 Task: Academic calendar with photos blue modern-simple.
Action: Mouse pressed left at (108, 159)
Screenshot: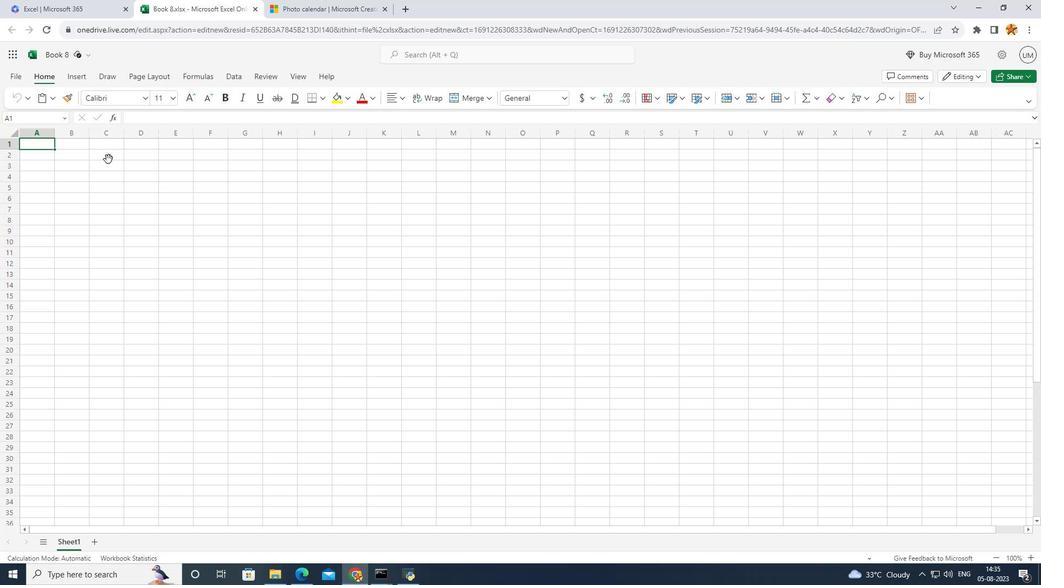 
Action: Mouse moved to (117, 155)
Screenshot: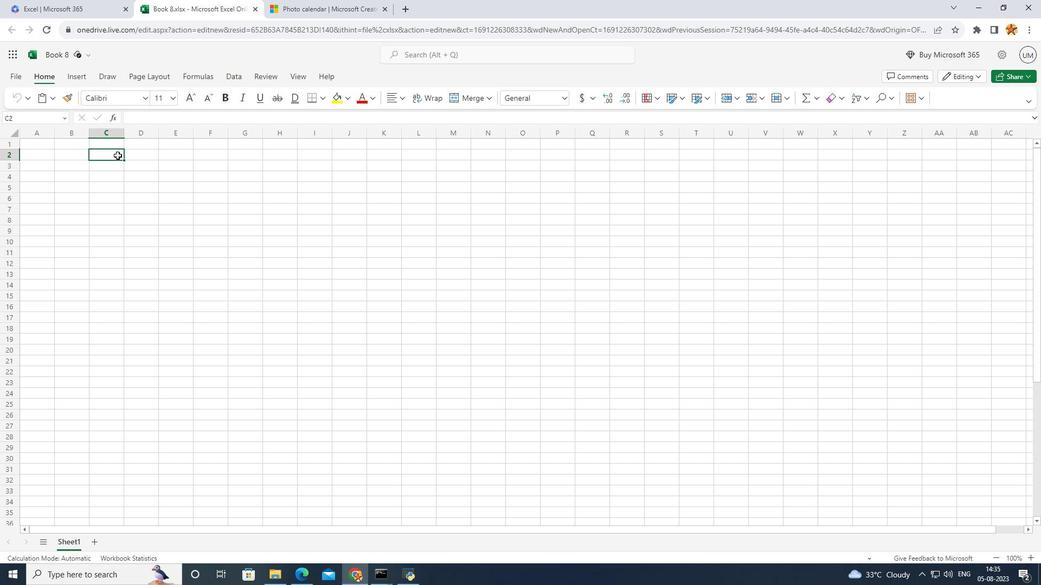 
Action: Mouse pressed left at (117, 155)
Screenshot: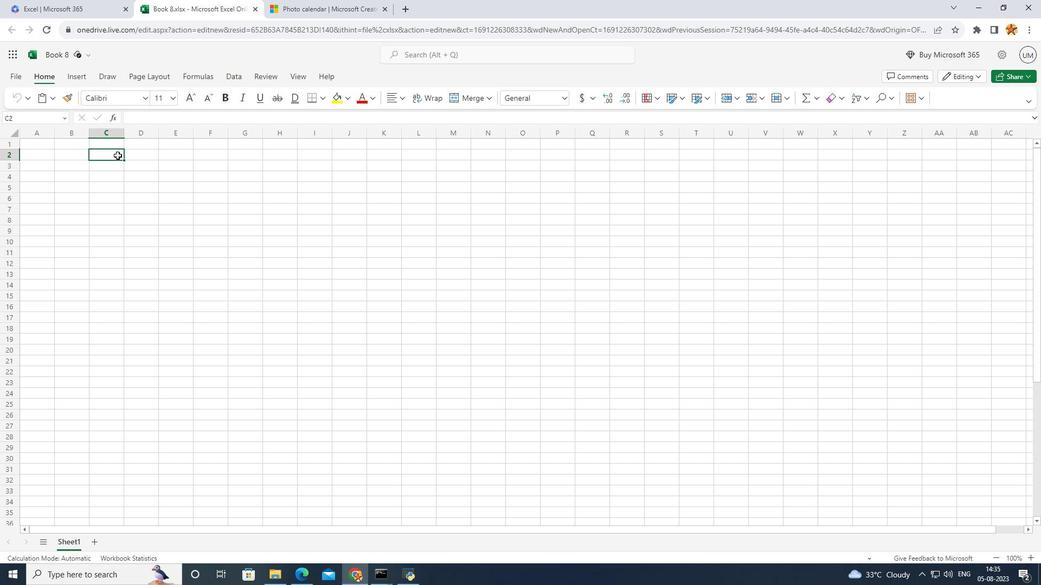 
Action: Mouse pressed left at (117, 155)
Screenshot: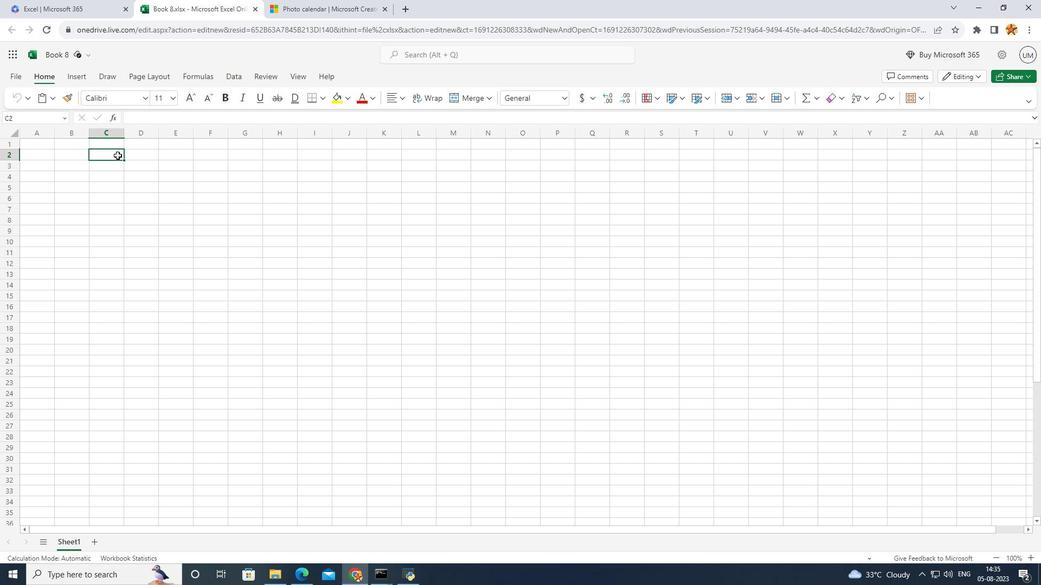 
Action: Key pressed <Key.caps_lock>JANUARY<Key.space>2021
Screenshot: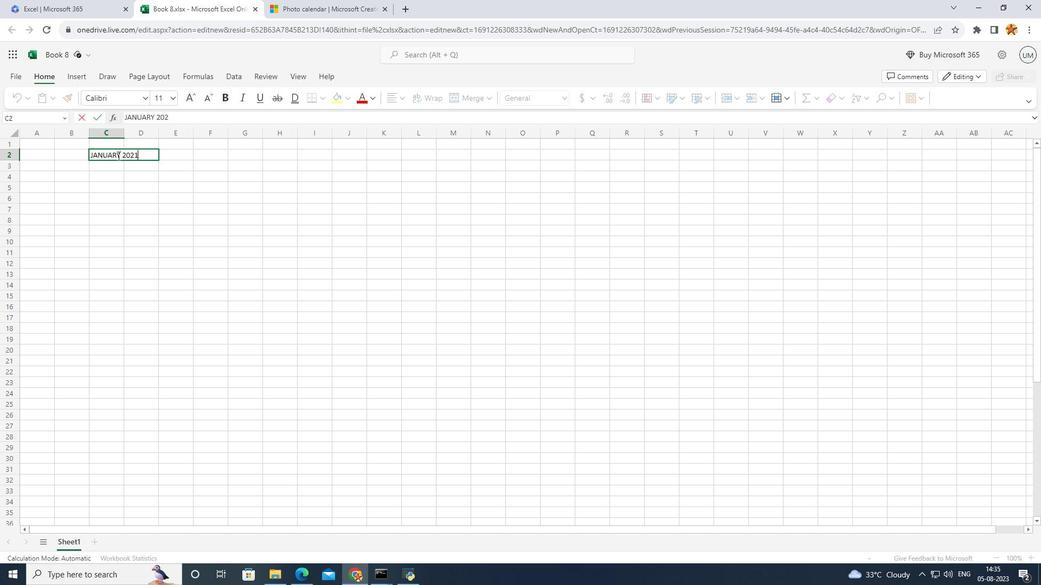 
Action: Mouse moved to (131, 188)
Screenshot: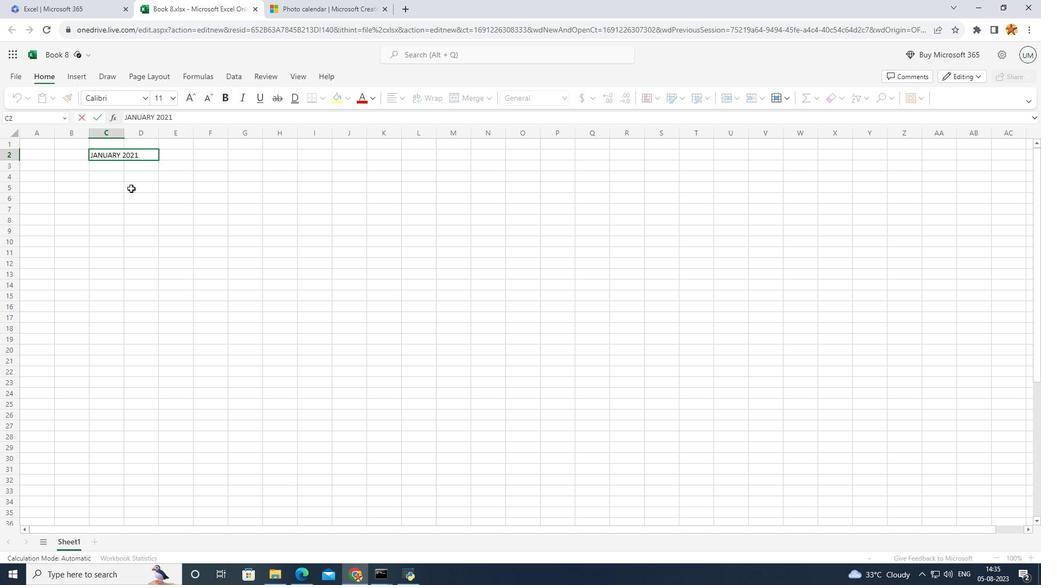 
Action: Mouse pressed left at (131, 188)
Screenshot: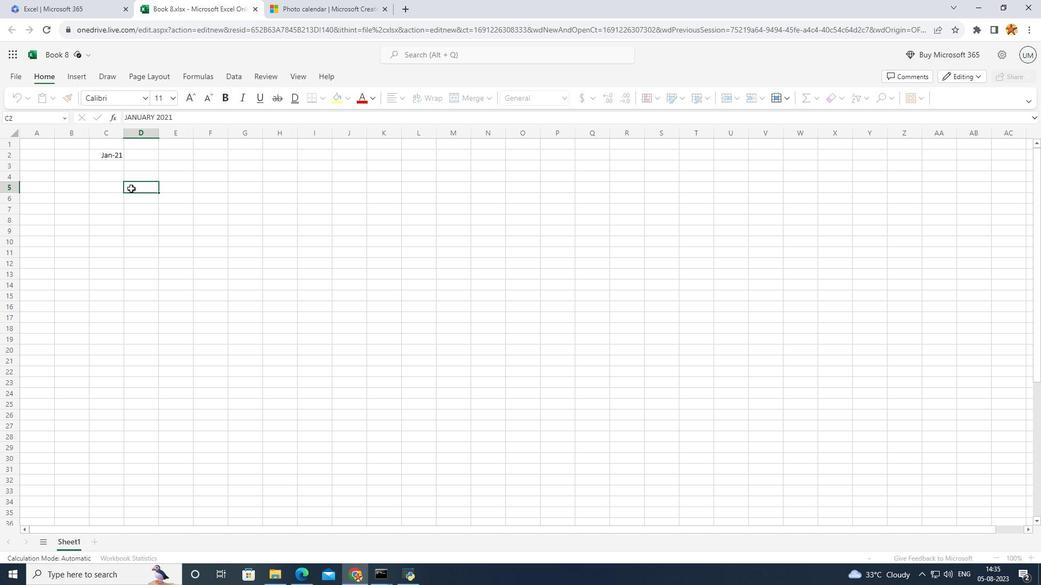 
Action: Mouse moved to (113, 156)
Screenshot: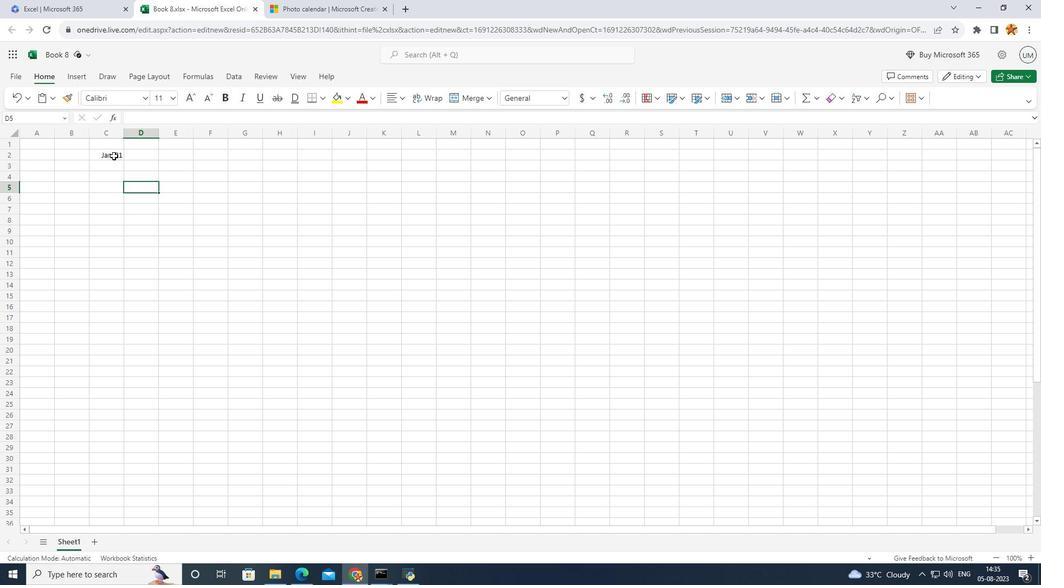 
Action: Mouse pressed left at (113, 156)
Screenshot: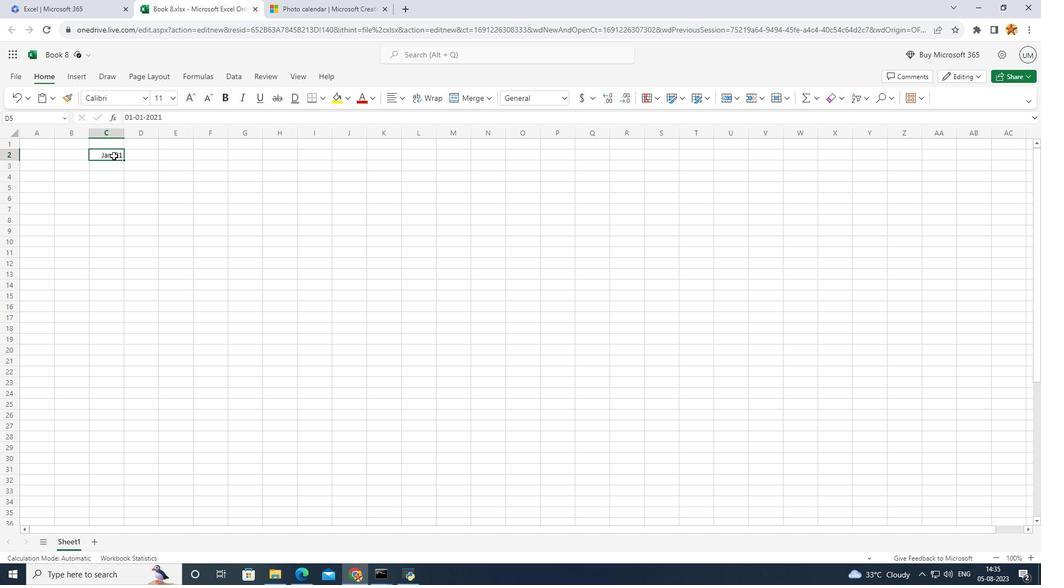 
Action: Mouse pressed left at (113, 156)
Screenshot: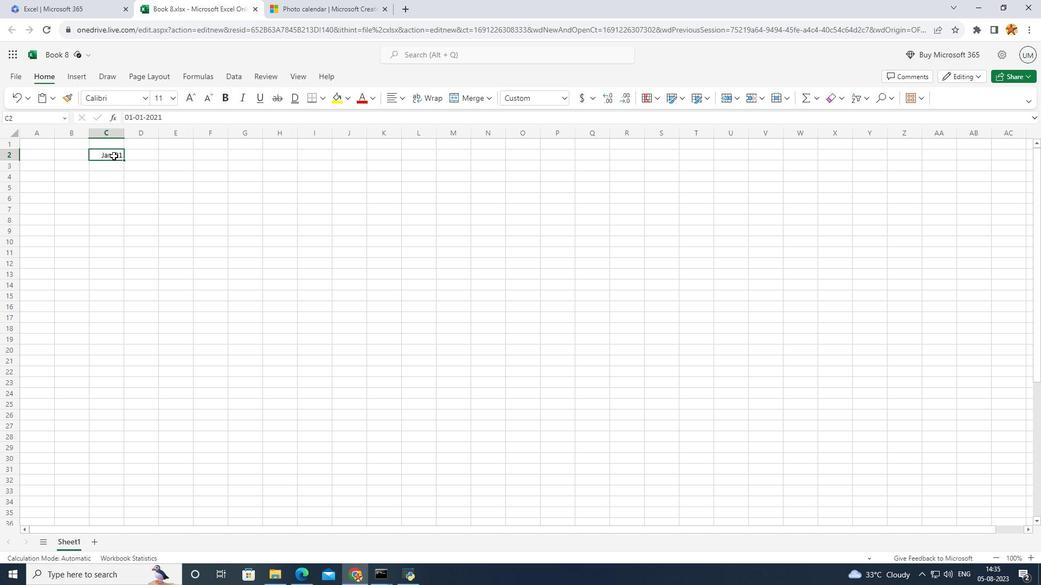 
Action: Mouse moved to (260, 165)
Screenshot: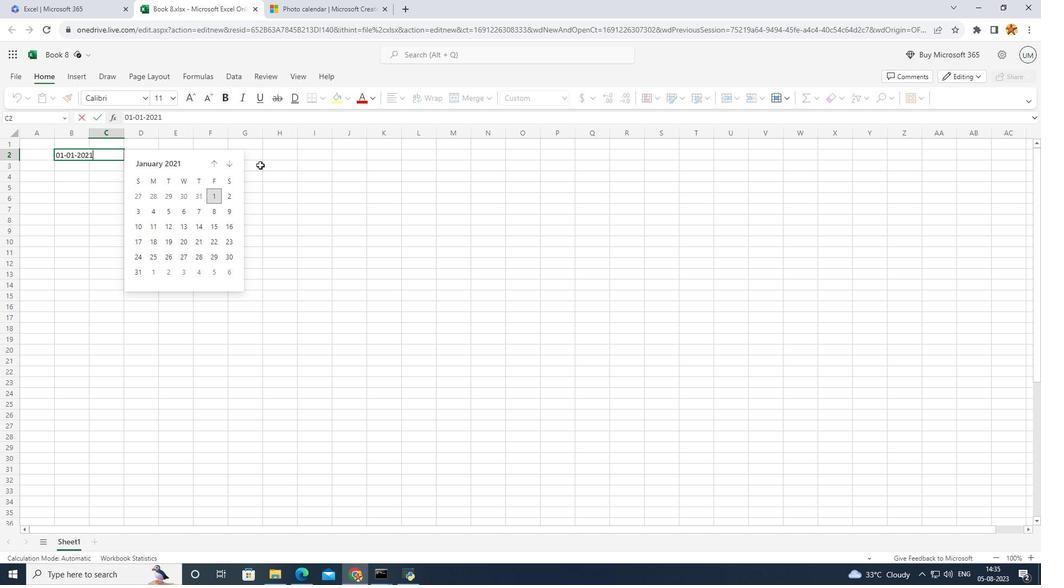 
Action: Mouse pressed left at (260, 165)
Screenshot: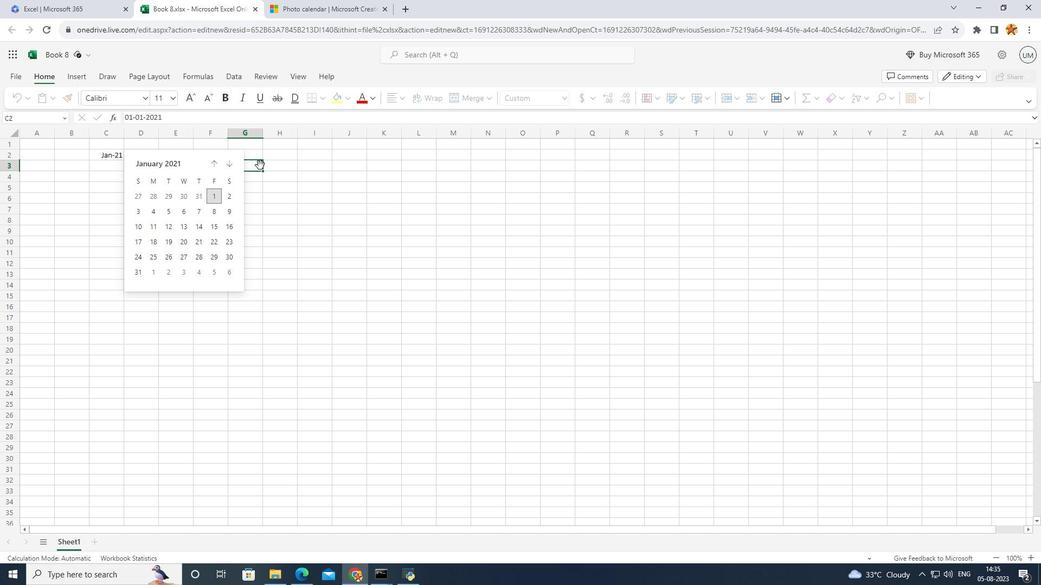 
Action: Mouse moved to (110, 165)
Screenshot: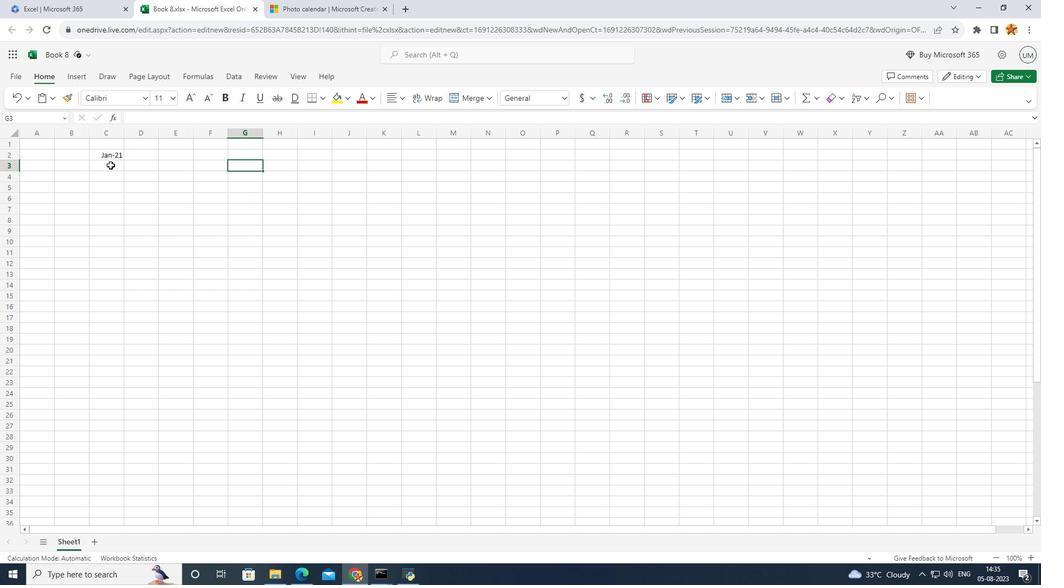 
Action: Mouse pressed left at (110, 165)
Screenshot: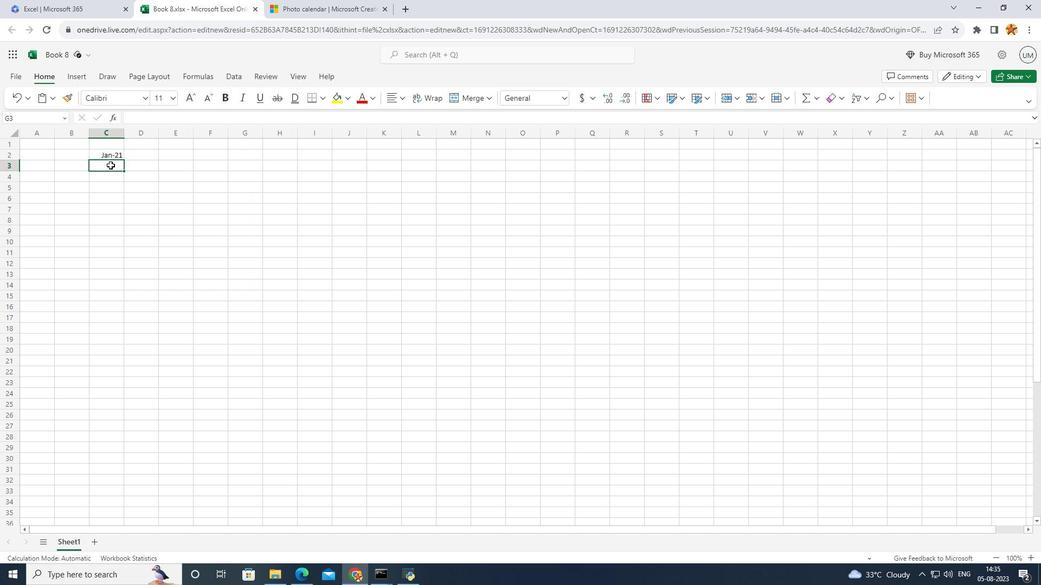 
Action: Mouse moved to (79, 76)
Screenshot: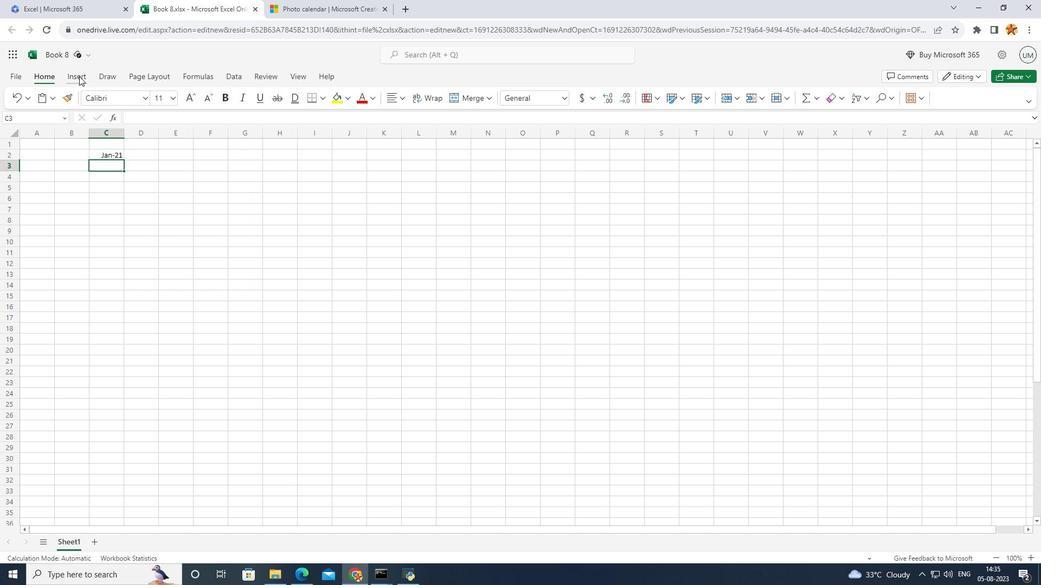 
Action: Mouse pressed left at (79, 76)
Screenshot: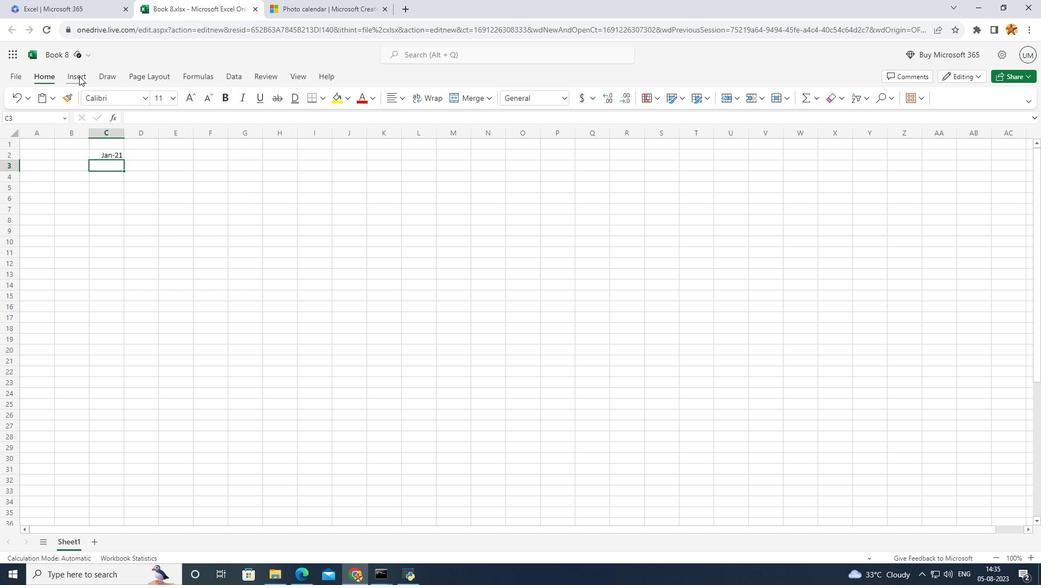 
Action: Mouse moved to (65, 164)
Screenshot: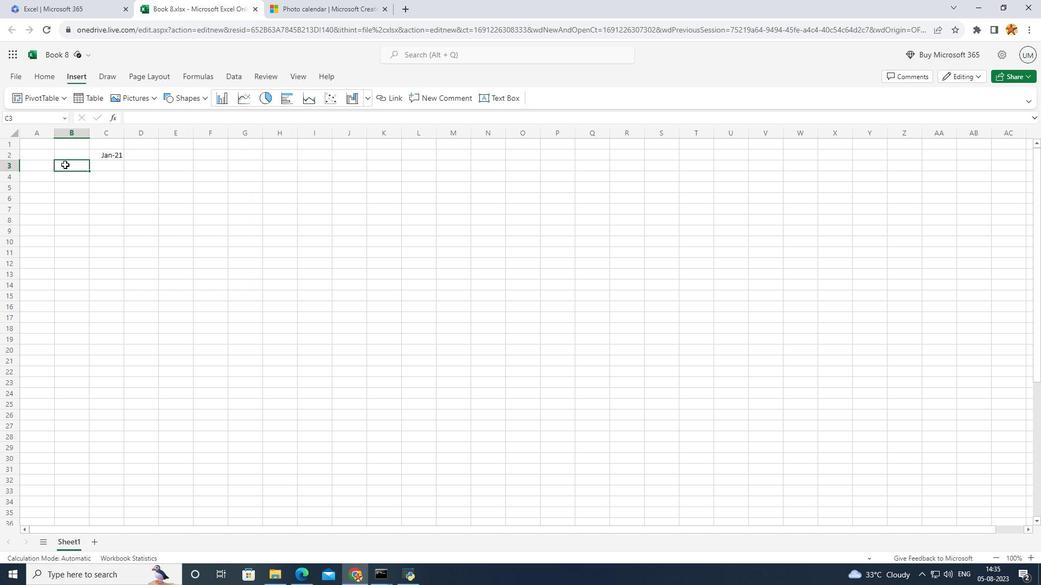 
Action: Mouse pressed left at (65, 164)
Screenshot: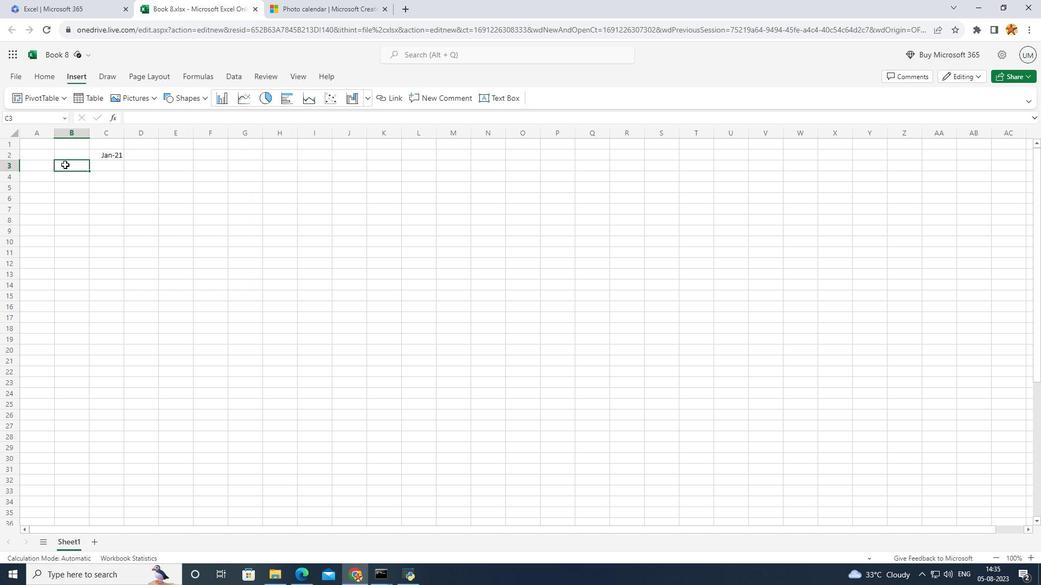 
Action: Mouse moved to (136, 99)
Screenshot: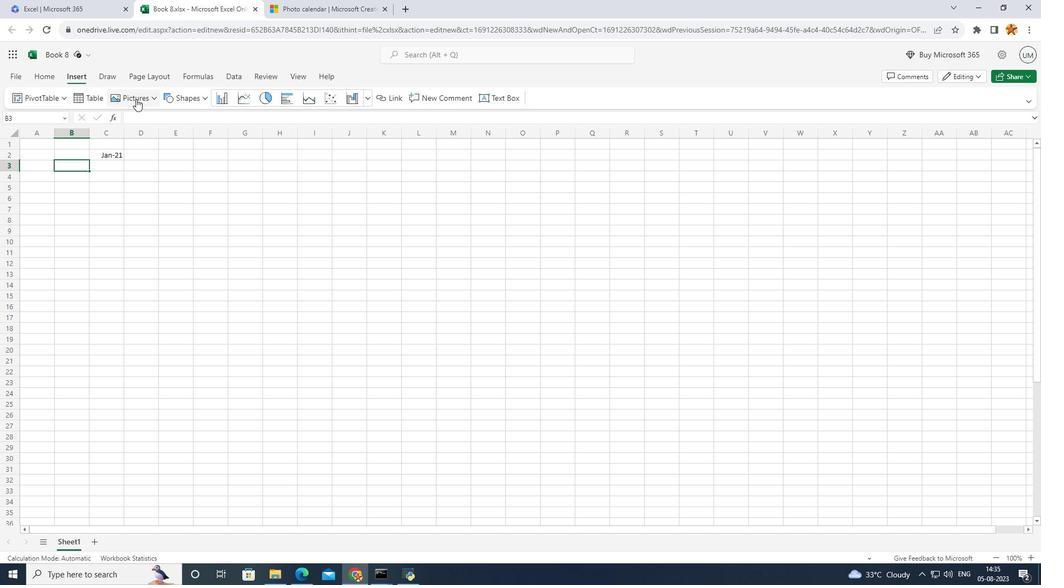 
Action: Mouse pressed left at (136, 99)
Screenshot: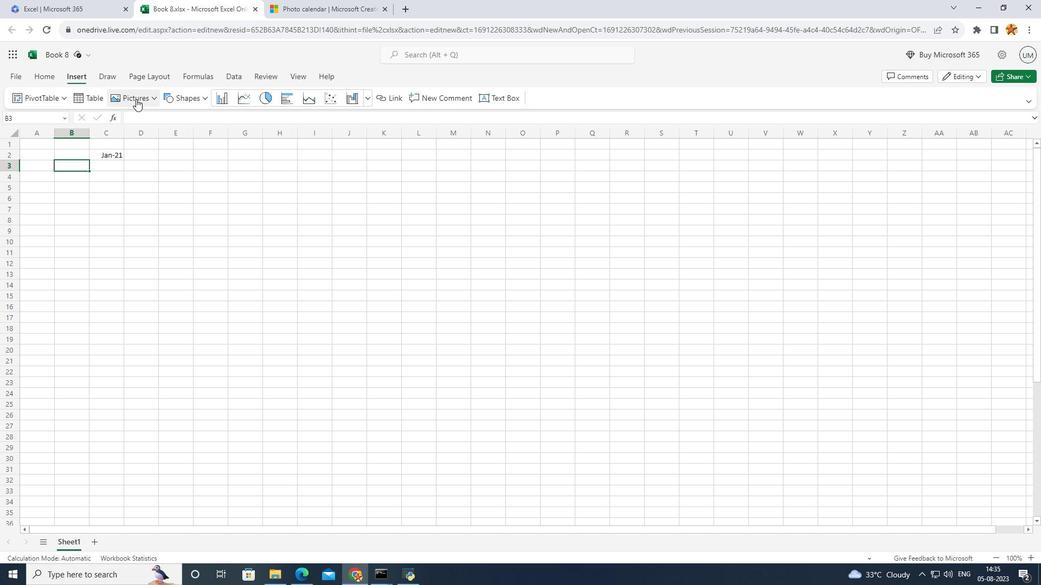 
Action: Mouse moved to (138, 132)
Screenshot: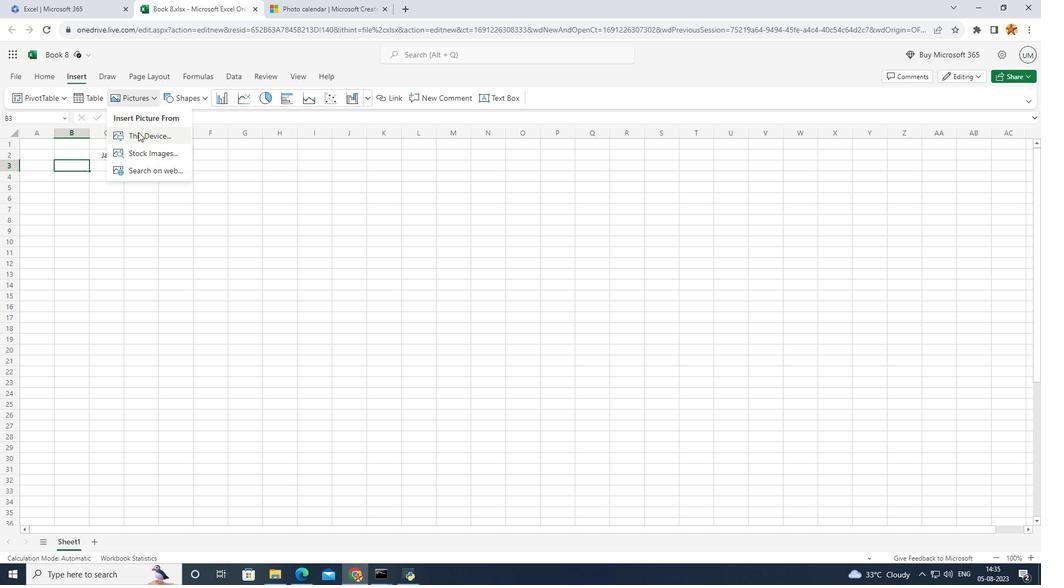 
Action: Mouse pressed left at (138, 132)
Screenshot: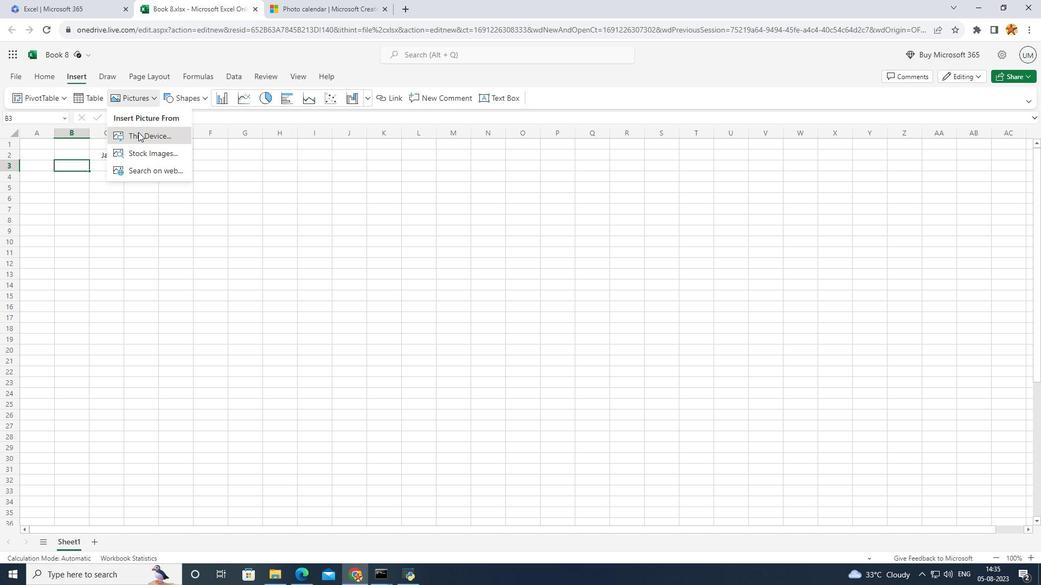 
Action: Mouse moved to (275, 168)
Screenshot: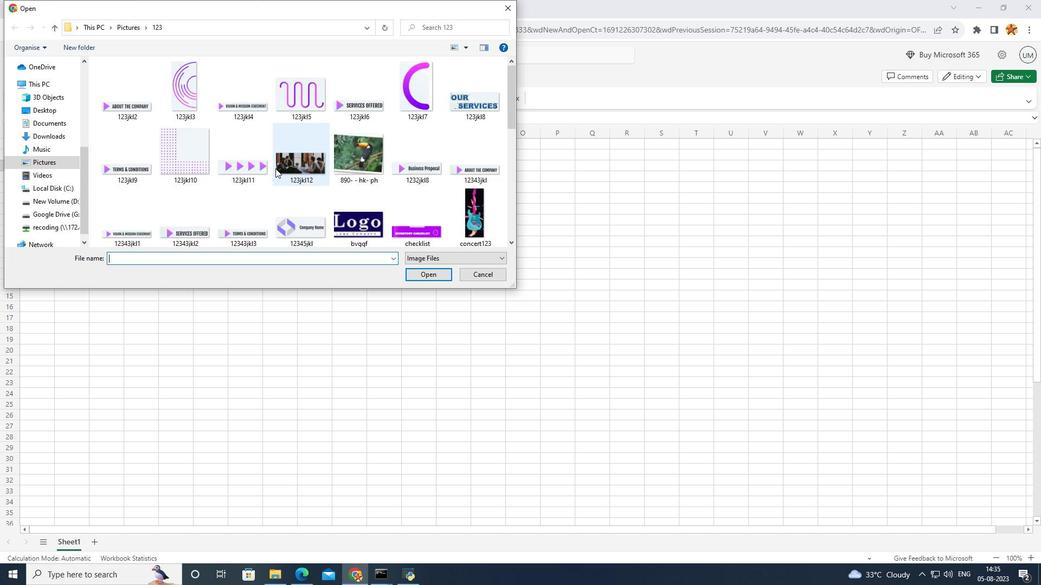 
Action: Mouse scrolled (275, 168) with delta (0, 0)
Screenshot: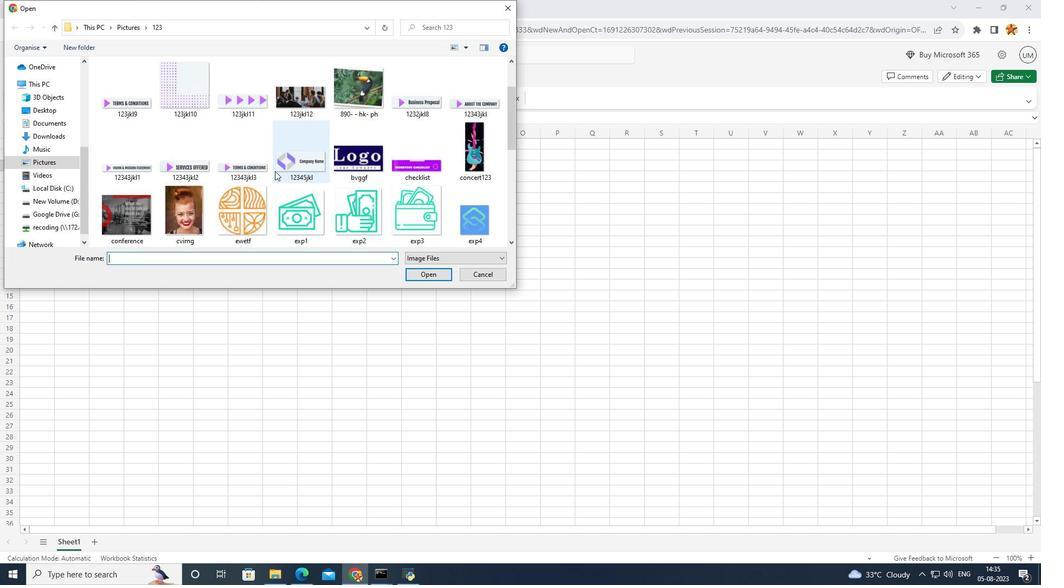 
Action: Mouse scrolled (275, 168) with delta (0, 0)
Screenshot: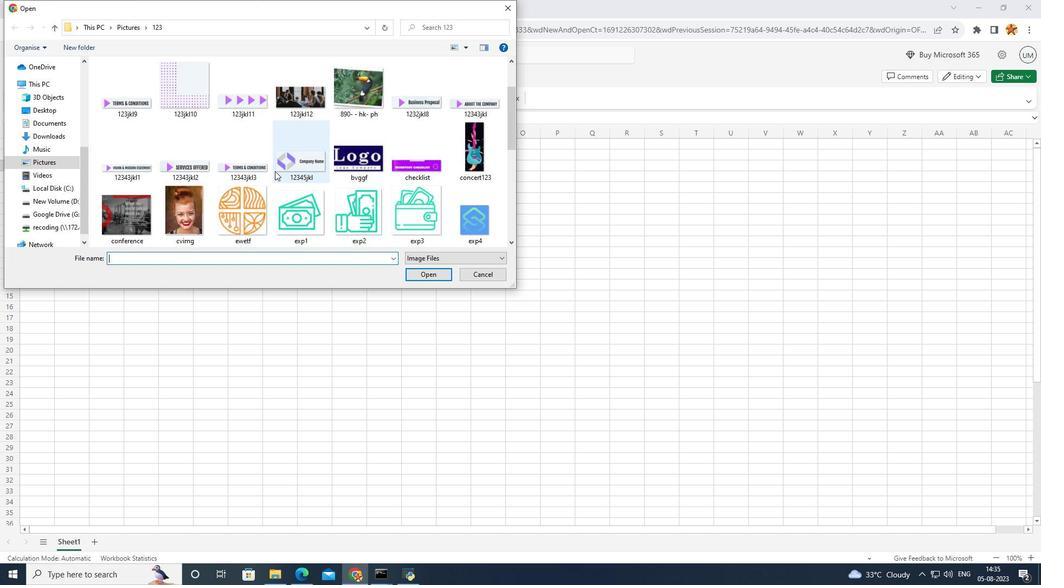 
Action: Mouse scrolled (275, 168) with delta (0, 0)
Screenshot: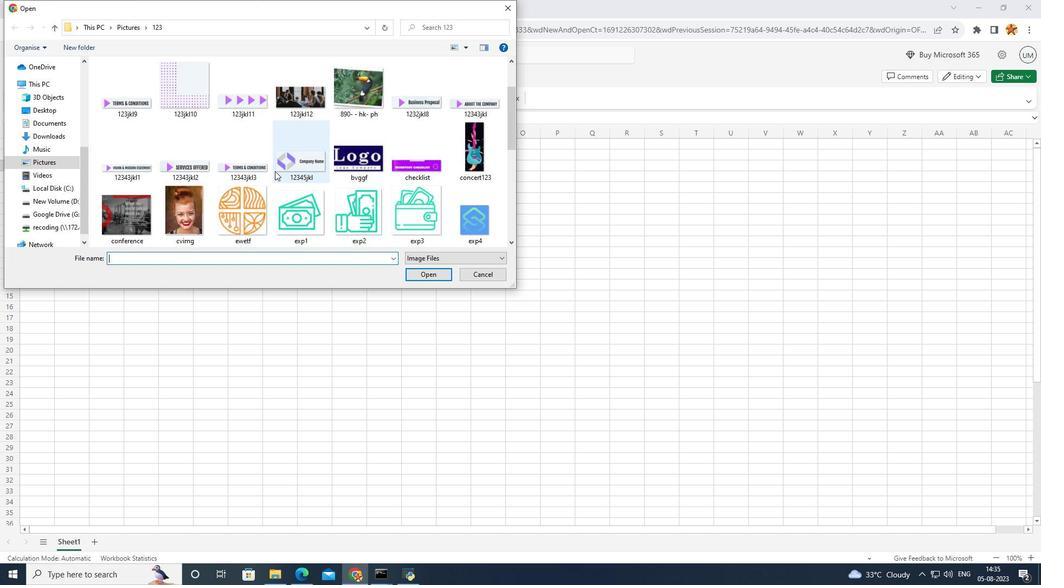 
Action: Mouse scrolled (275, 168) with delta (0, 0)
Screenshot: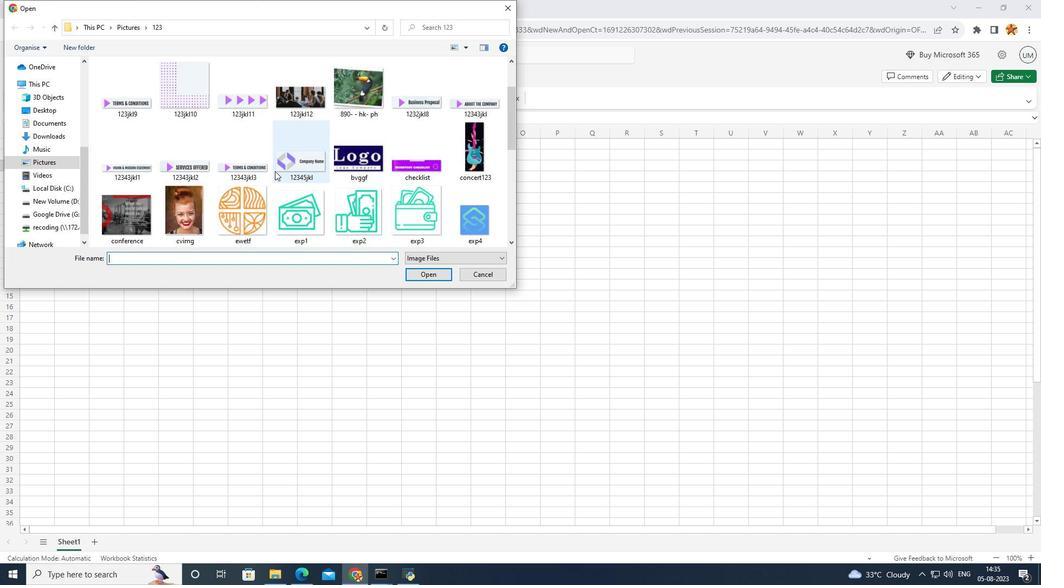
Action: Mouse scrolled (275, 168) with delta (0, 0)
Screenshot: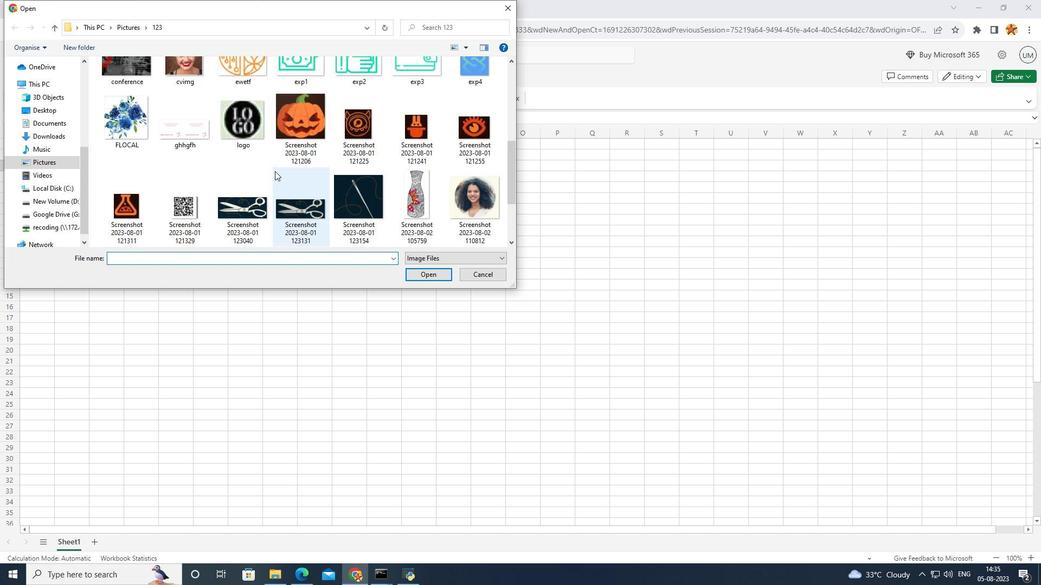 
Action: Mouse scrolled (275, 168) with delta (0, 0)
Screenshot: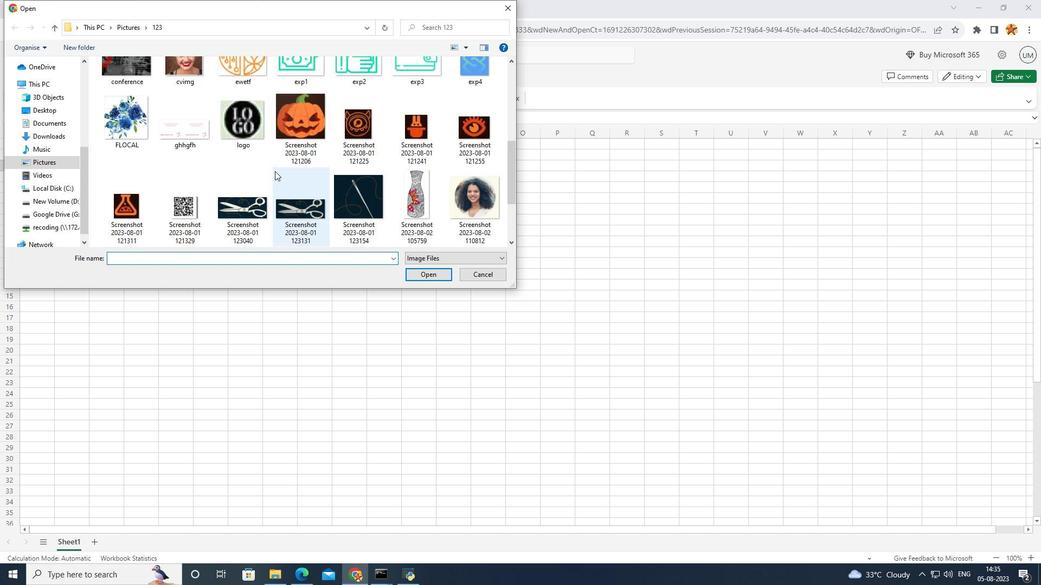 
Action: Mouse moved to (275, 171)
Screenshot: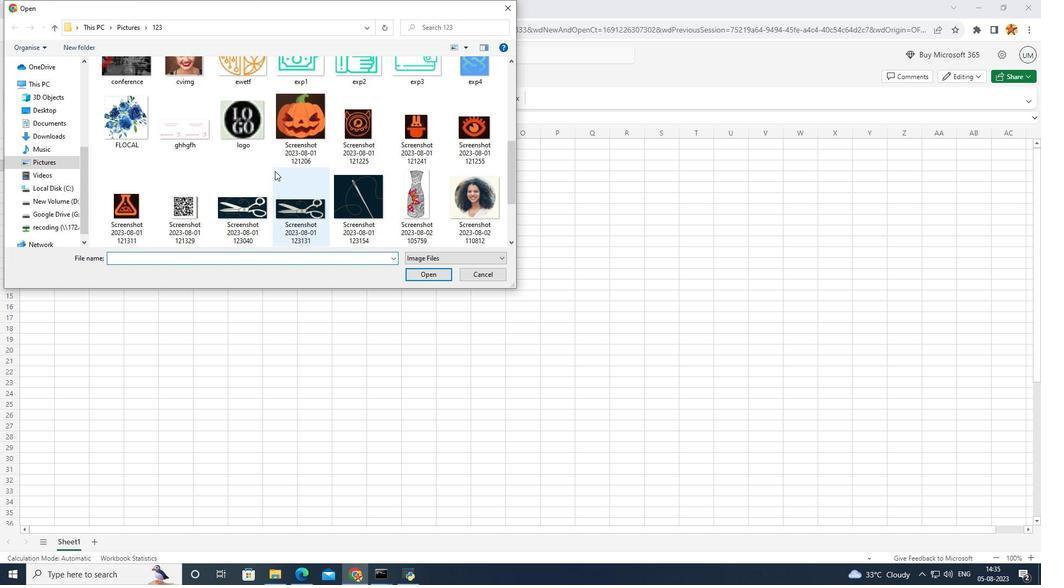 
Action: Mouse scrolled (275, 170) with delta (0, 0)
Screenshot: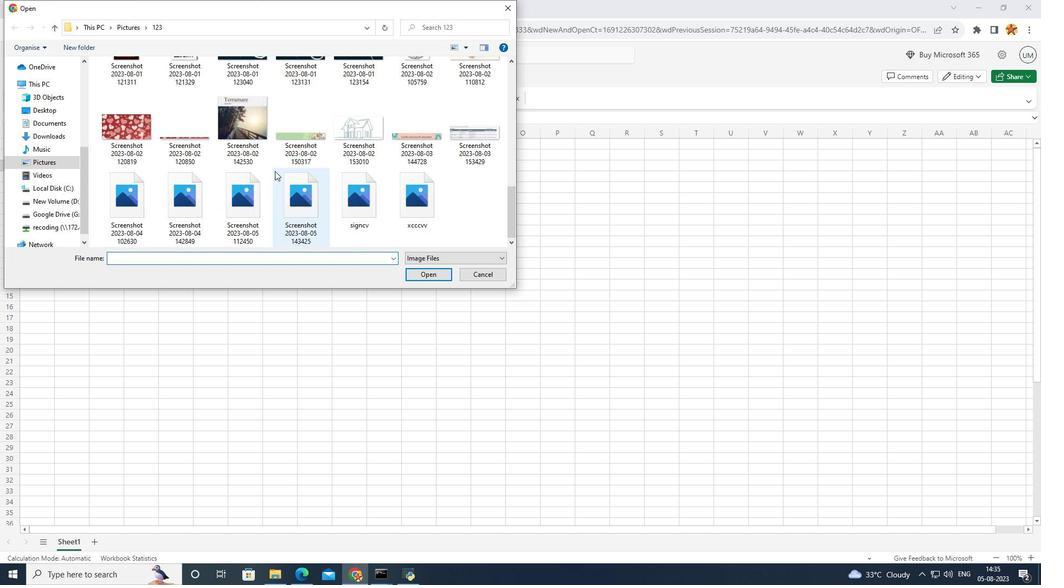 
Action: Mouse scrolled (275, 170) with delta (0, 0)
Screenshot: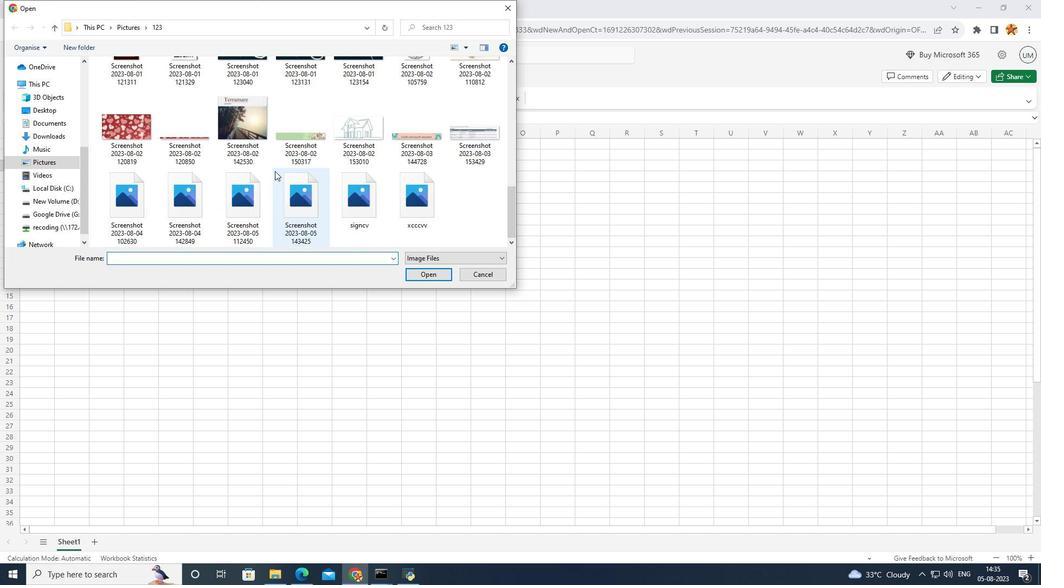 
Action: Mouse scrolled (275, 170) with delta (0, 0)
Screenshot: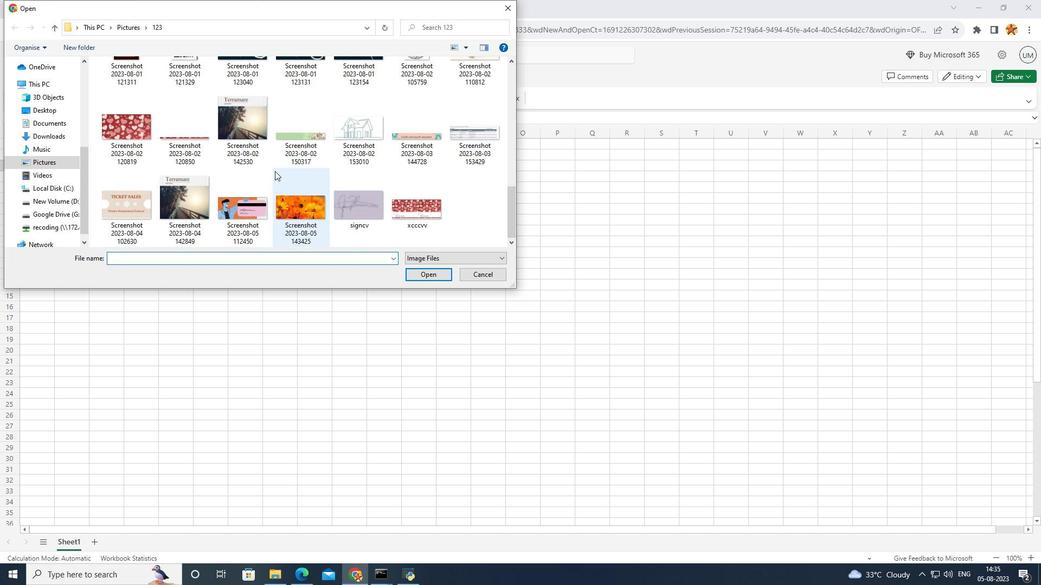 
Action: Mouse scrolled (275, 170) with delta (0, 0)
Screenshot: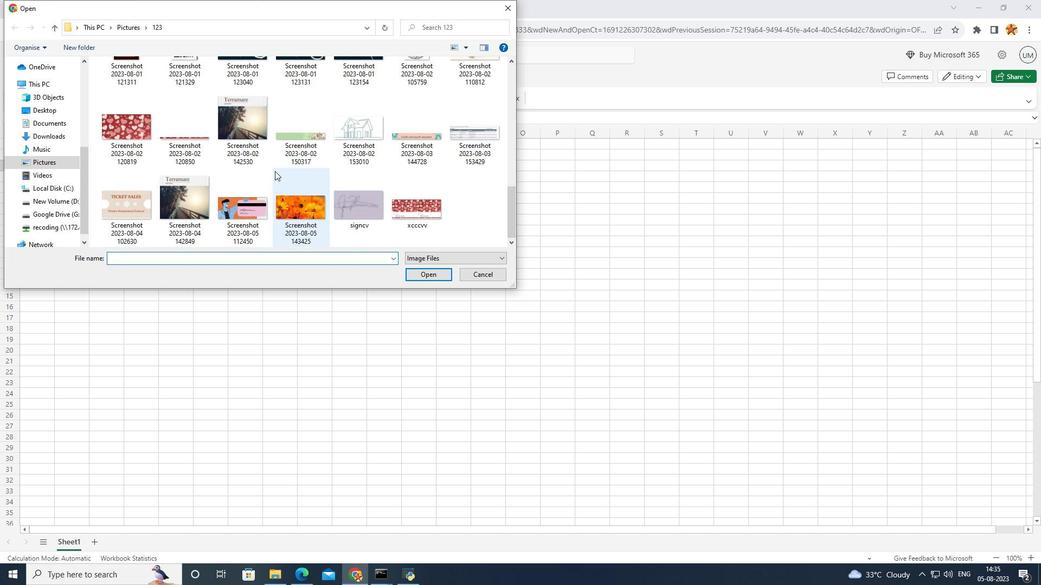
Action: Mouse scrolled (275, 170) with delta (0, 0)
Screenshot: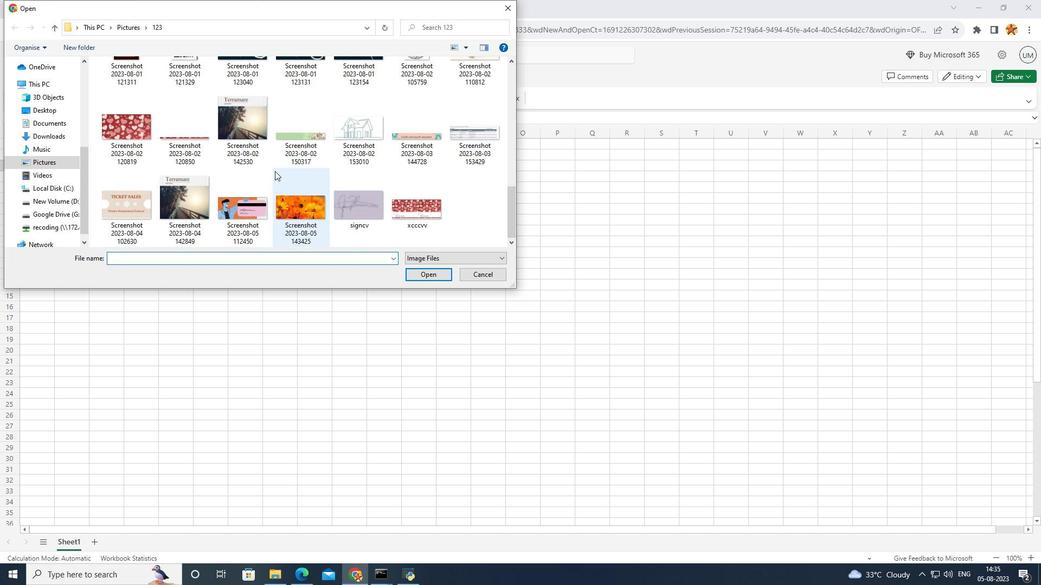
Action: Mouse scrolled (275, 171) with delta (0, 0)
Screenshot: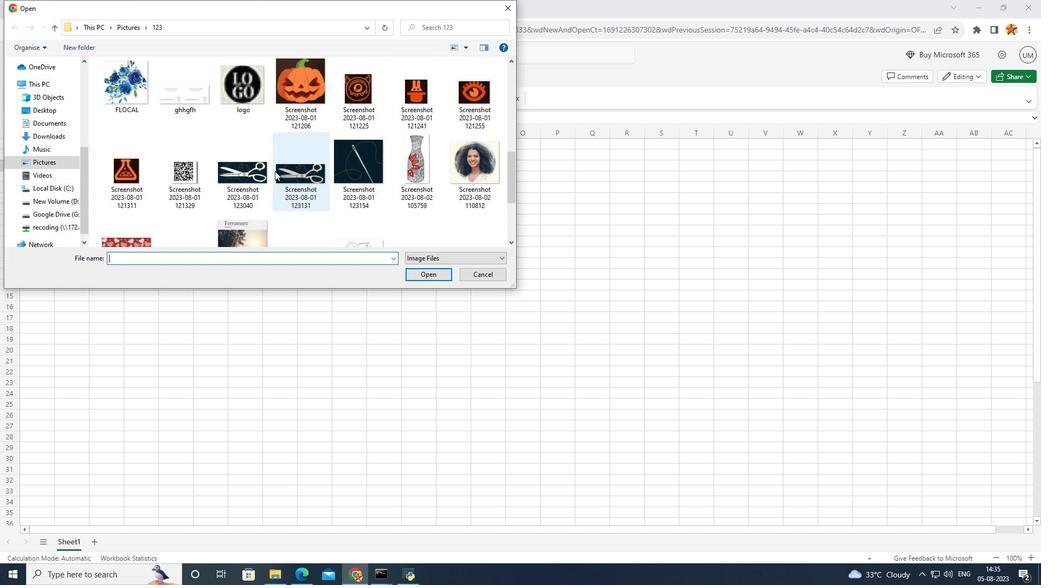 
Action: Mouse scrolled (275, 171) with delta (0, 0)
Screenshot: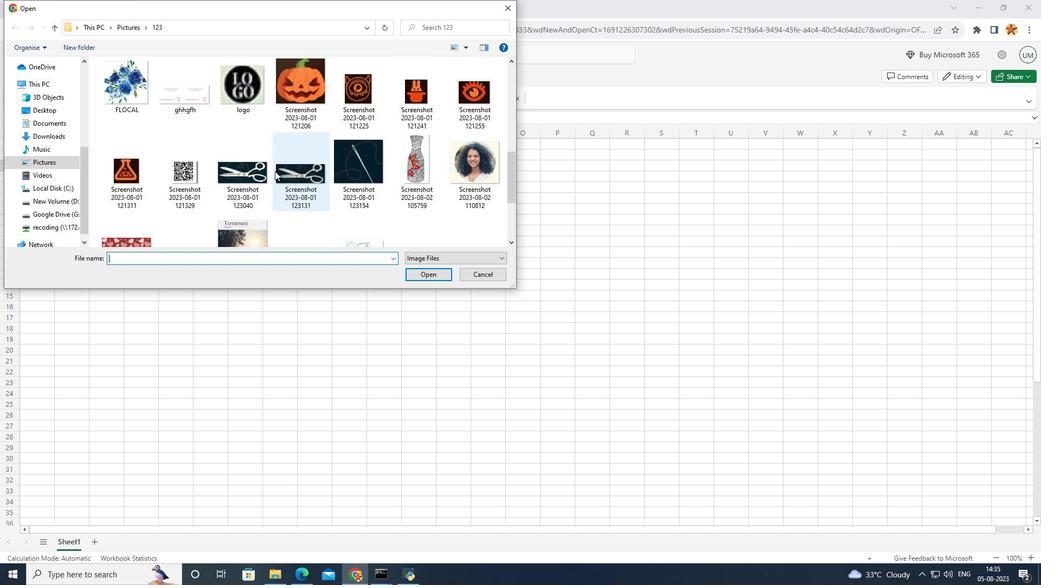 
Action: Mouse scrolled (275, 171) with delta (0, 0)
Screenshot: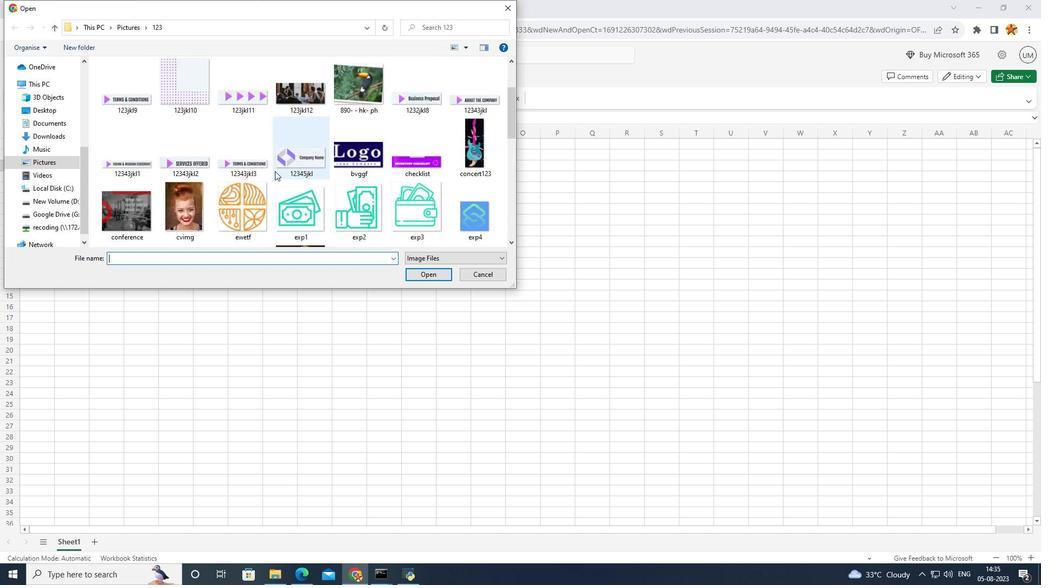 
Action: Mouse scrolled (275, 171) with delta (0, 0)
Screenshot: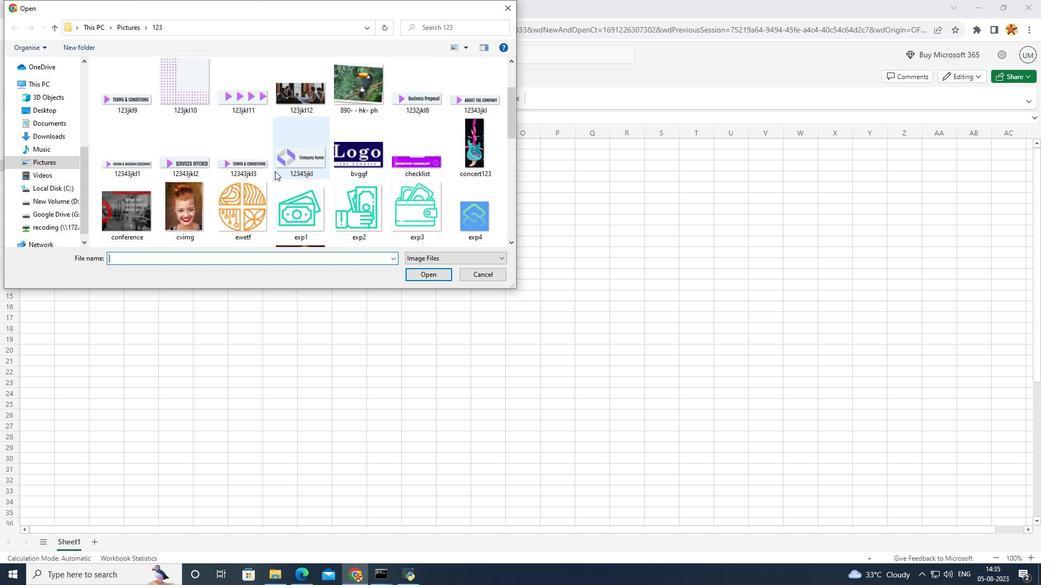 
Action: Mouse scrolled (275, 171) with delta (0, 0)
Screenshot: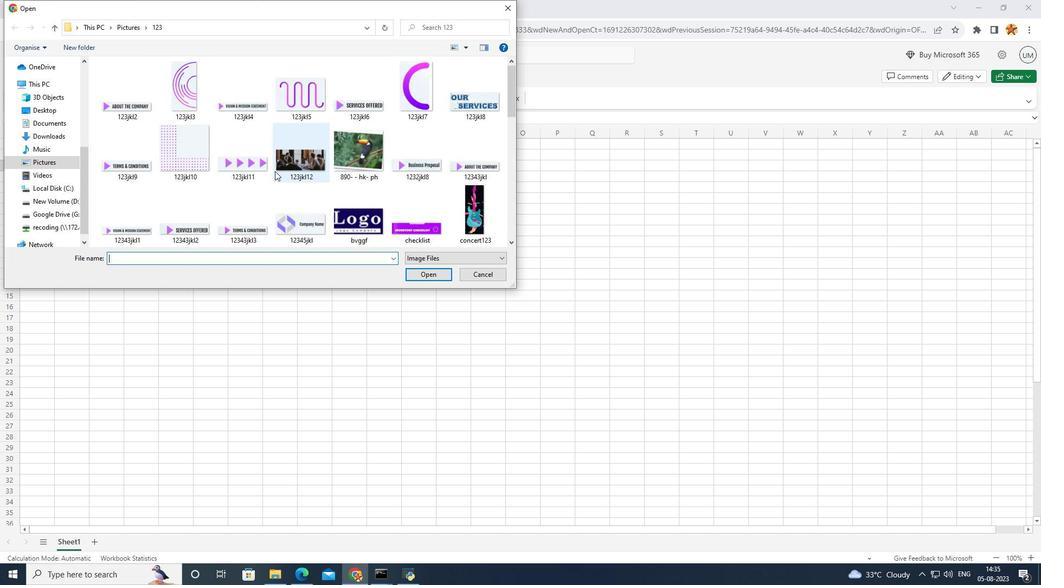 
Action: Mouse scrolled (275, 170) with delta (0, 0)
Screenshot: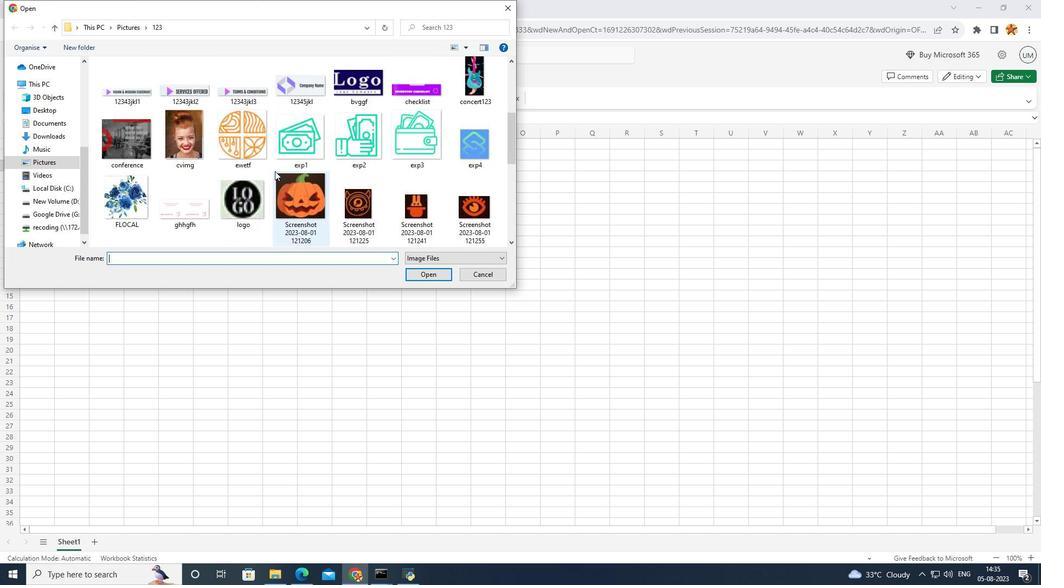 
Action: Mouse scrolled (275, 170) with delta (0, 0)
Screenshot: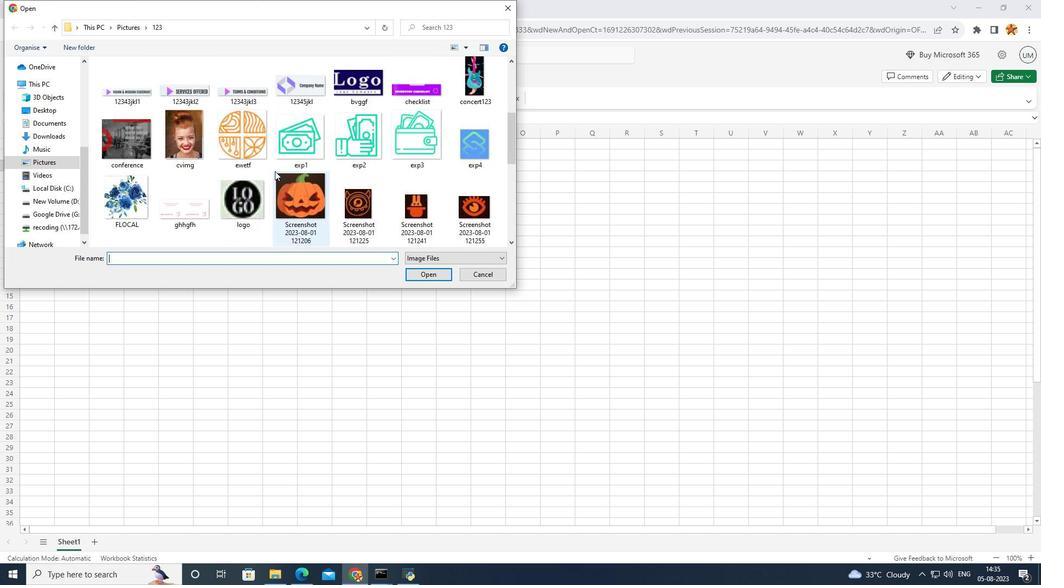 
Action: Mouse scrolled (275, 170) with delta (0, 0)
Screenshot: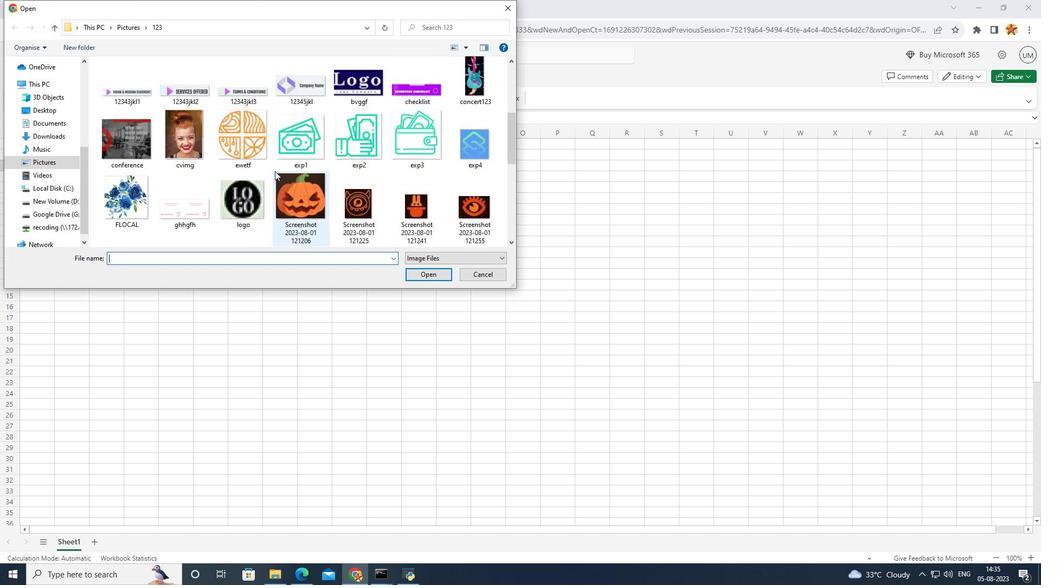 
Action: Mouse scrolled (275, 170) with delta (0, 0)
Screenshot: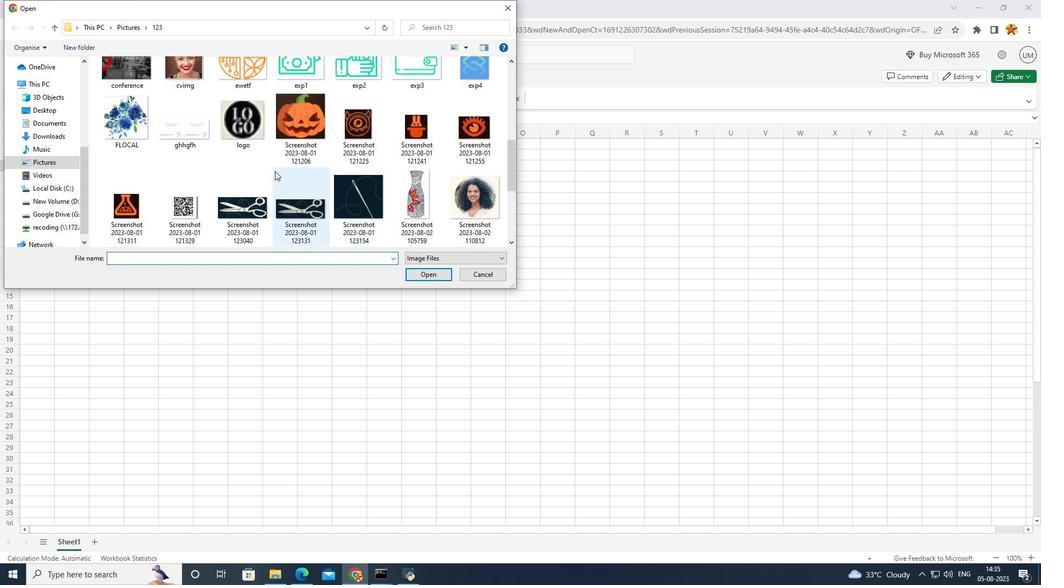 
Action: Mouse scrolled (275, 170) with delta (0, 0)
Screenshot: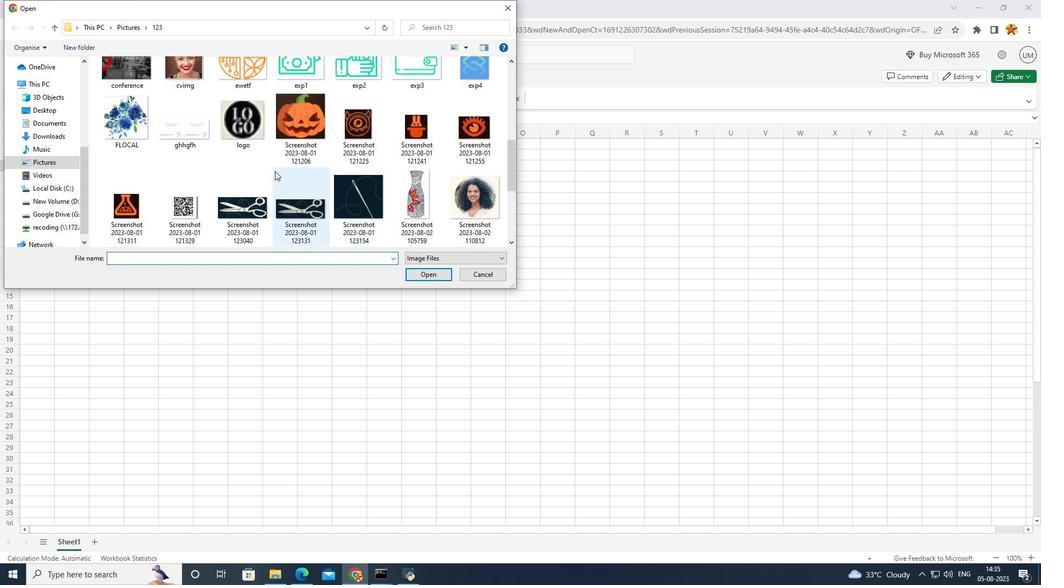 
Action: Mouse scrolled (275, 170) with delta (0, 0)
Screenshot: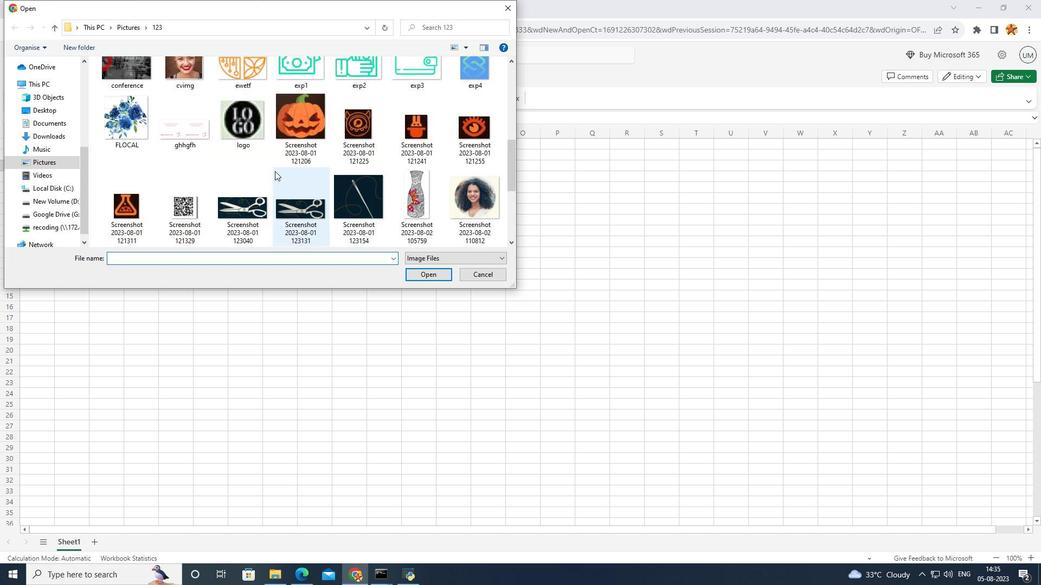 
Action: Mouse scrolled (275, 170) with delta (0, 0)
Screenshot: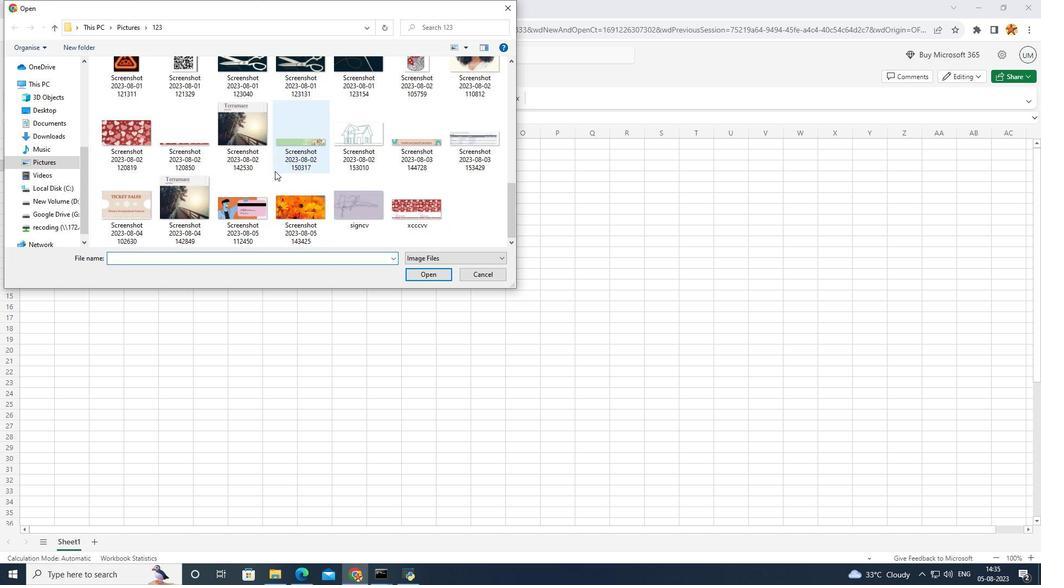 
Action: Mouse scrolled (275, 170) with delta (0, 0)
Screenshot: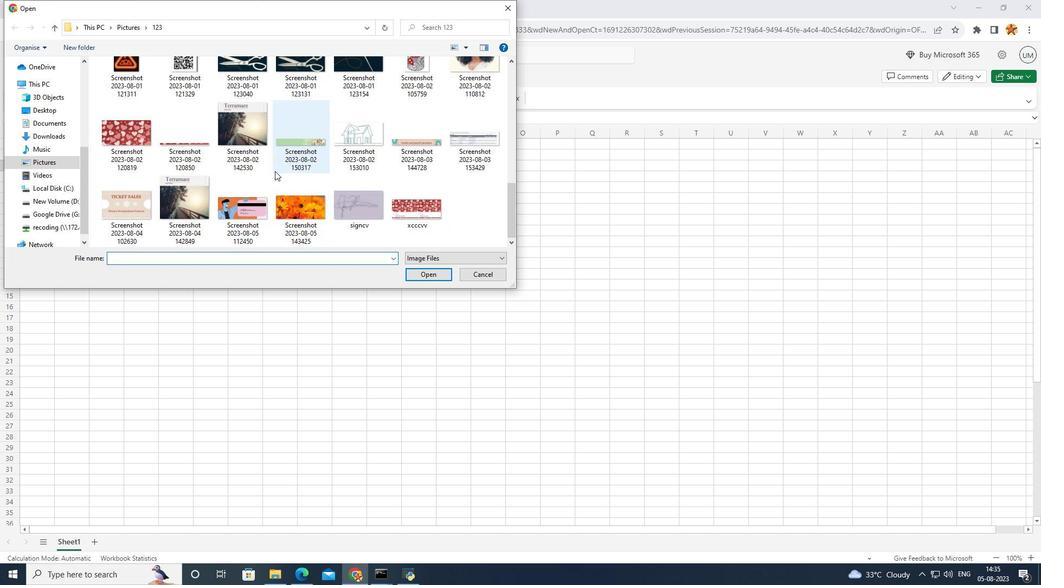 
Action: Mouse scrolled (275, 170) with delta (0, 0)
Screenshot: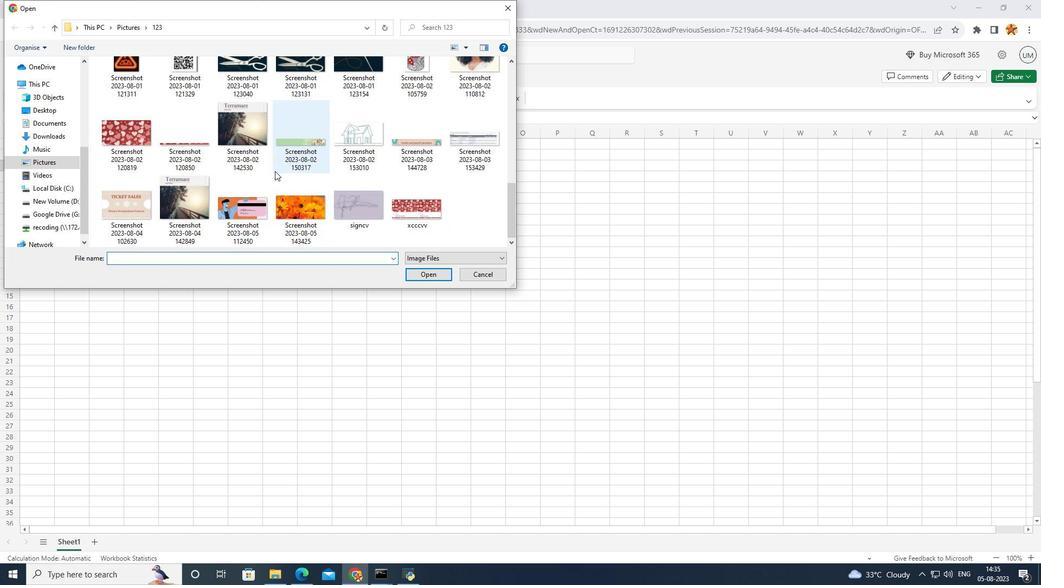 
Action: Mouse scrolled (275, 170) with delta (0, 0)
Screenshot: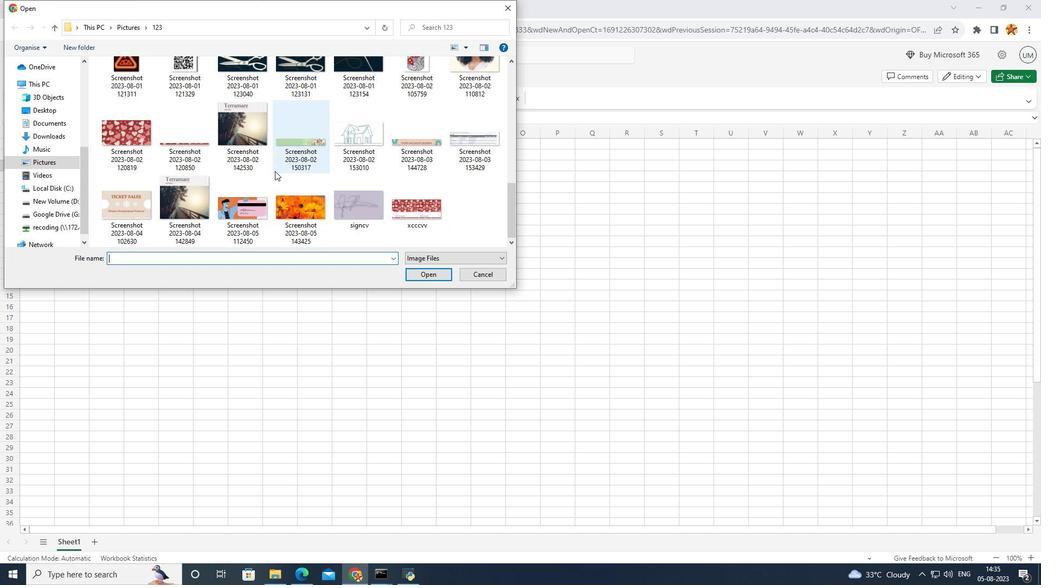 
Action: Mouse scrolled (275, 170) with delta (0, 0)
Screenshot: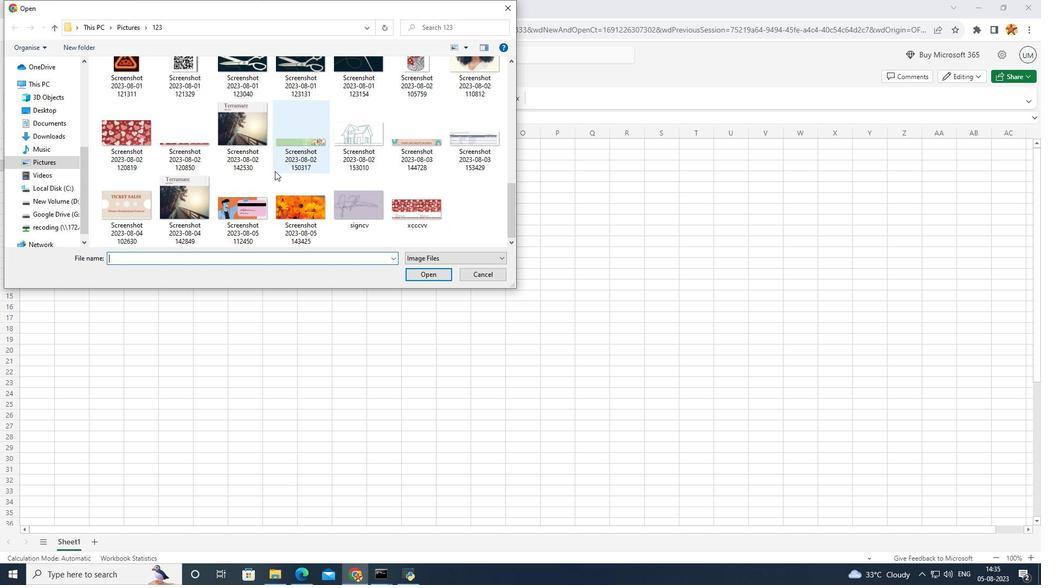 
Action: Mouse scrolled (275, 170) with delta (0, 0)
Screenshot: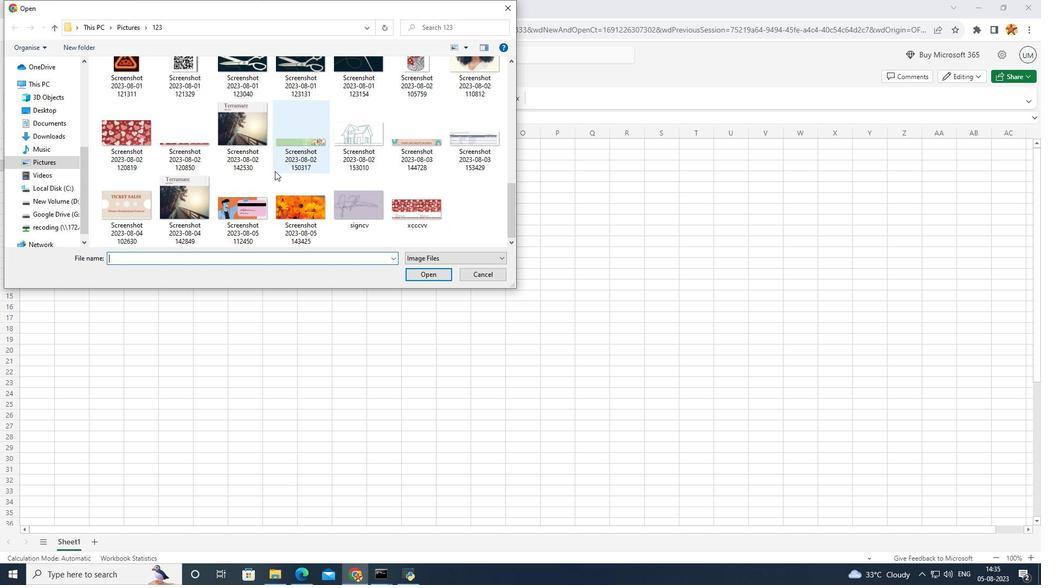
Action: Mouse scrolled (275, 170) with delta (0, 0)
Screenshot: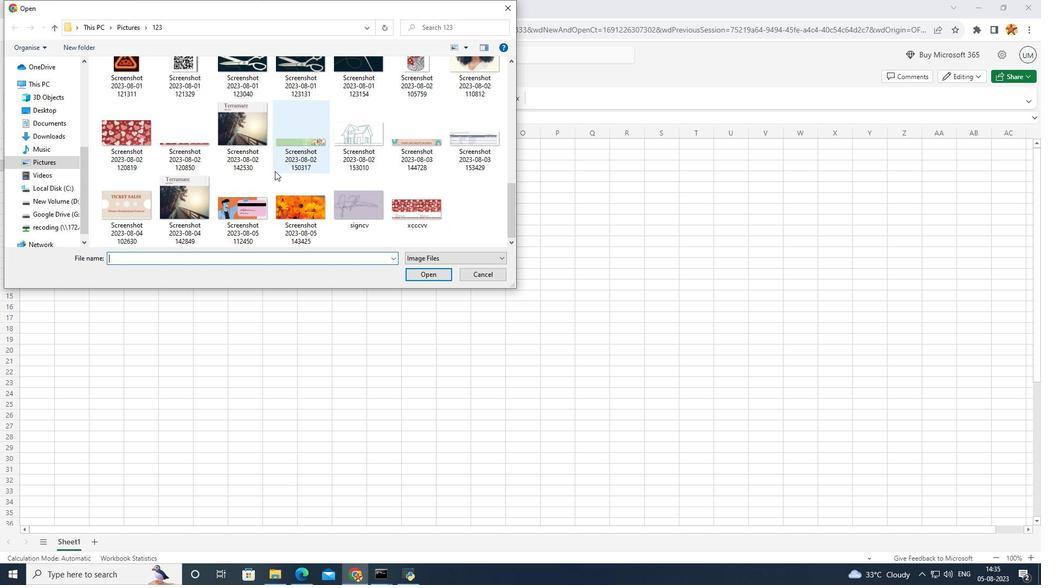 
Action: Mouse moved to (279, 179)
Screenshot: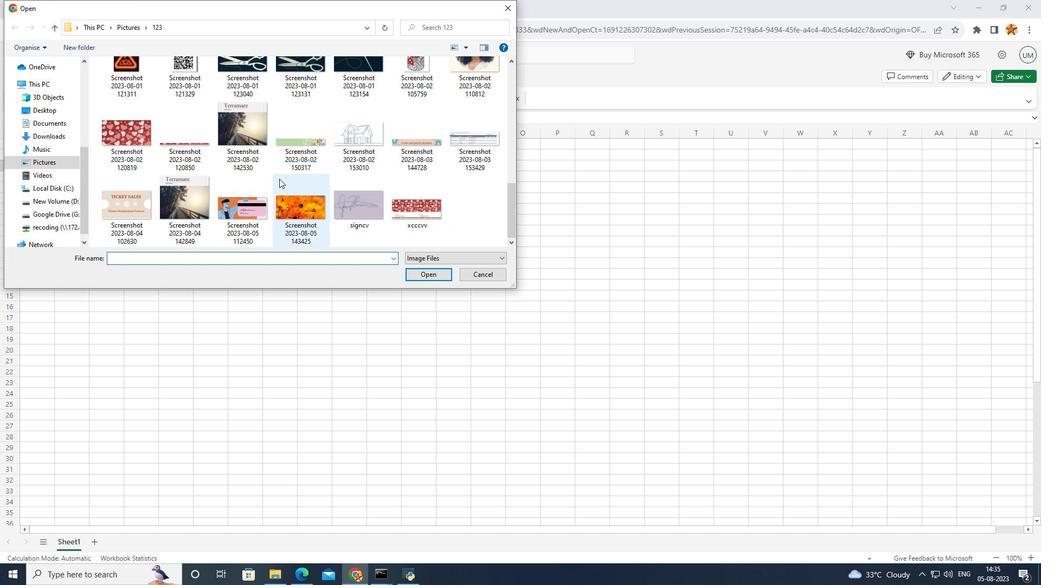 
Action: Mouse pressed left at (279, 179)
Screenshot: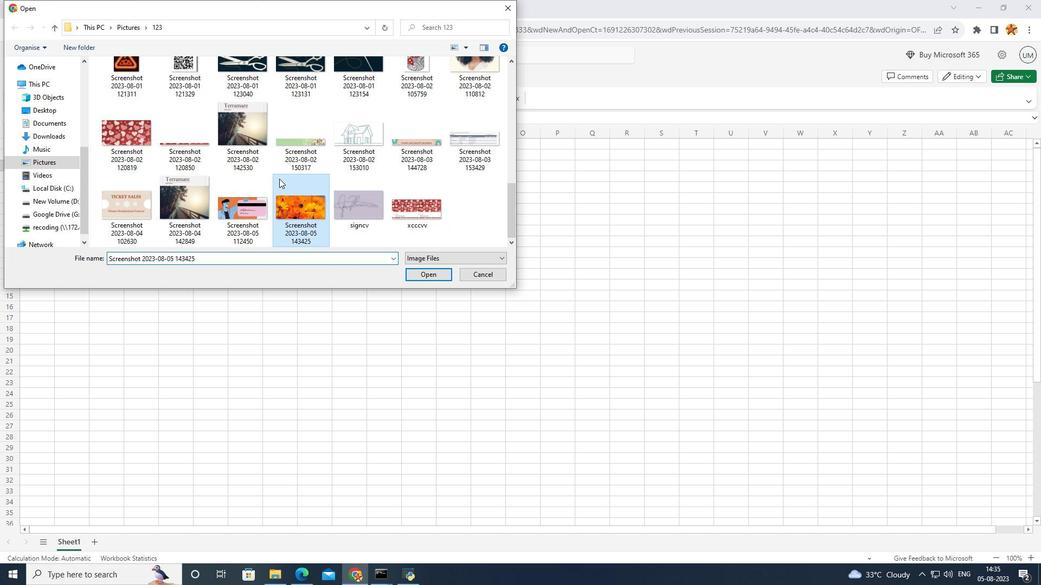 
Action: Mouse moved to (432, 272)
Screenshot: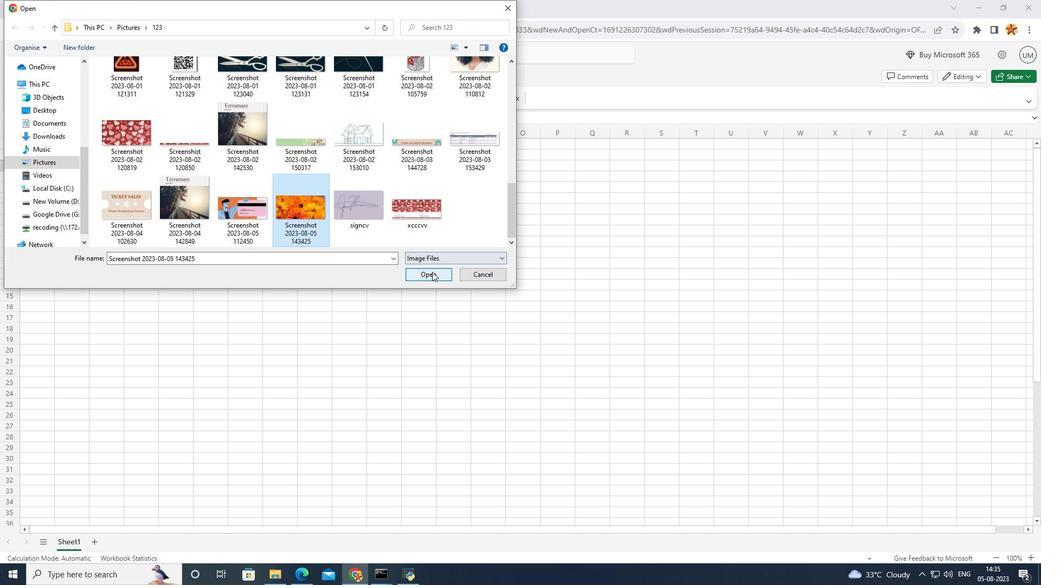 
Action: Mouse pressed left at (432, 272)
Screenshot: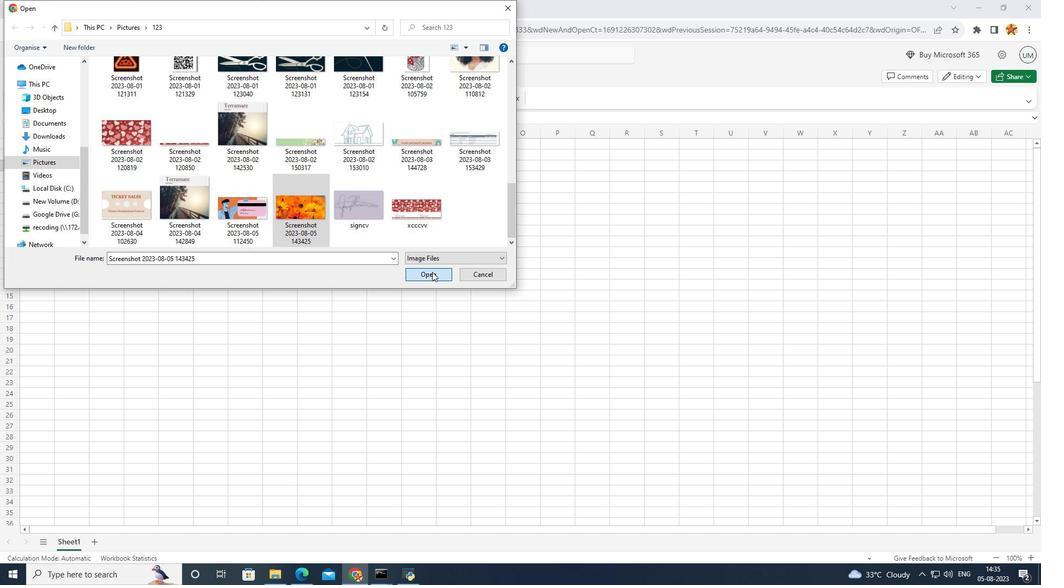 
Action: Mouse moved to (315, 159)
Screenshot: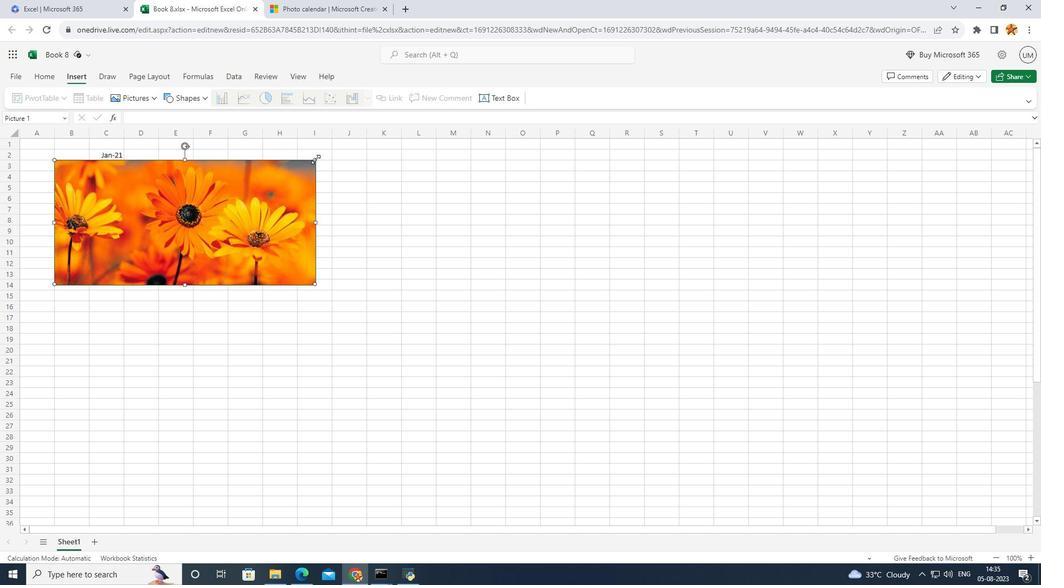 
Action: Mouse pressed left at (315, 159)
Screenshot: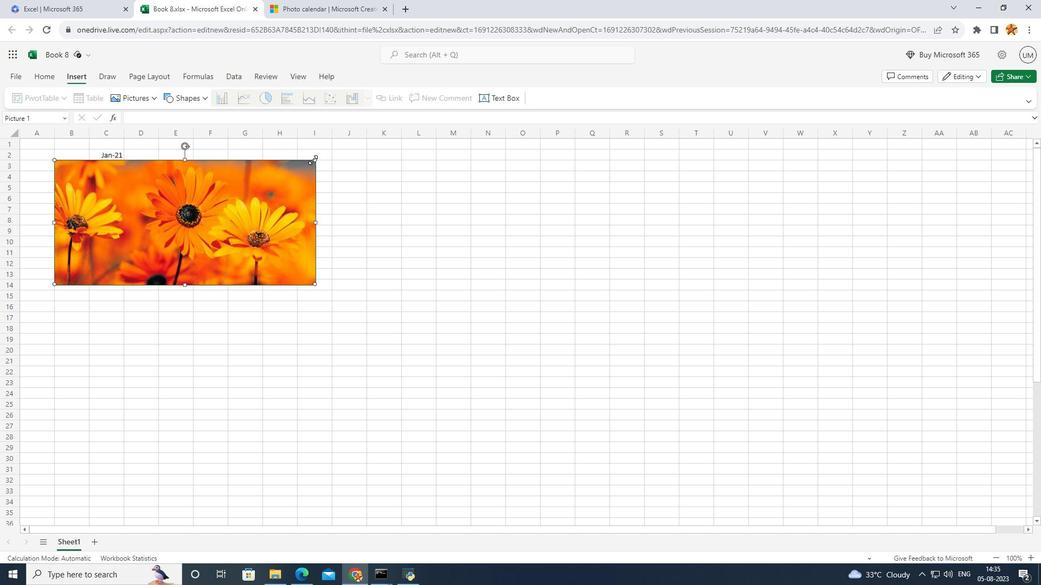 
Action: Mouse moved to (182, 192)
Screenshot: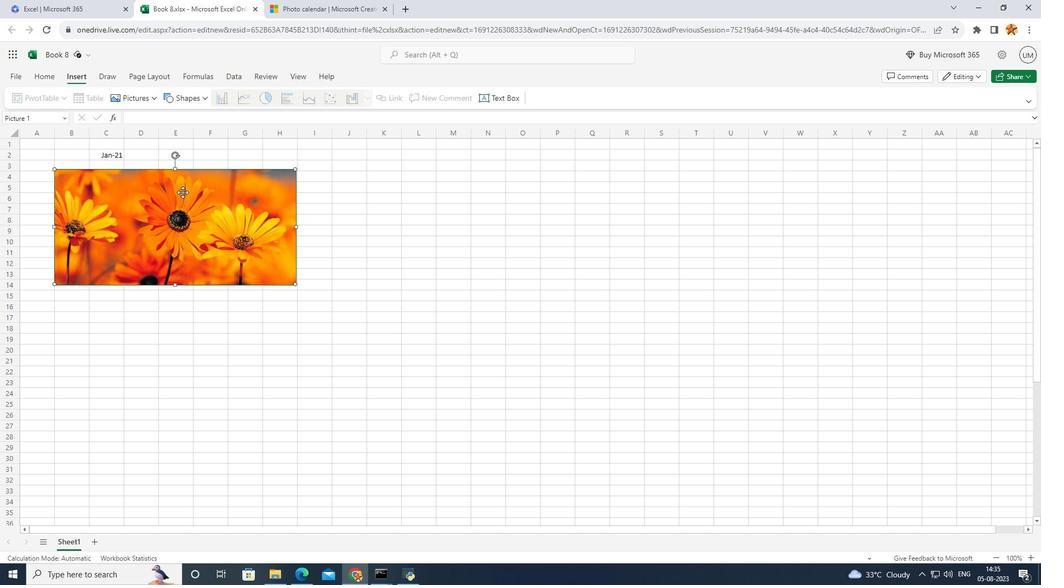 
Action: Mouse pressed left at (182, 192)
Screenshot: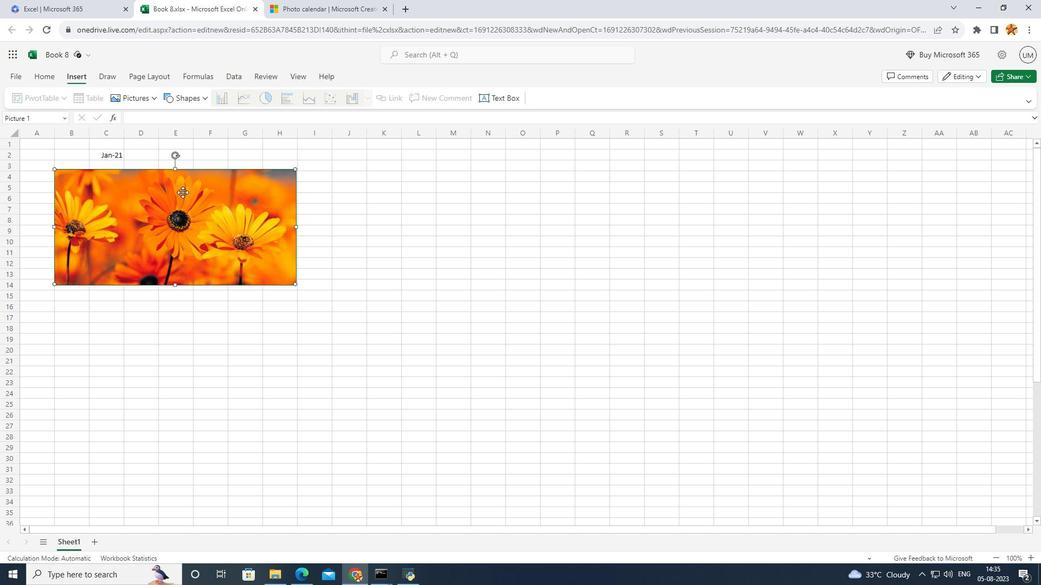 
Action: Mouse moved to (292, 162)
Screenshot: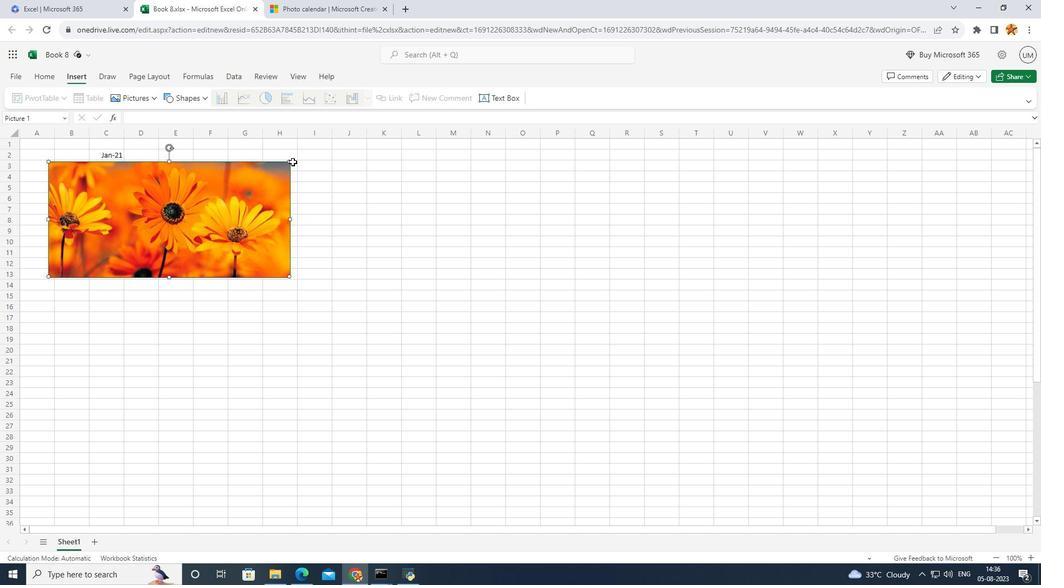 
Action: Mouse pressed left at (292, 162)
Screenshot: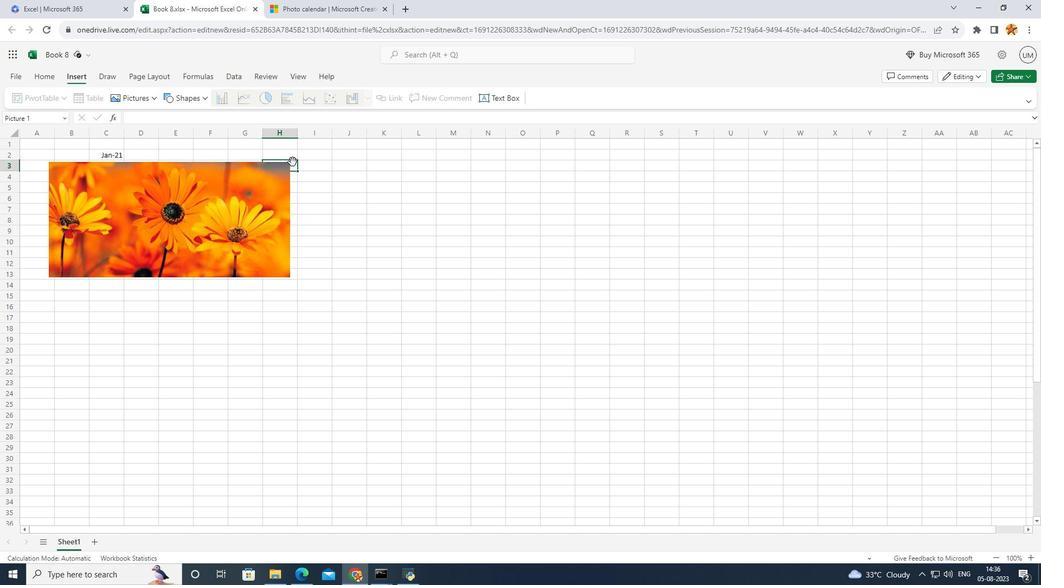 
Action: Mouse moved to (266, 170)
Screenshot: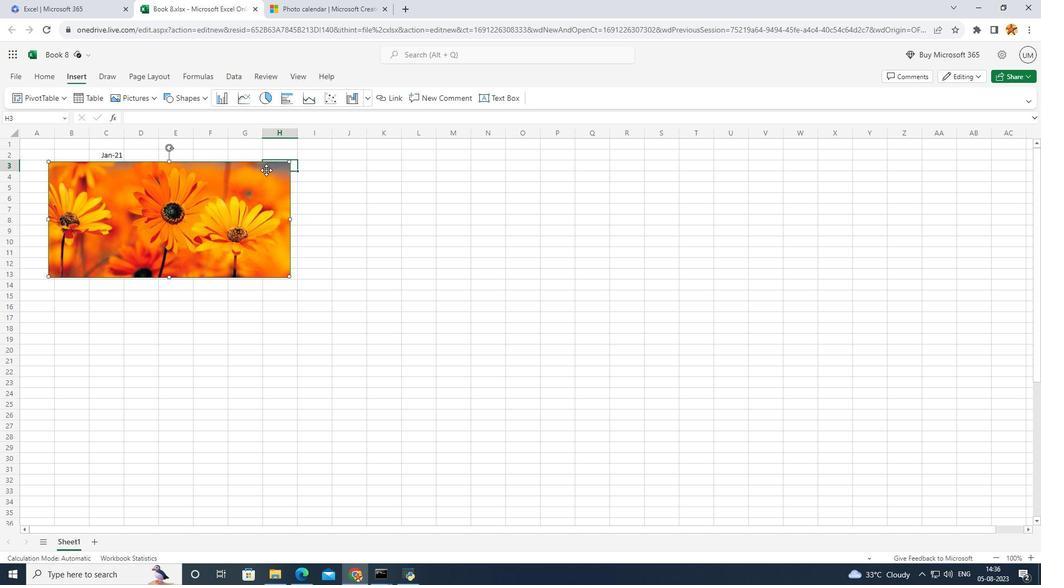 
Action: Mouse pressed left at (266, 170)
Screenshot: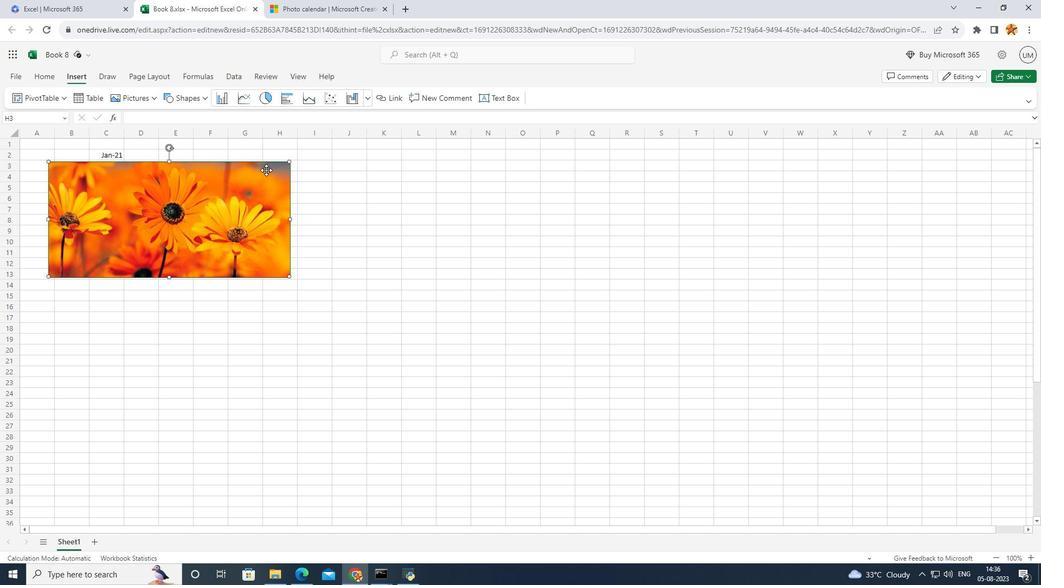
Action: Mouse moved to (290, 164)
Screenshot: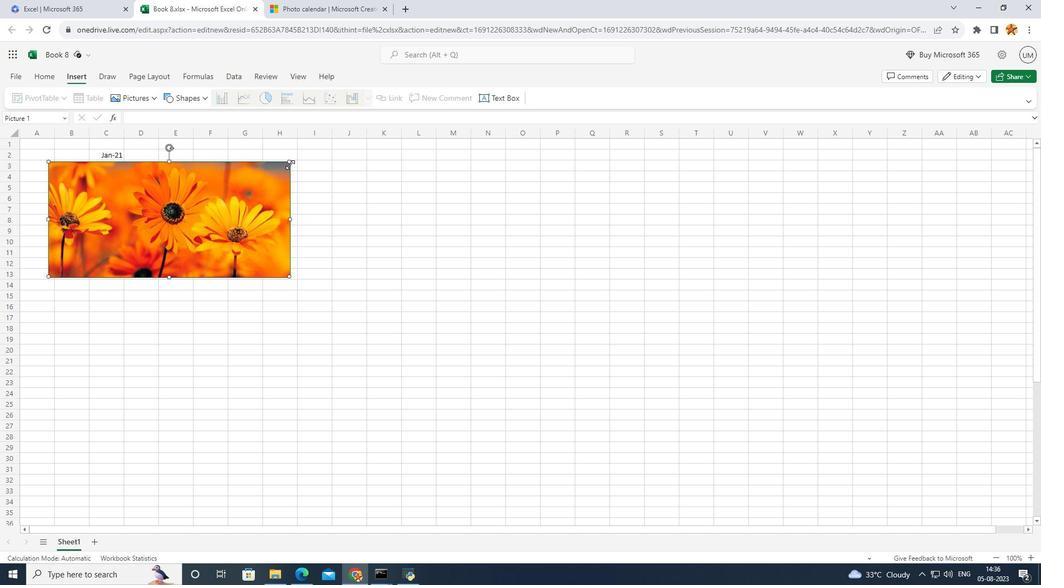 
Action: Mouse pressed left at (290, 164)
Screenshot: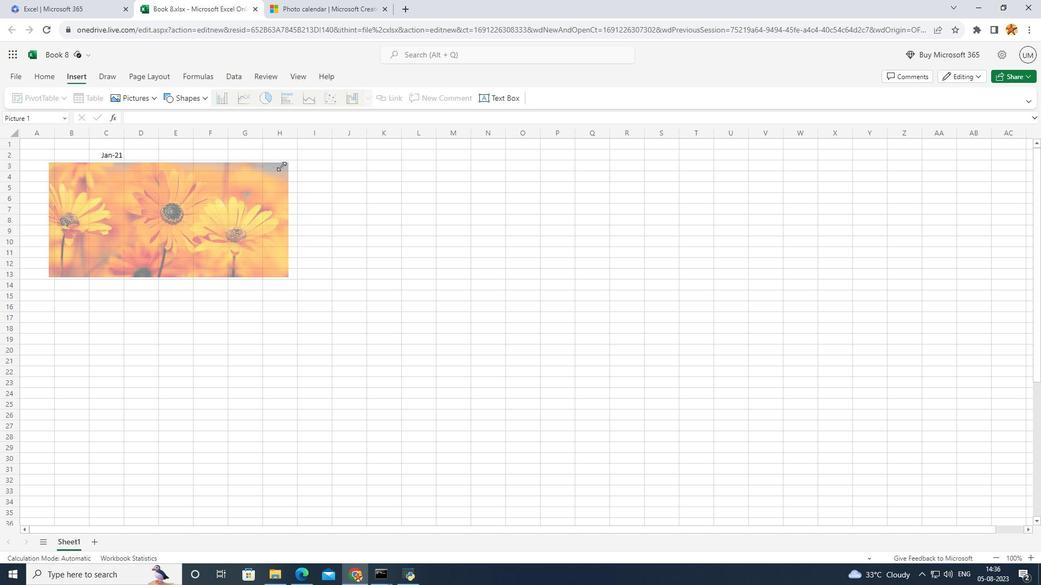 
Action: Mouse moved to (181, 201)
Screenshot: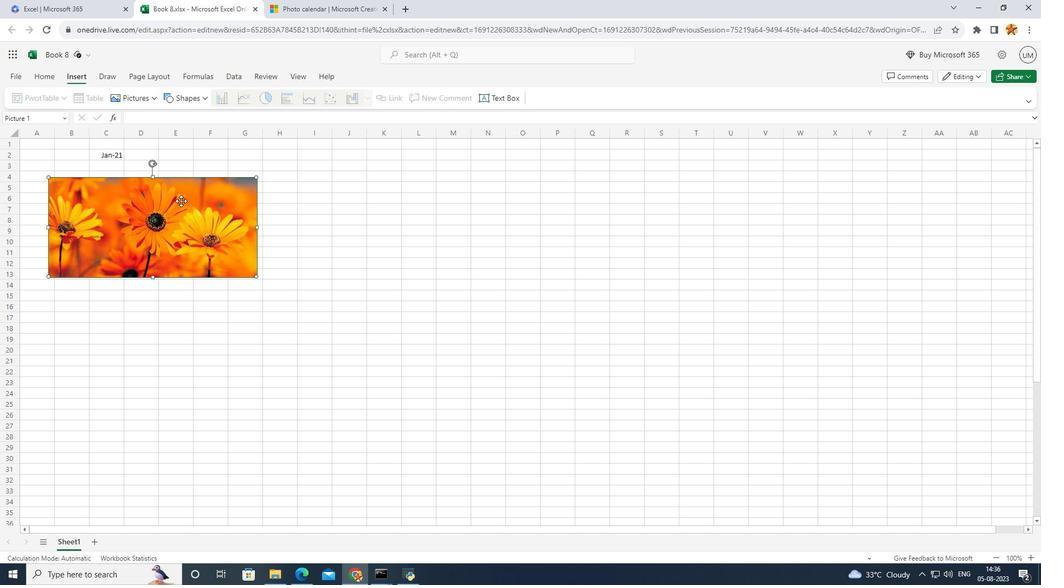 
Action: Mouse pressed left at (181, 201)
Screenshot: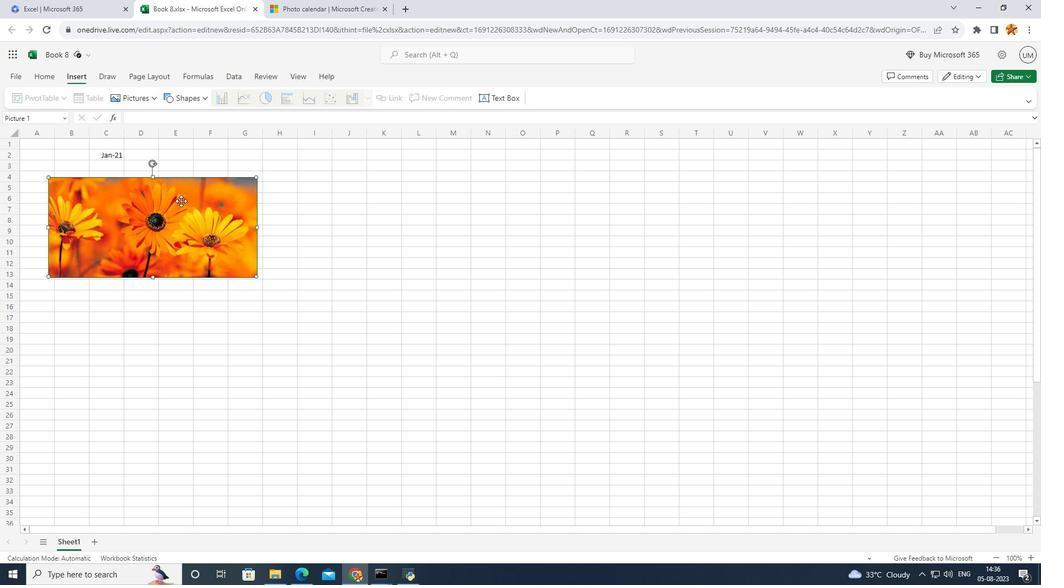 
Action: Mouse moved to (182, 192)
Screenshot: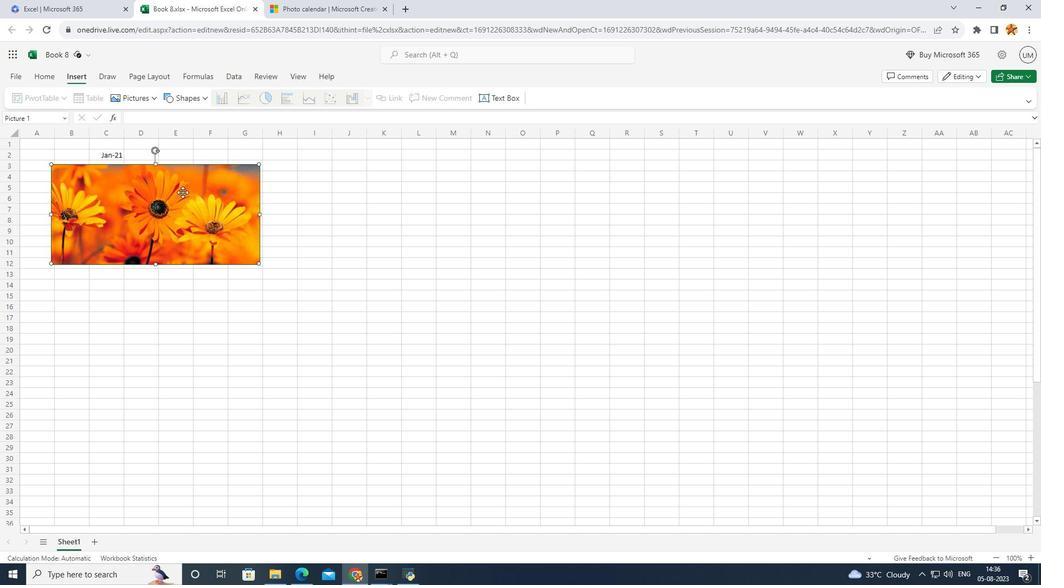 
Action: Mouse pressed left at (182, 192)
Screenshot: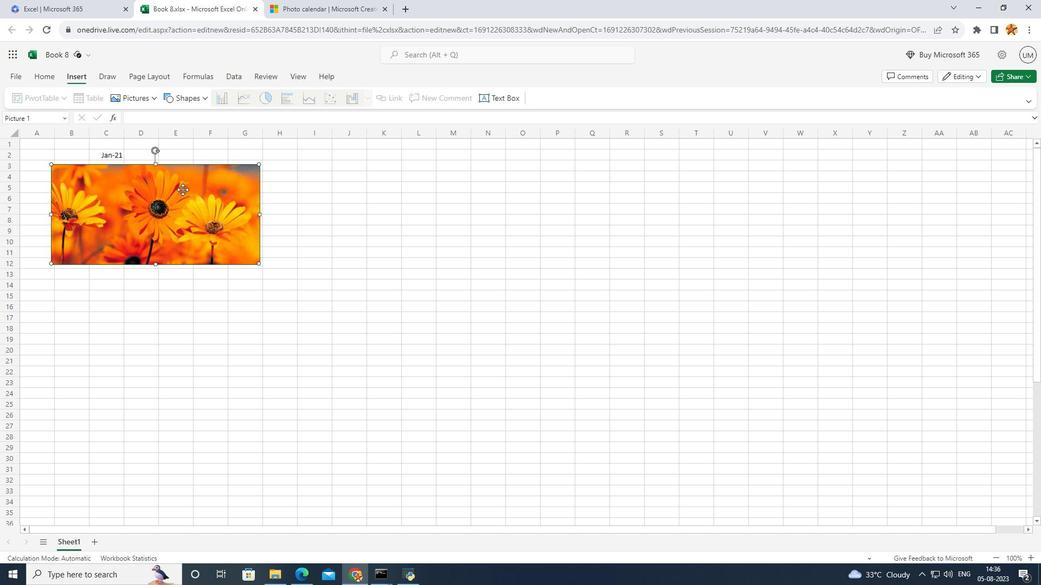 
Action: Mouse moved to (139, 238)
Screenshot: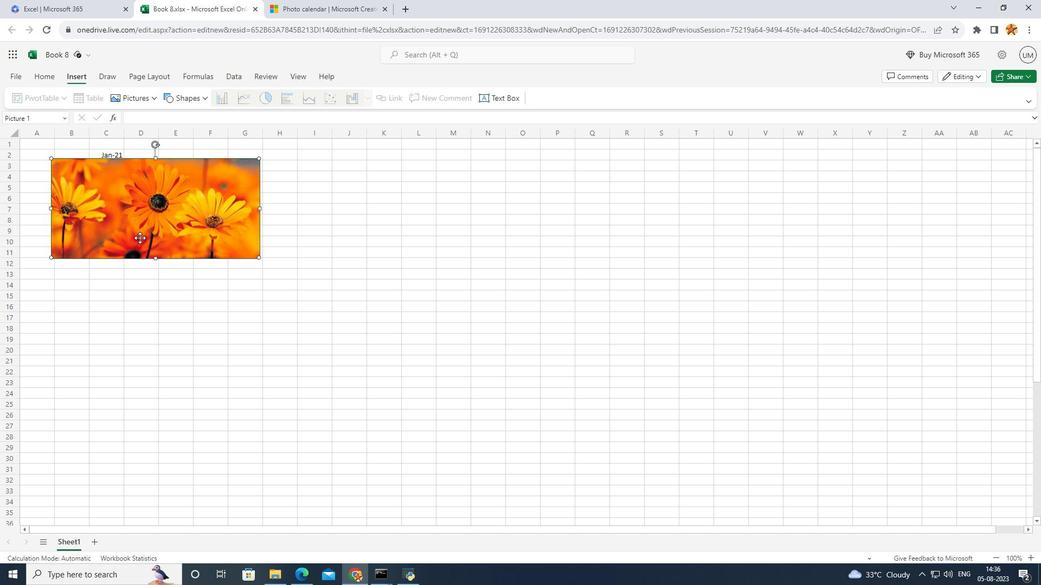 
Action: Mouse pressed left at (139, 238)
Screenshot: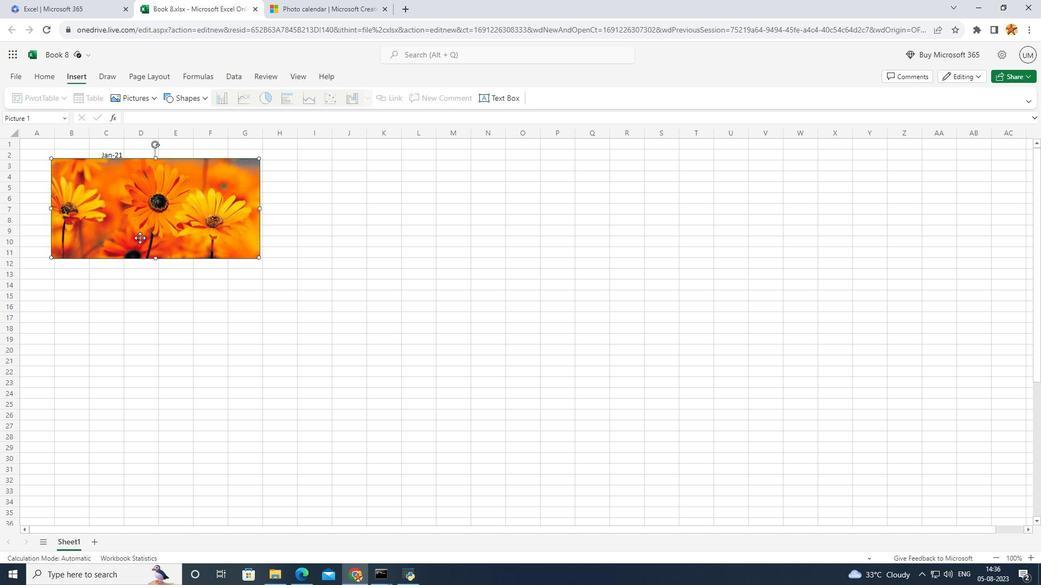 
Action: Mouse moved to (160, 160)
Screenshot: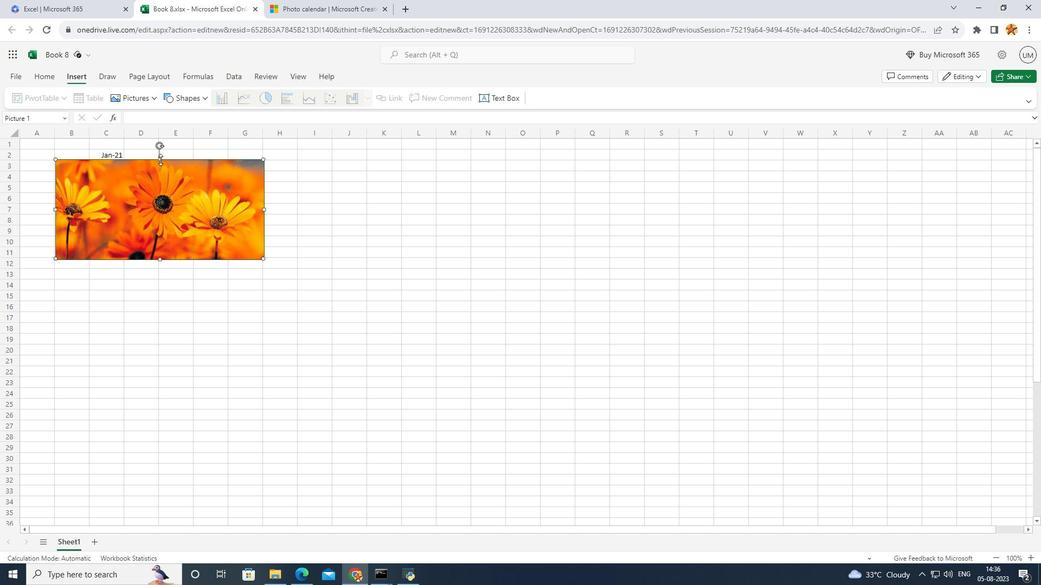 
Action: Mouse pressed left at (160, 160)
Screenshot: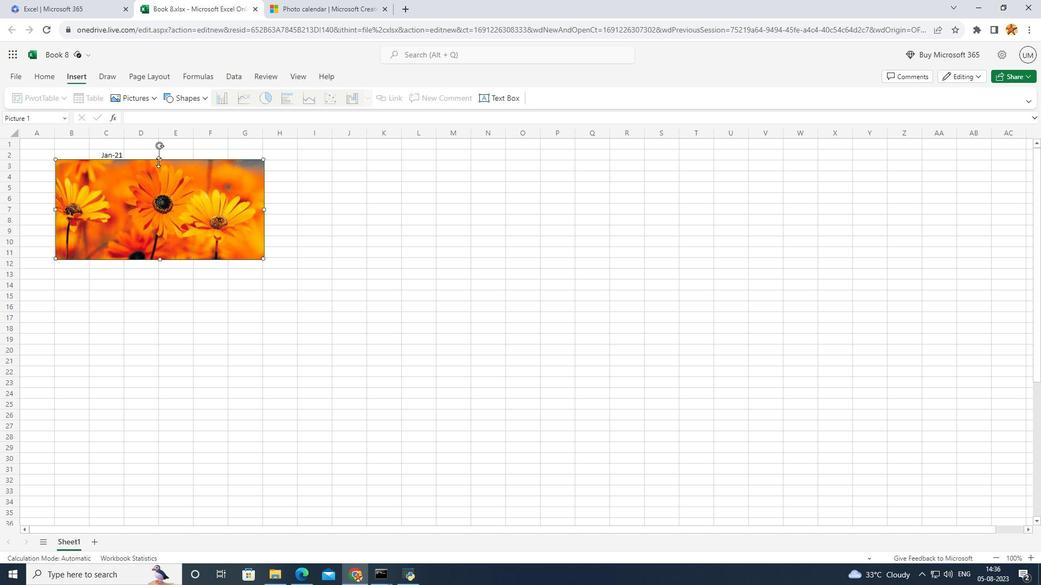 
Action: Mouse moved to (139, 192)
Screenshot: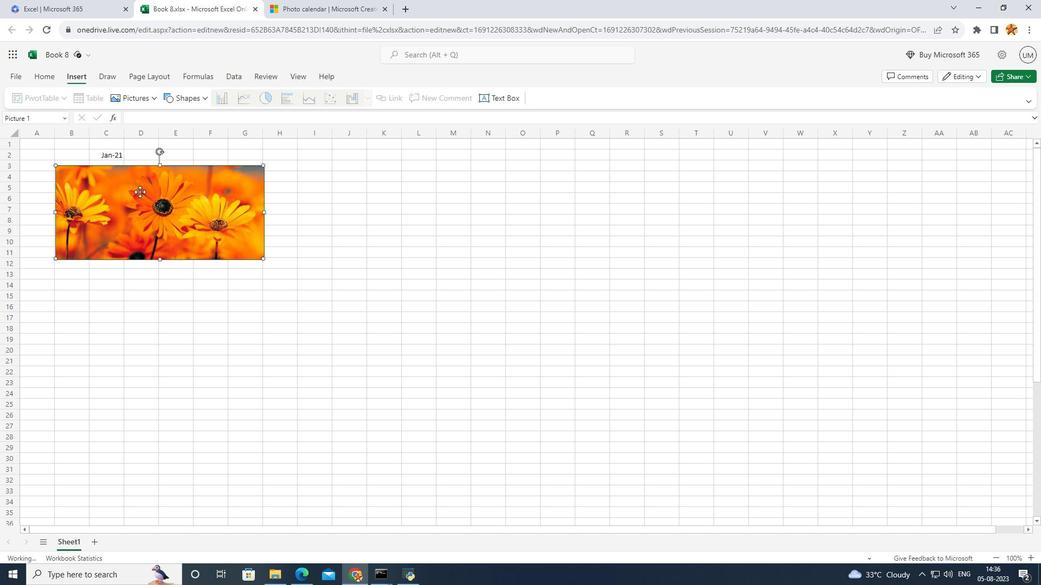 
Action: Mouse pressed left at (139, 192)
Screenshot: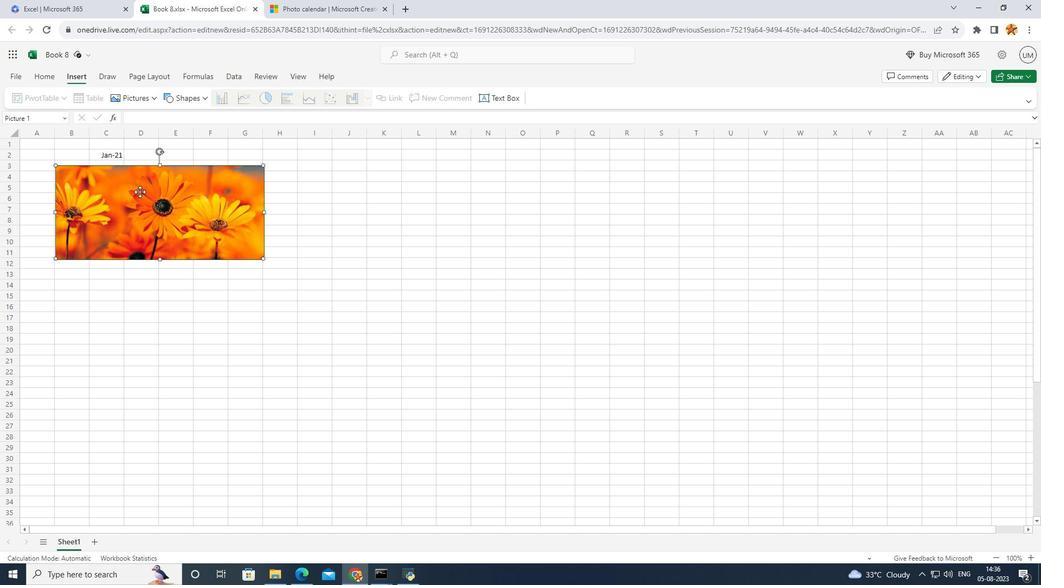 
Action: Mouse moved to (104, 255)
Screenshot: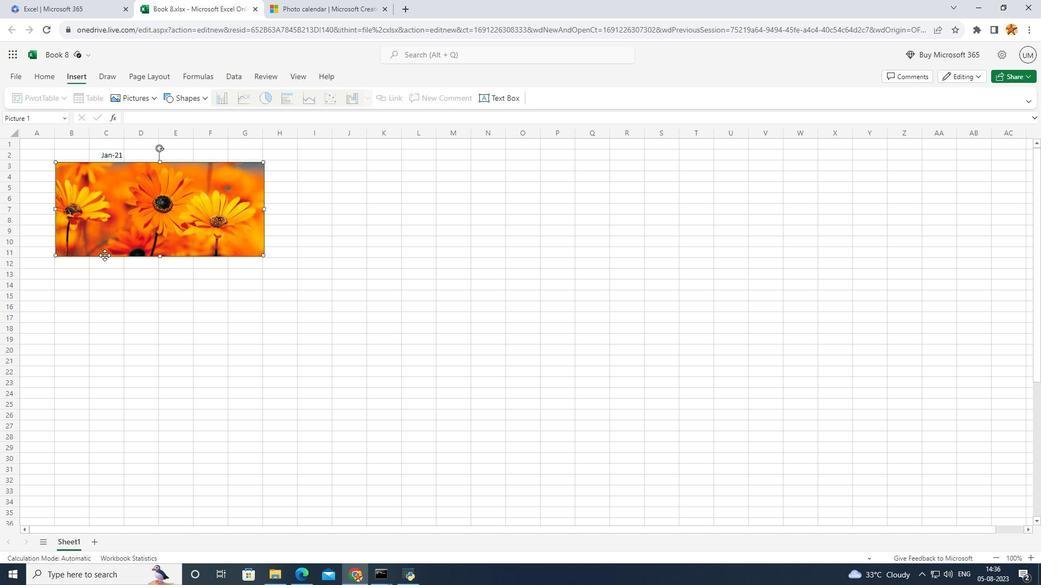 
Action: Mouse pressed left at (104, 255)
Screenshot: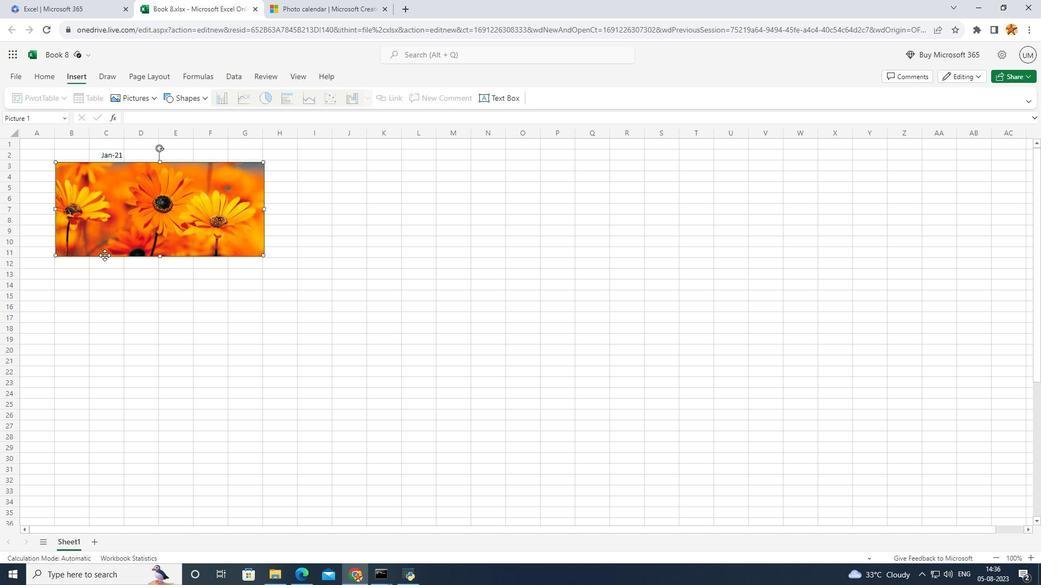 
Action: Mouse moved to (100, 263)
Screenshot: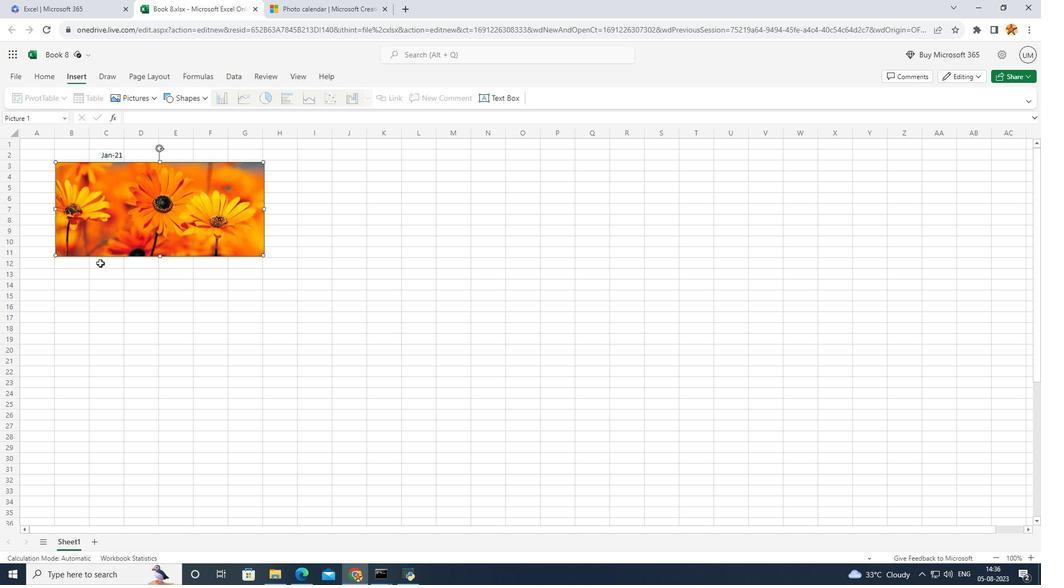 
Action: Mouse pressed left at (100, 263)
Screenshot: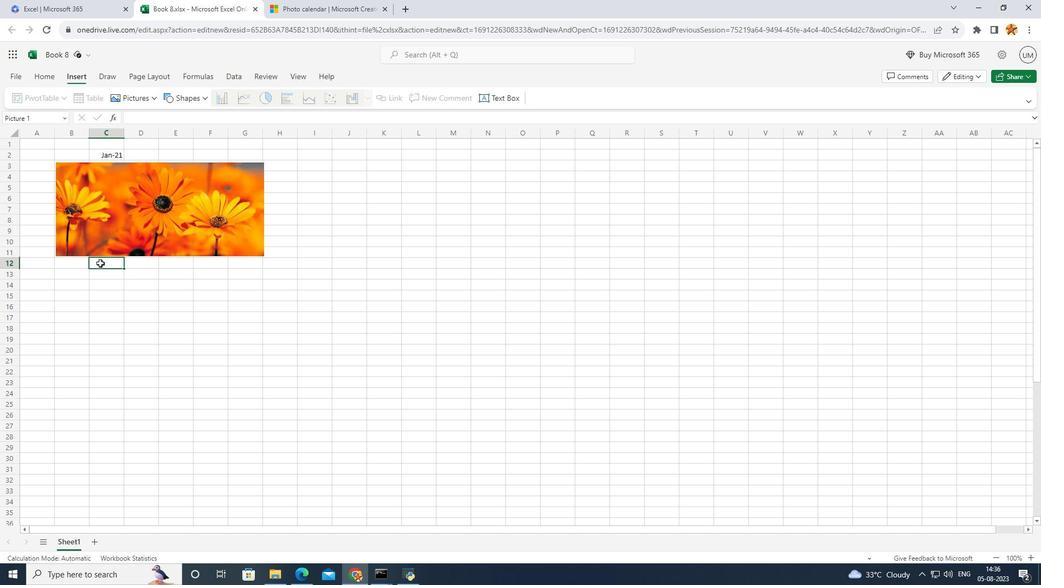 
Action: Mouse moved to (79, 266)
Screenshot: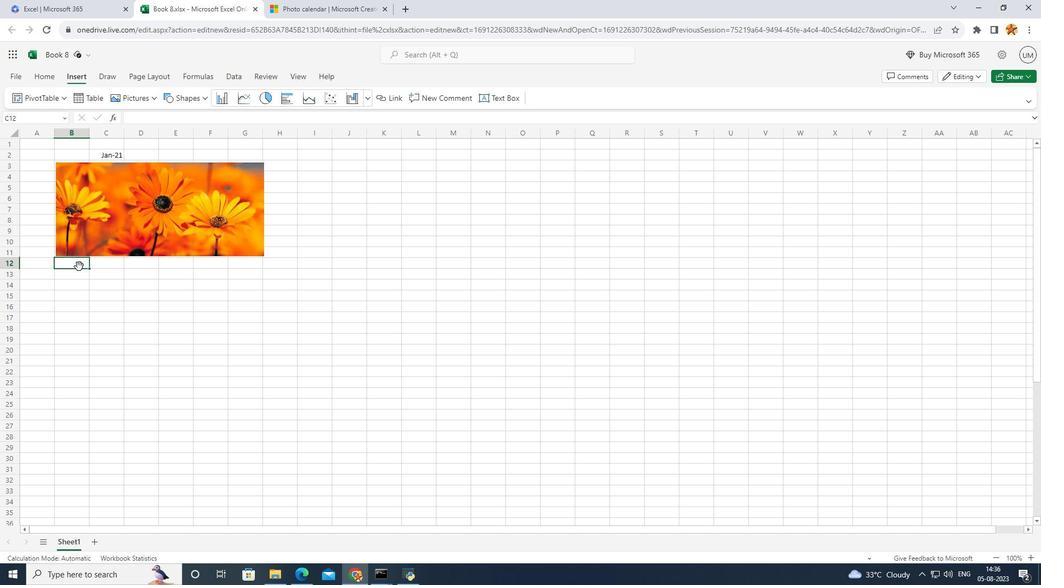 
Action: Mouse pressed left at (79, 266)
Screenshot: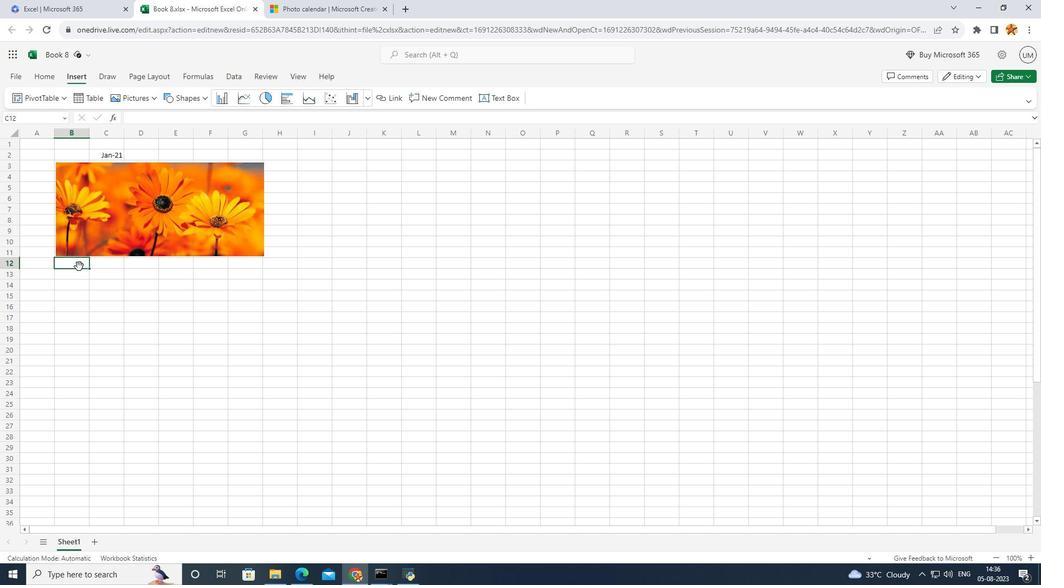 
Action: Mouse pressed left at (79, 266)
Screenshot: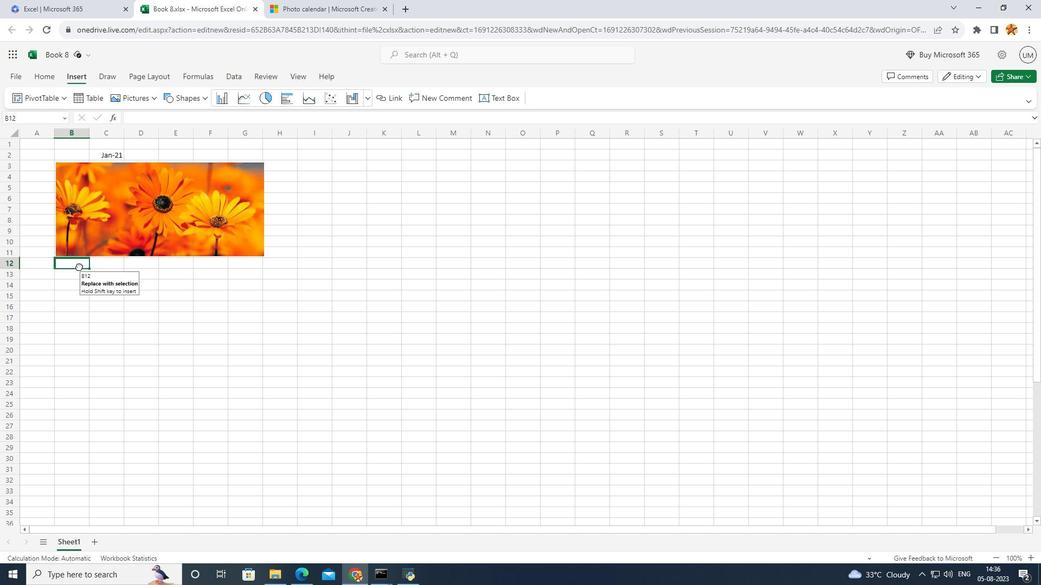 
Action: Mouse moved to (132, 249)
Screenshot: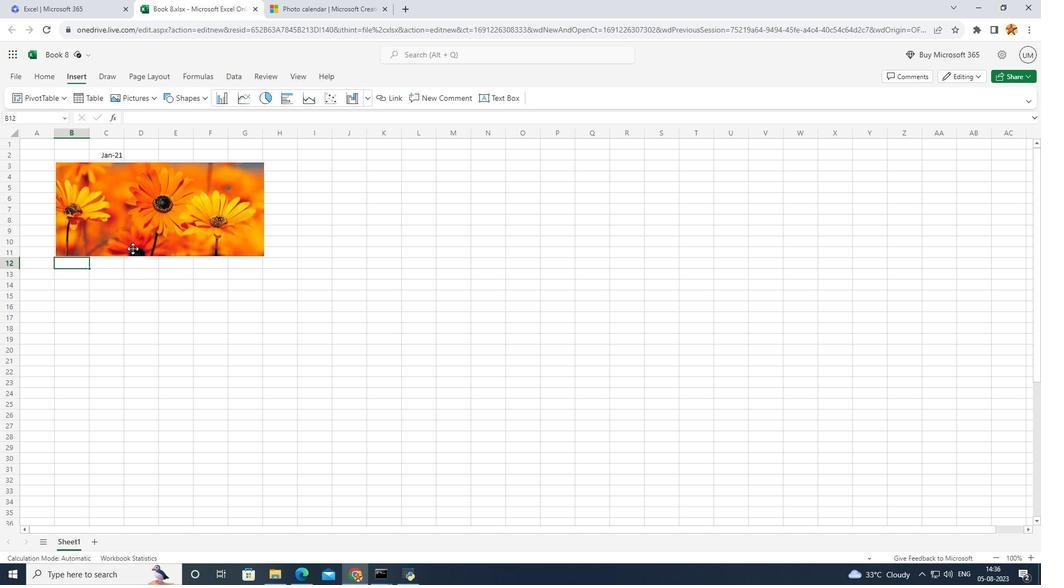 
Action: Key pressed MON
Screenshot: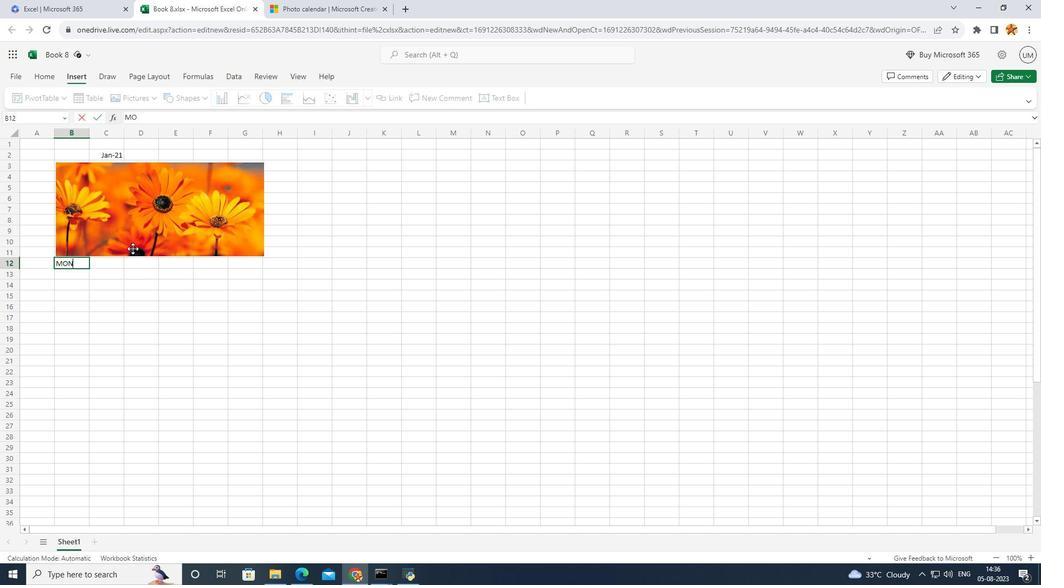 
Action: Mouse moved to (151, 247)
Screenshot: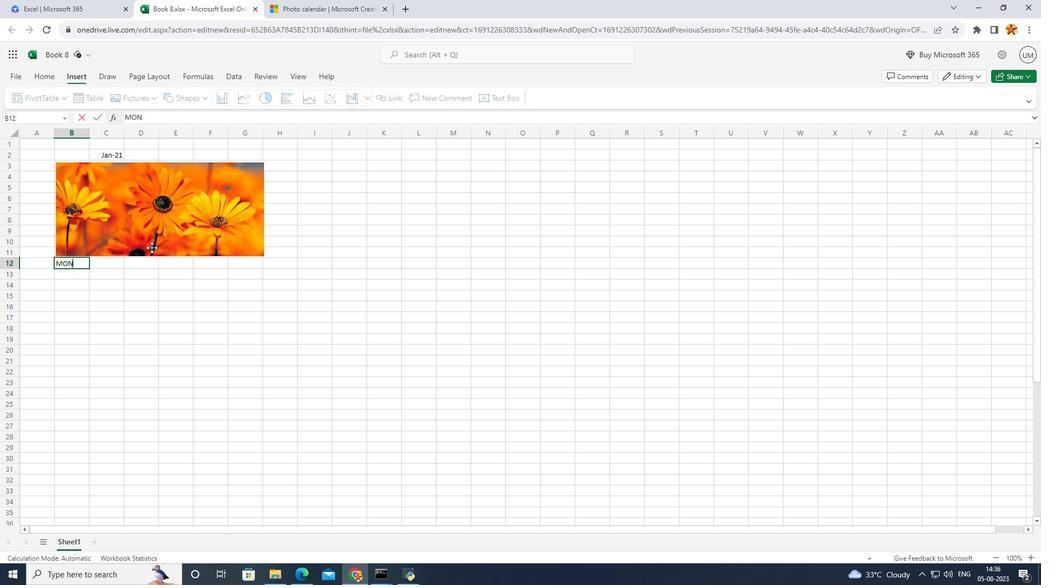 
Action: Key pressed <Key.backspace><Key.backspace><Key.backspace><Key.backspace>
Screenshot: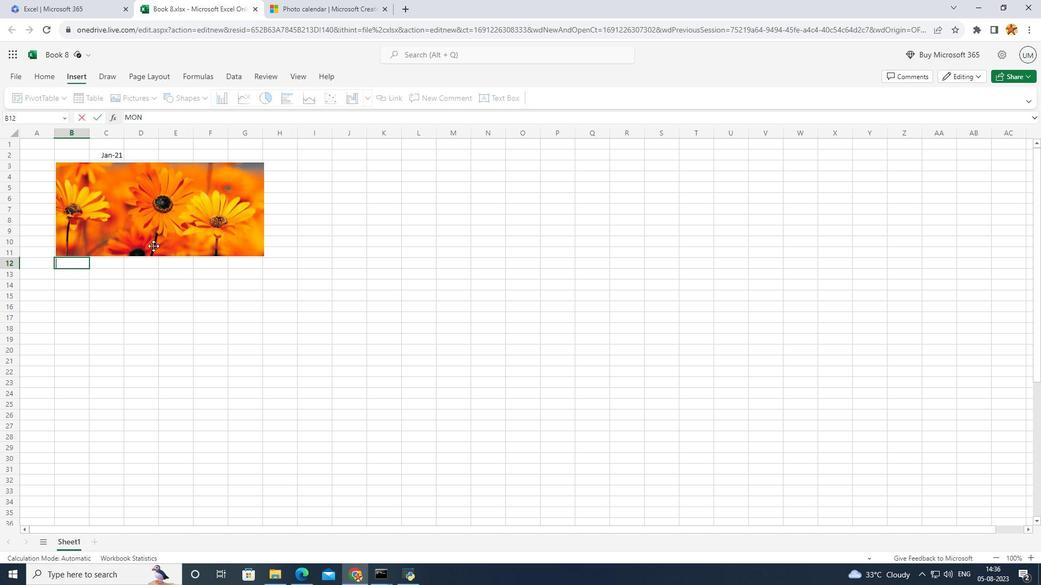 
Action: Mouse moved to (152, 247)
Screenshot: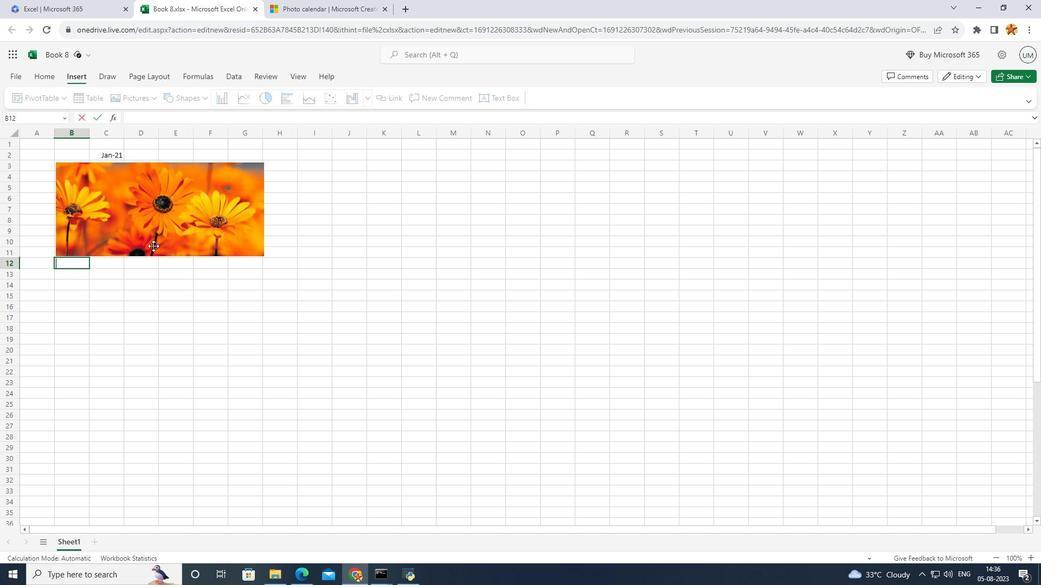 
Action: Key pressed <Key.backspace>
Screenshot: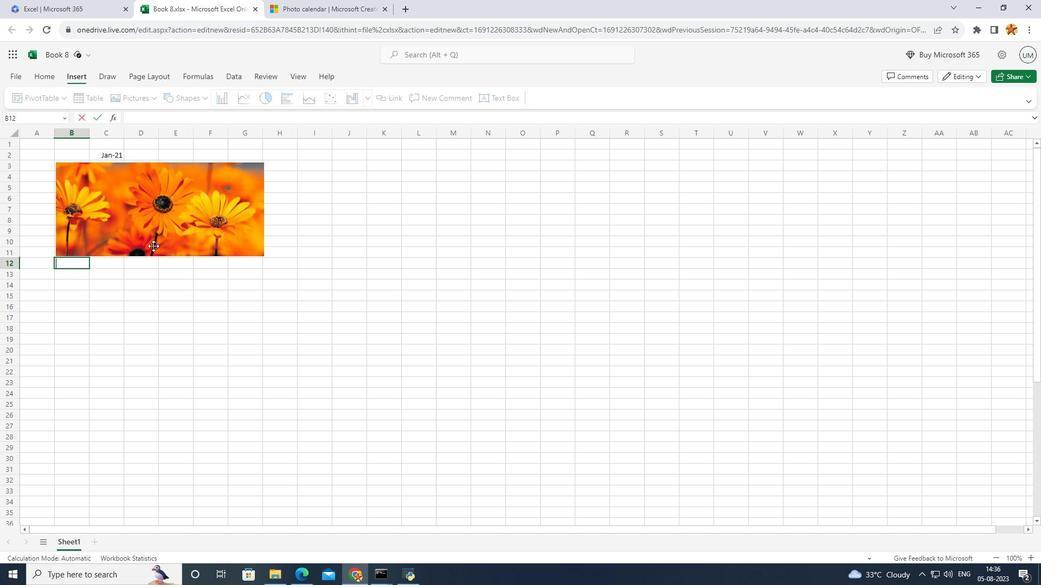 
Action: Mouse moved to (153, 246)
Screenshot: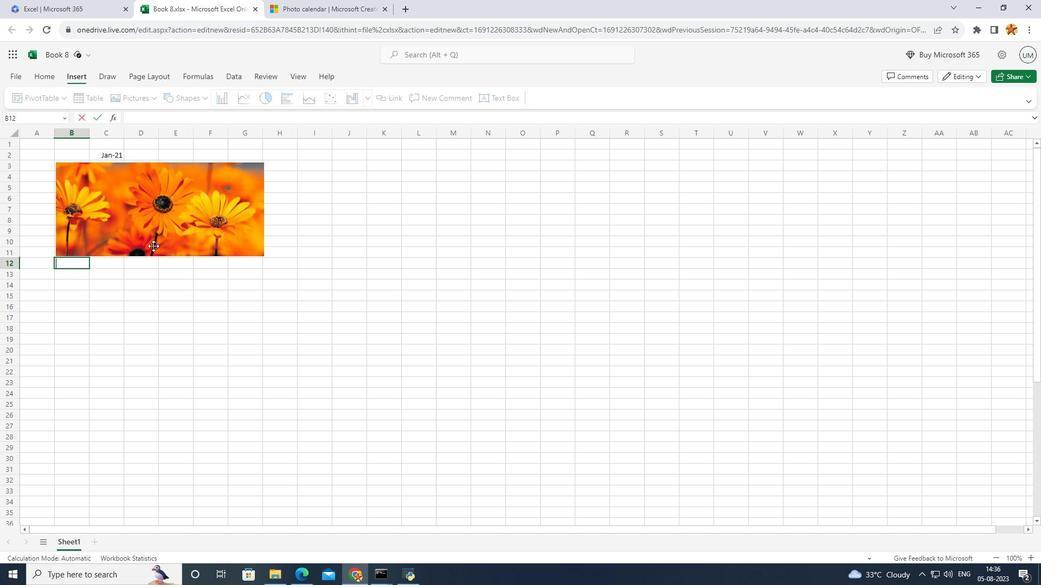 
Action: Key pressed <Key.backspace>
Screenshot: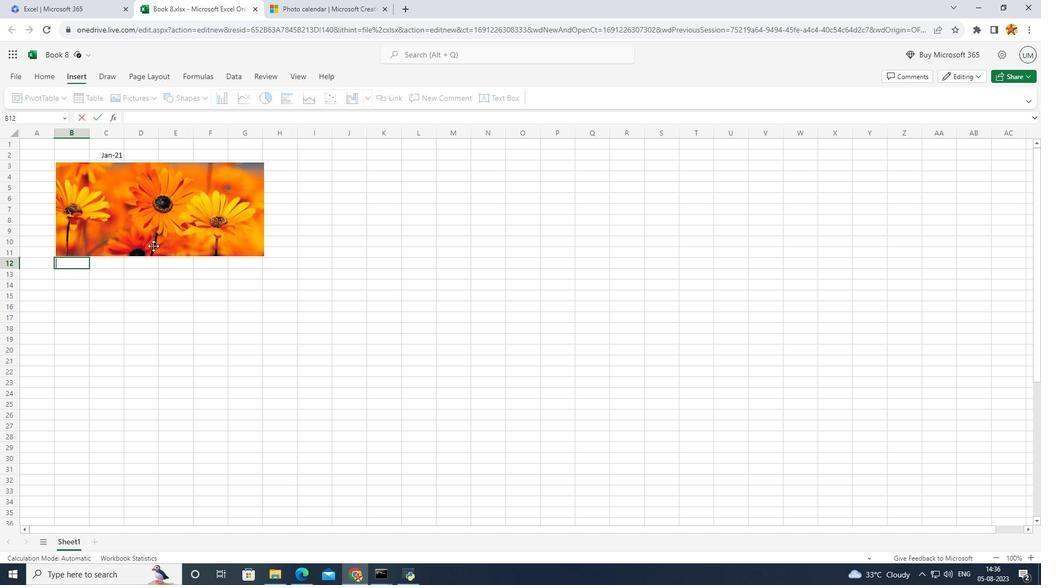 
Action: Mouse moved to (154, 244)
Screenshot: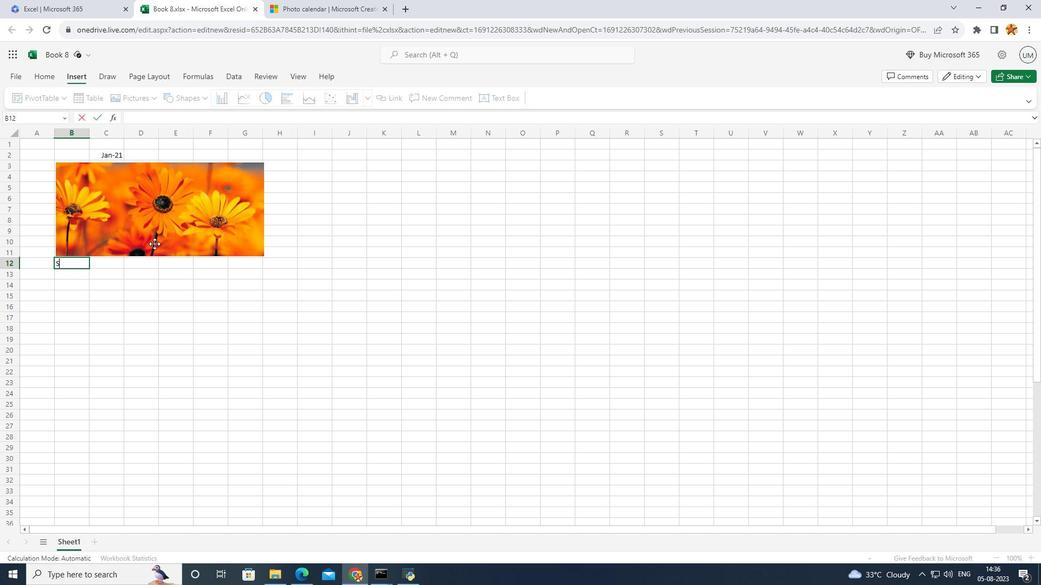 
Action: Key pressed S
Screenshot: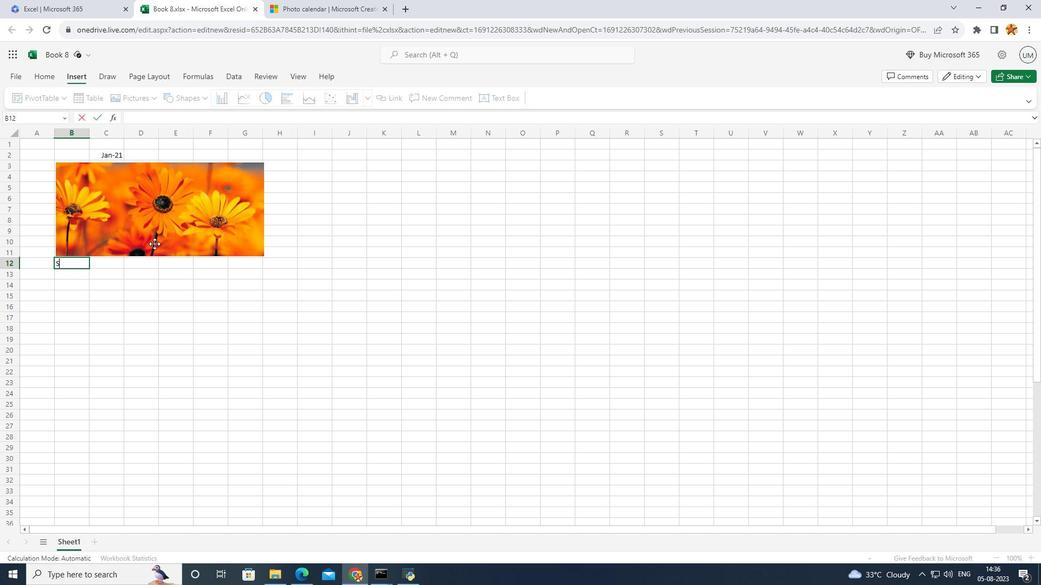 
Action: Mouse moved to (154, 244)
Screenshot: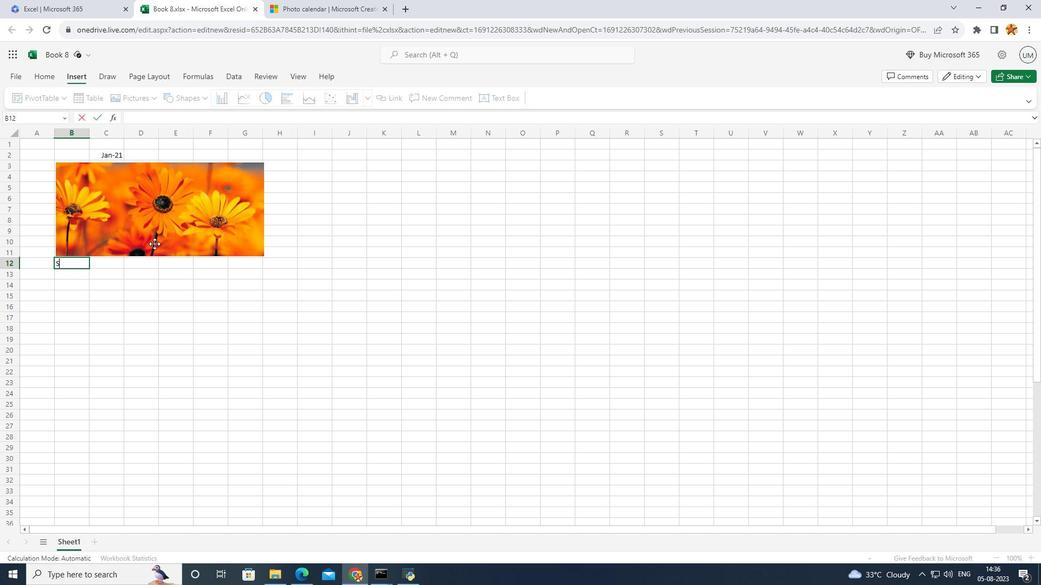 
Action: Key pressed UN
Screenshot: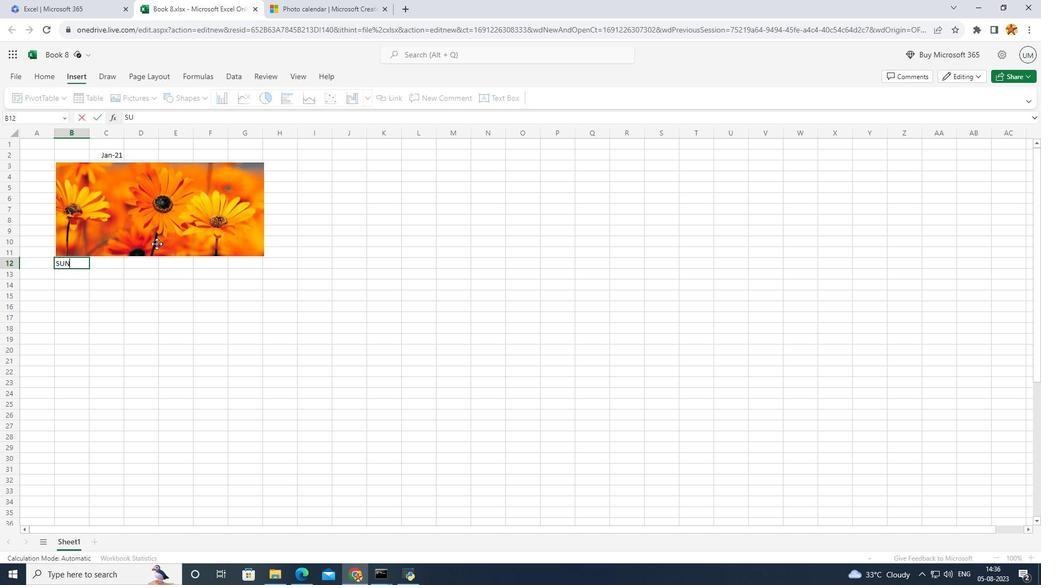 
Action: Mouse moved to (120, 262)
Screenshot: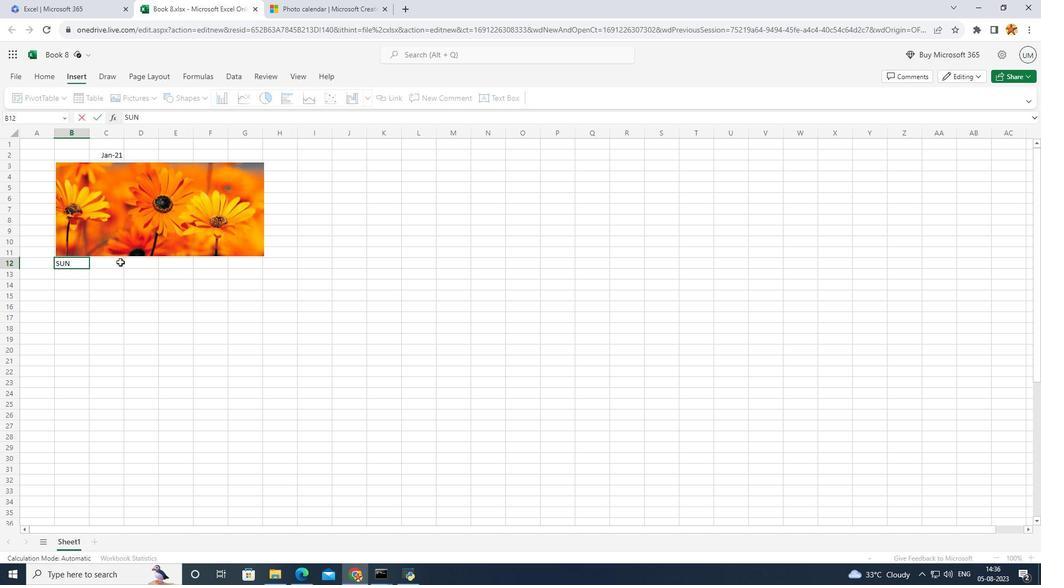 
Action: Mouse pressed left at (120, 262)
Screenshot: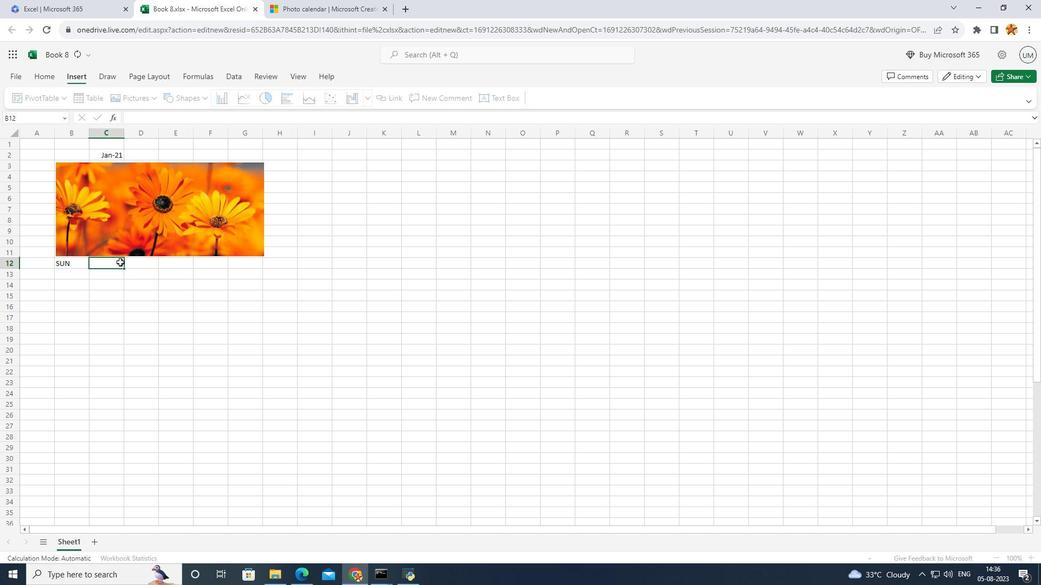 
Action: Key pressed MON
Screenshot: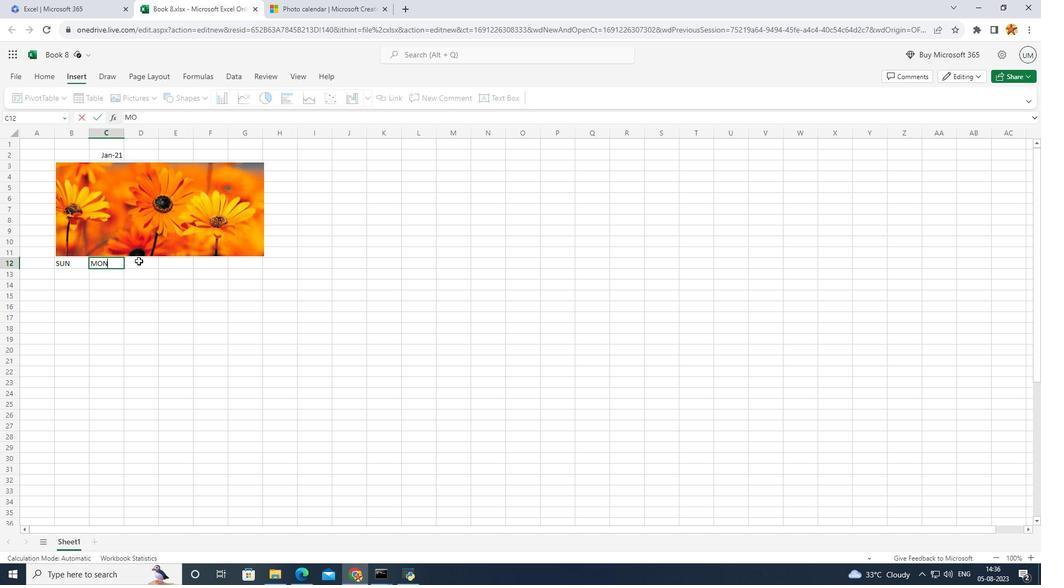 
Action: Mouse moved to (148, 263)
Screenshot: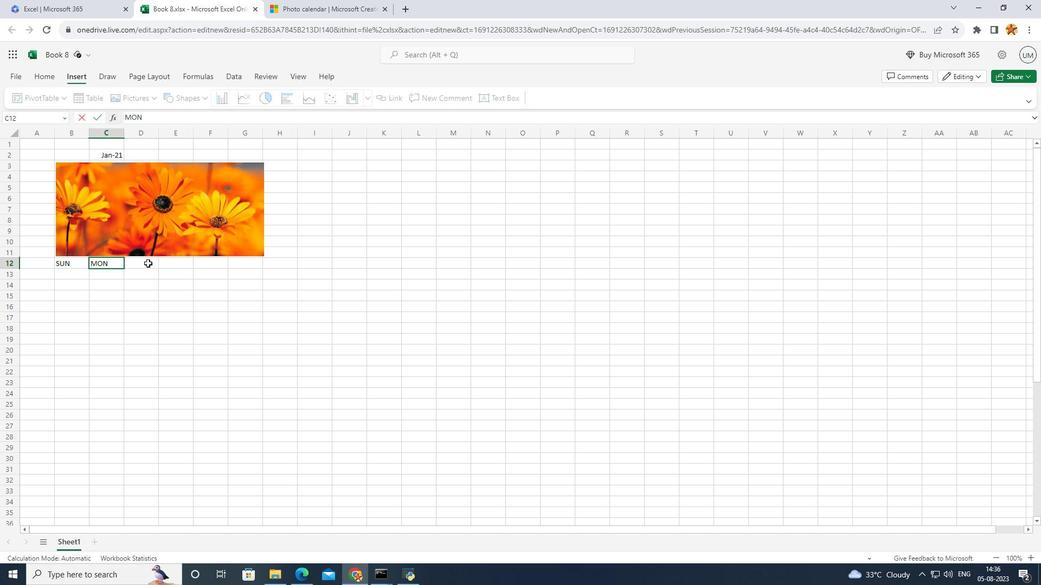 
Action: Mouse pressed left at (148, 263)
Screenshot: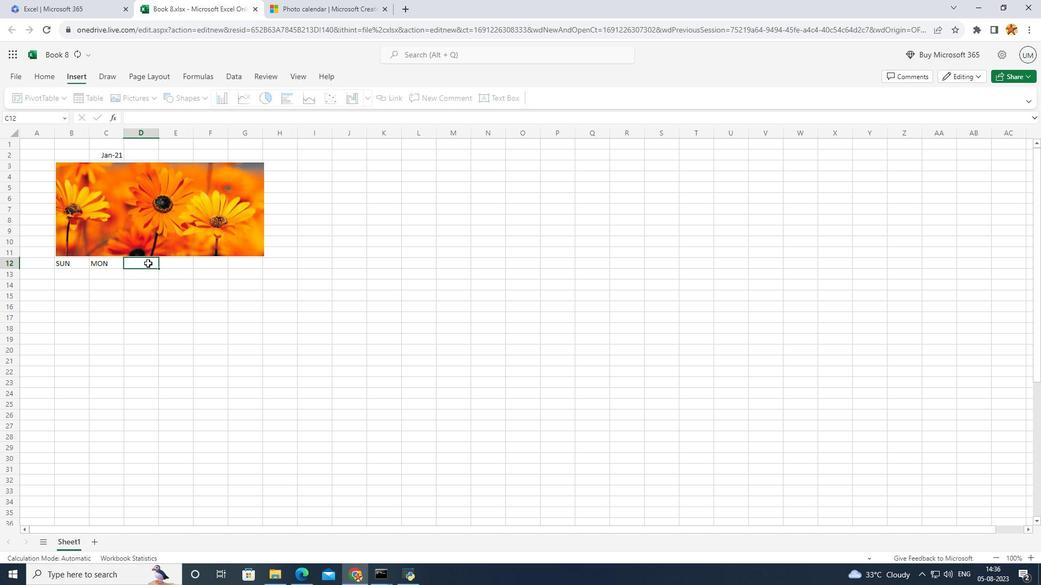
Action: Key pressed TUE
Screenshot: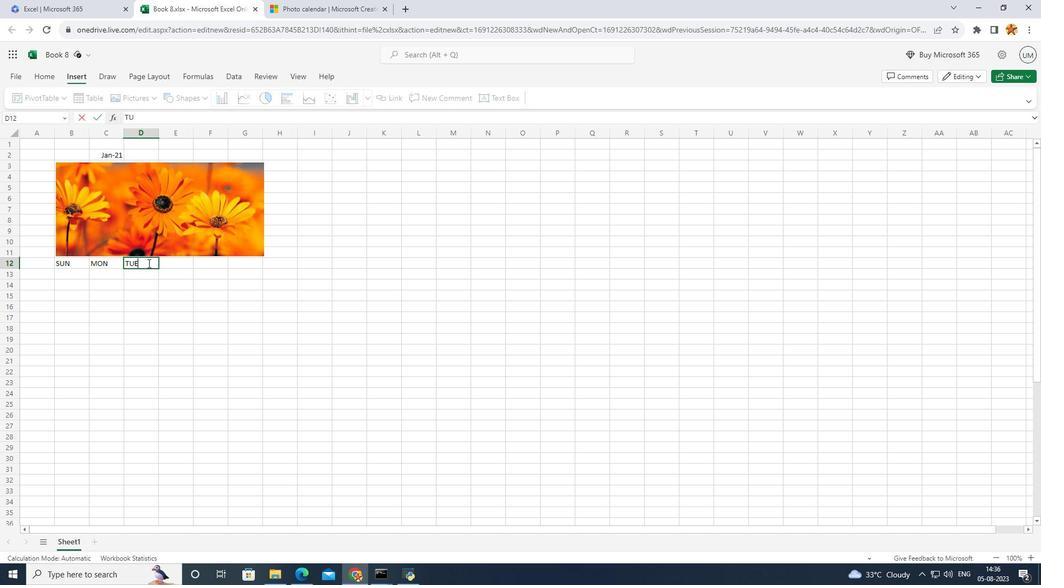 
Action: Mouse moved to (168, 263)
Screenshot: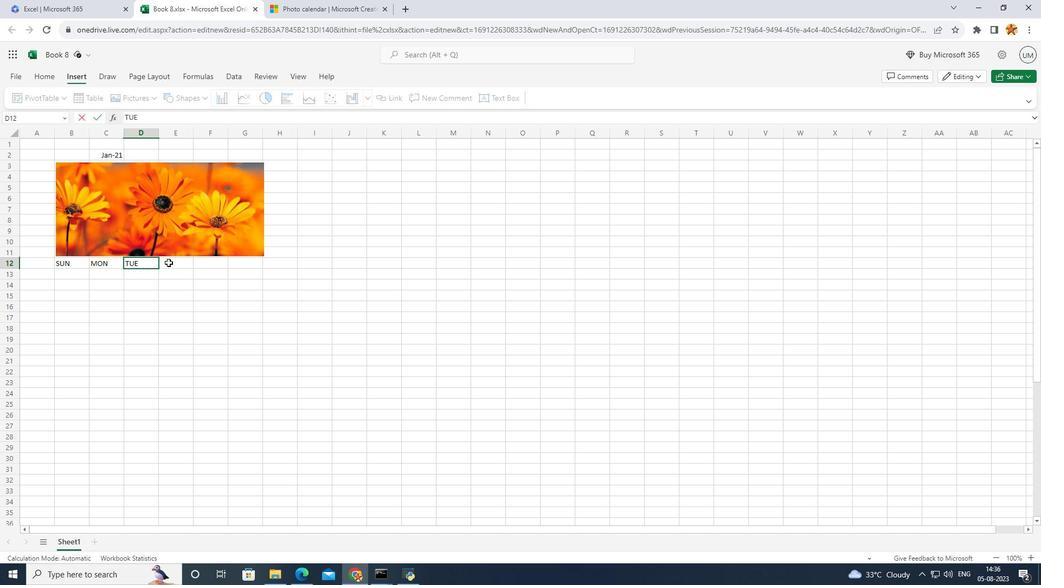 
Action: Mouse pressed left at (168, 263)
Screenshot: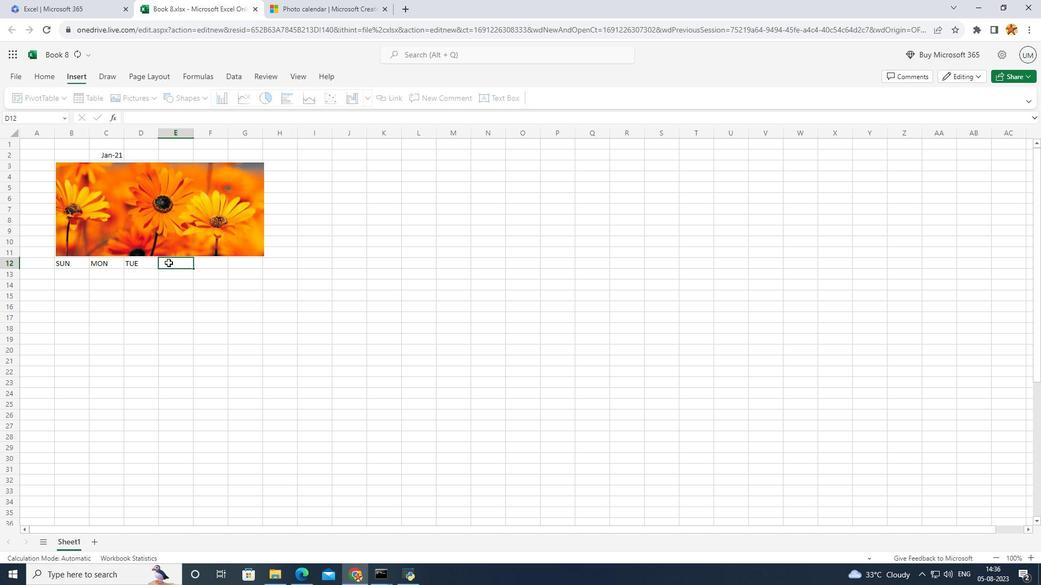 
Action: Key pressed Q<Key.backspace>WED
Screenshot: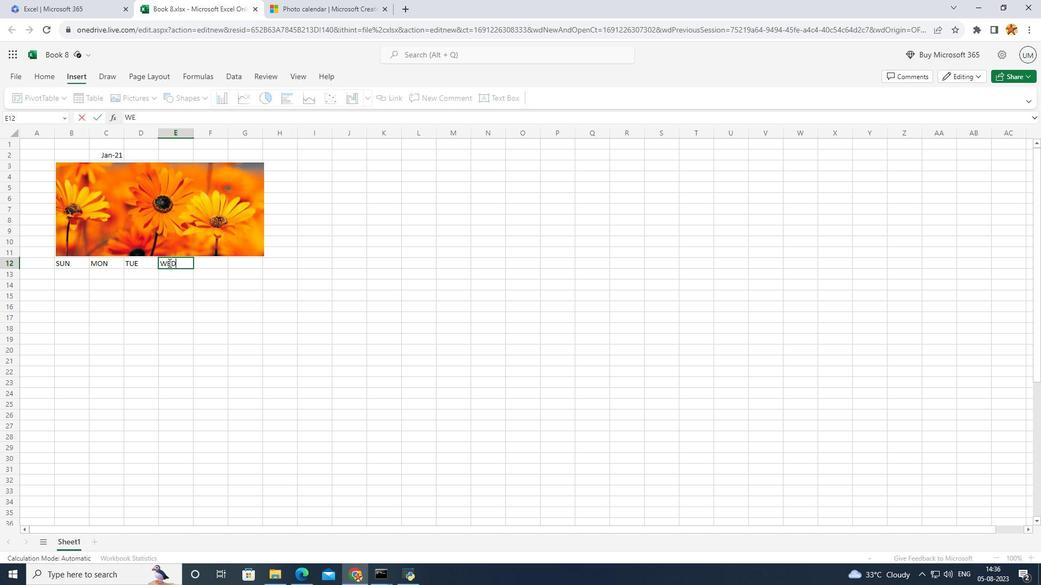 
Action: Mouse moved to (200, 269)
Screenshot: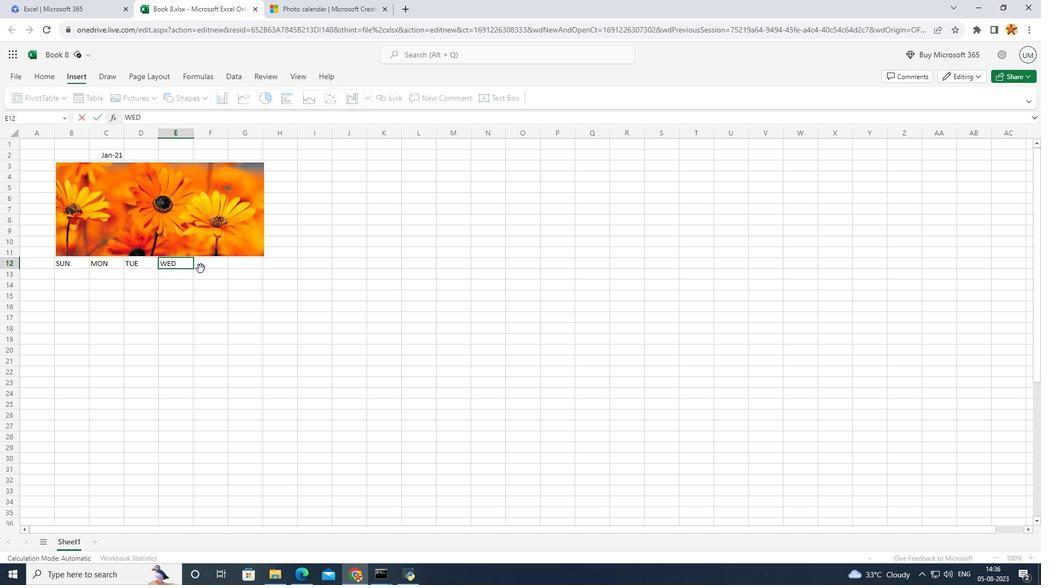 
Action: Mouse pressed left at (200, 269)
Screenshot: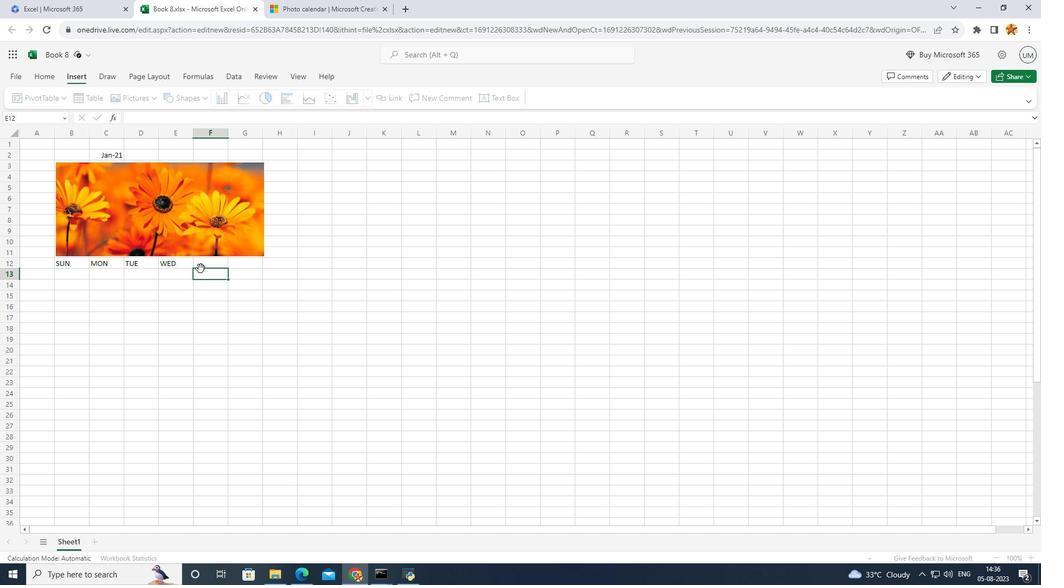 
Action: Mouse moved to (209, 266)
Screenshot: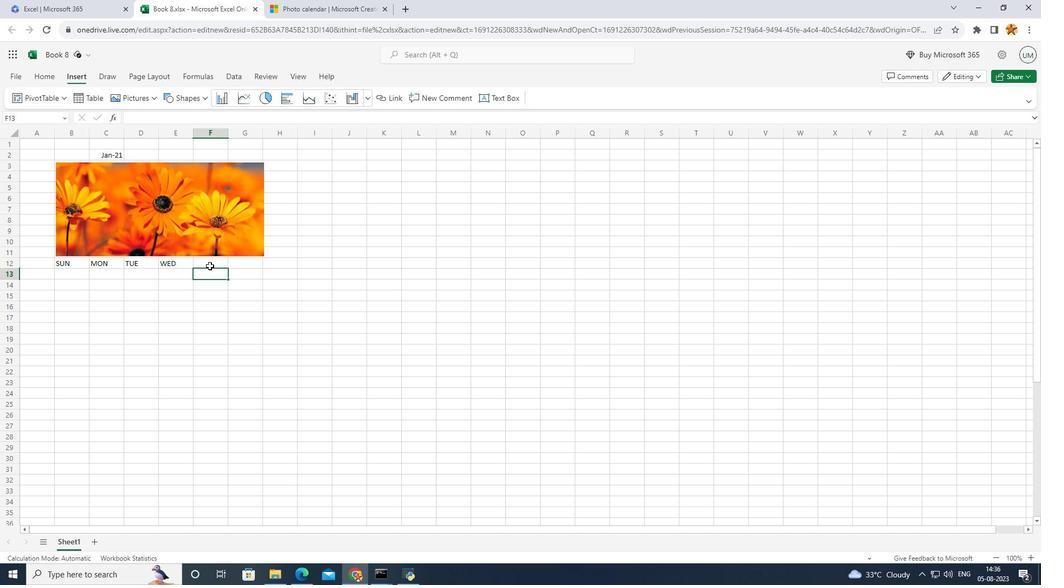 
Action: Mouse pressed left at (209, 266)
Screenshot: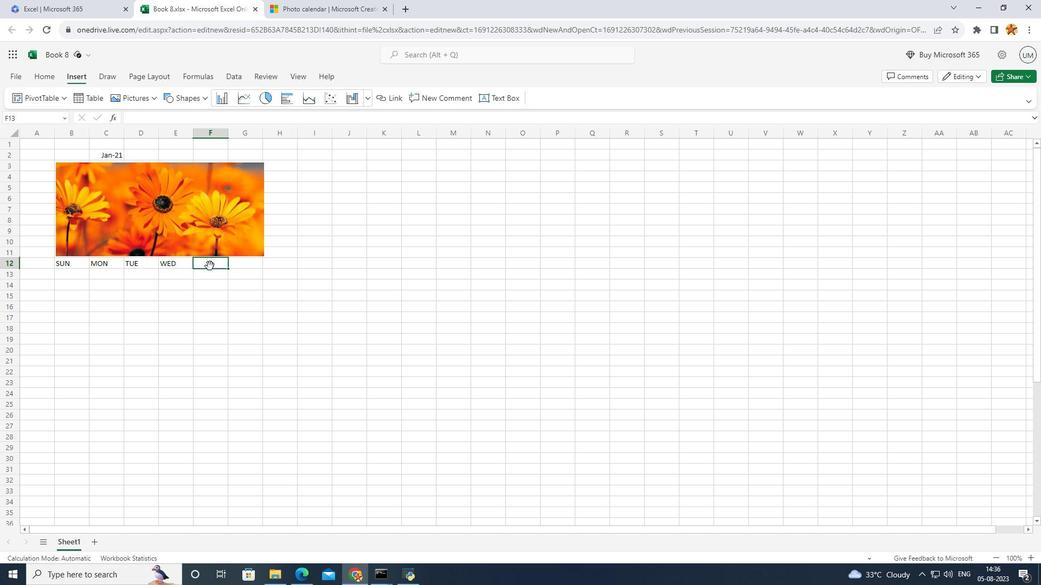 
Action: Key pressed THU
Screenshot: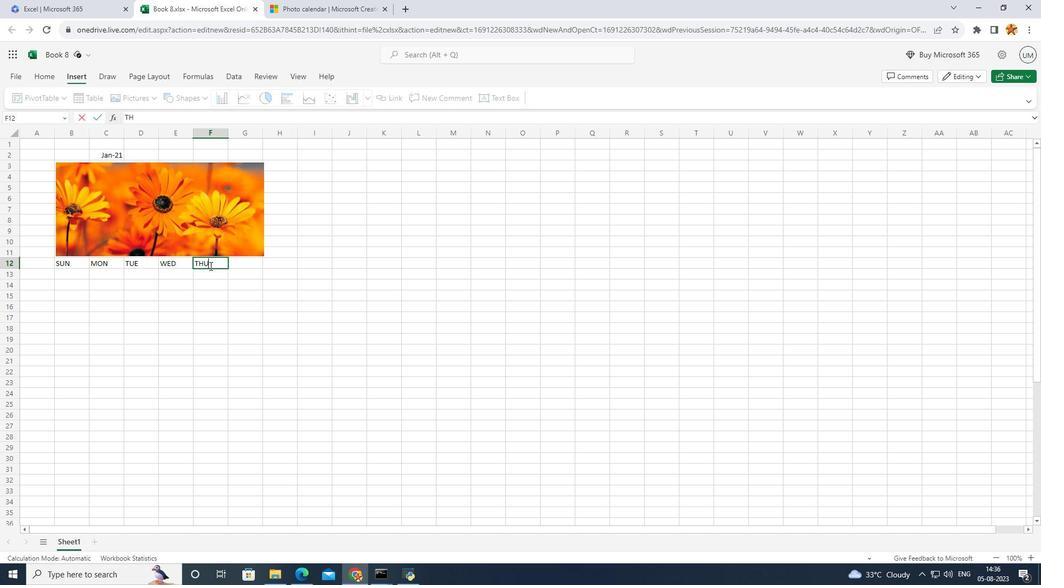 
Action: Mouse moved to (235, 260)
Screenshot: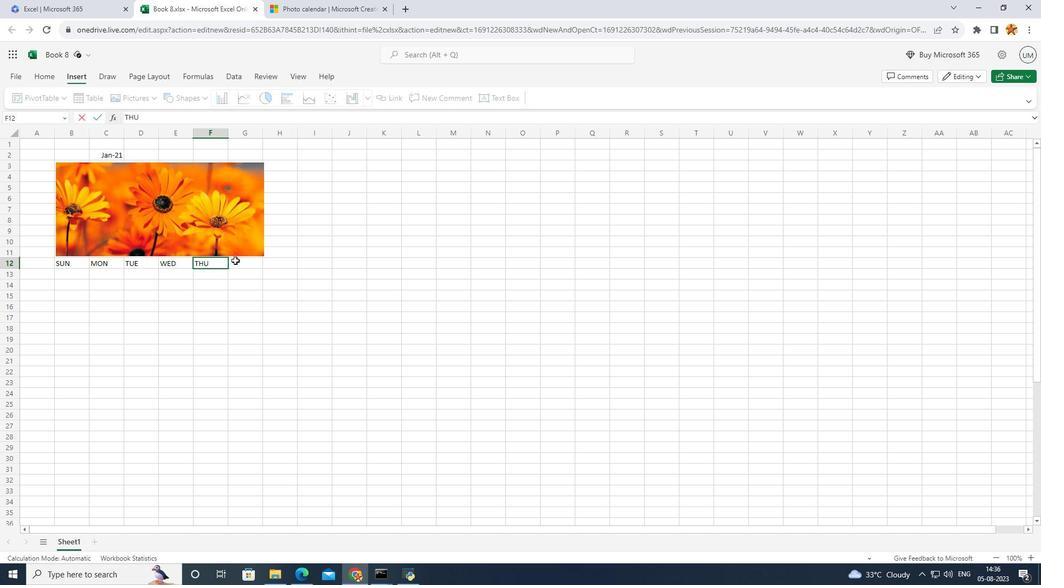 
Action: Mouse pressed left at (235, 260)
Screenshot: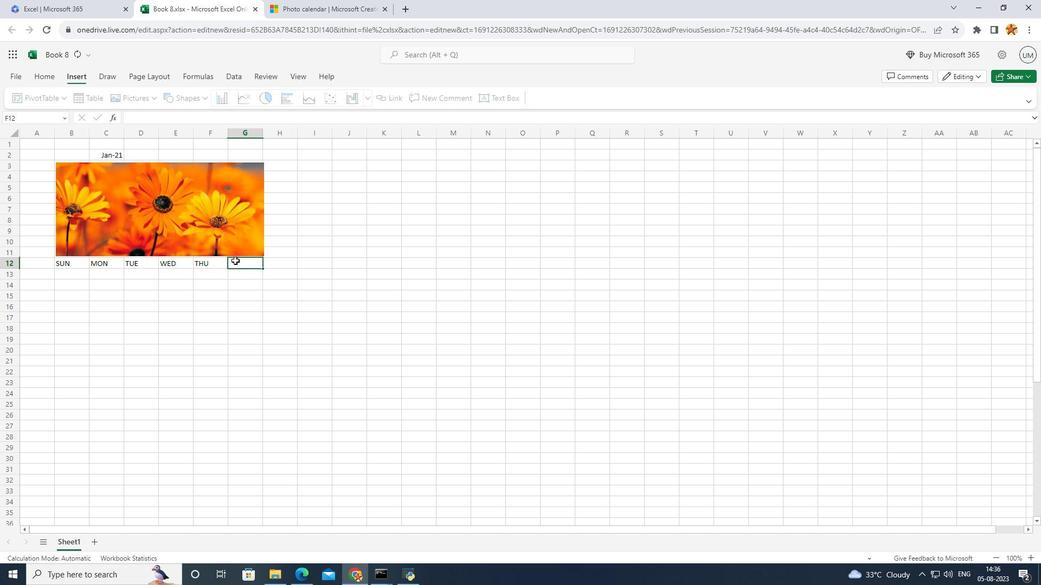 
Action: Key pressed FRI
Screenshot: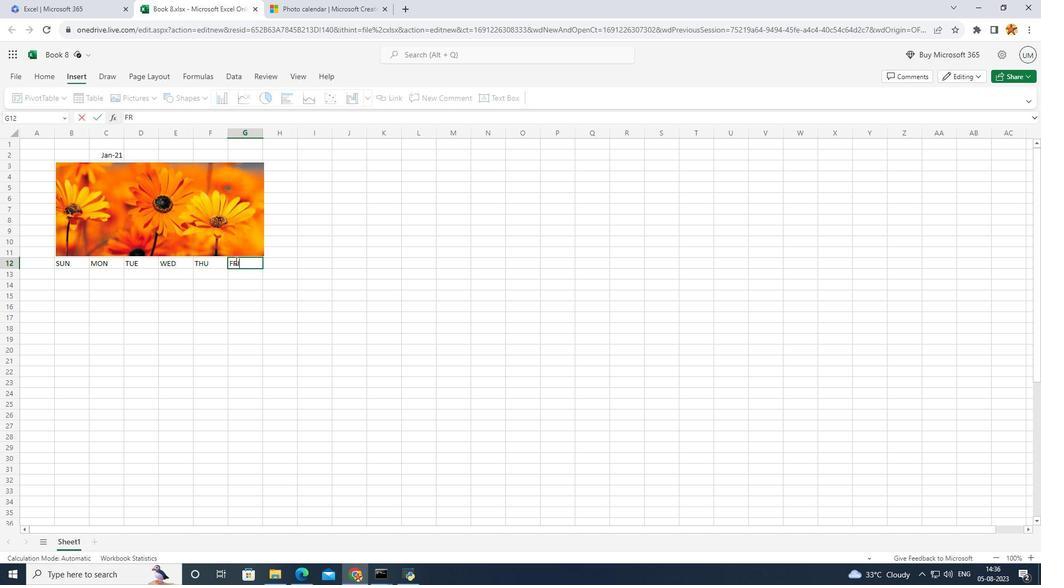 
Action: Mouse moved to (270, 261)
Screenshot: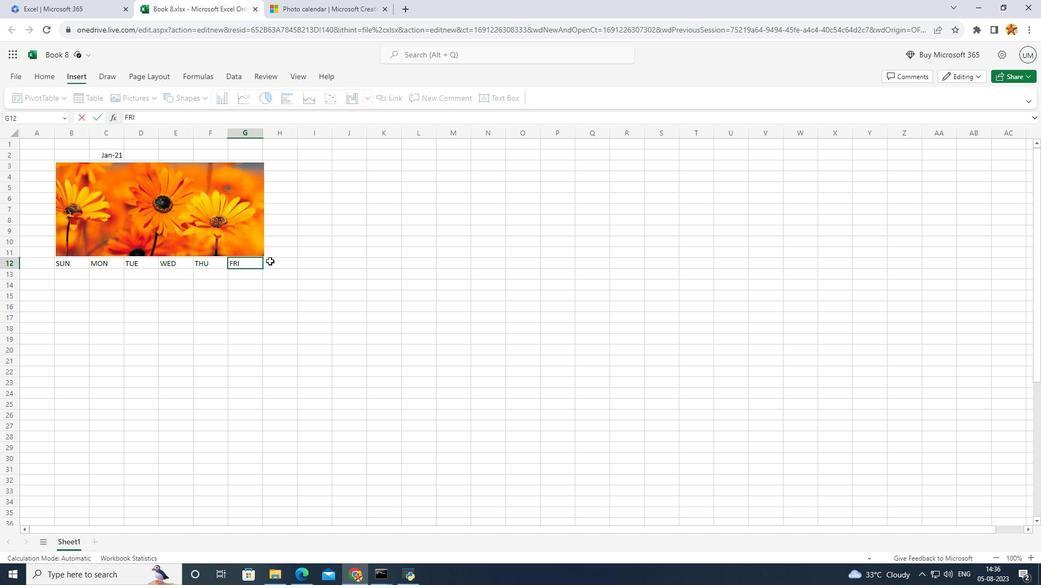 
Action: Mouse pressed left at (270, 261)
Screenshot: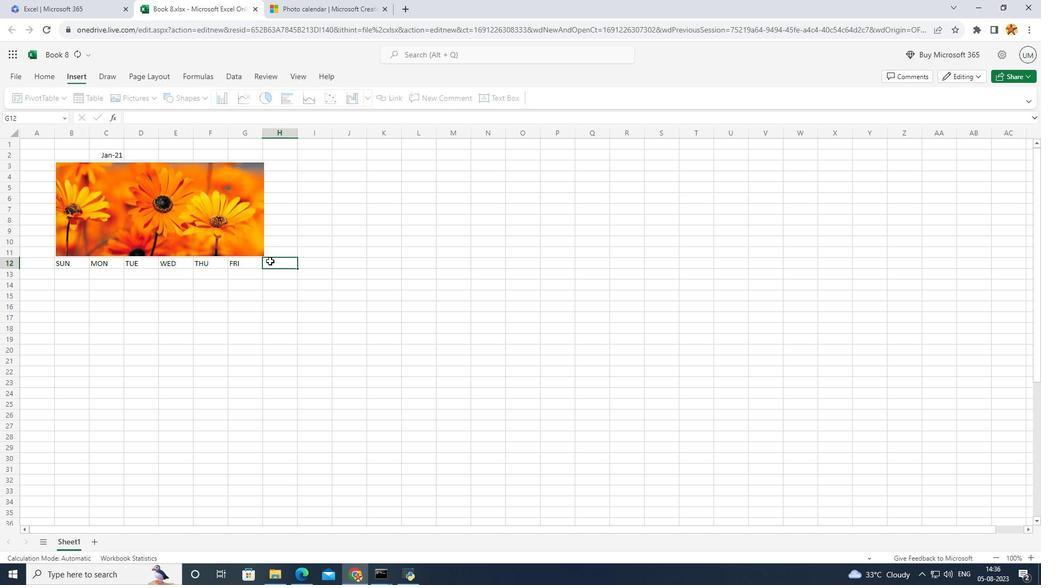 
Action: Key pressed SAT
Screenshot: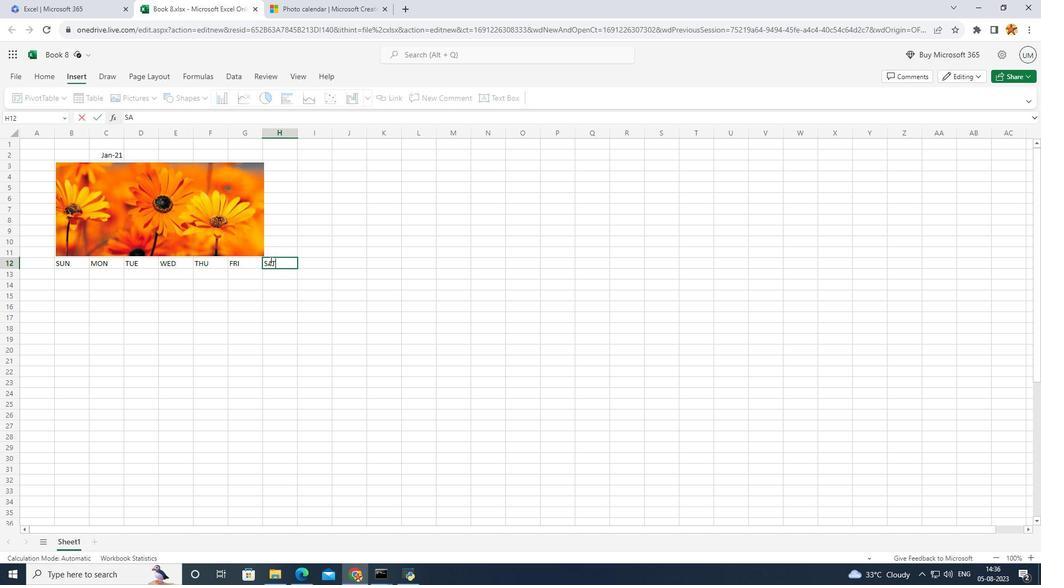 
Action: Mouse moved to (208, 218)
Screenshot: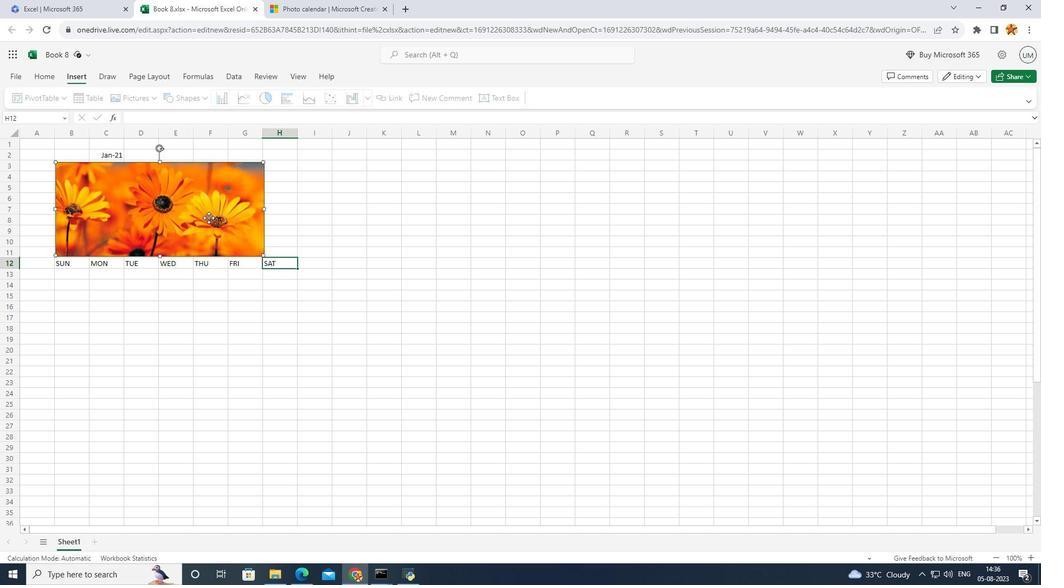
Action: Mouse pressed left at (208, 218)
Screenshot: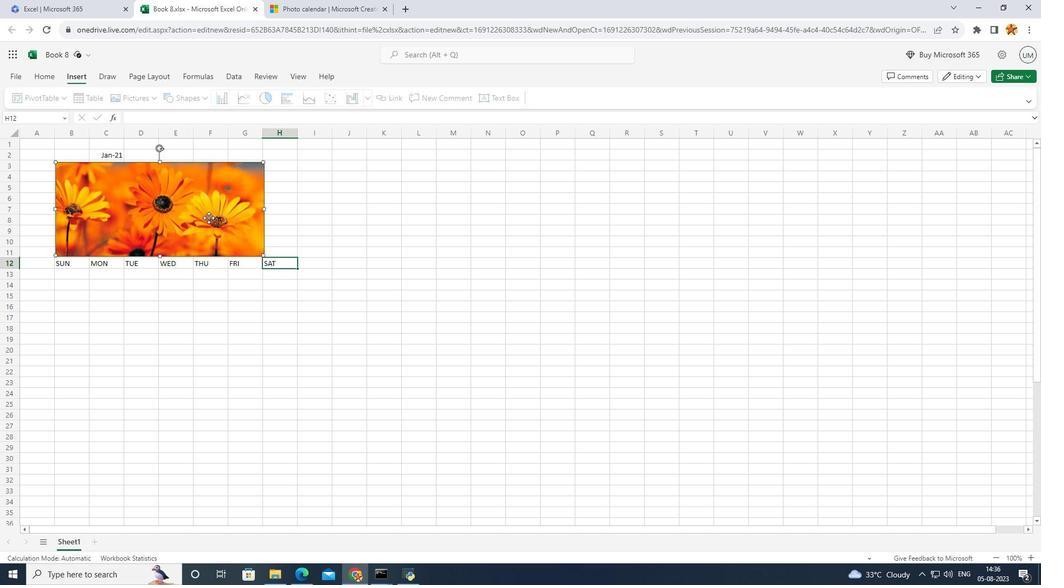 
Action: Mouse moved to (266, 209)
Screenshot: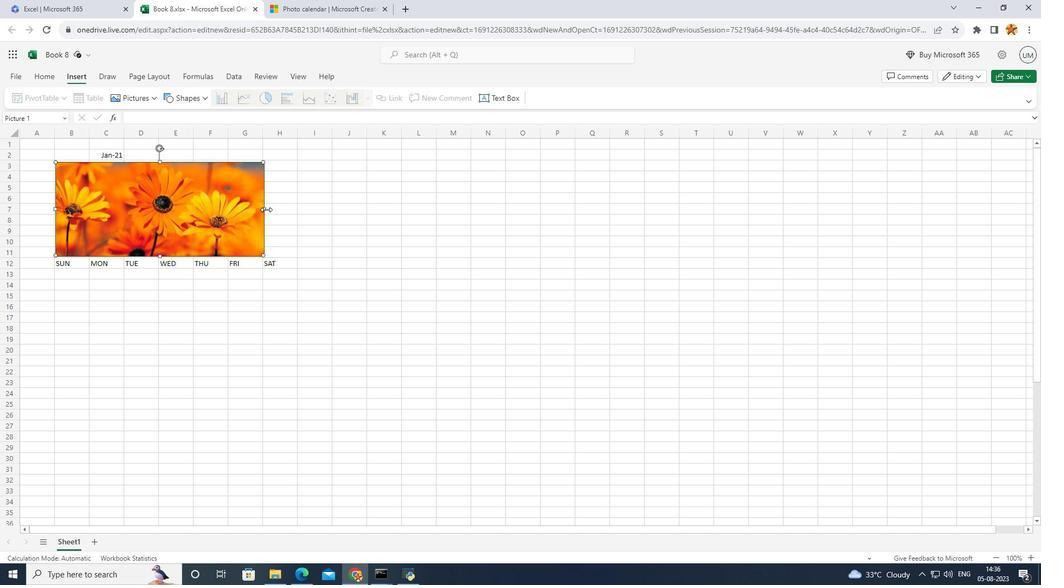 
Action: Mouse pressed left at (266, 209)
Screenshot: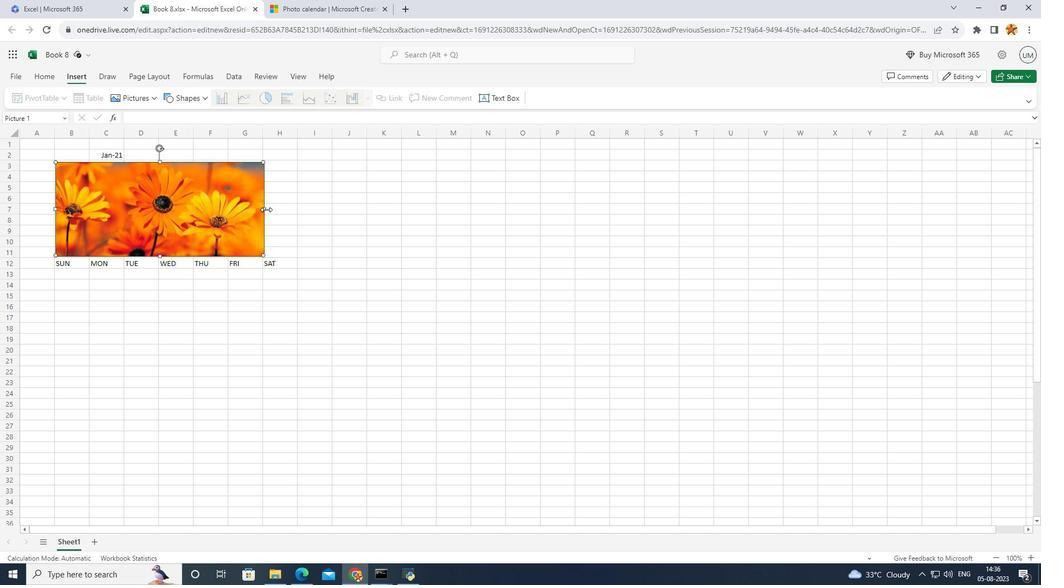 
Action: Mouse moved to (120, 155)
Screenshot: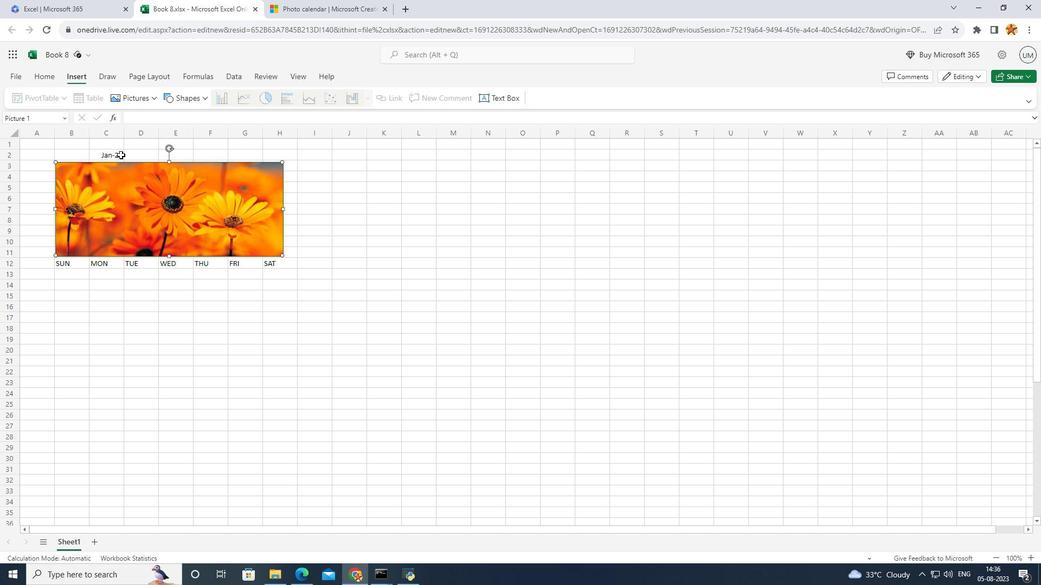 
Action: Mouse pressed left at (120, 155)
Screenshot: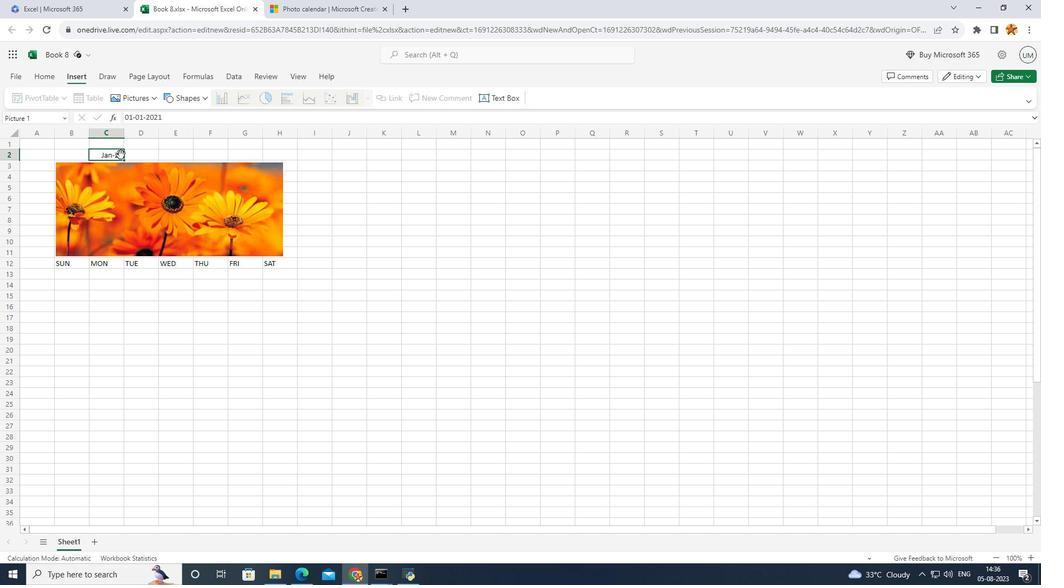 
Action: Mouse moved to (117, 155)
Screenshot: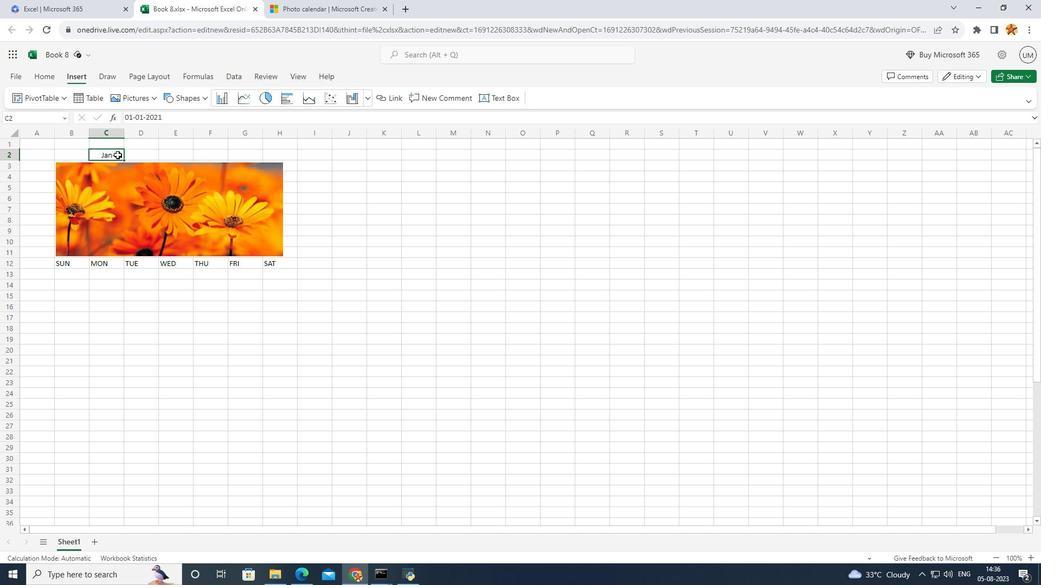 
Action: Mouse pressed left at (117, 155)
Screenshot: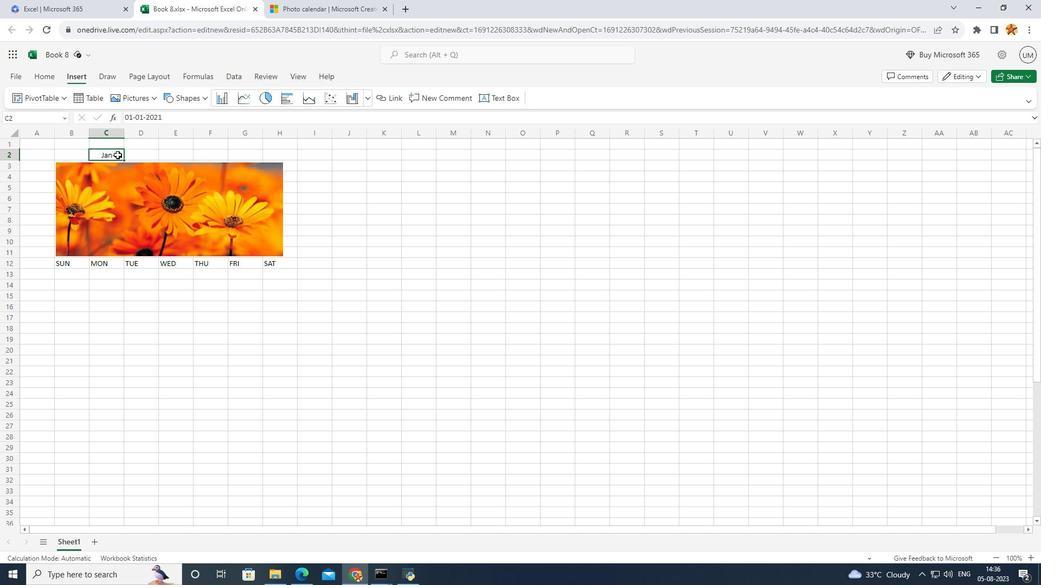 
Action: Mouse moved to (113, 150)
Screenshot: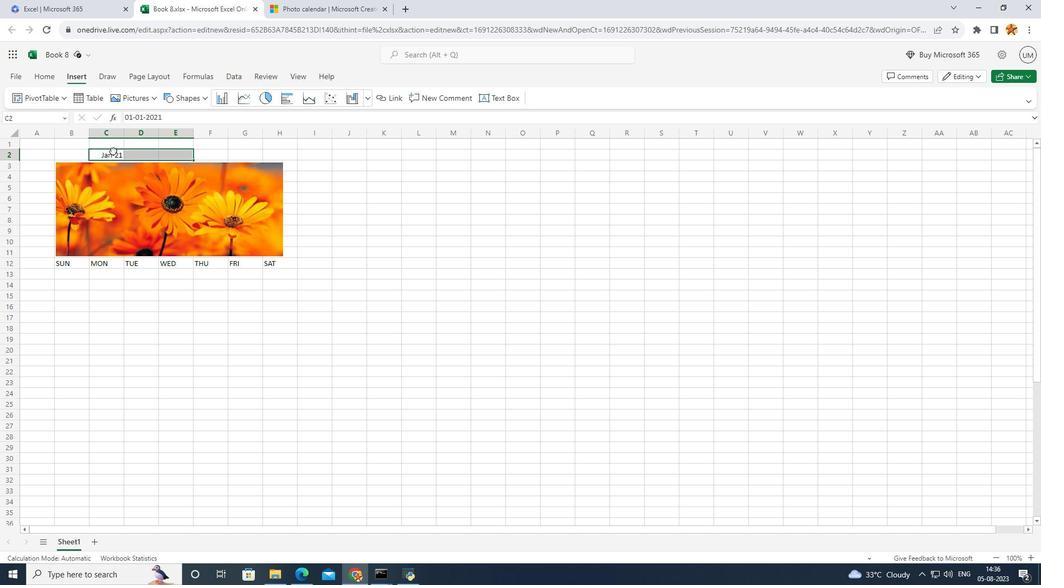 
Action: Mouse pressed left at (113, 150)
Screenshot: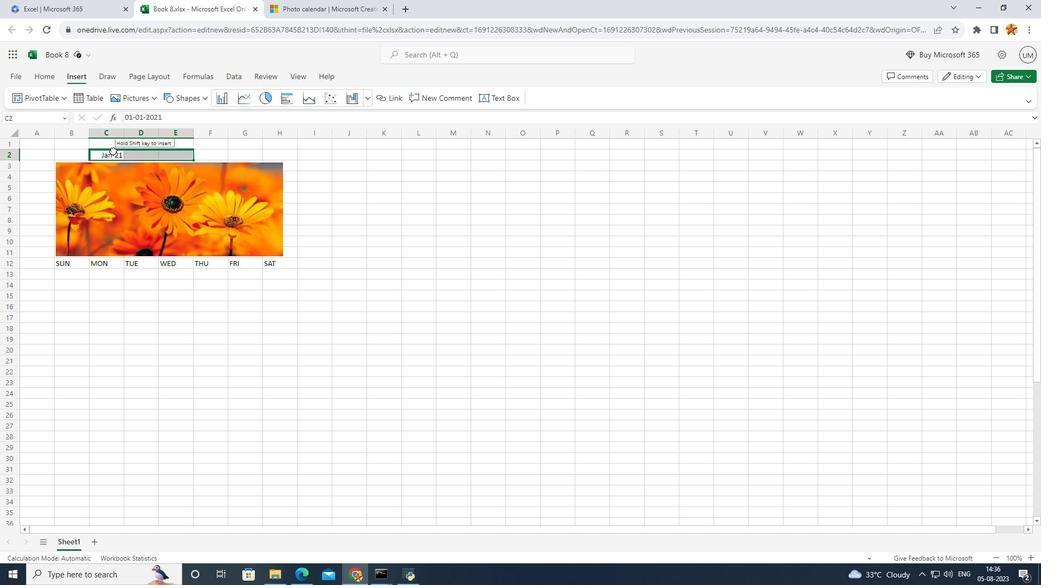 
Action: Mouse moved to (112, 157)
Screenshot: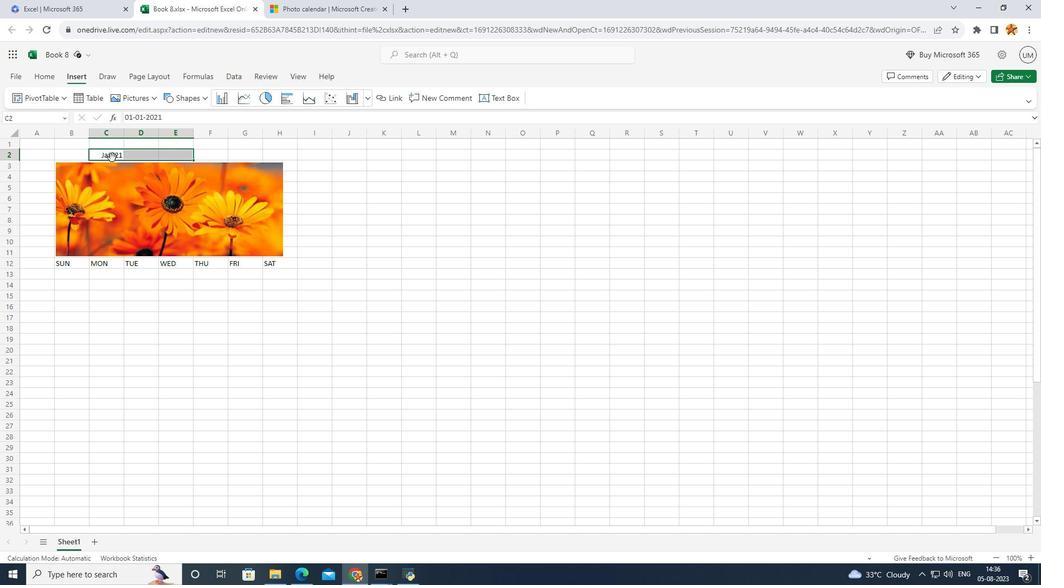 
Action: Mouse pressed left at (112, 157)
Screenshot: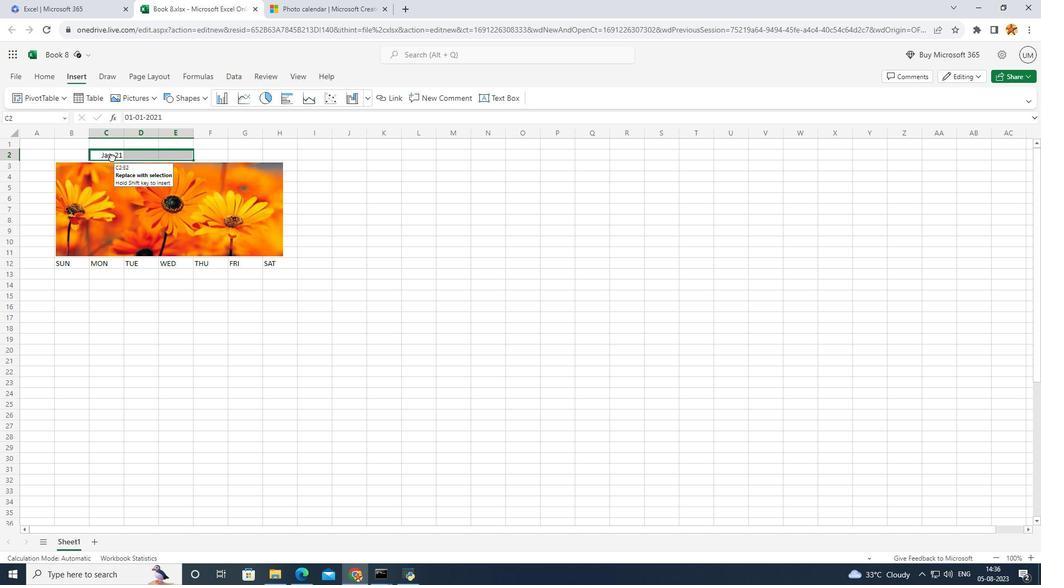 
Action: Mouse moved to (120, 156)
Screenshot: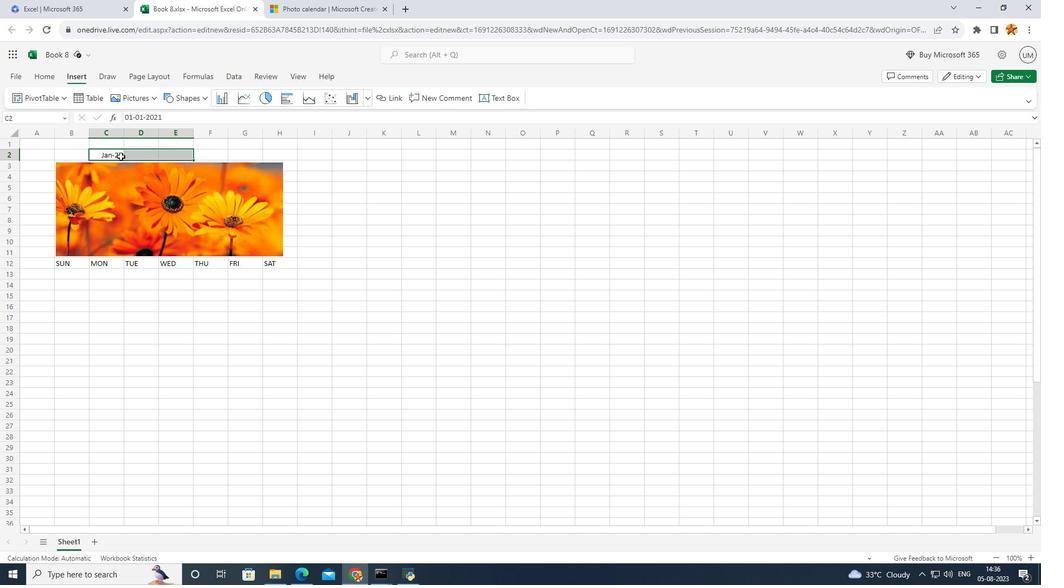 
Action: Mouse pressed right at (120, 156)
Screenshot: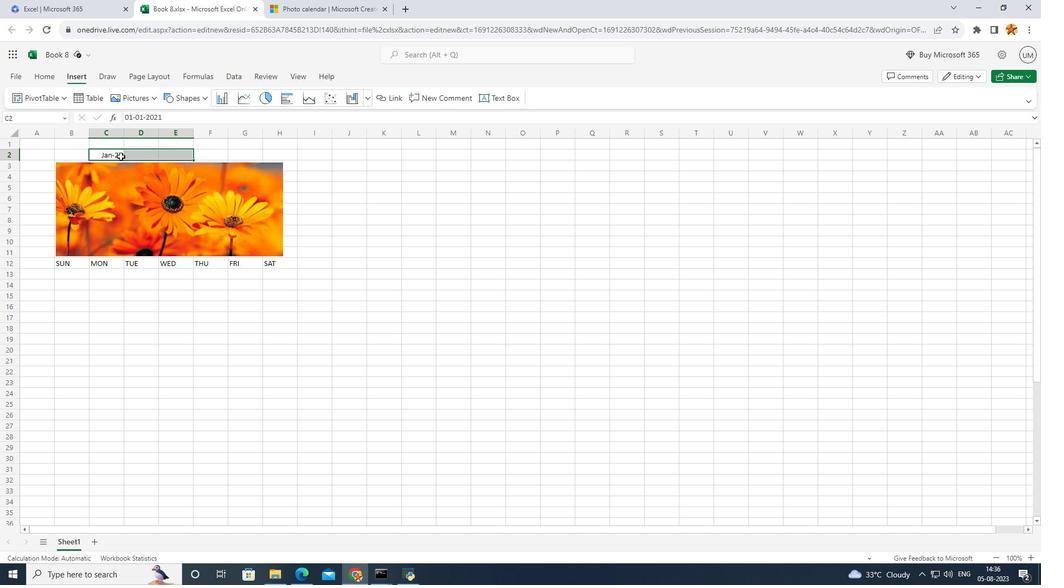 
Action: Mouse moved to (120, 152)
Screenshot: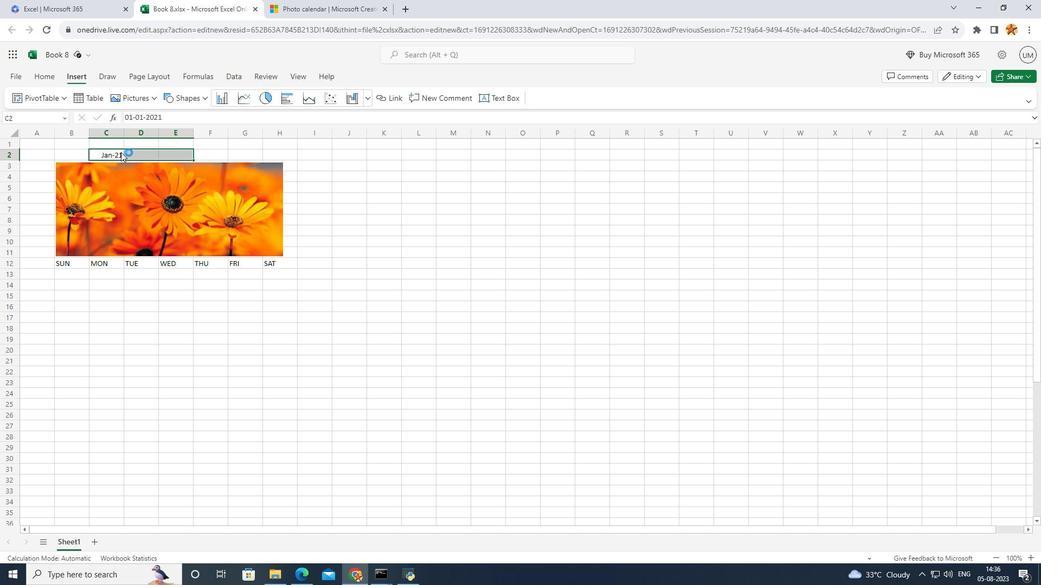 
Action: Mouse pressed left at (120, 152)
Screenshot: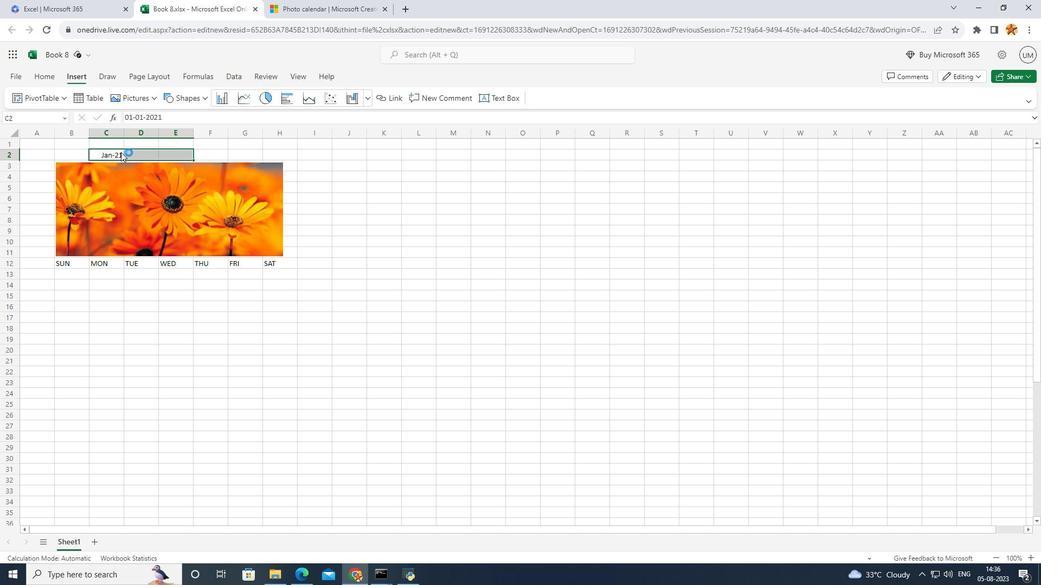 
Action: Mouse moved to (118, 151)
Screenshot: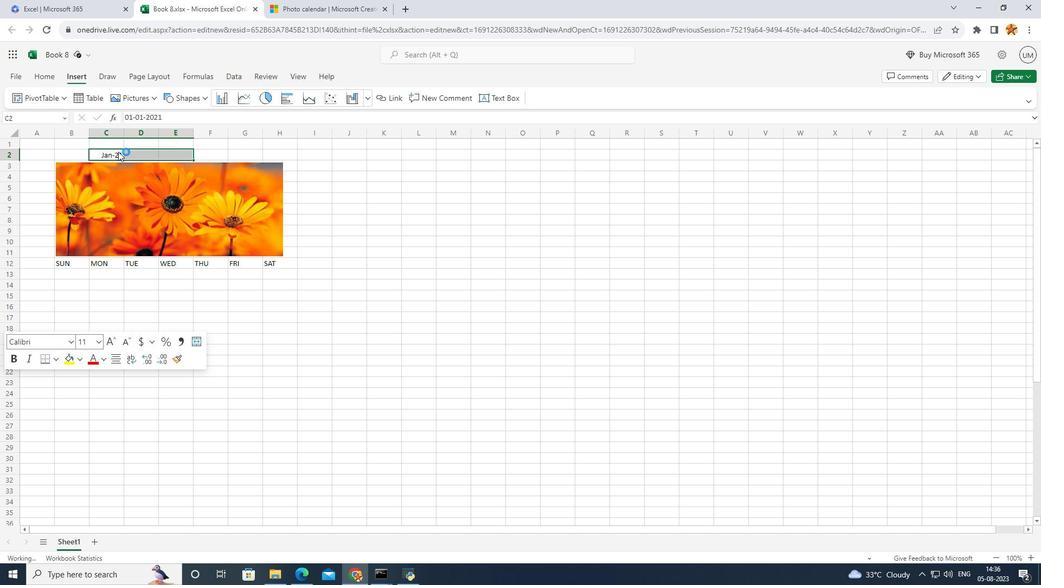 
Action: Mouse pressed left at (118, 151)
Screenshot: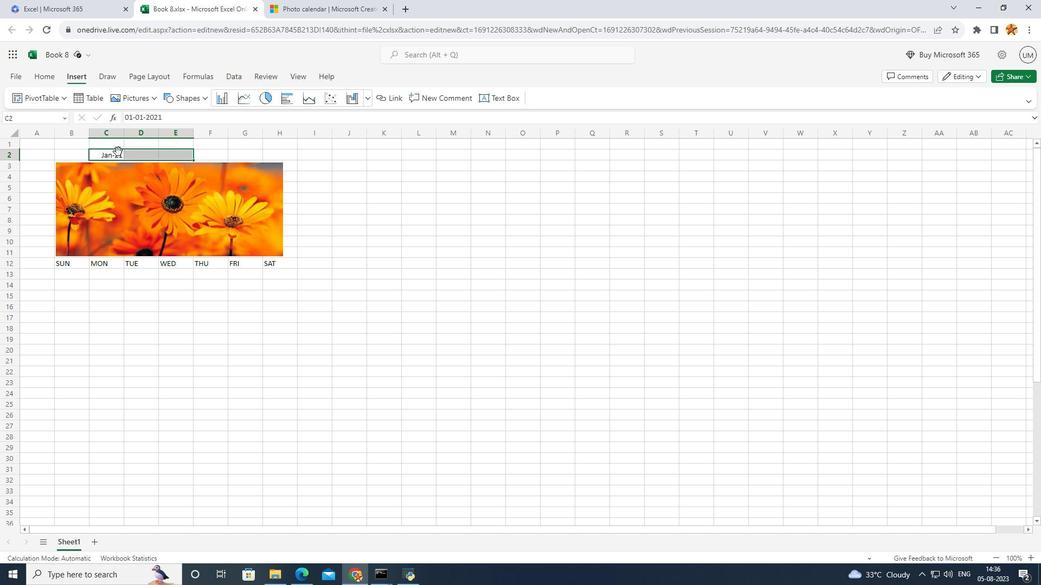 
Action: Mouse moved to (113, 153)
Screenshot: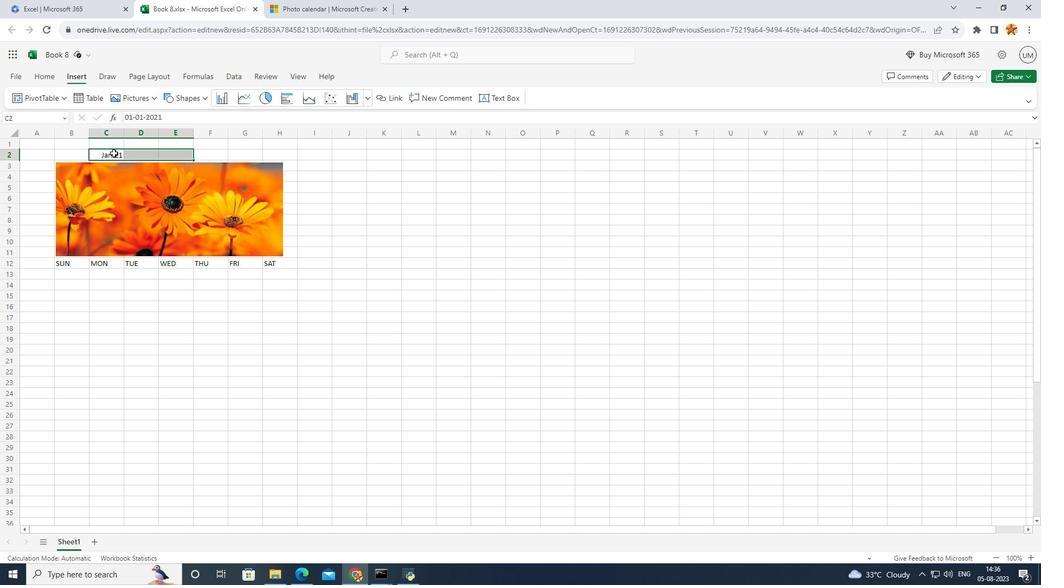 
Action: Mouse pressed left at (113, 153)
Screenshot: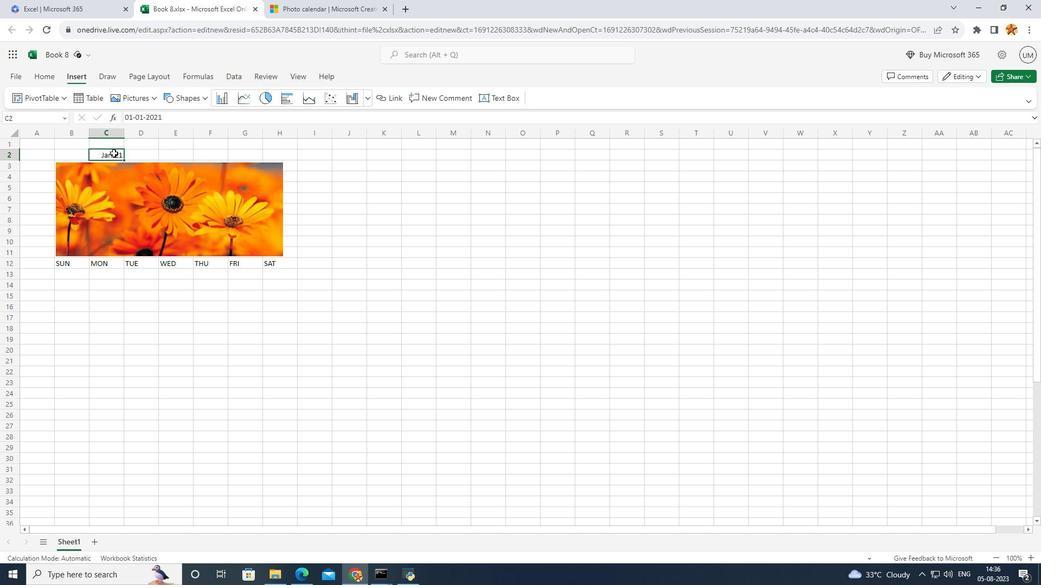 
Action: Mouse pressed right at (113, 153)
Screenshot: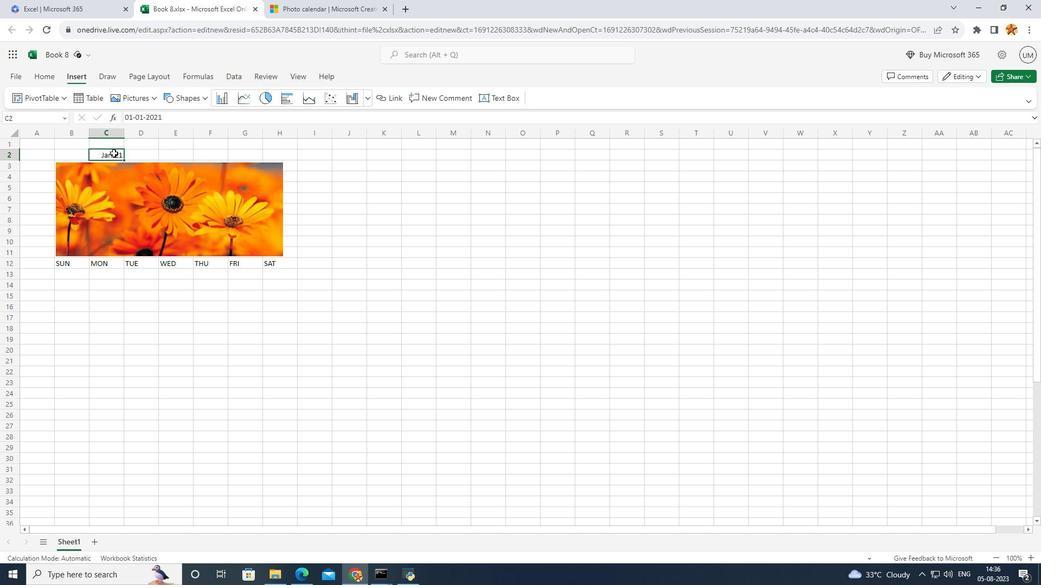 
Action: Mouse moved to (132, 193)
Screenshot: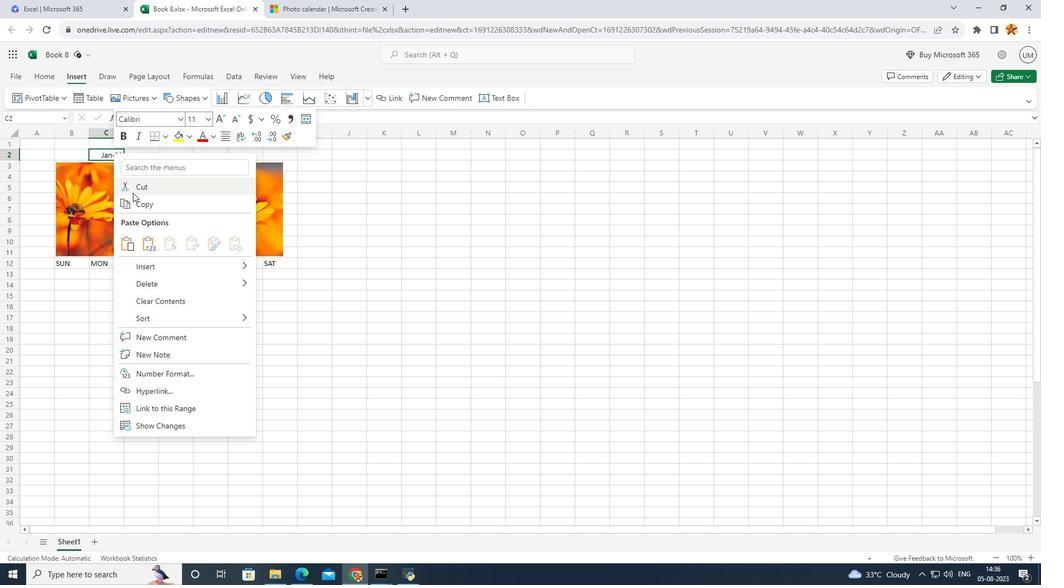 
Action: Mouse pressed left at (132, 193)
Screenshot: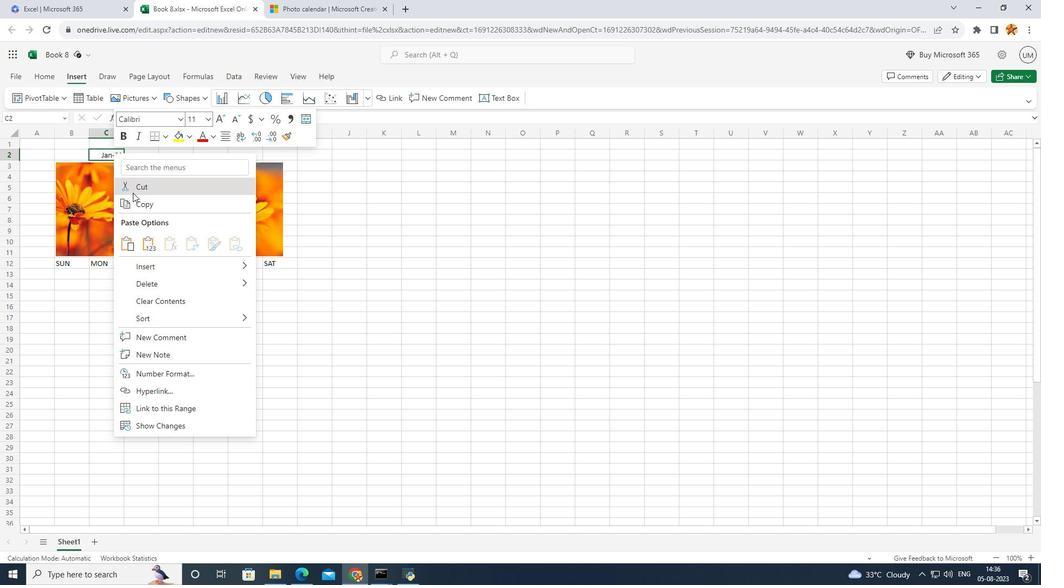 
Action: Mouse moved to (171, 157)
Screenshot: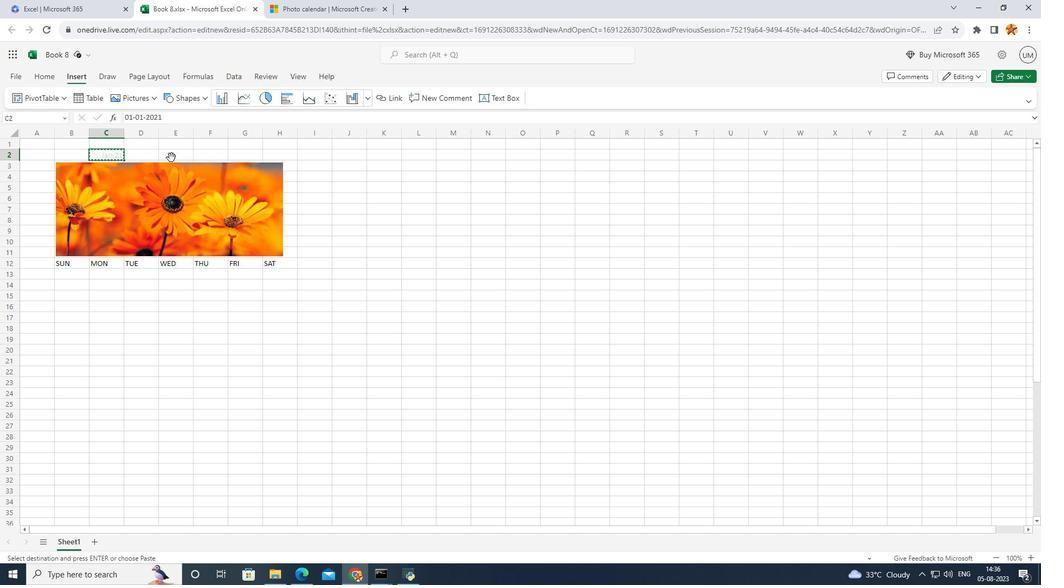
Action: Mouse pressed left at (171, 157)
Screenshot: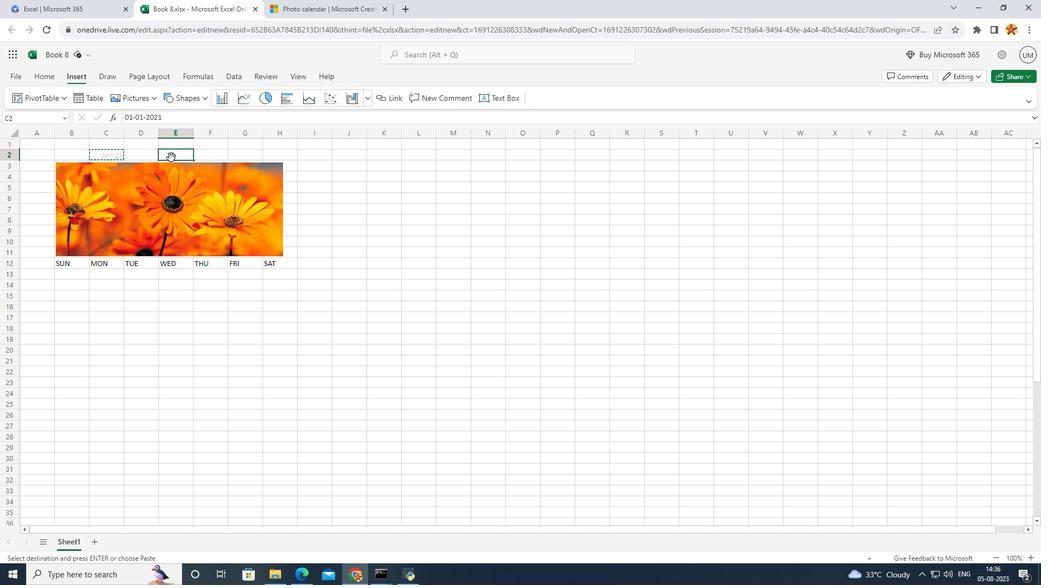 
Action: Key pressed ctrl+V
Screenshot: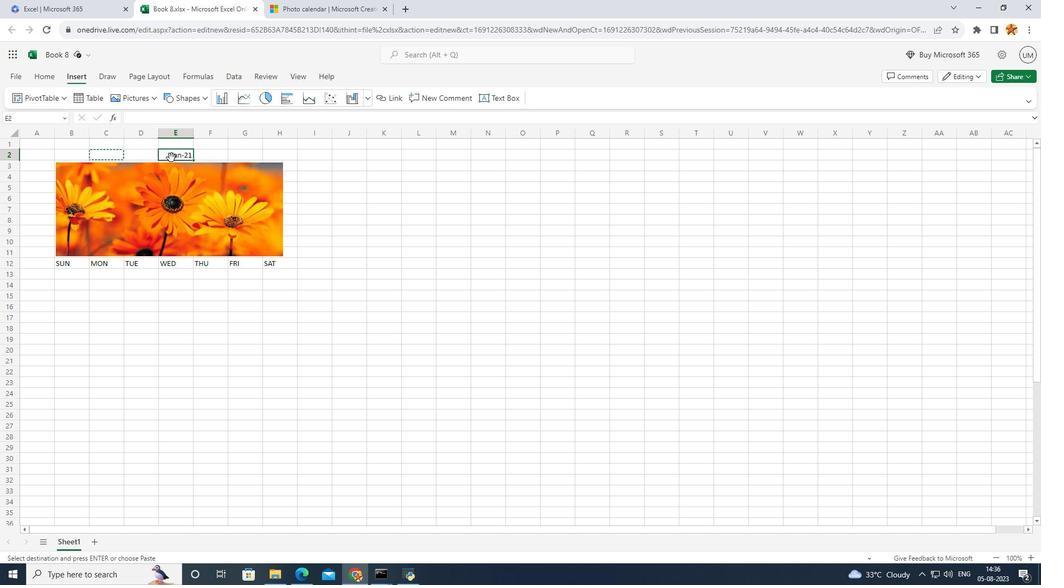 
Action: Mouse moved to (171, 226)
Screenshot: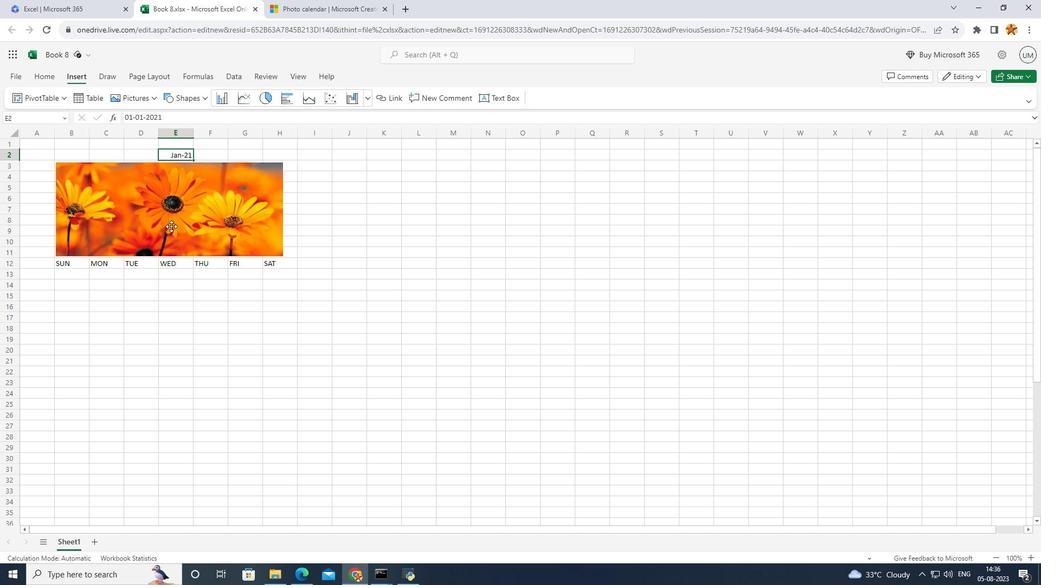 
Action: Mouse pressed left at (171, 226)
Screenshot: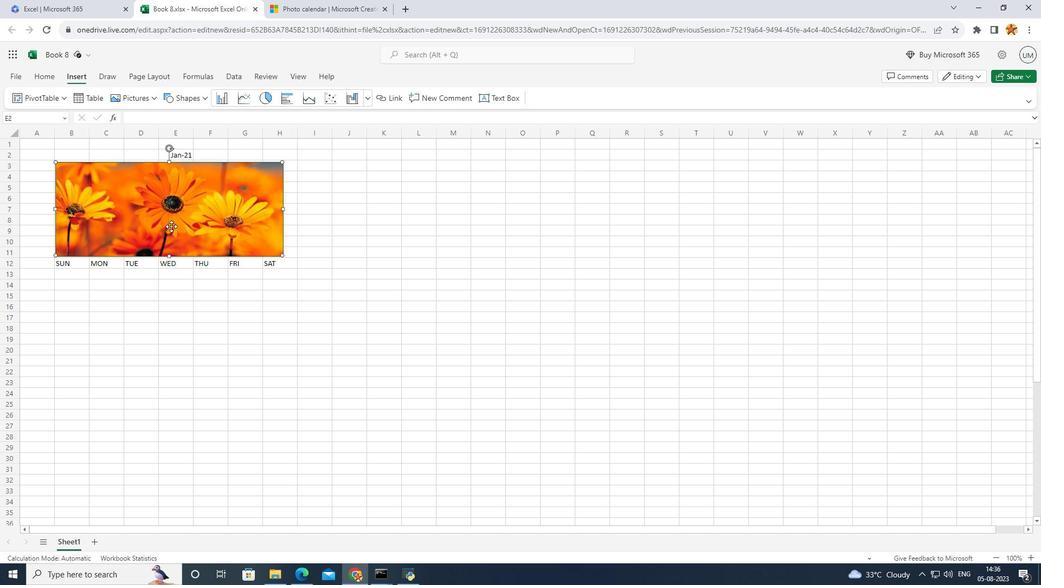 
Action: Mouse moved to (191, 157)
Screenshot: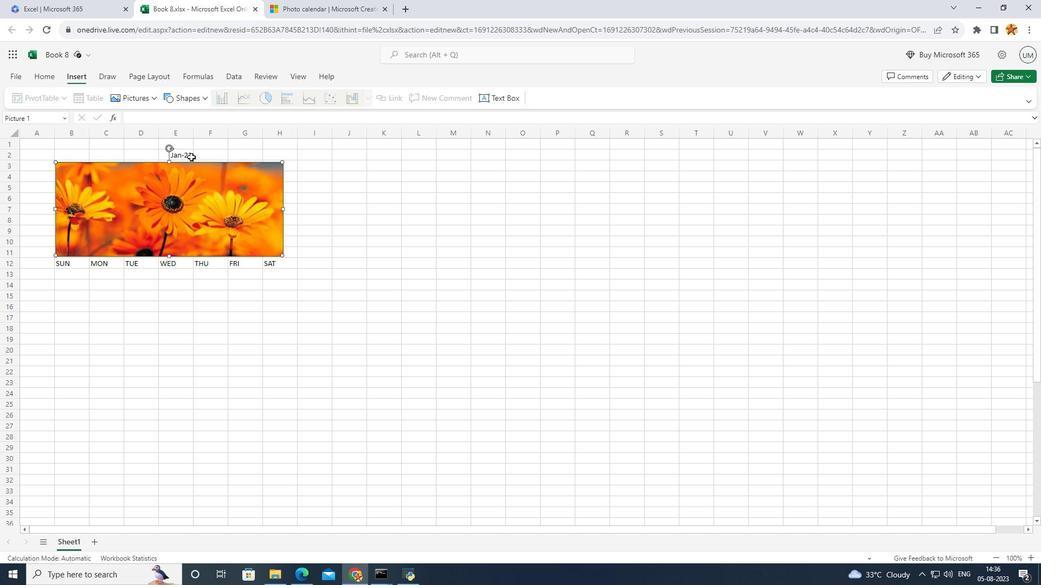 
Action: Mouse pressed left at (191, 157)
Screenshot: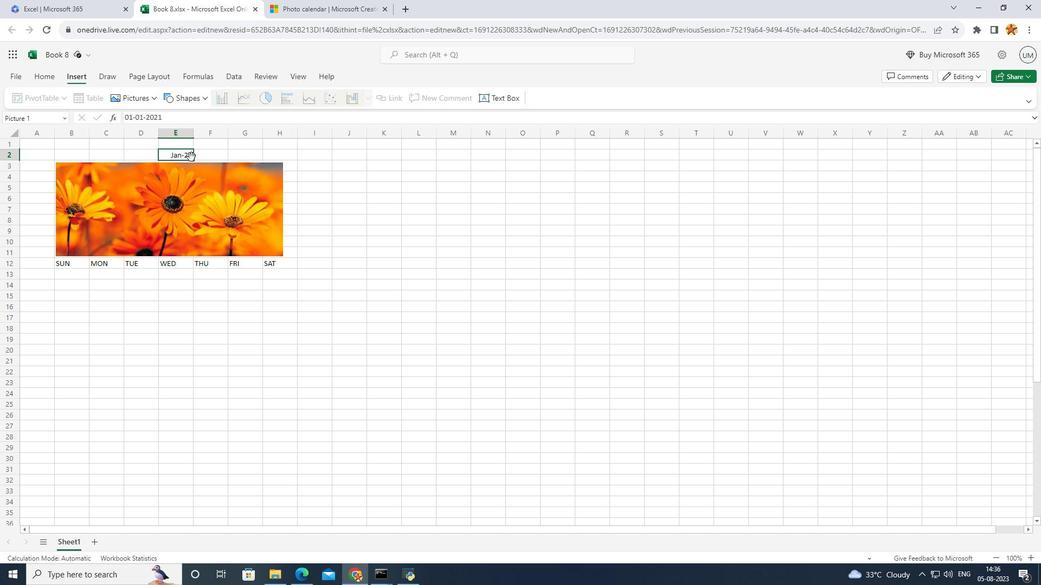 
Action: Mouse moved to (72, 270)
Screenshot: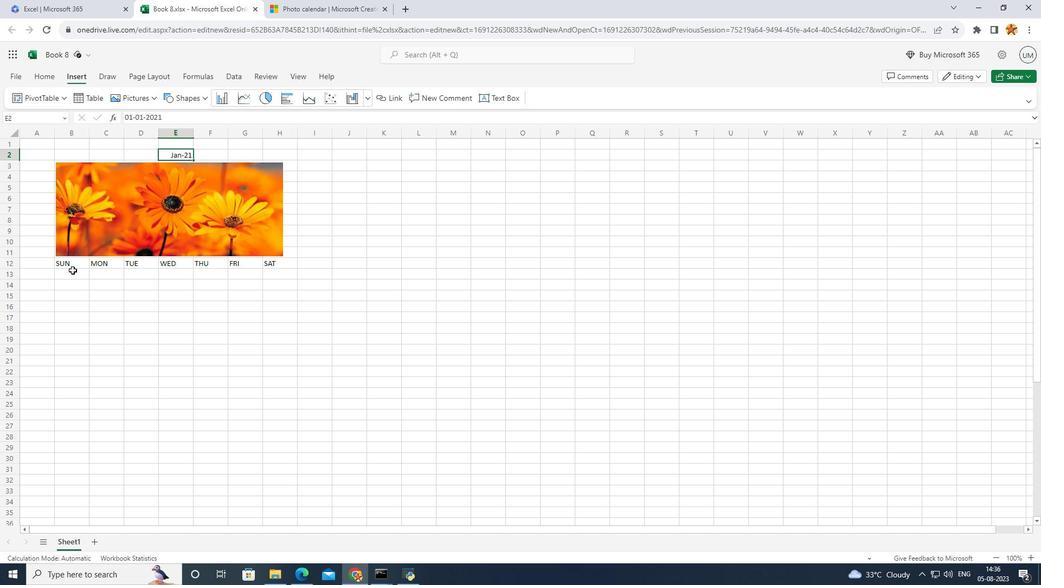 
Action: Mouse pressed left at (72, 270)
Screenshot: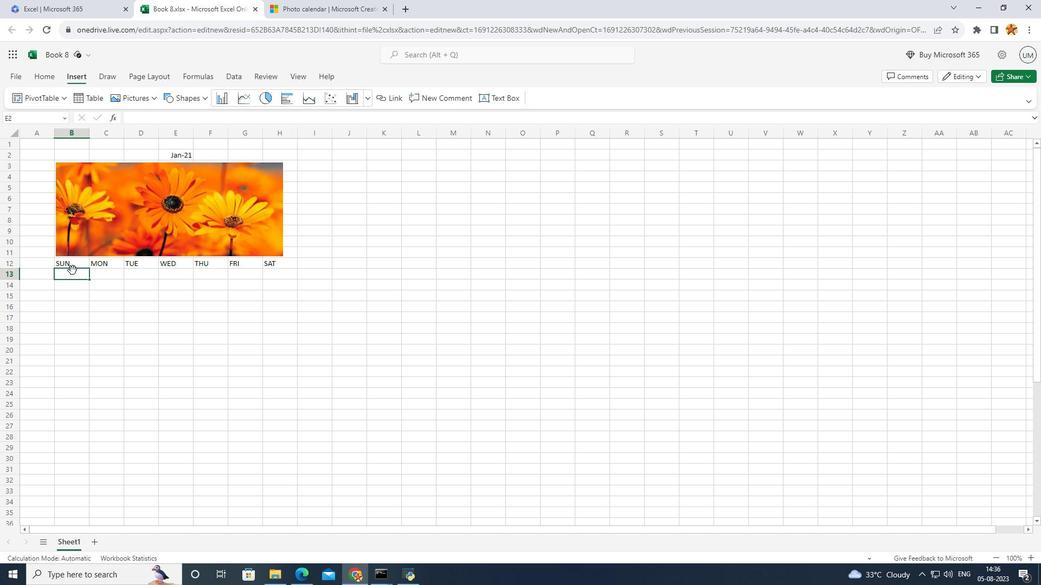 
Action: Key pressed 1
Screenshot: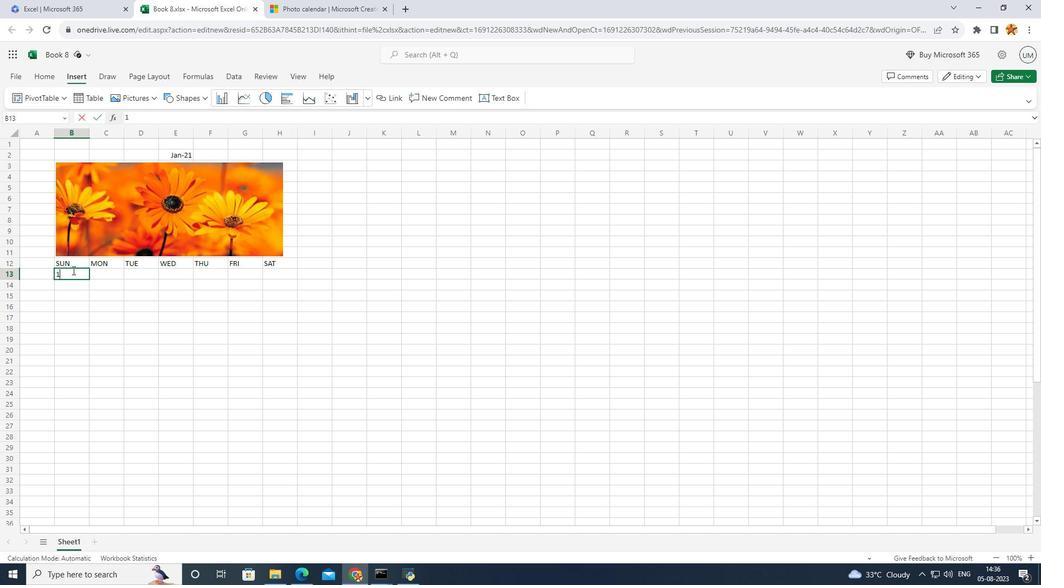 
Action: Mouse moved to (100, 272)
Screenshot: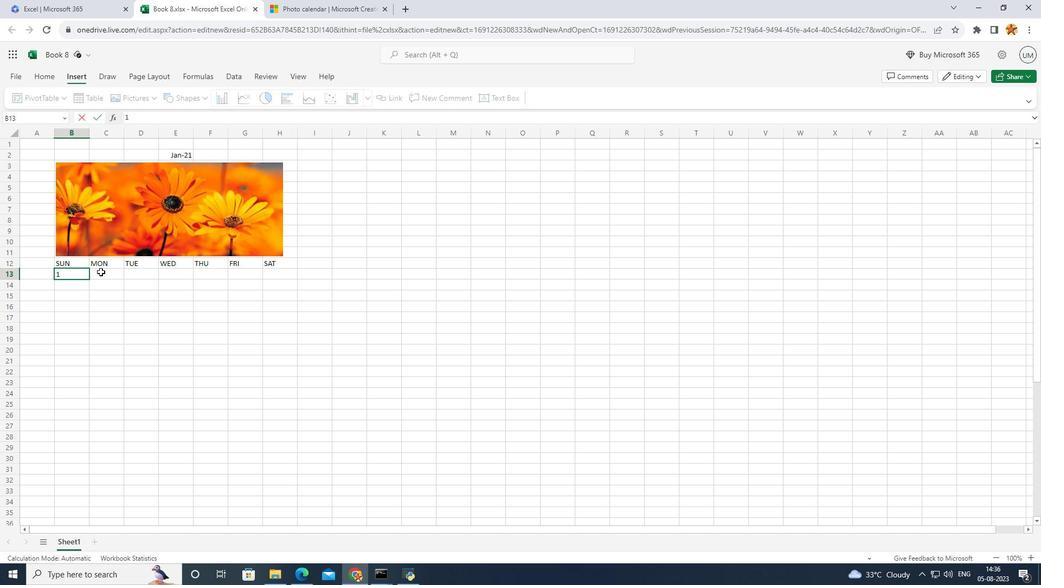 
Action: Mouse pressed left at (100, 272)
Screenshot: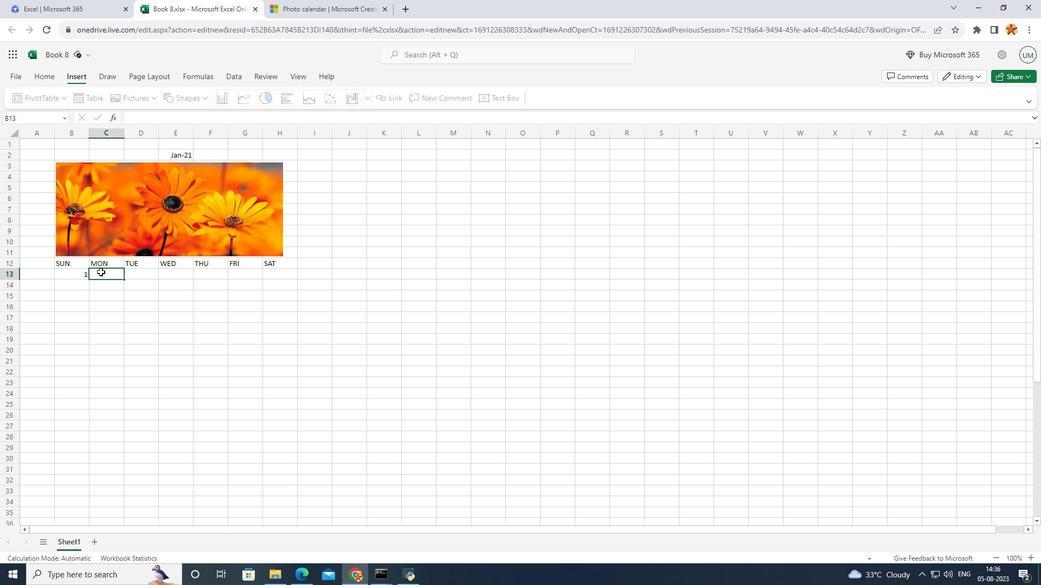 
Action: Key pressed 2
Screenshot: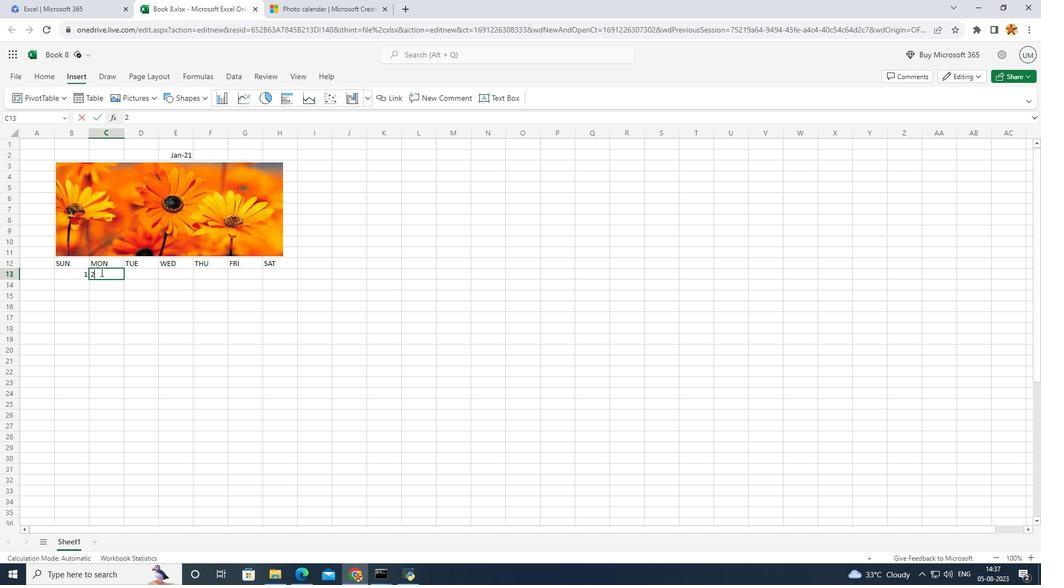 
Action: Mouse moved to (121, 275)
Screenshot: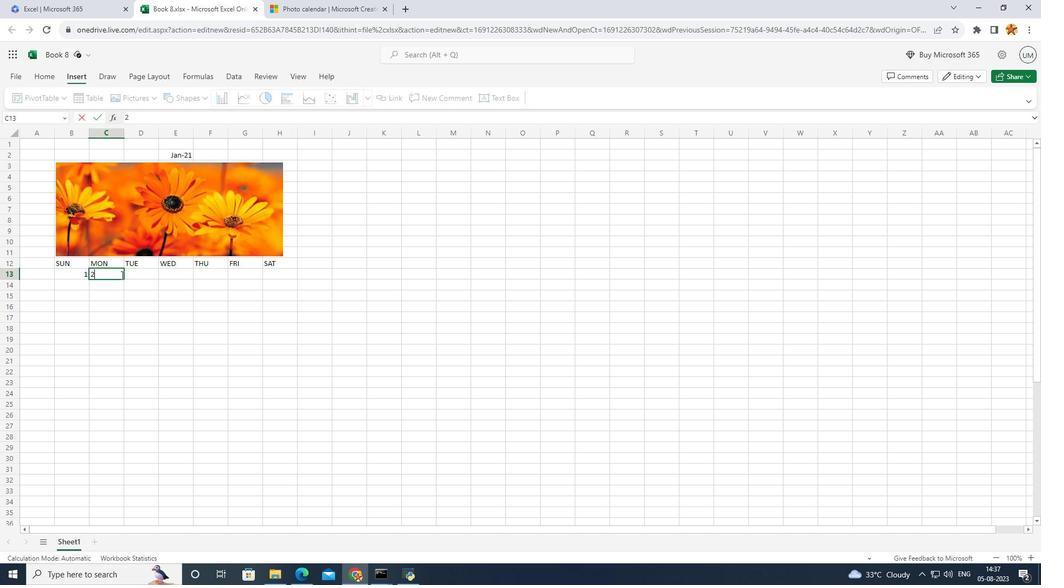 
Action: Mouse pressed left at (121, 275)
Screenshot: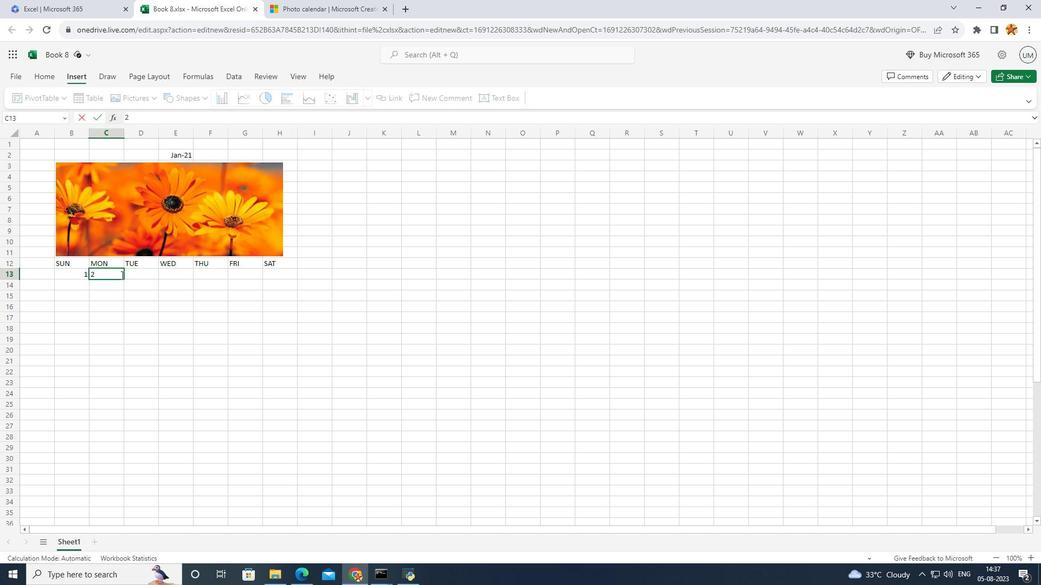 
Action: Mouse moved to (131, 275)
Screenshot: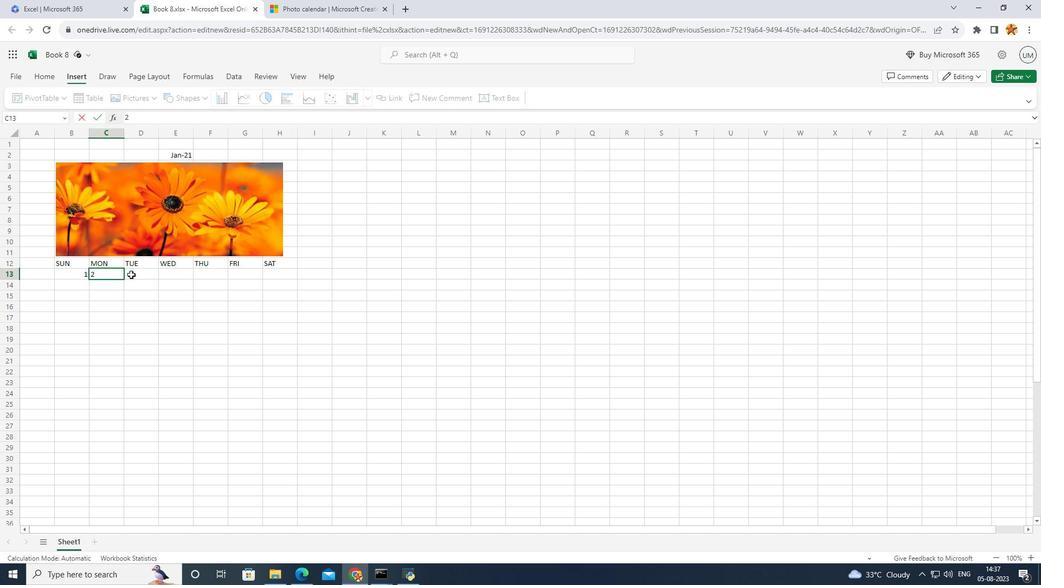 
Action: Mouse pressed left at (131, 275)
Screenshot: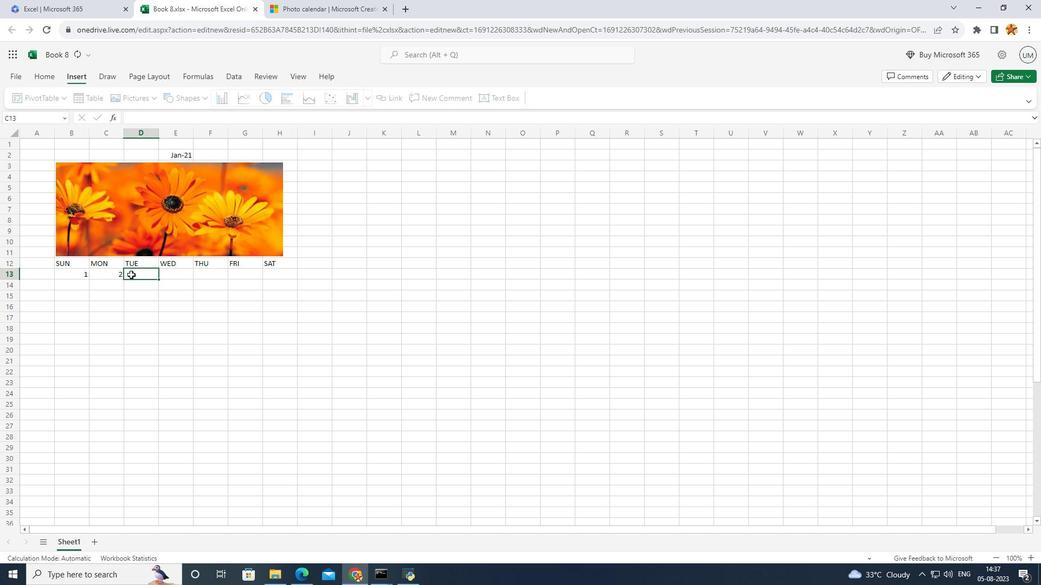 
Action: Key pressed 3
Screenshot: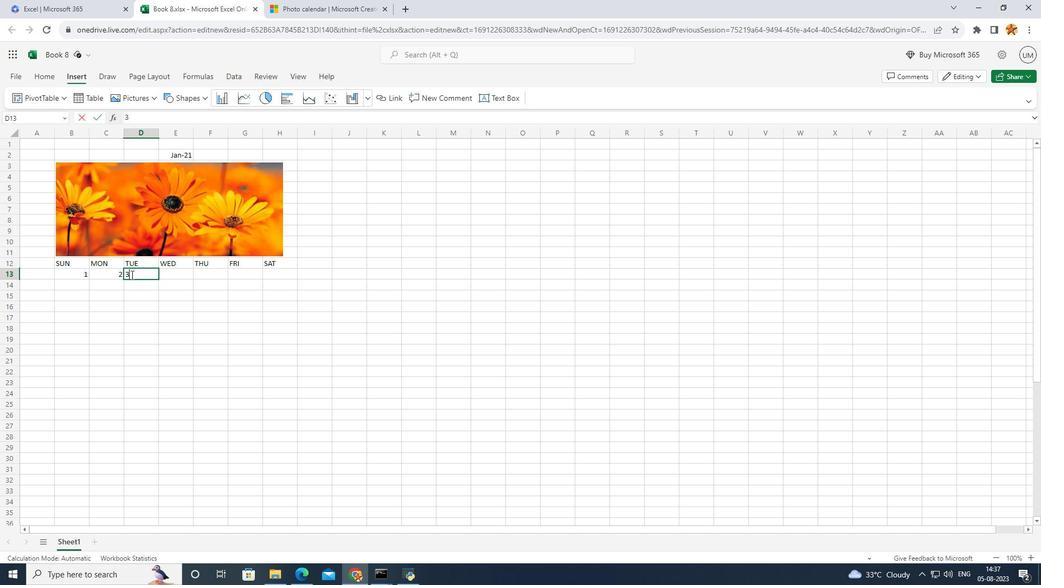 
Action: Mouse moved to (168, 273)
Screenshot: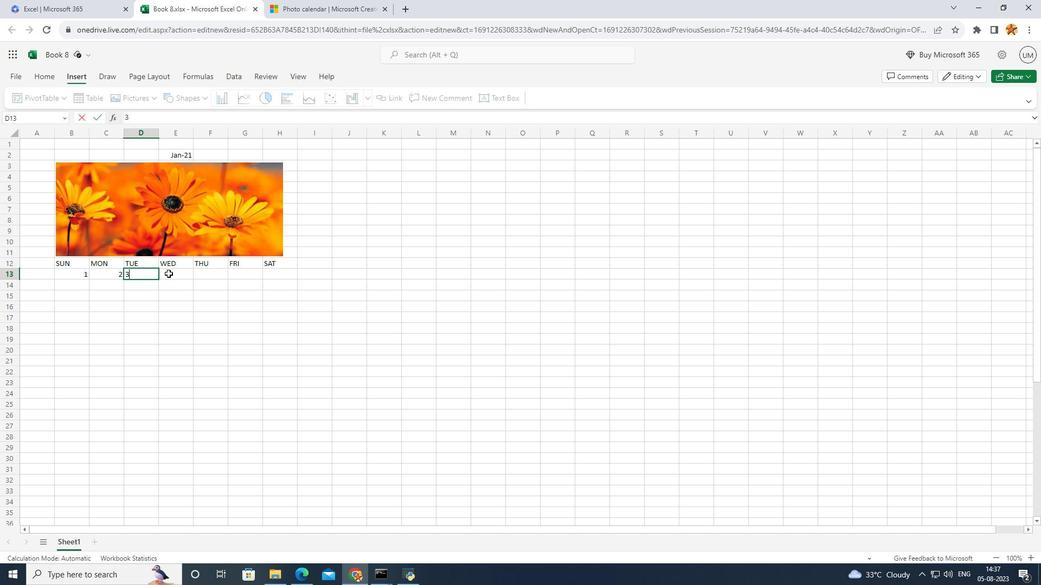 
Action: Mouse pressed left at (168, 273)
Screenshot: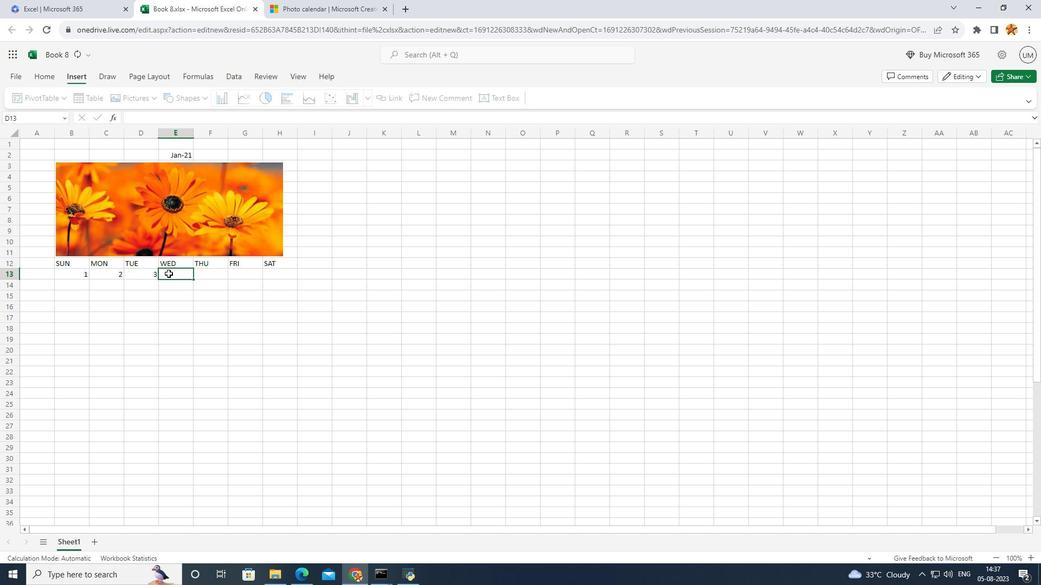 
Action: Key pressed 4
Screenshot: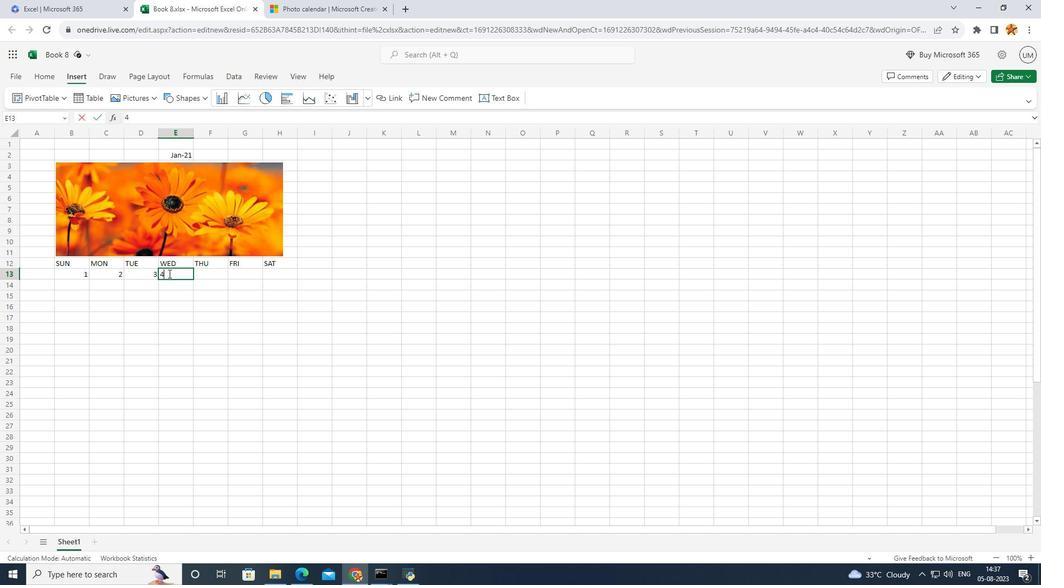 
Action: Mouse moved to (204, 272)
Screenshot: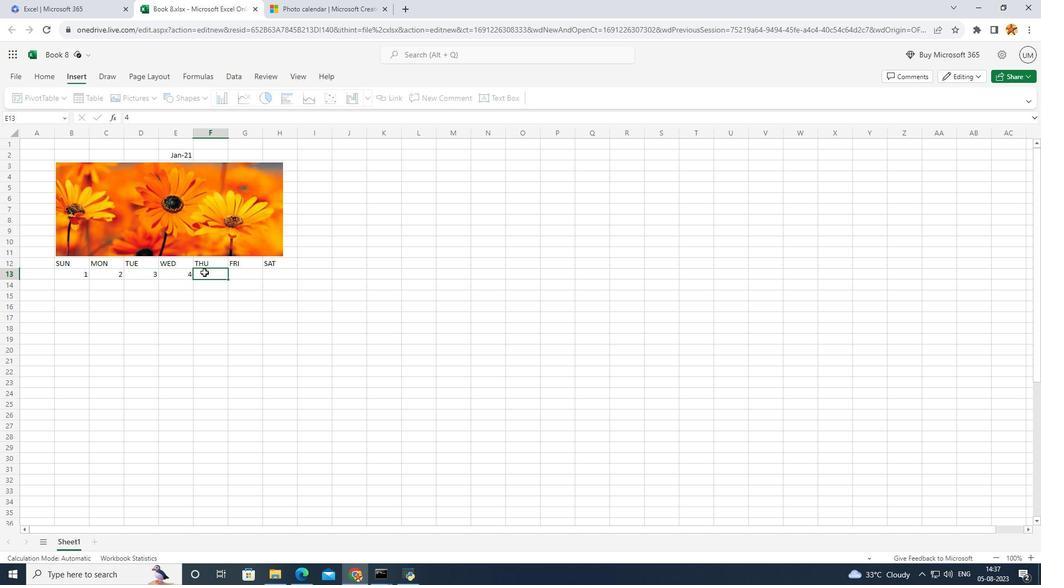 
Action: Mouse pressed left at (204, 272)
Screenshot: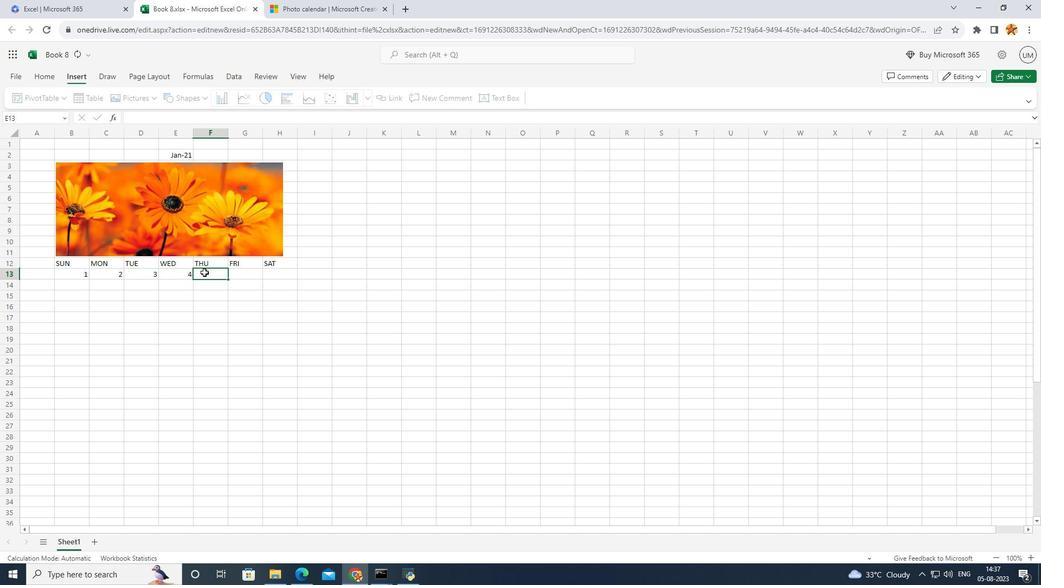 
Action: Key pressed 5
Screenshot: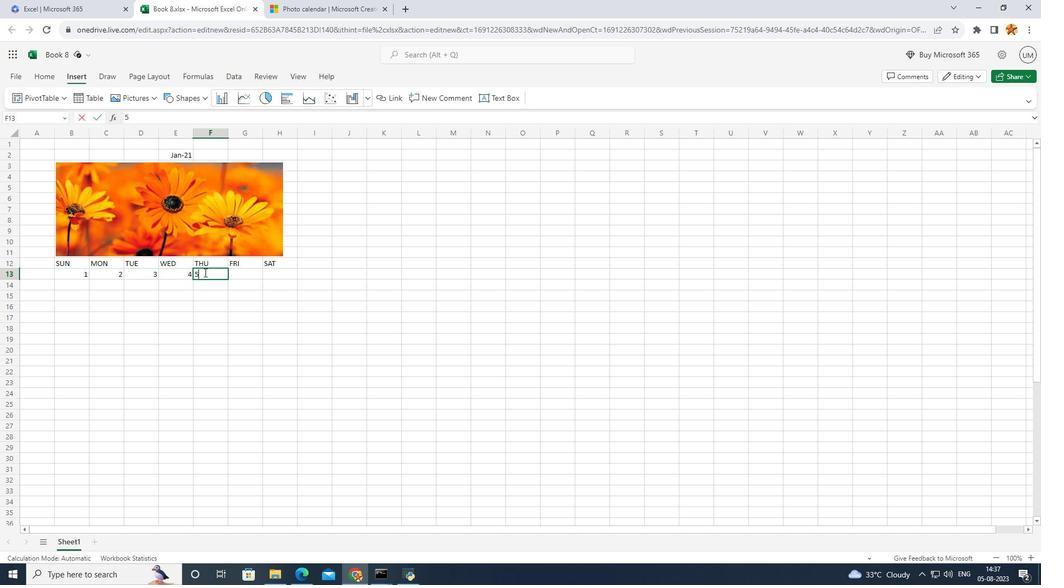 
Action: Mouse moved to (266, 272)
Screenshot: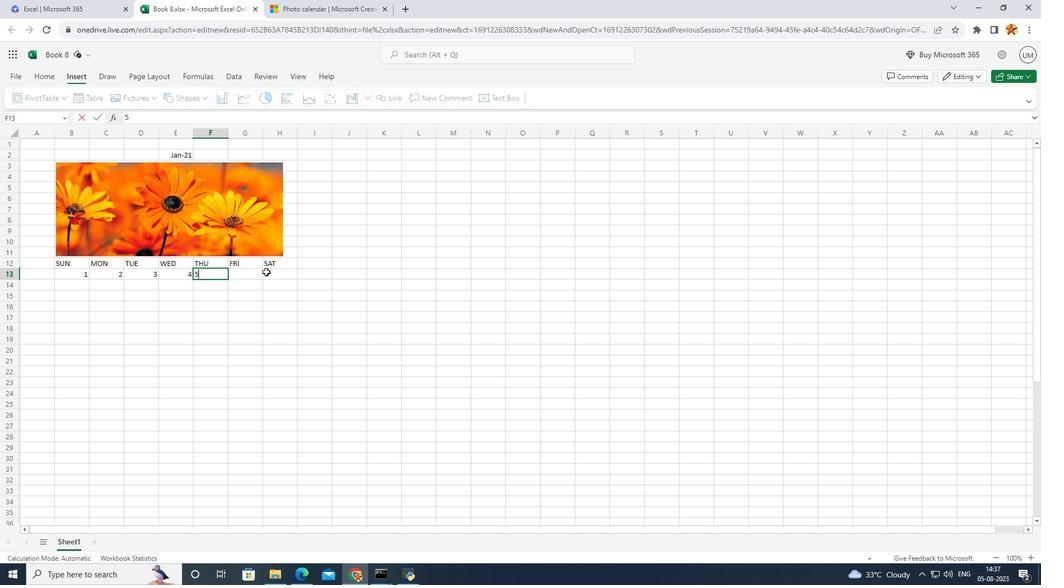 
Action: Mouse pressed left at (266, 272)
Screenshot: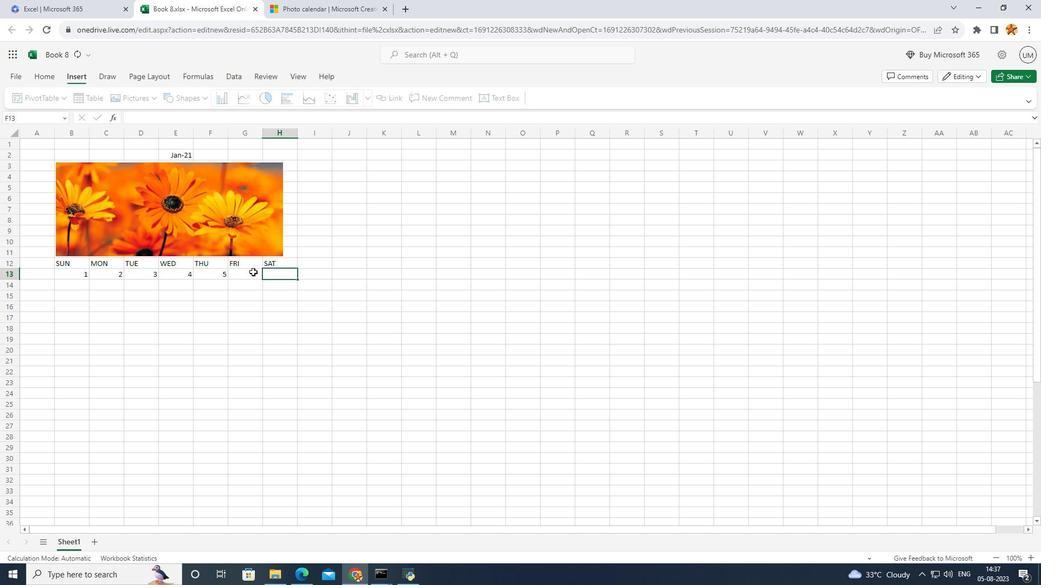 
Action: Mouse moved to (241, 272)
Screenshot: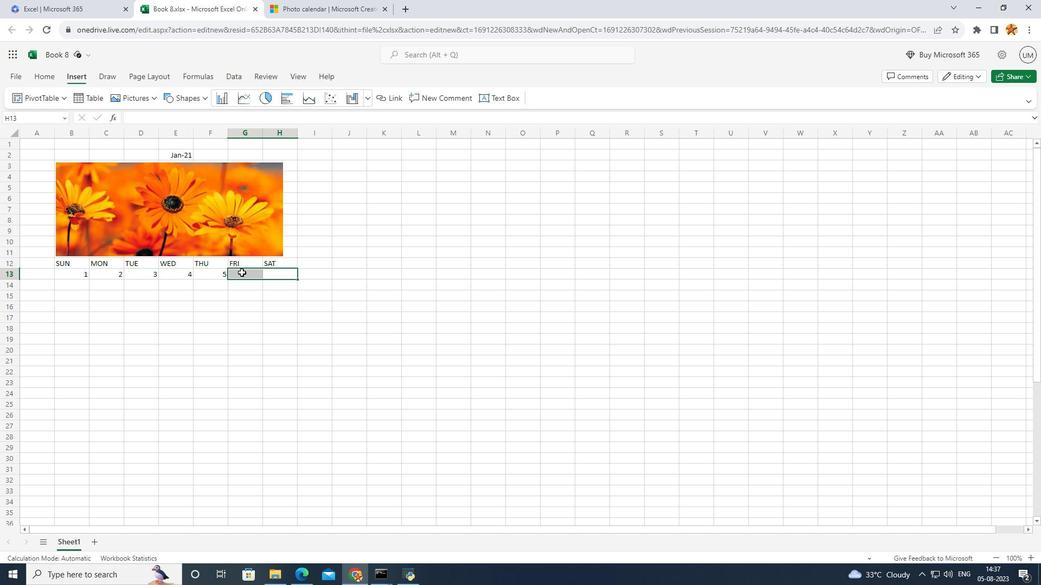 
Action: Mouse pressed left at (241, 272)
Screenshot: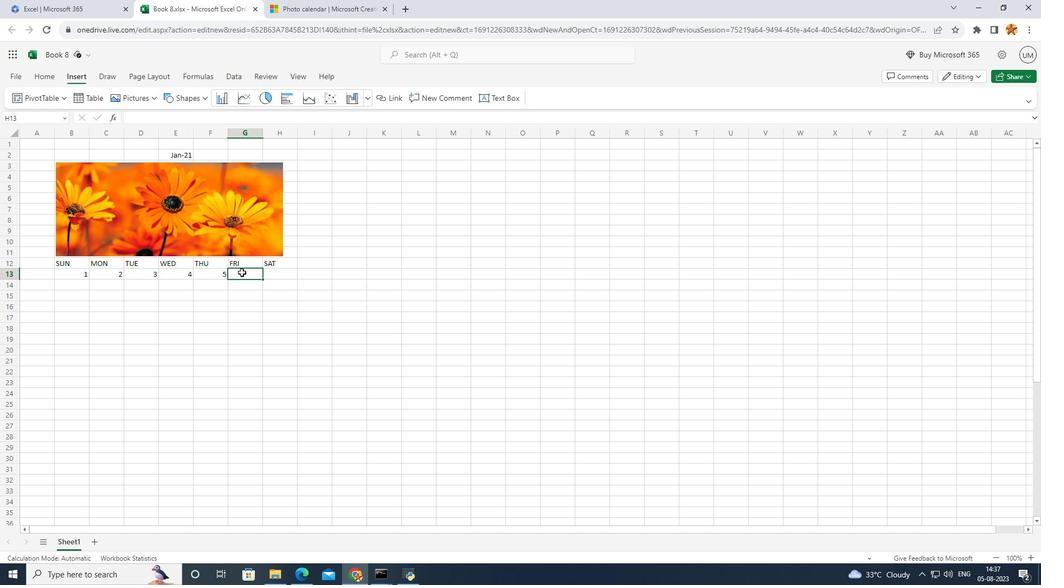 
Action: Mouse moved to (262, 273)
Screenshot: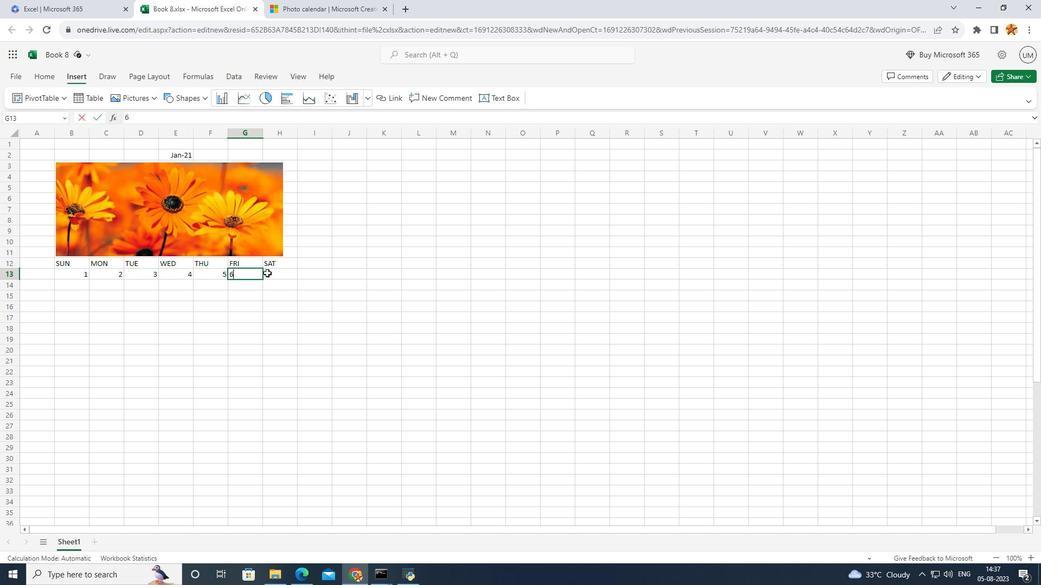 
Action: Key pressed 6
Screenshot: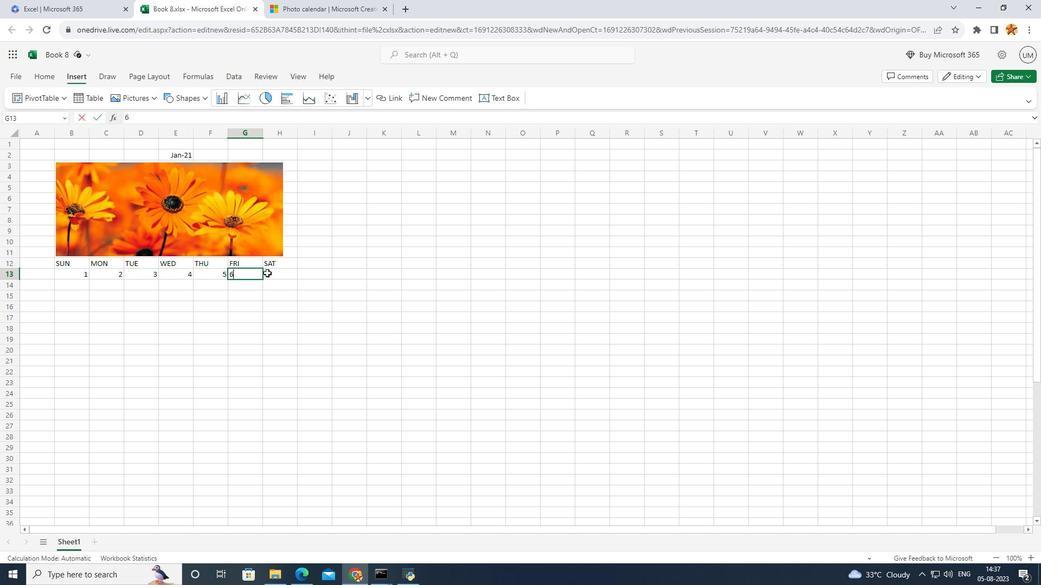 
Action: Mouse moved to (267, 273)
Screenshot: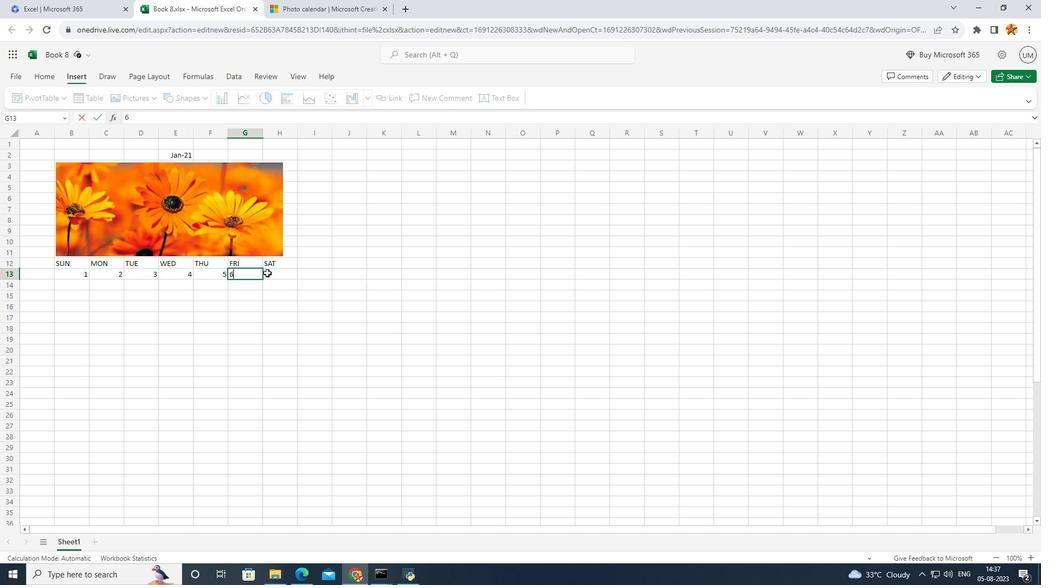 
Action: Mouse pressed left at (267, 273)
Screenshot: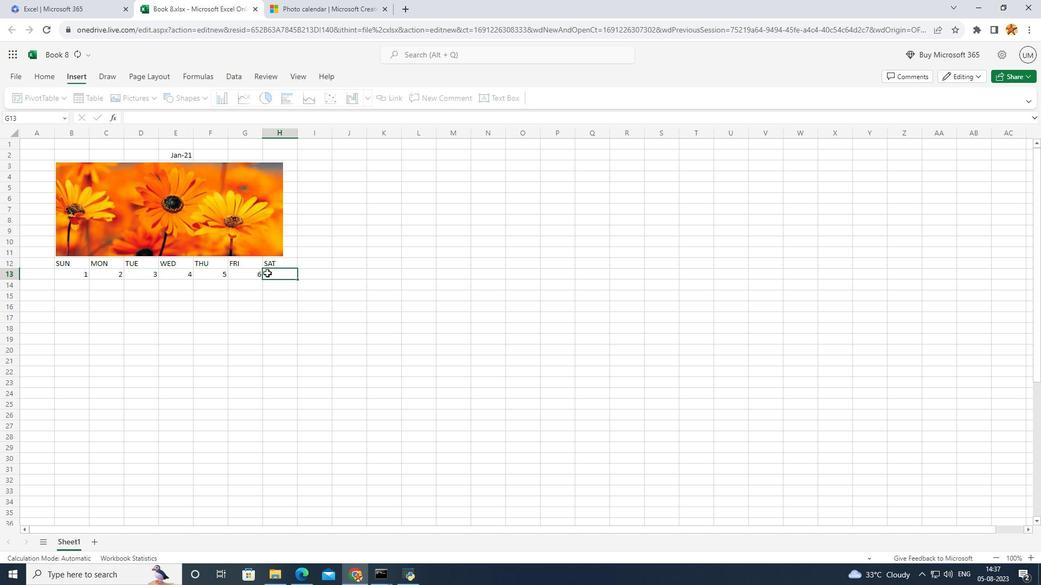 
Action: Key pressed 7
Screenshot: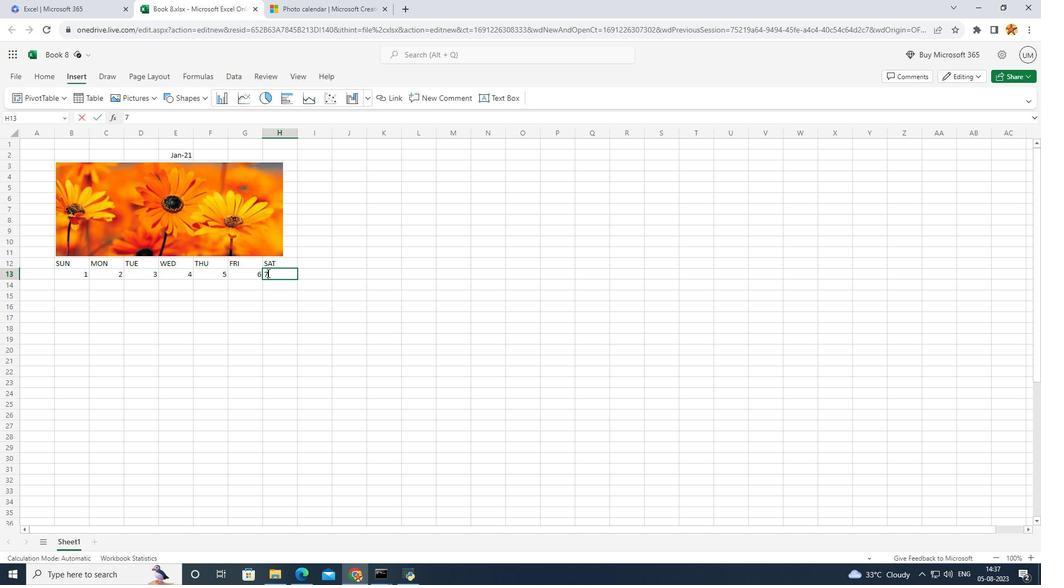 
Action: Mouse moved to (166, 287)
Screenshot: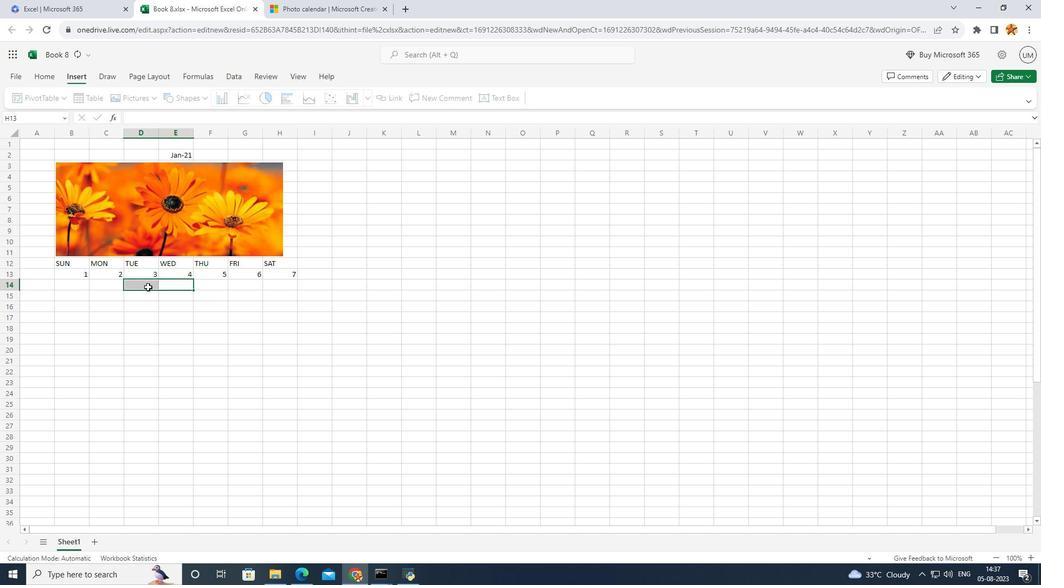 
Action: Mouse pressed left at (166, 287)
Screenshot: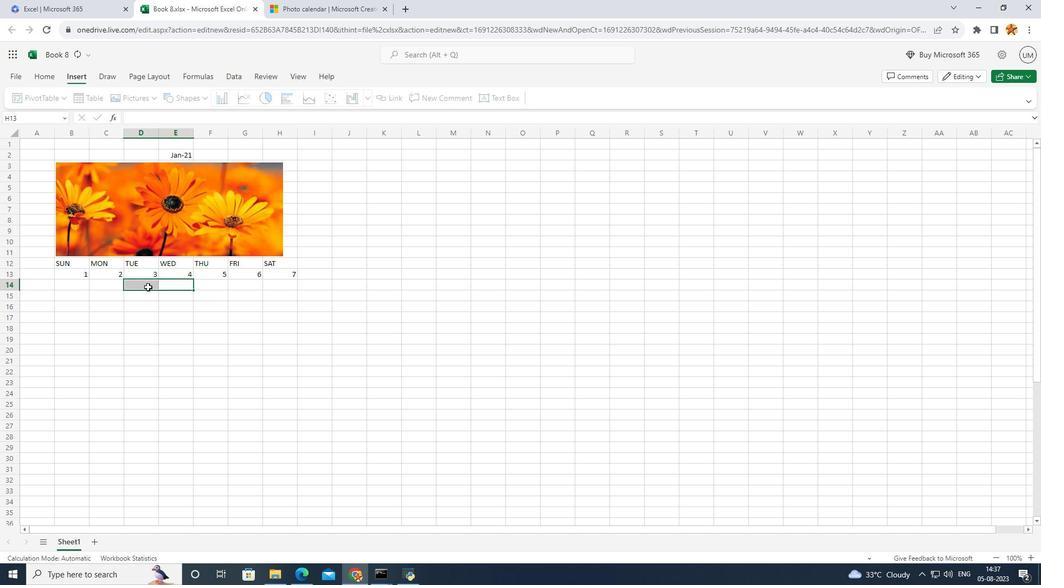 
Action: Mouse moved to (288, 285)
Screenshot: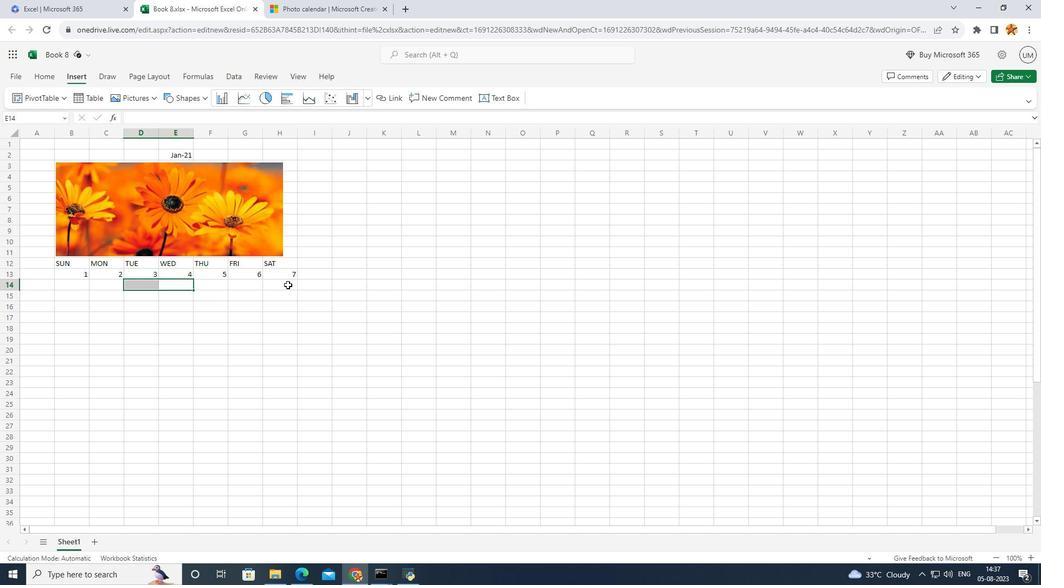 
Action: Mouse pressed left at (288, 285)
Screenshot: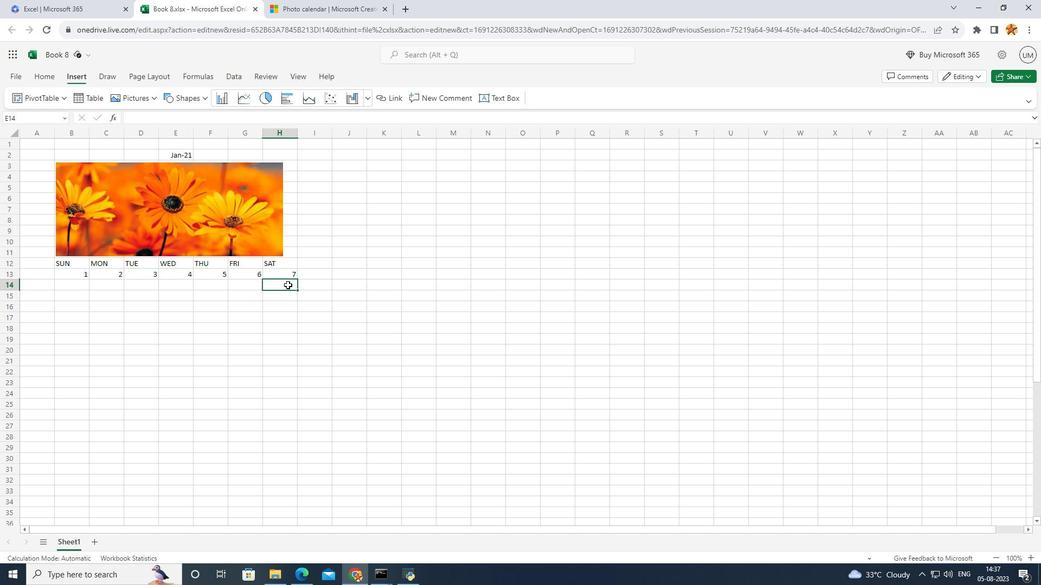 
Action: Key pressed 14
Screenshot: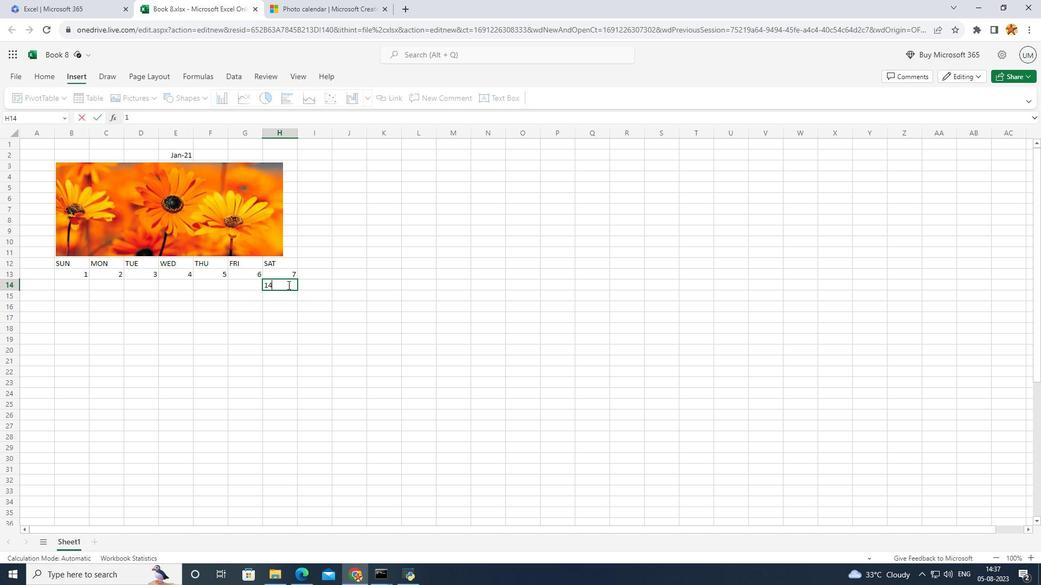 
Action: Mouse moved to (287, 293)
Screenshot: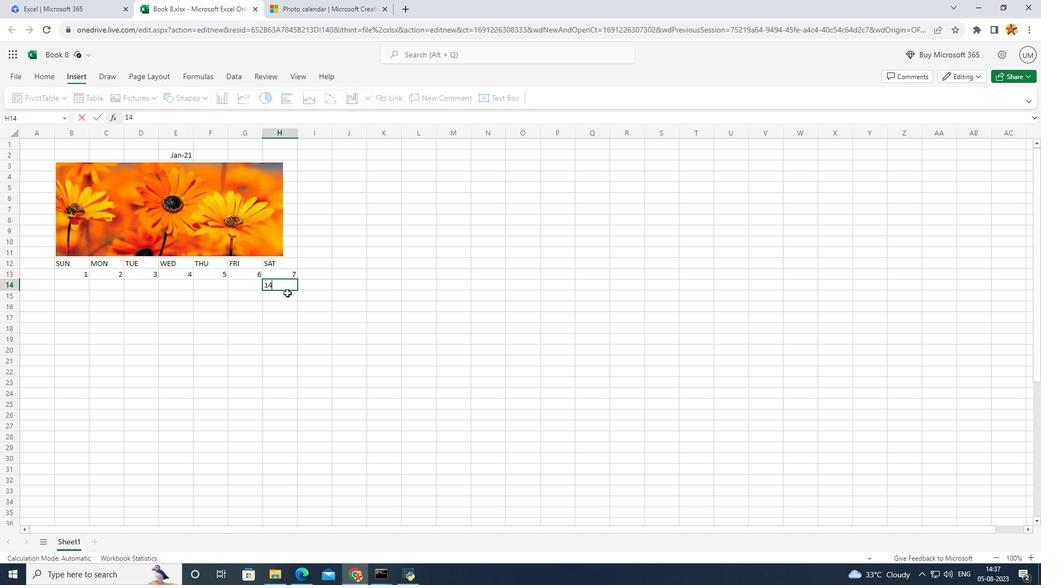 
Action: Mouse pressed left at (287, 293)
Screenshot: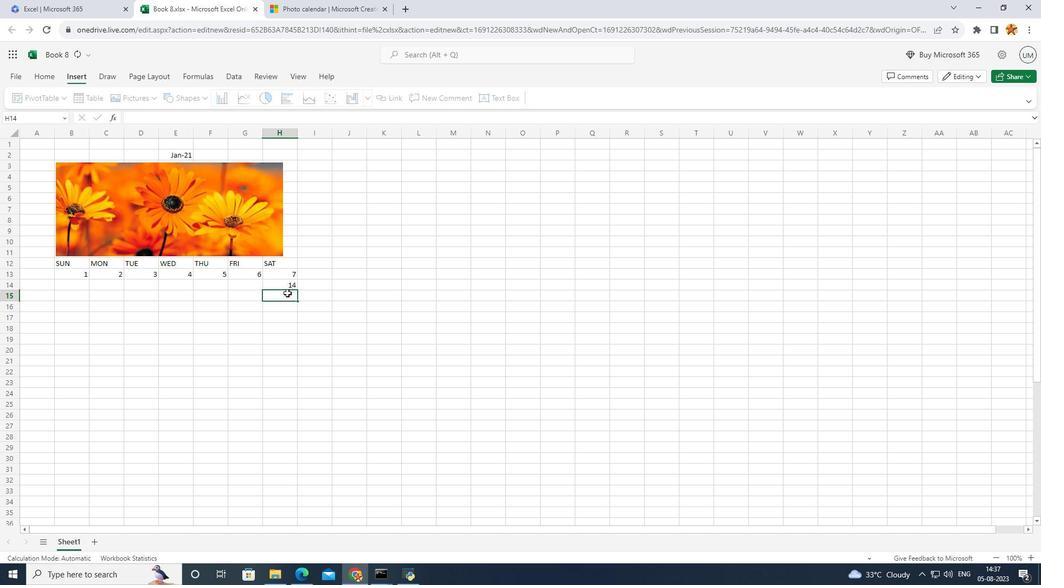 
Action: Key pressed 21
Screenshot: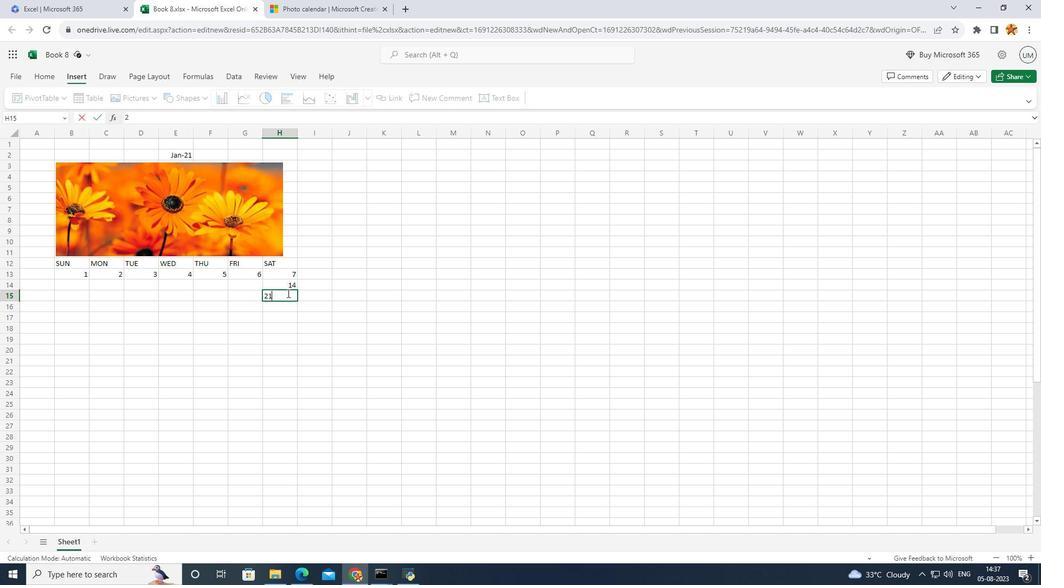 
Action: Mouse moved to (285, 304)
Screenshot: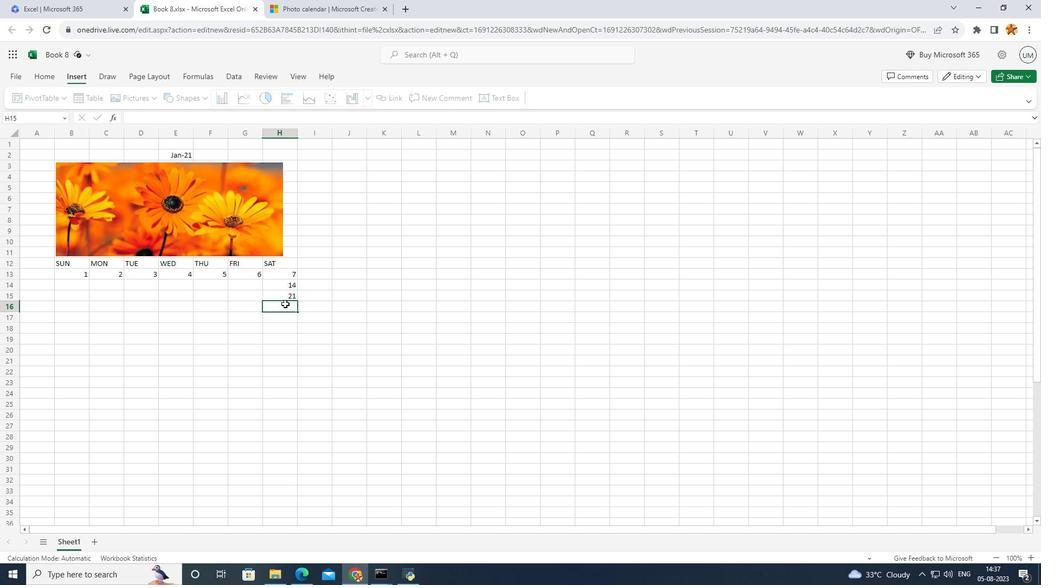 
Action: Mouse pressed left at (285, 304)
Screenshot: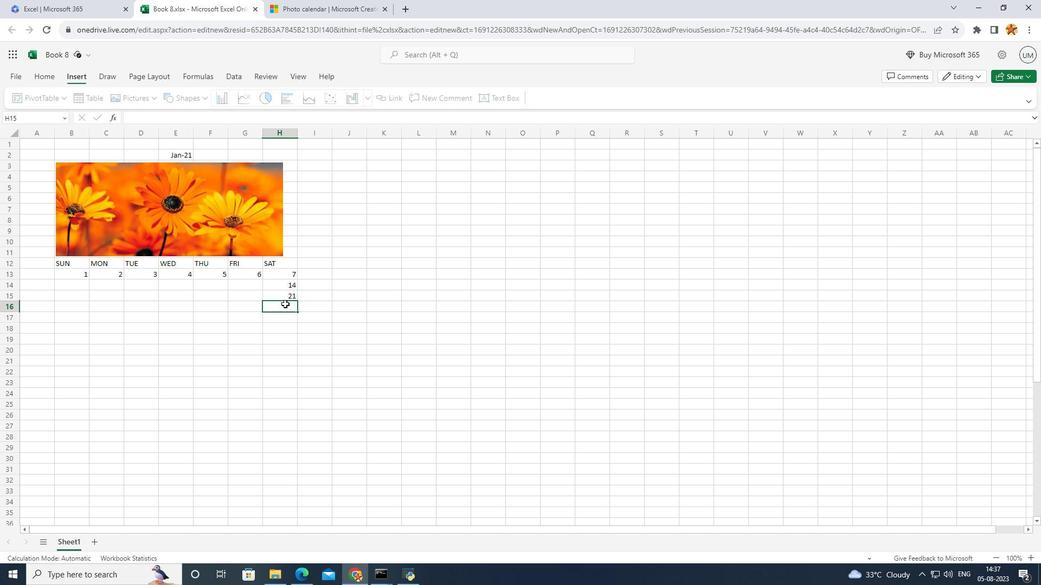 
Action: Mouse moved to (284, 303)
Screenshot: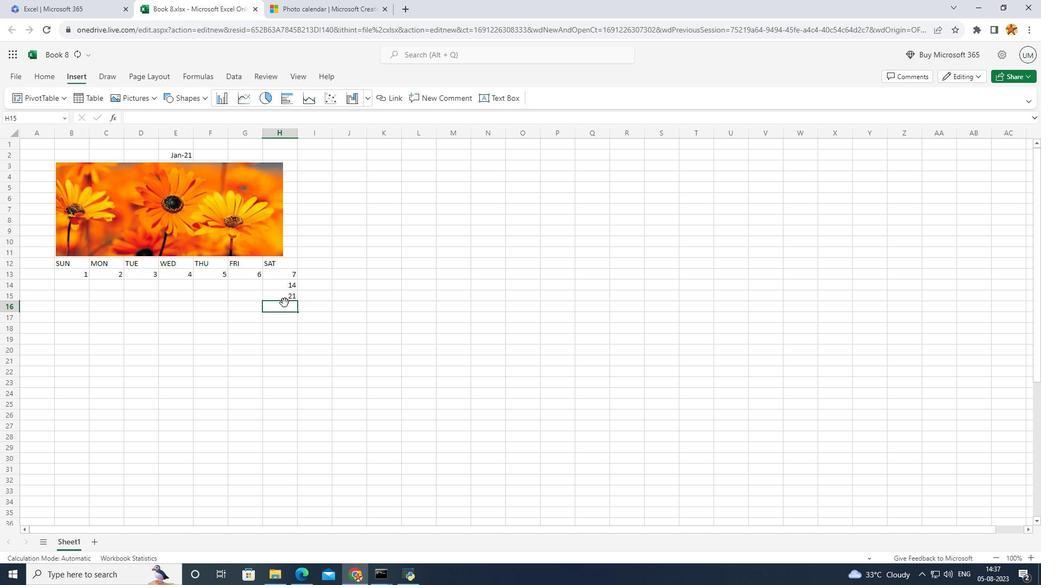 
Action: Key pressed 28
Screenshot: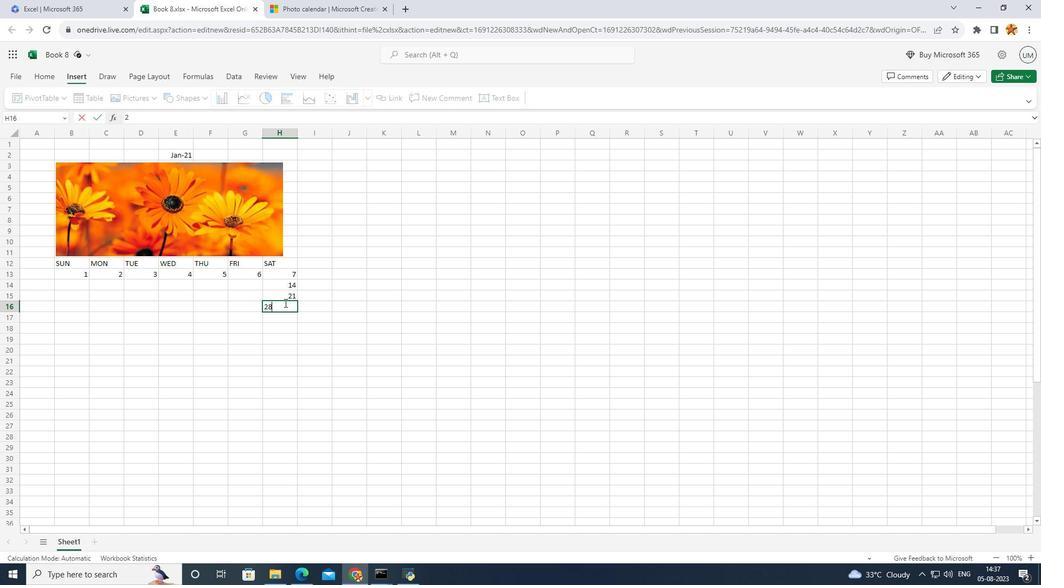 
Action: Mouse moved to (286, 313)
Screenshot: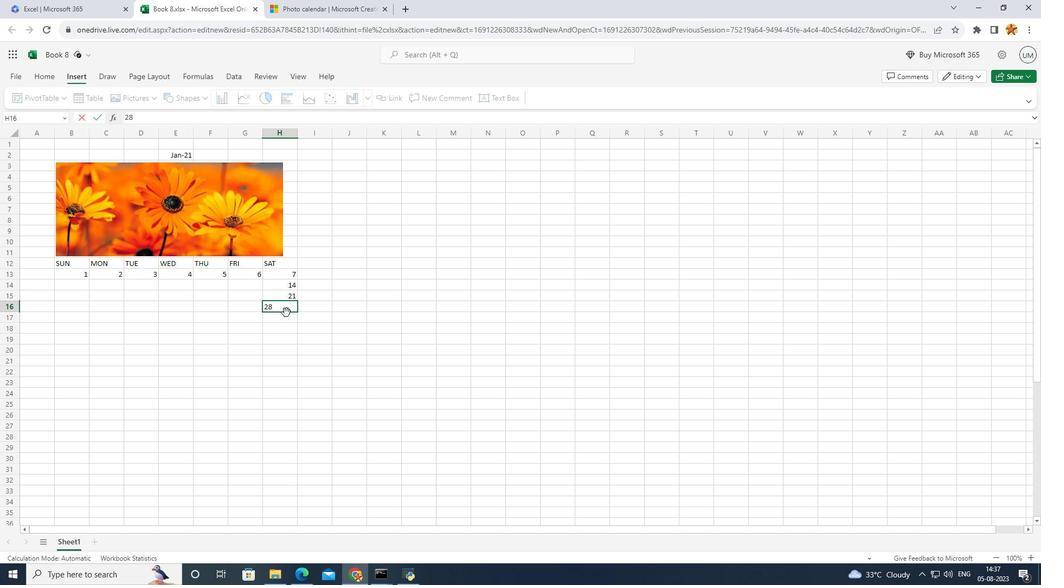 
Action: Mouse pressed left at (286, 313)
Screenshot: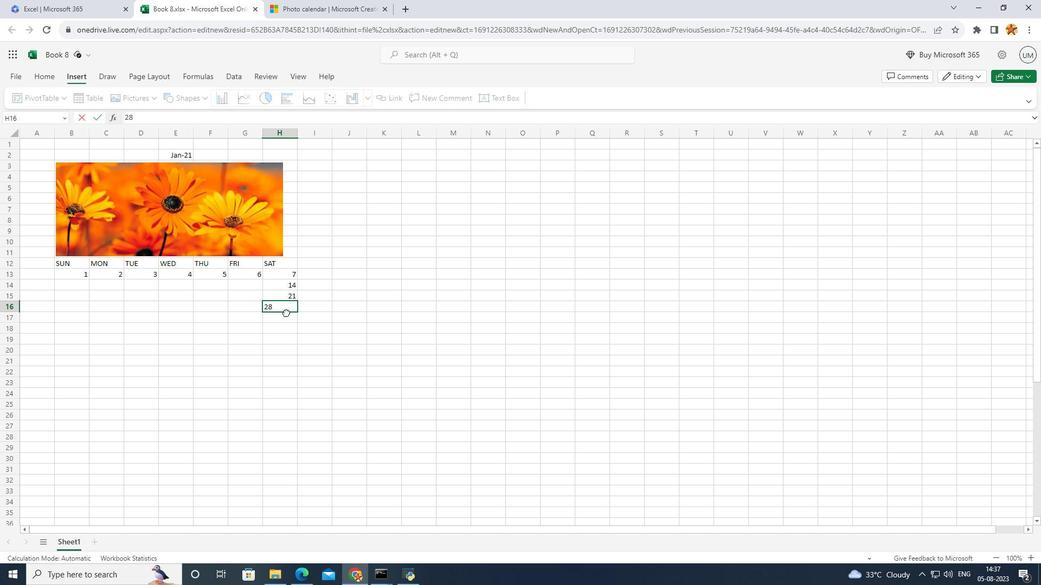
Action: Mouse moved to (212, 291)
Screenshot: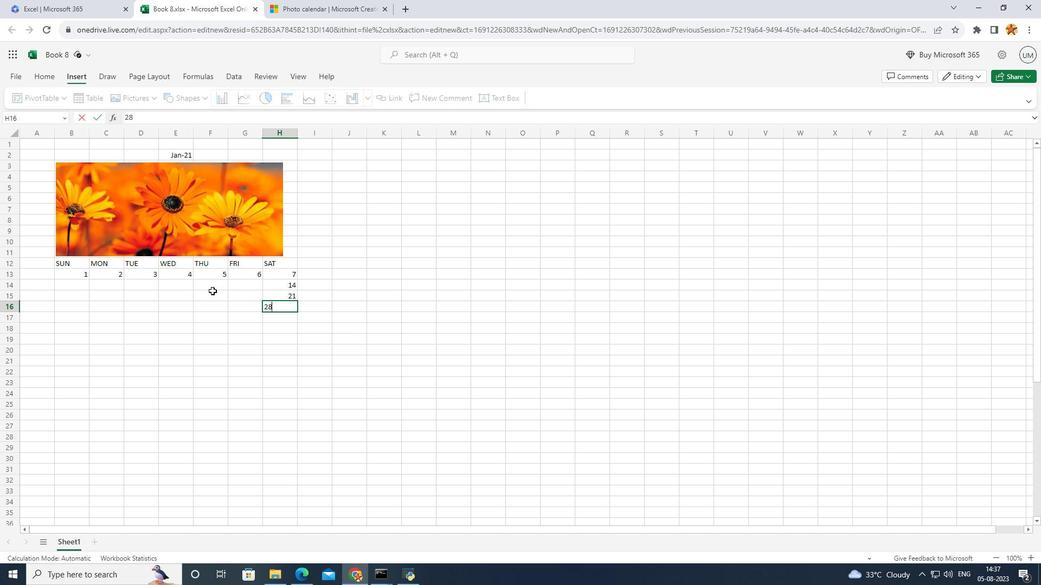 
Action: Mouse pressed left at (212, 291)
Screenshot: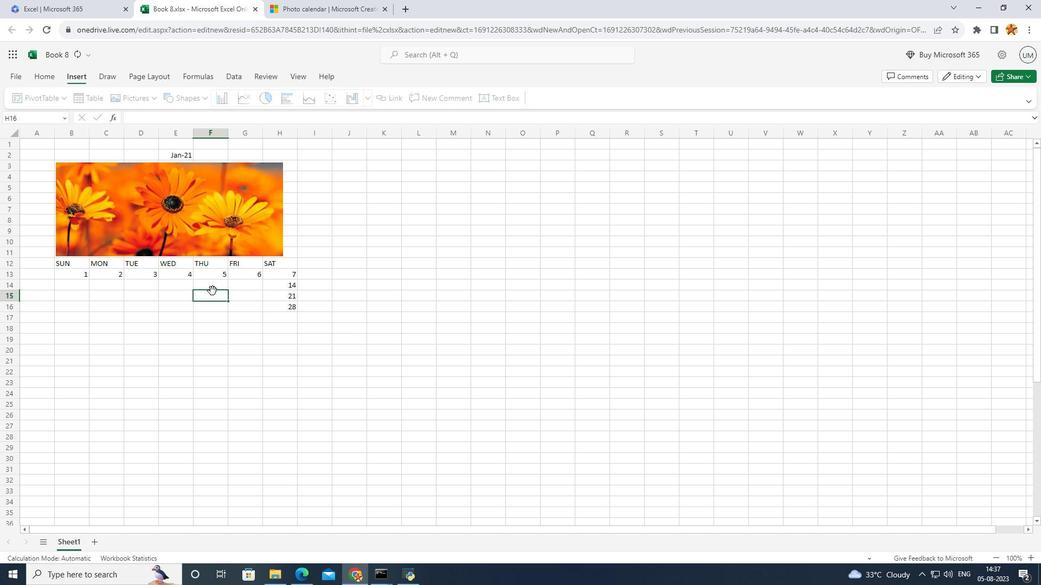 
Action: Mouse moved to (76, 284)
Screenshot: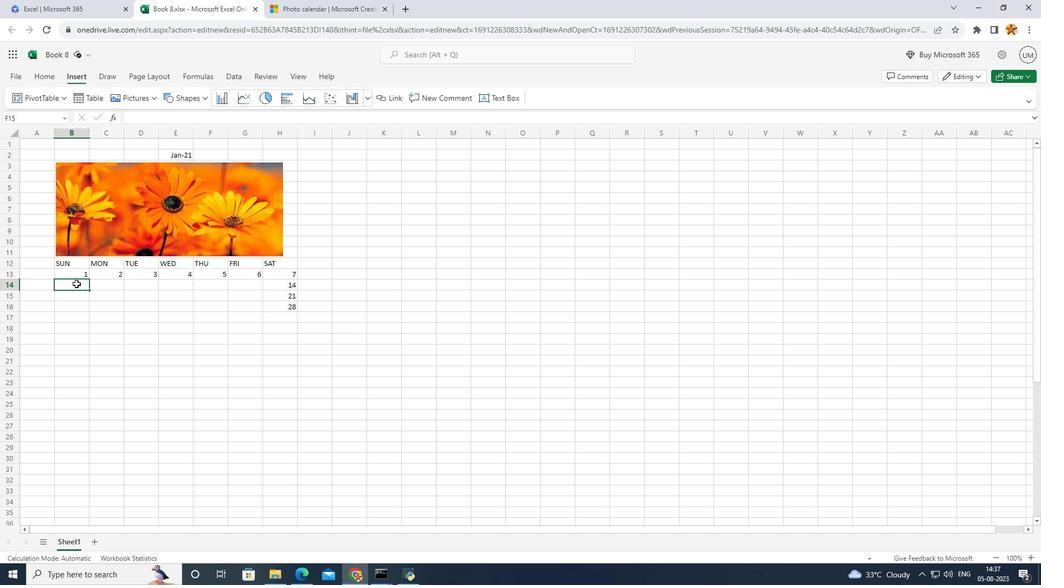 
Action: Mouse pressed left at (76, 284)
Screenshot: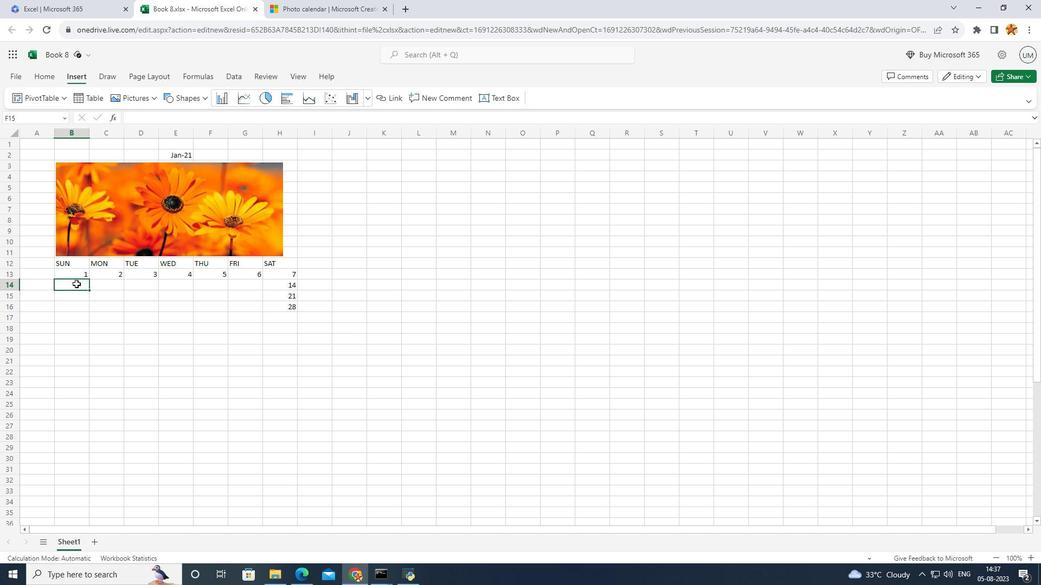 
Action: Key pressed 8
Screenshot: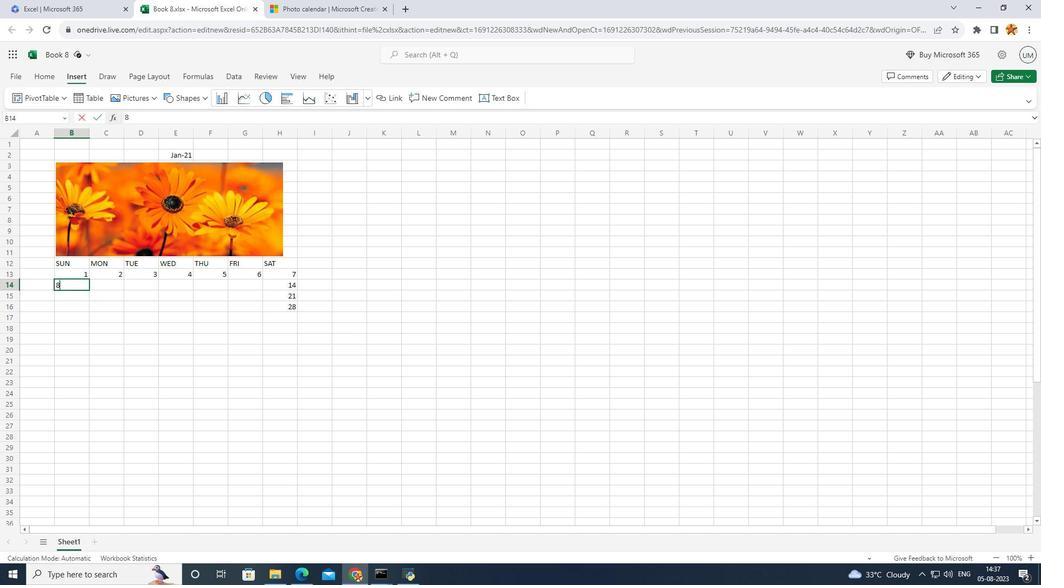 
Action: Mouse moved to (113, 283)
Screenshot: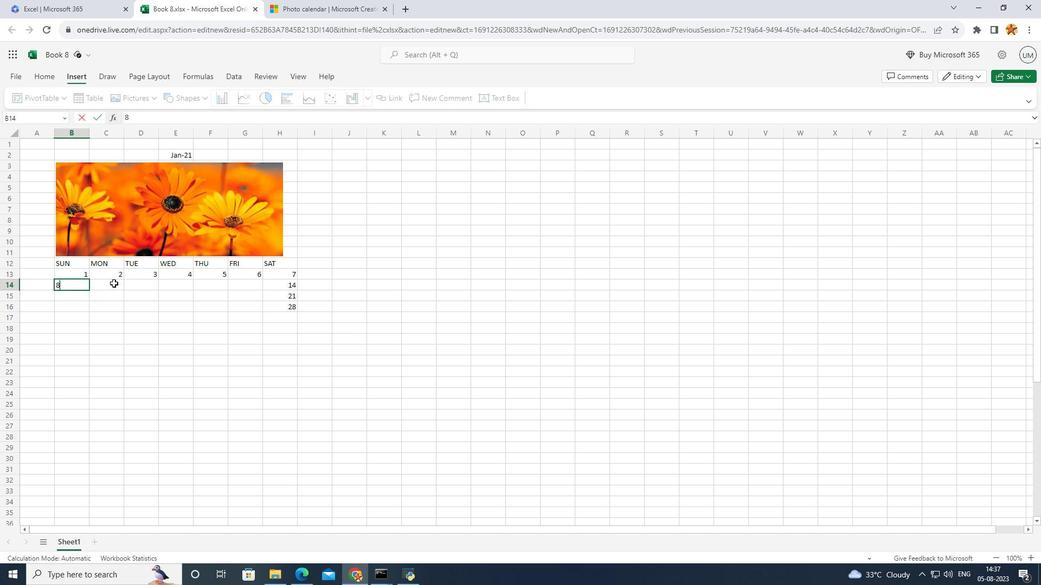 
Action: Mouse pressed left at (113, 283)
Screenshot: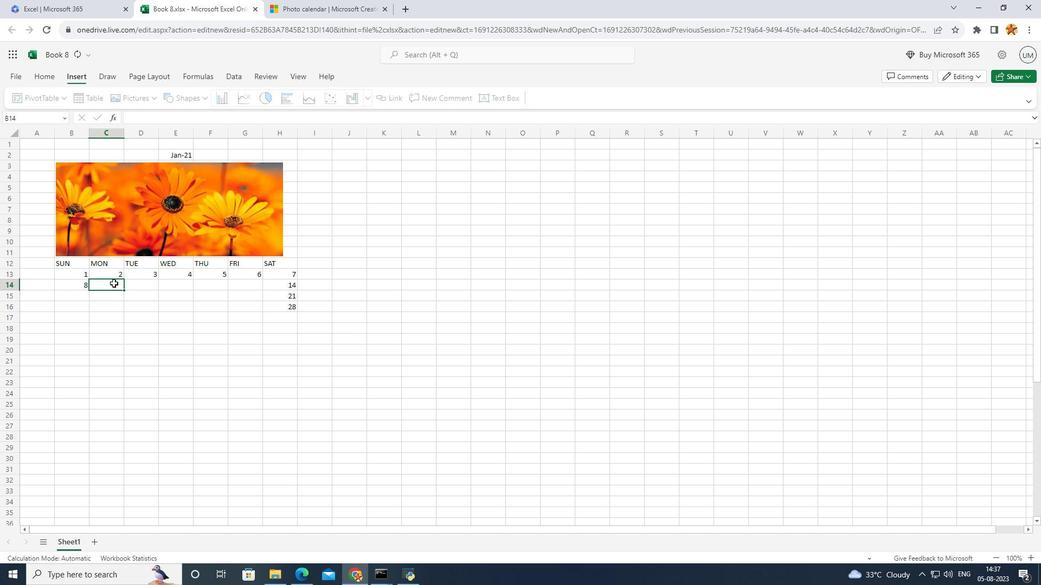 
Action: Key pressed 9
Screenshot: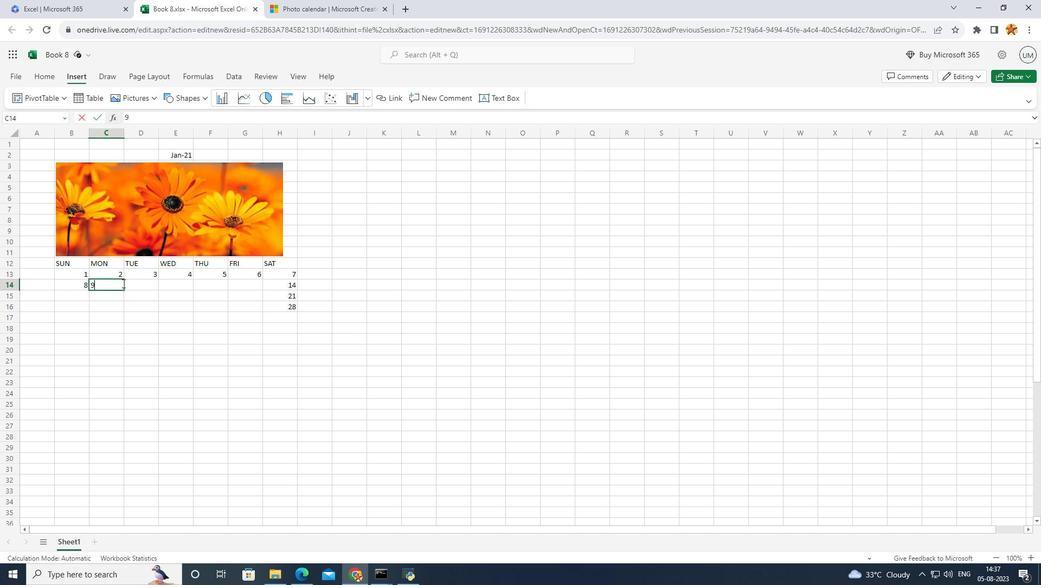 
Action: Mouse moved to (142, 285)
Screenshot: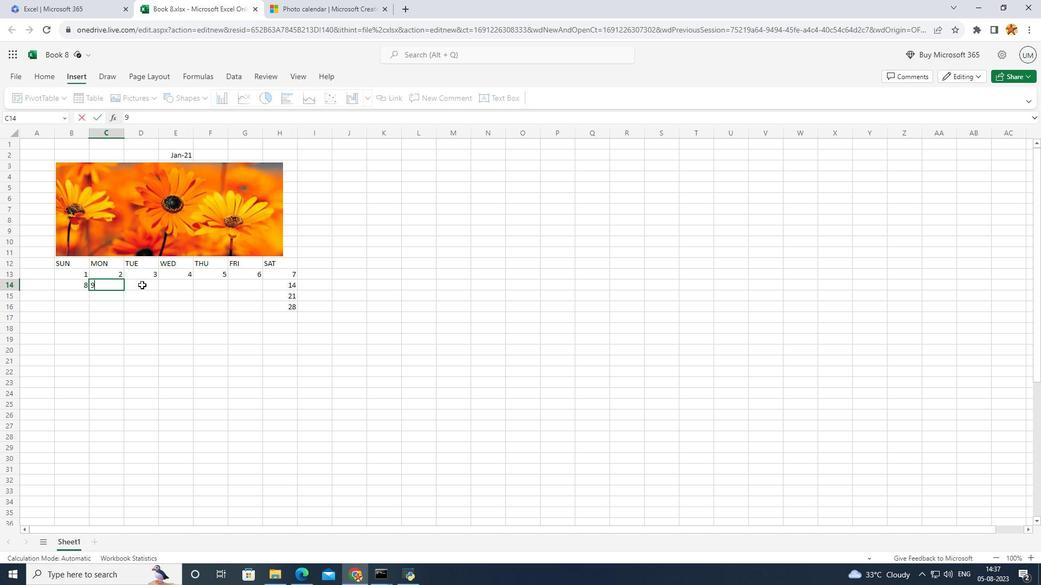 
Action: Mouse pressed left at (142, 285)
Screenshot: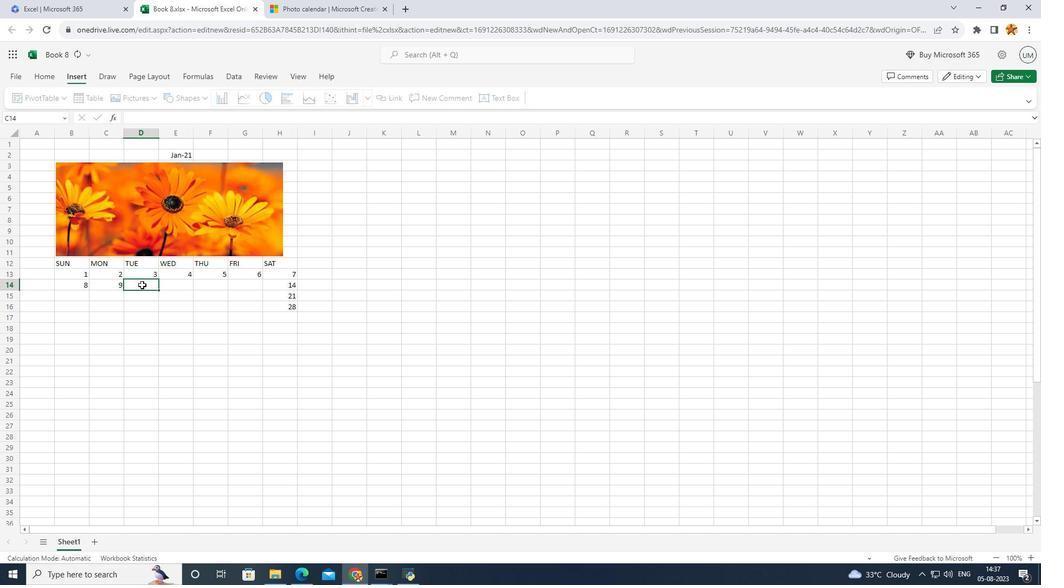 
Action: Key pressed 19<Key.backspace>0
Screenshot: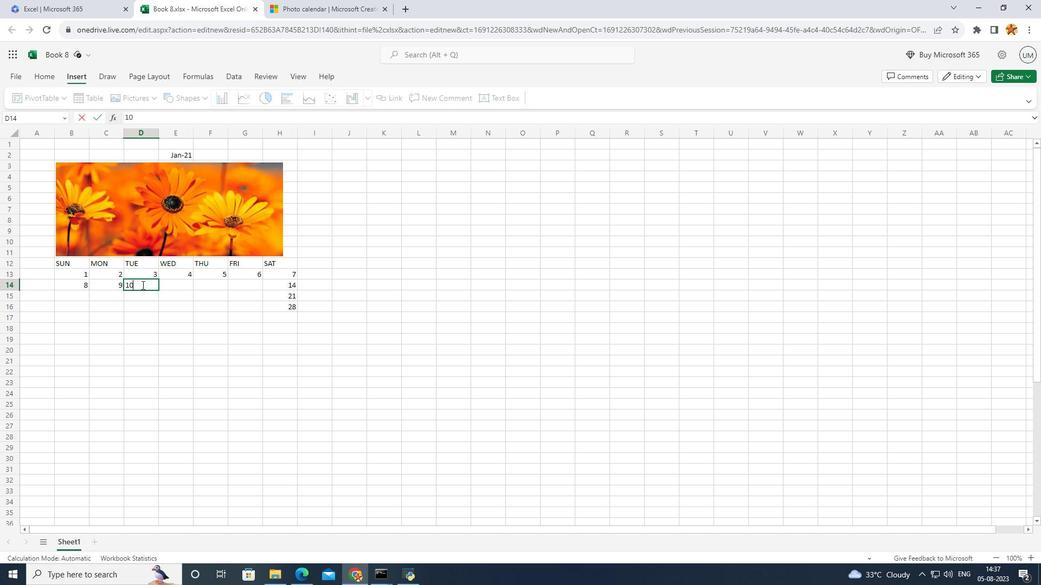 
Action: Mouse moved to (175, 293)
Screenshot: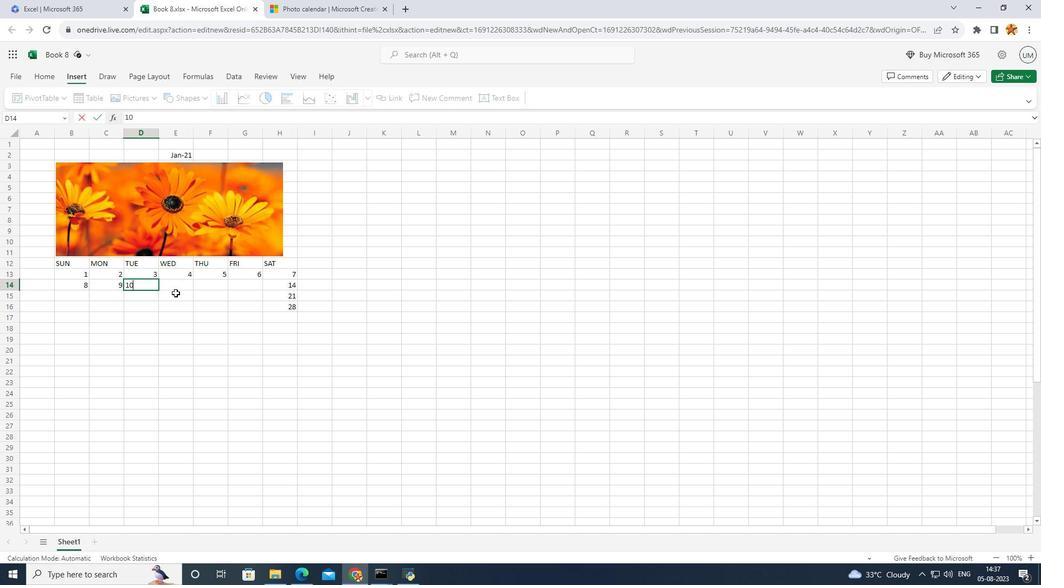 
Action: Mouse pressed left at (175, 293)
Screenshot: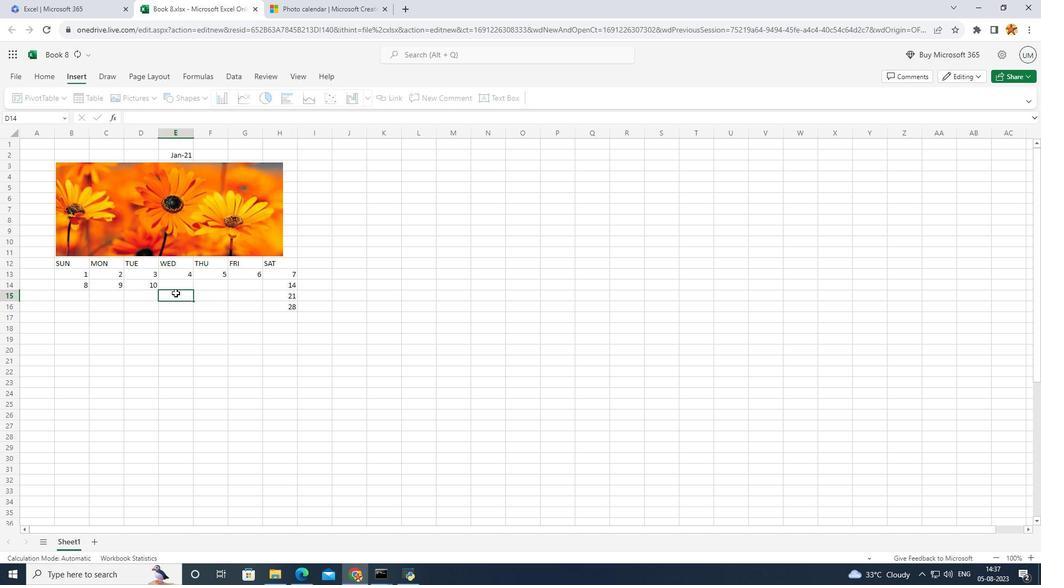 
Action: Mouse moved to (178, 286)
Screenshot: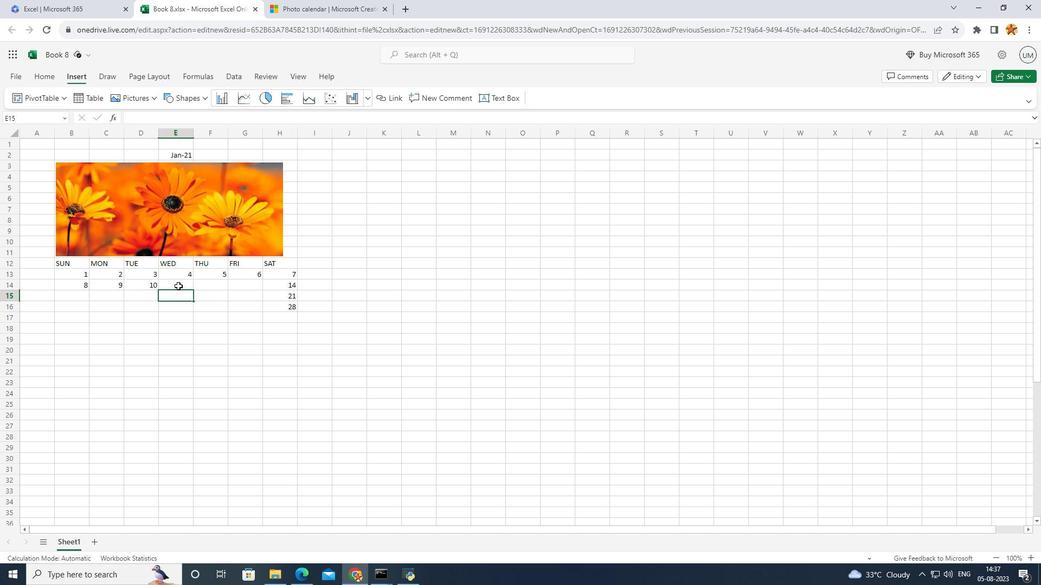 
Action: Mouse pressed left at (178, 286)
Screenshot: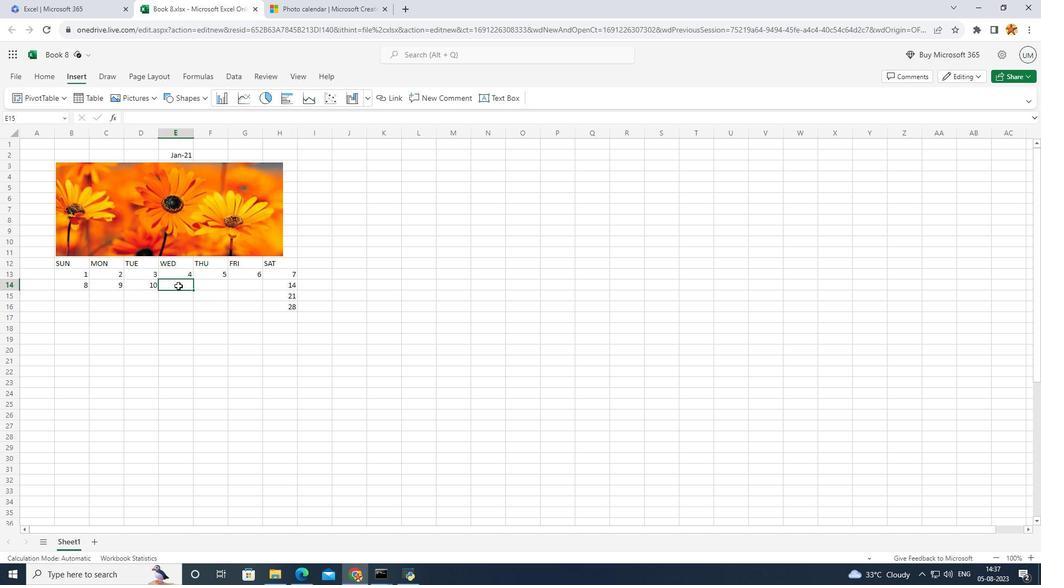 
Action: Mouse moved to (178, 285)
Screenshot: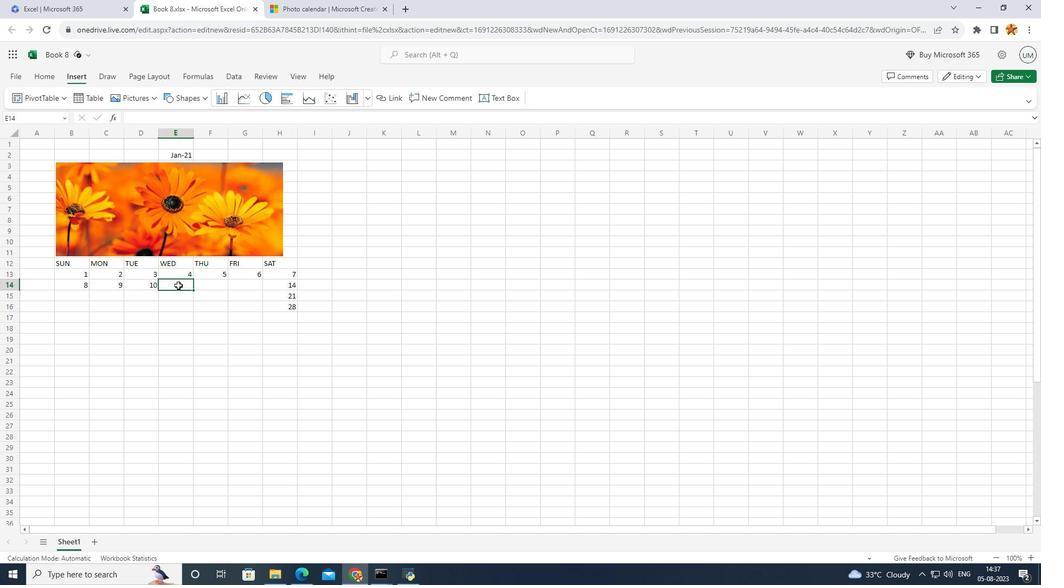 
Action: Key pressed 11
Screenshot: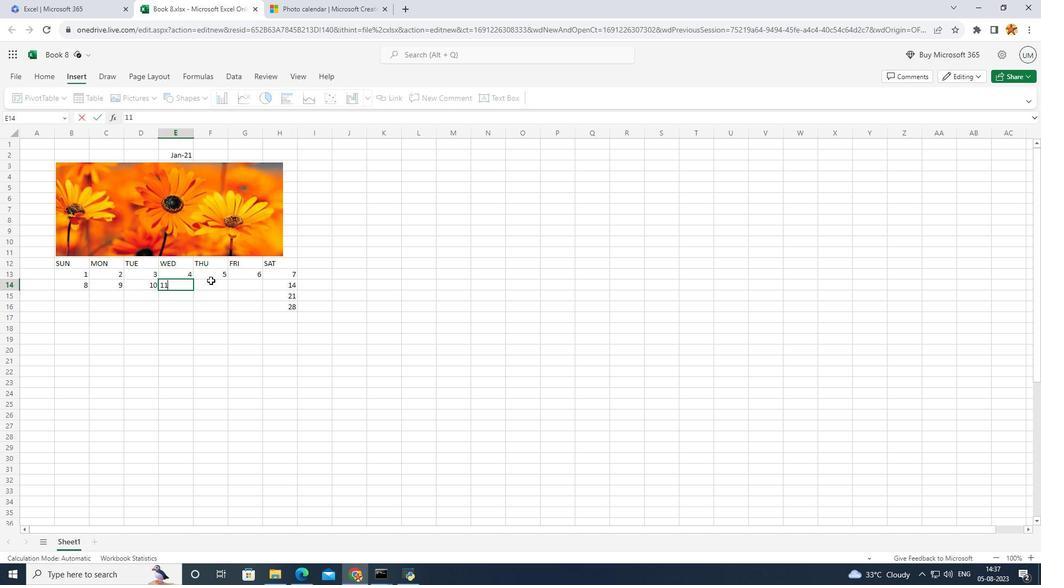 
Action: Mouse moved to (214, 279)
Screenshot: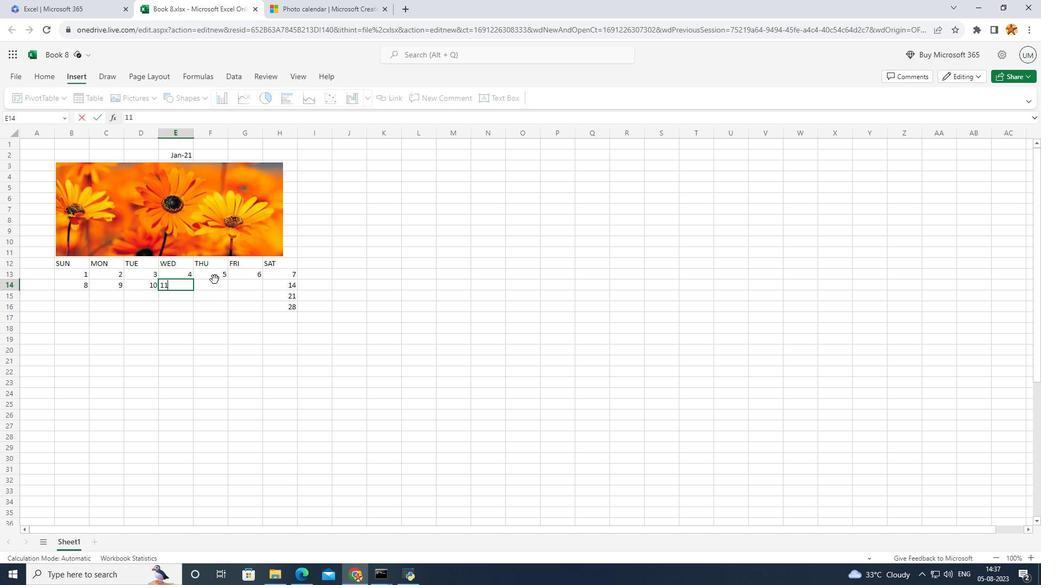 
Action: Mouse pressed left at (214, 279)
Screenshot: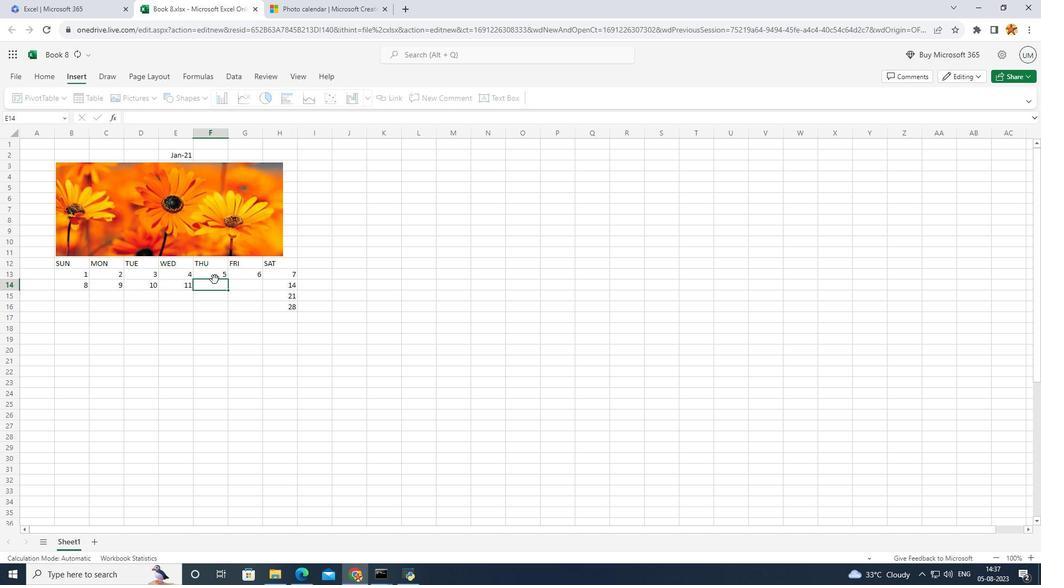 
Action: Key pressed 1
Screenshot: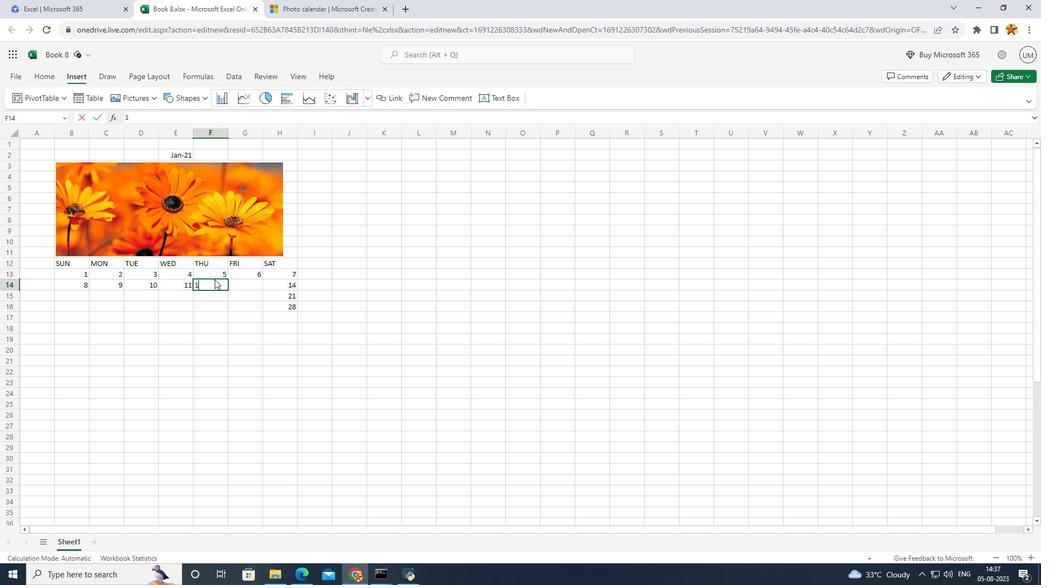 
Action: Mouse moved to (215, 279)
Screenshot: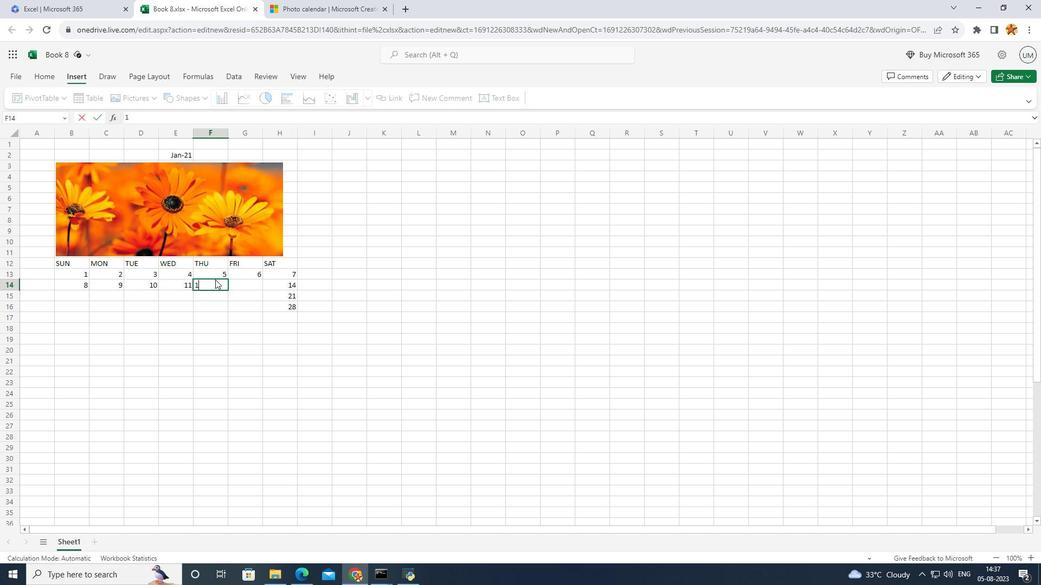 
Action: Key pressed 2
Screenshot: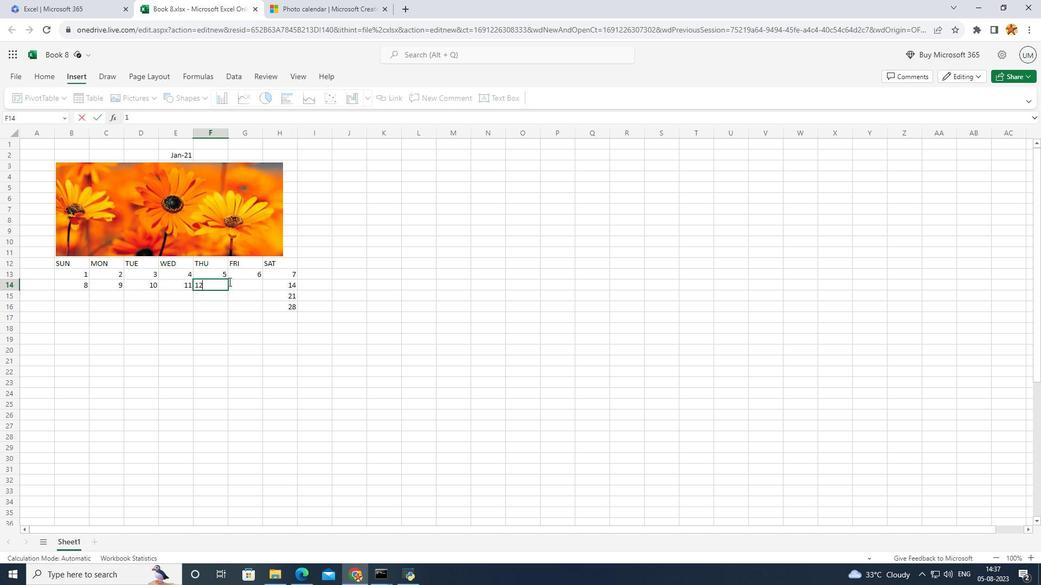 
Action: Mouse moved to (235, 282)
Screenshot: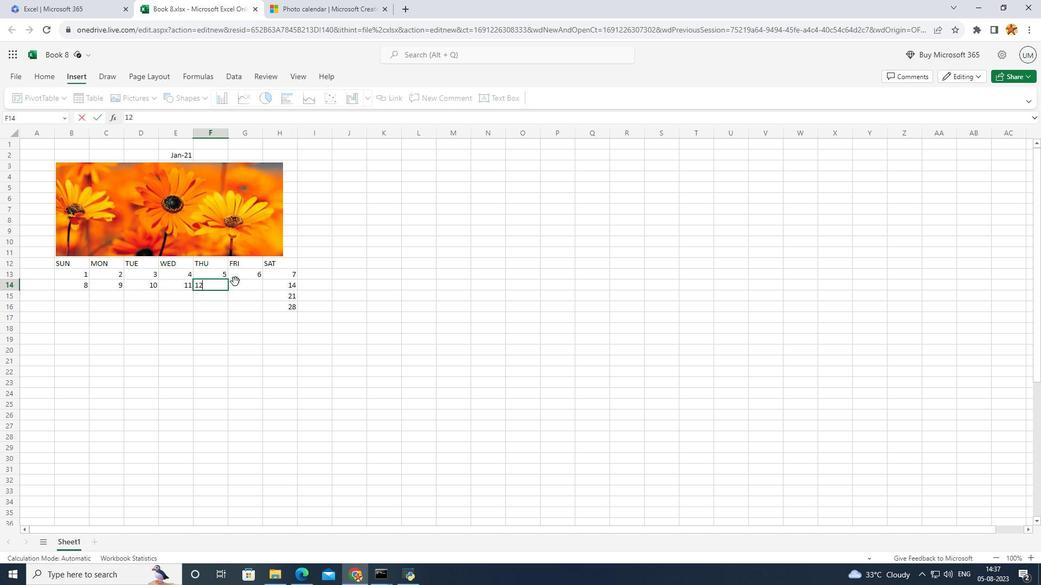 
Action: Mouse pressed left at (235, 282)
Screenshot: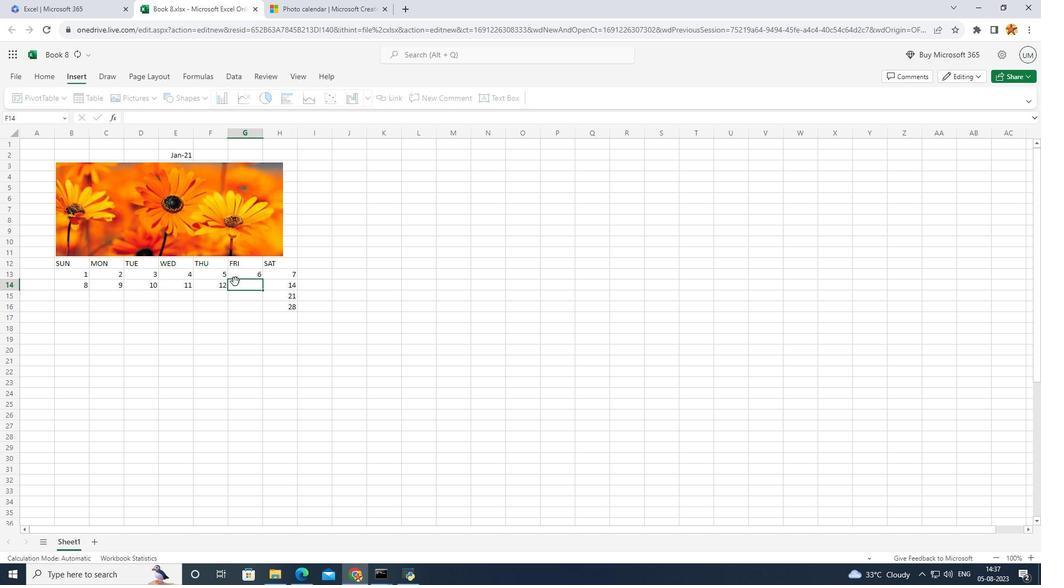 
Action: Key pressed 13
Screenshot: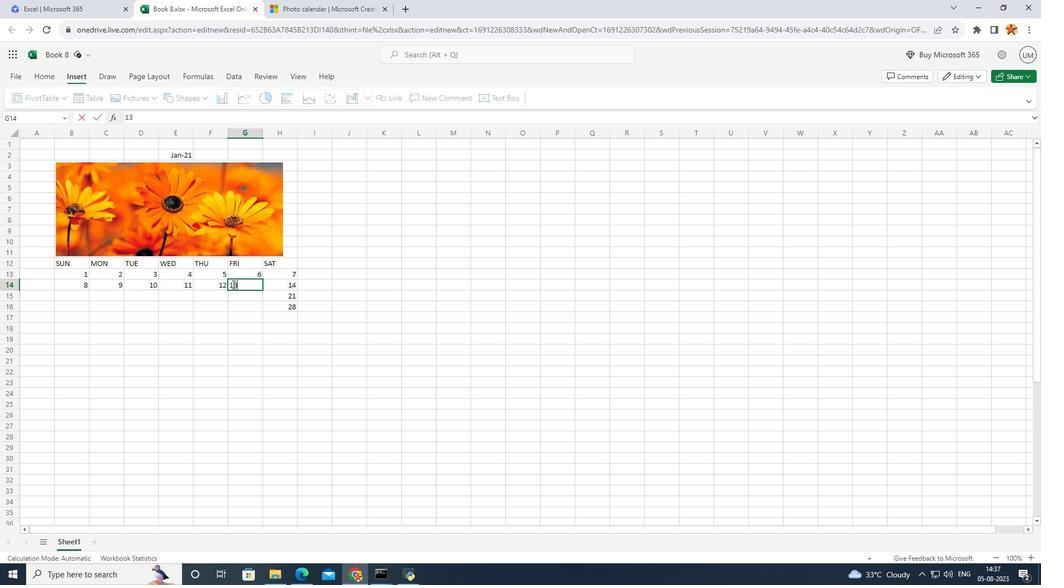 
Action: Mouse moved to (211, 291)
Screenshot: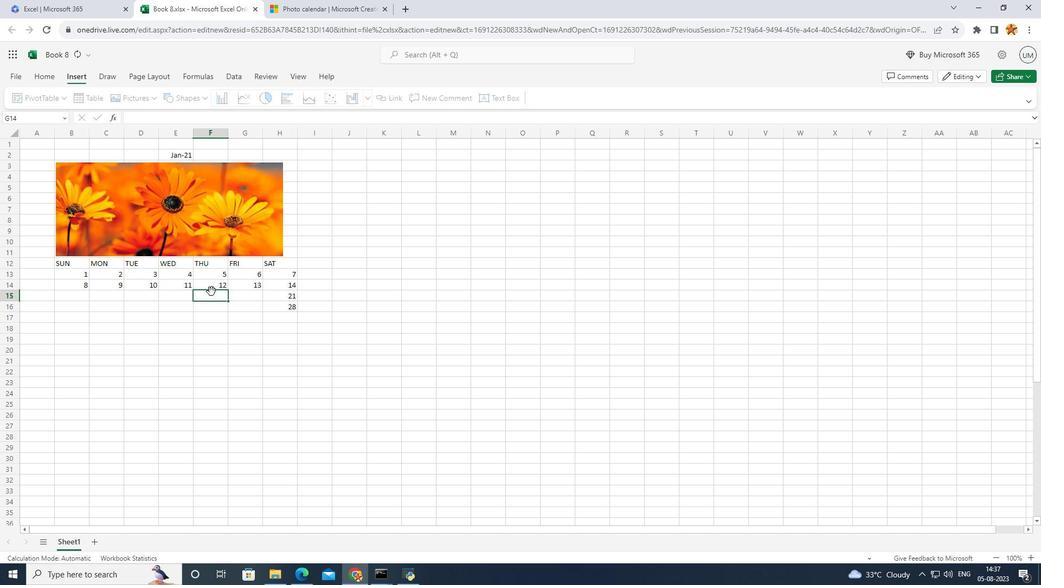
Action: Mouse pressed left at (211, 291)
Screenshot: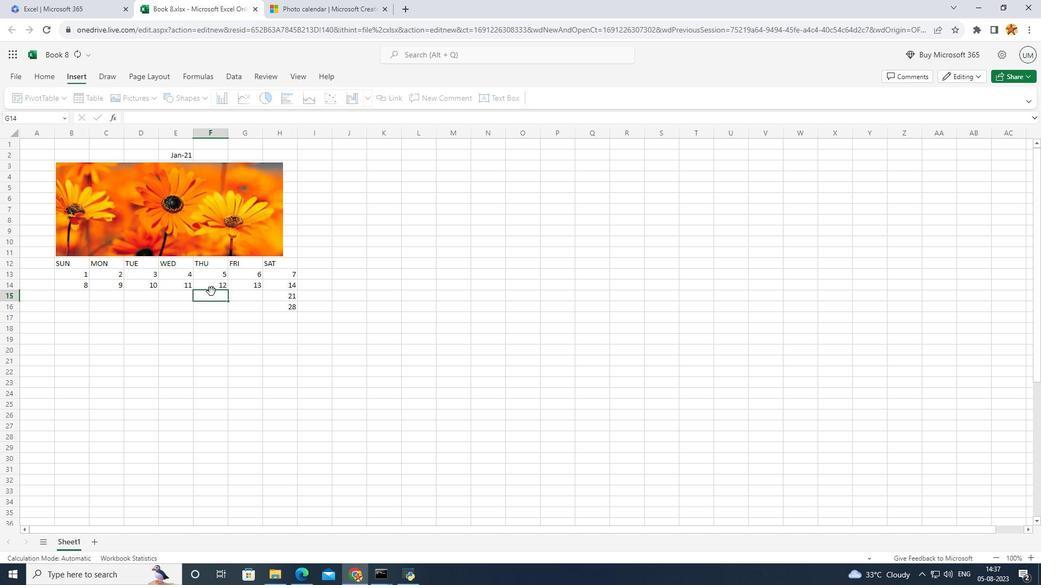 
Action: Mouse moved to (81, 298)
Screenshot: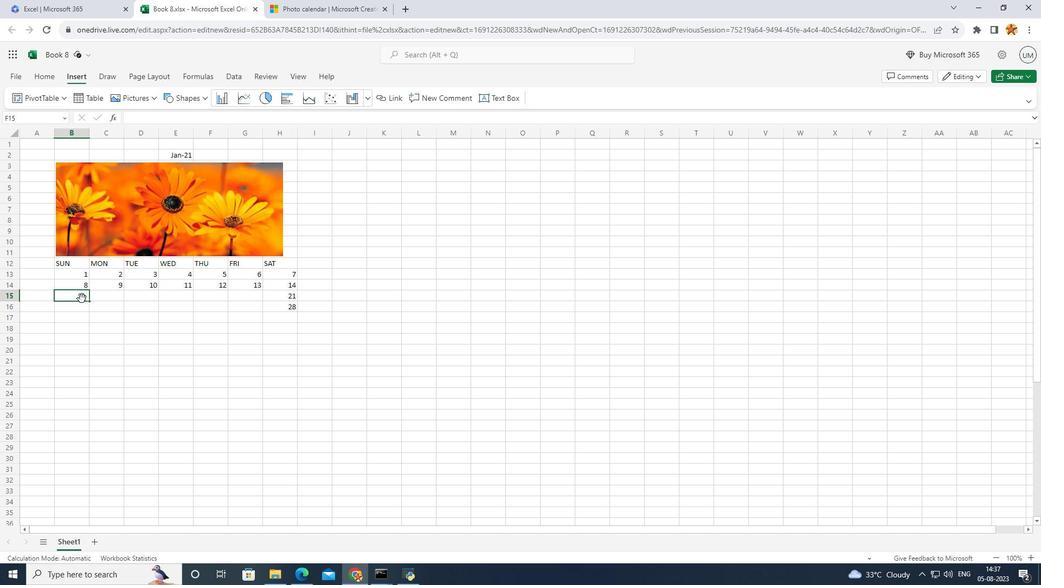 
Action: Mouse pressed left at (81, 298)
Screenshot: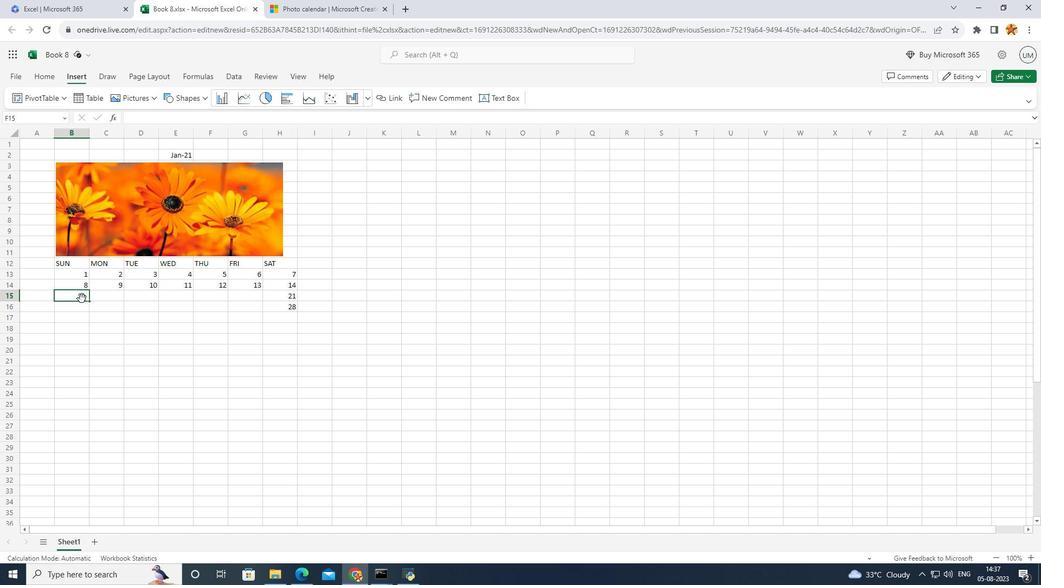 
Action: Mouse moved to (81, 298)
Screenshot: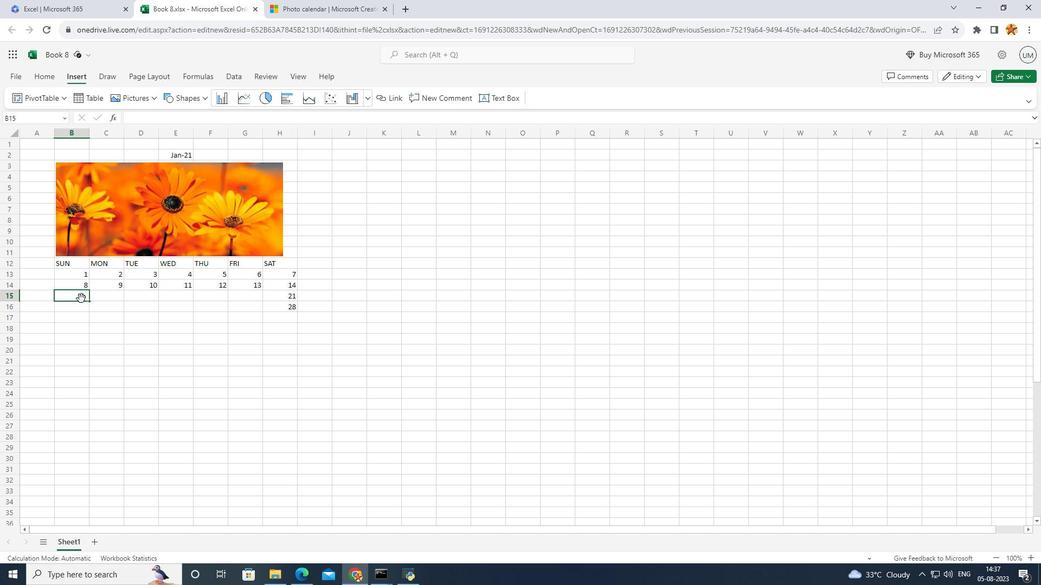 
Action: Key pressed 15
Screenshot: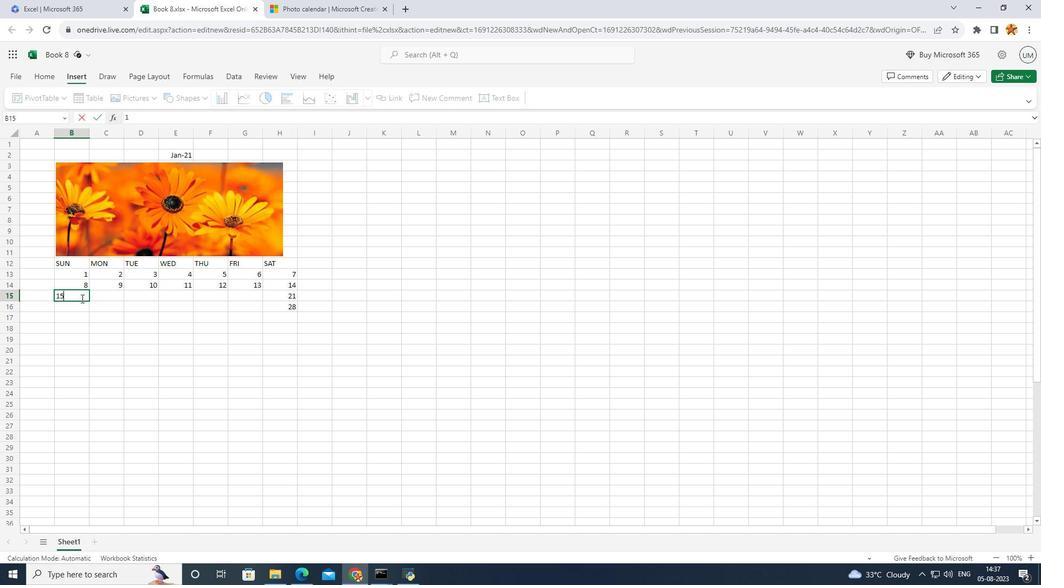 
Action: Mouse moved to (112, 297)
Screenshot: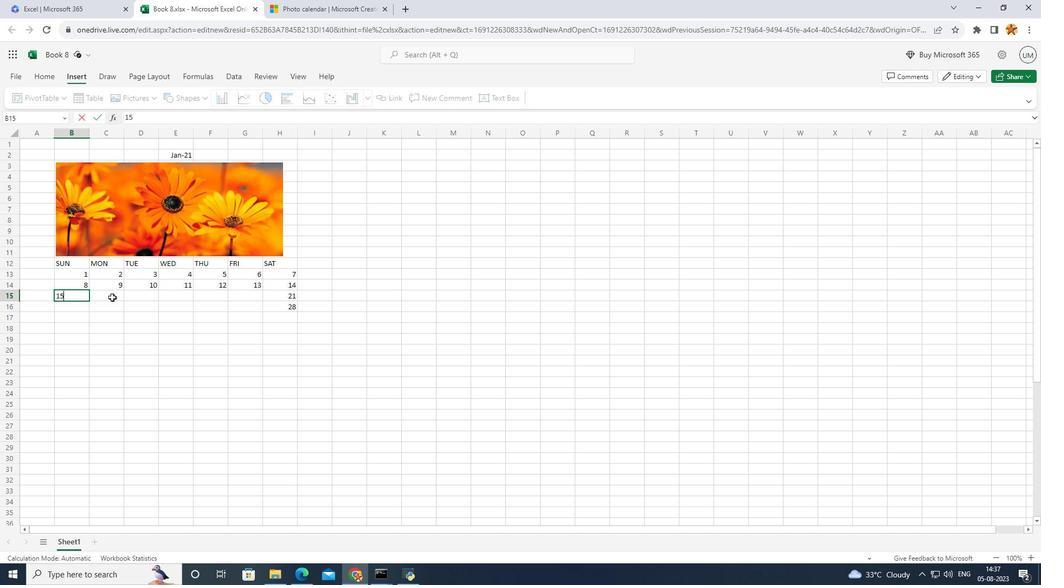 
Action: Mouse pressed left at (112, 297)
Screenshot: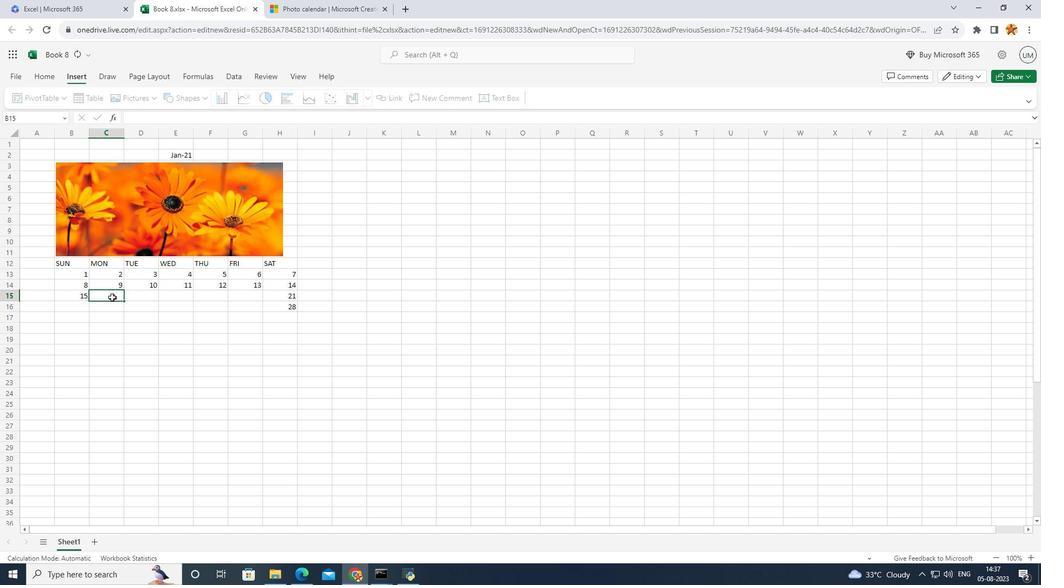 
Action: Key pressed 16
Screenshot: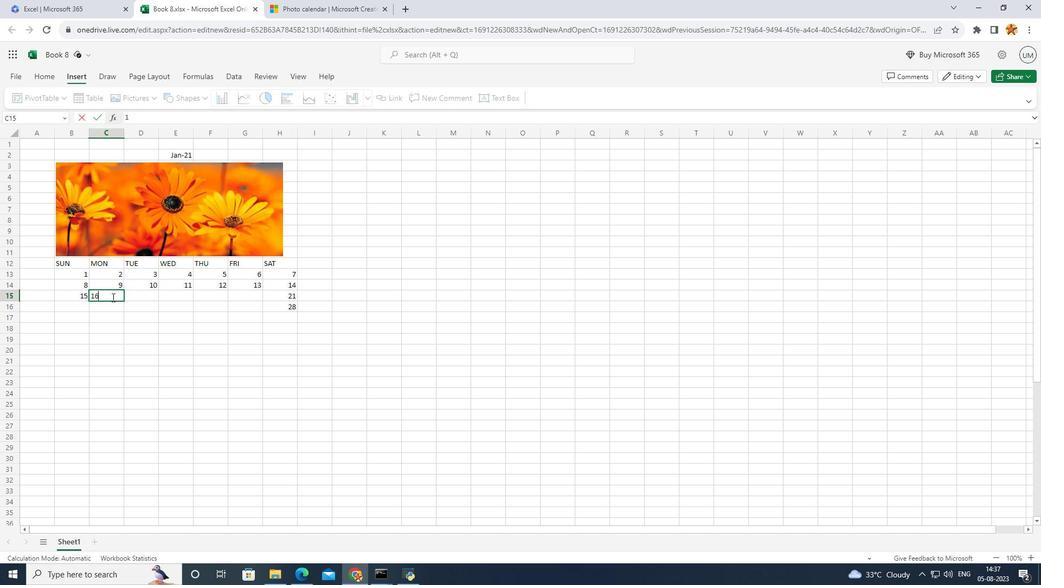 
Action: Mouse moved to (136, 293)
Screenshot: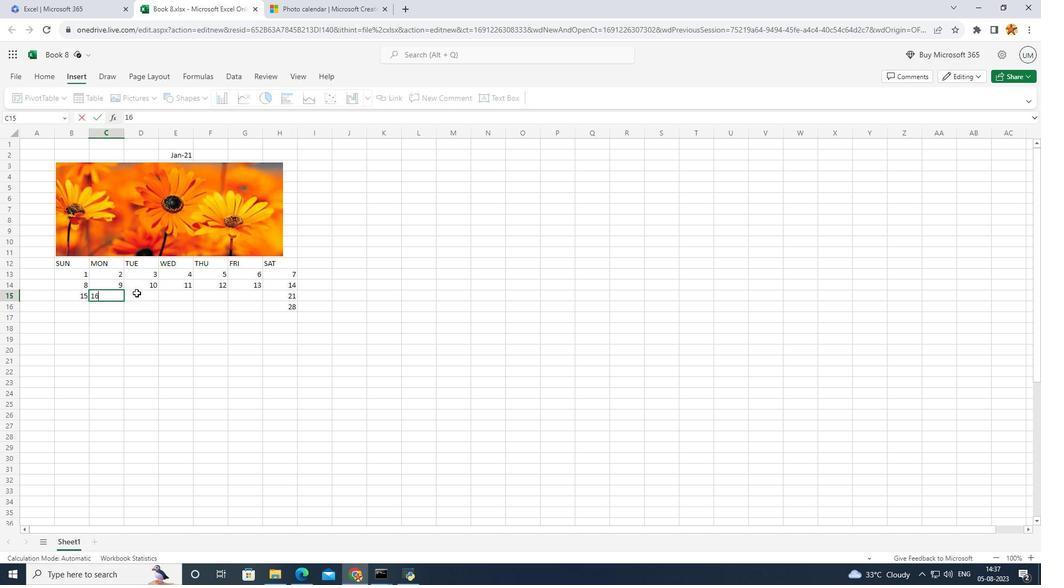 
Action: Mouse pressed left at (136, 293)
Screenshot: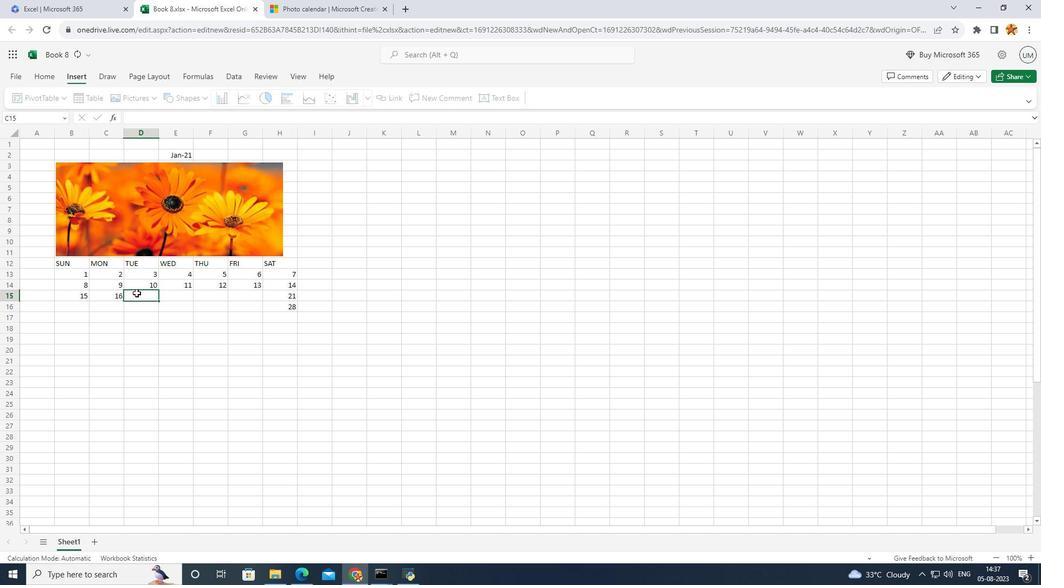 
Action: Key pressed 17
Screenshot: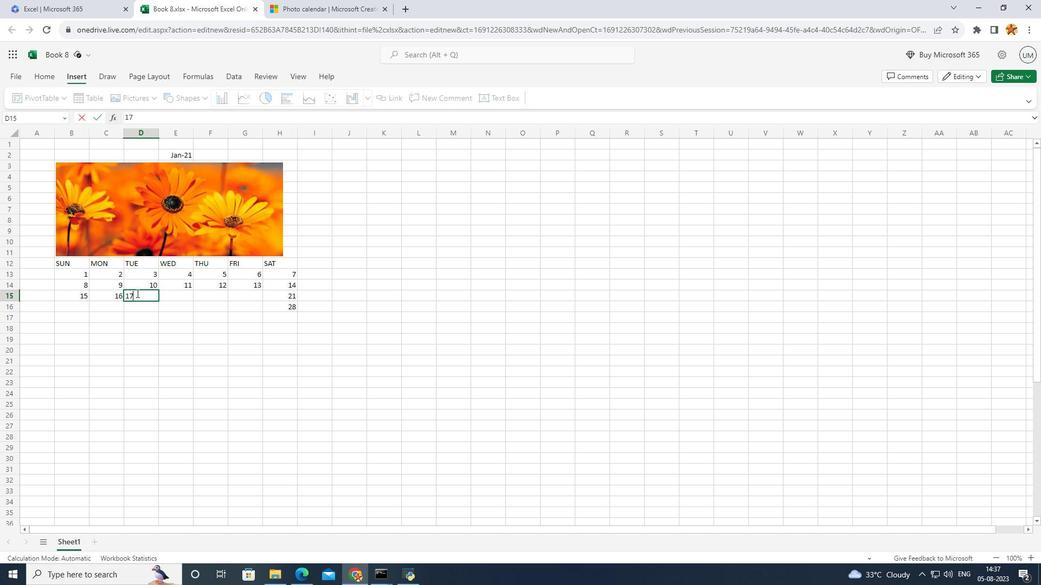 
Action: Mouse moved to (190, 293)
Screenshot: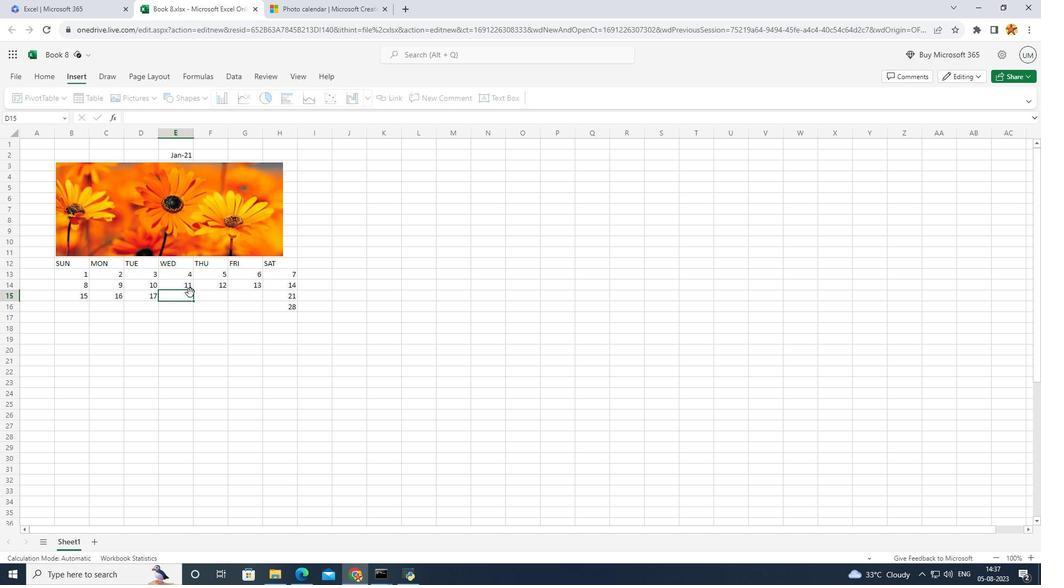 
Action: Mouse pressed left at (190, 293)
Screenshot: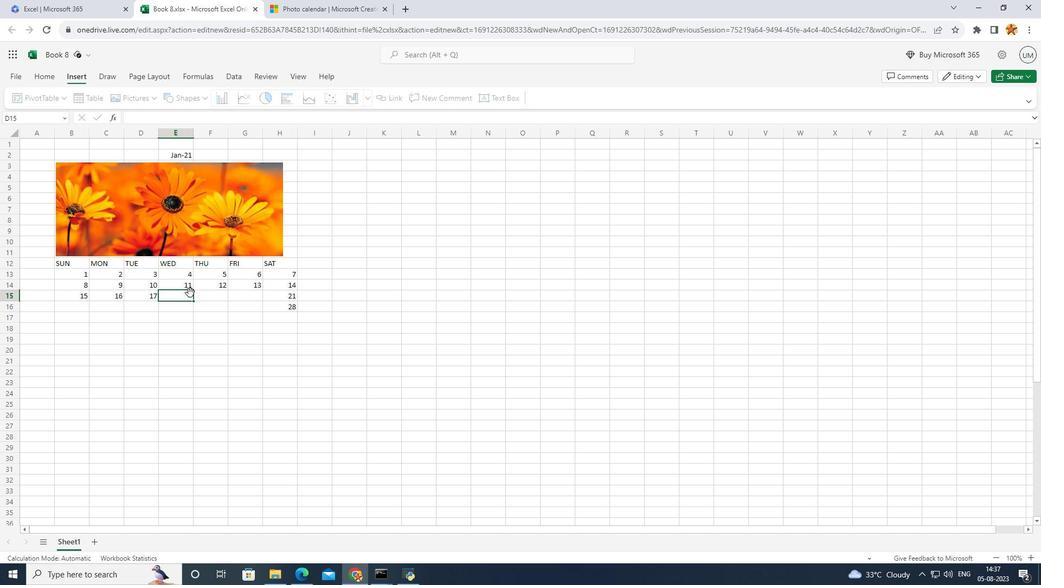 
Action: Key pressed 18
Screenshot: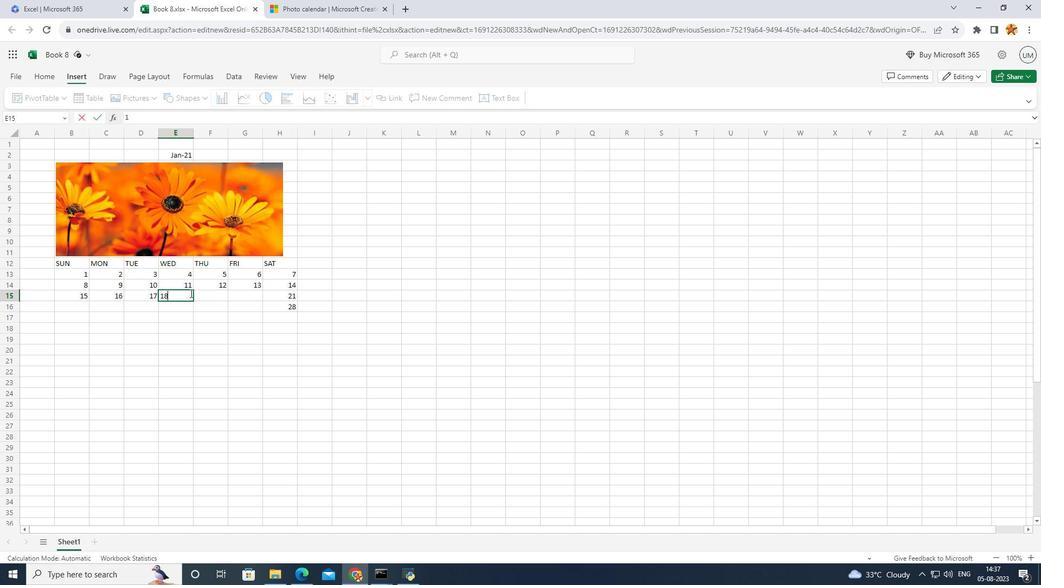 
Action: Mouse moved to (205, 295)
Screenshot: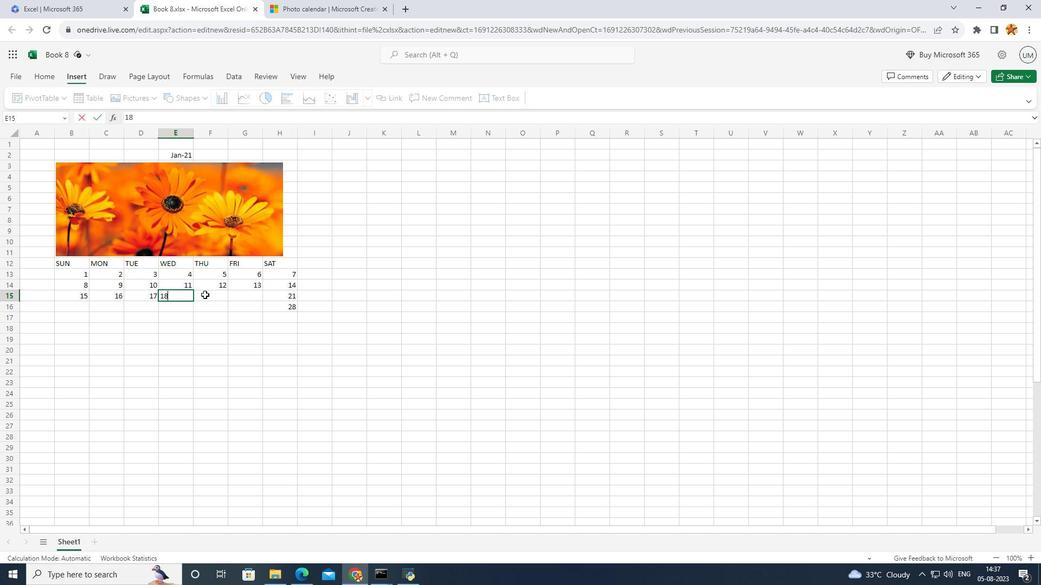 
Action: Mouse pressed left at (205, 295)
Screenshot: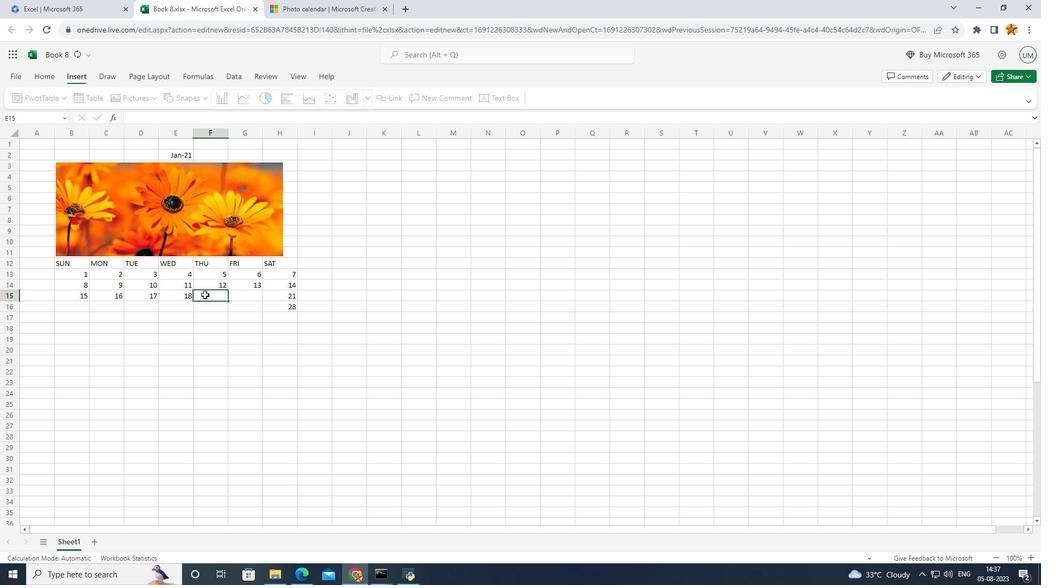 
Action: Key pressed 19
Screenshot: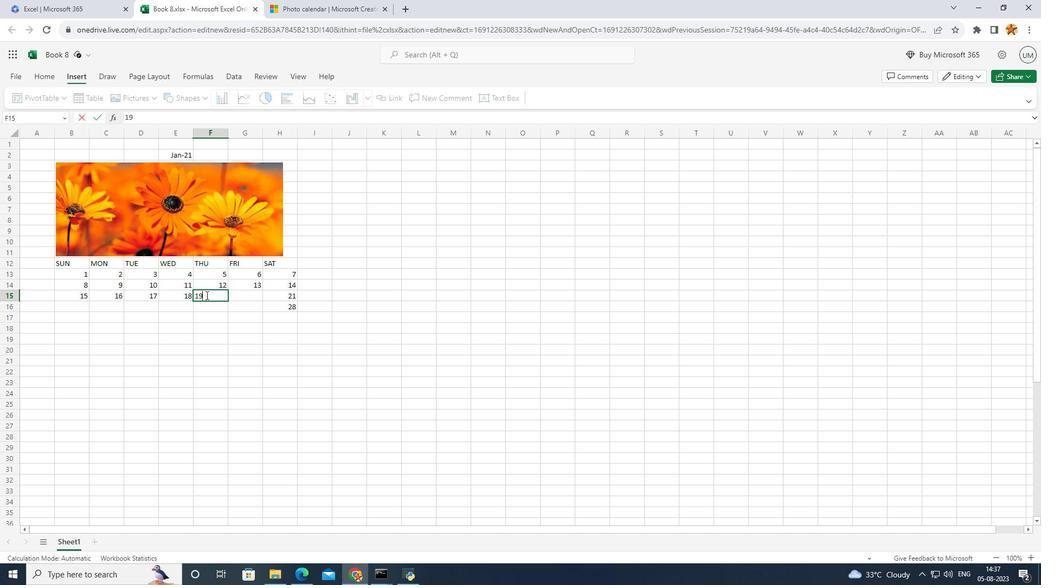 
Action: Mouse moved to (245, 295)
Screenshot: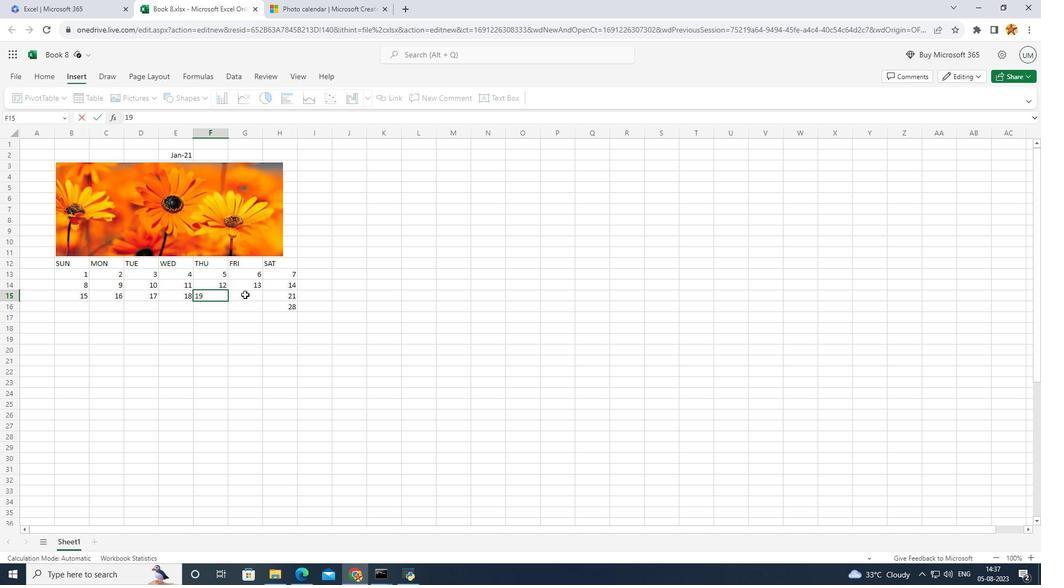 
Action: Mouse pressed left at (245, 295)
Screenshot: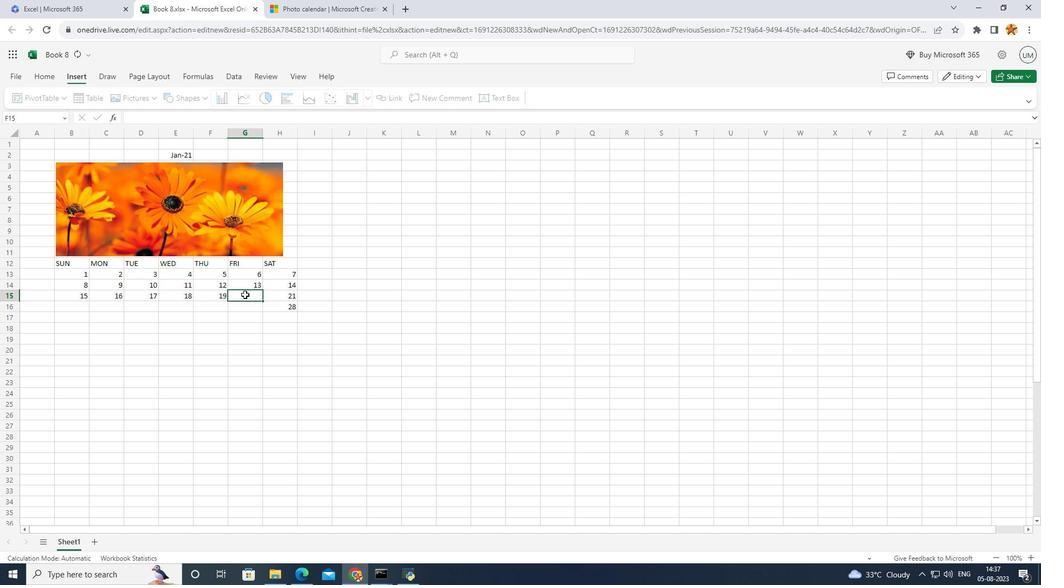 
Action: Key pressed 20
Screenshot: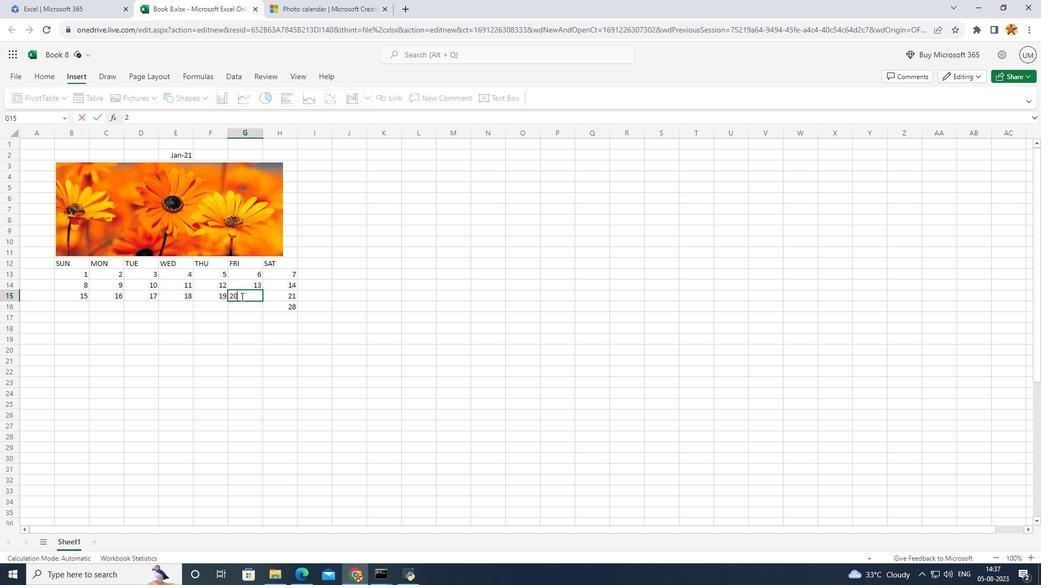 
Action: Mouse moved to (215, 325)
Screenshot: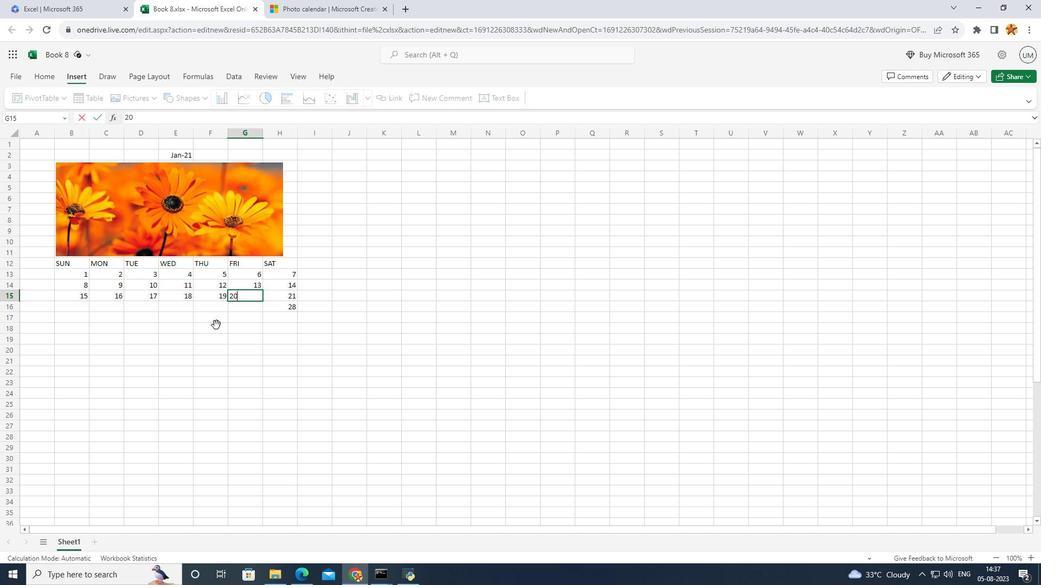 
Action: Mouse pressed left at (215, 325)
Screenshot: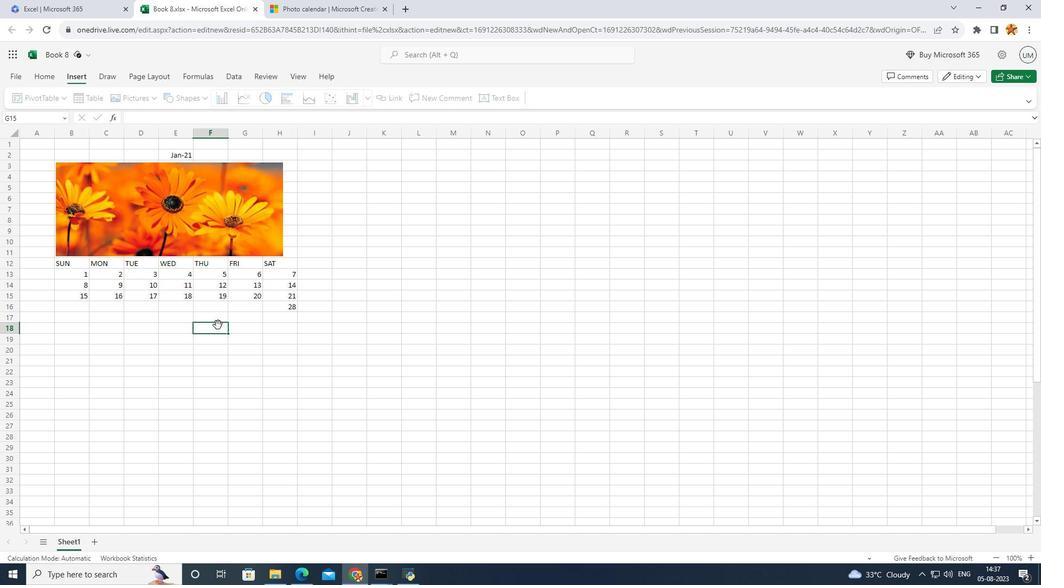 
Action: Mouse moved to (92, 304)
Screenshot: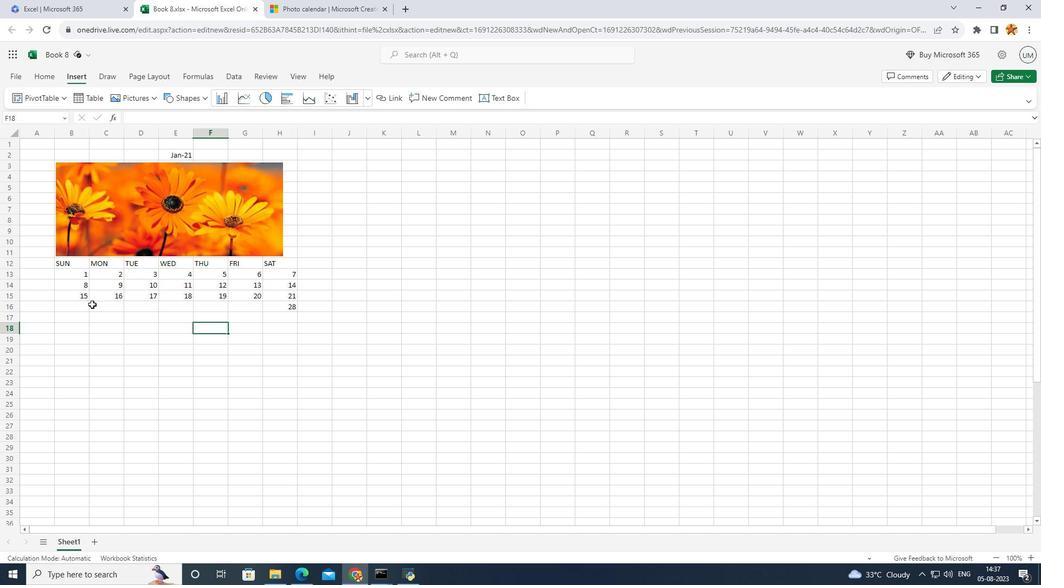
Action: Mouse pressed left at (92, 304)
Screenshot: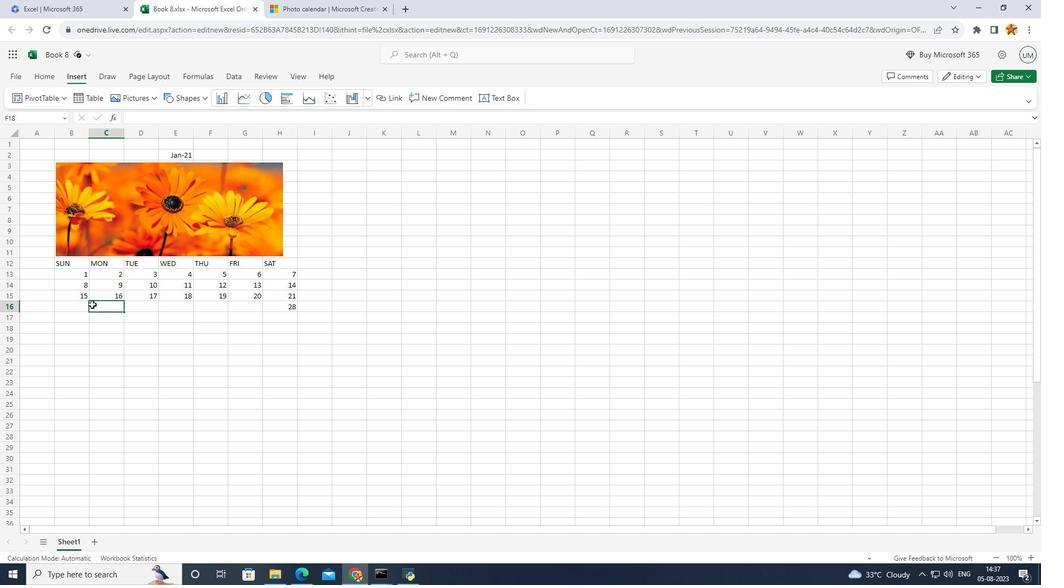 
Action: Mouse moved to (84, 307)
Screenshot: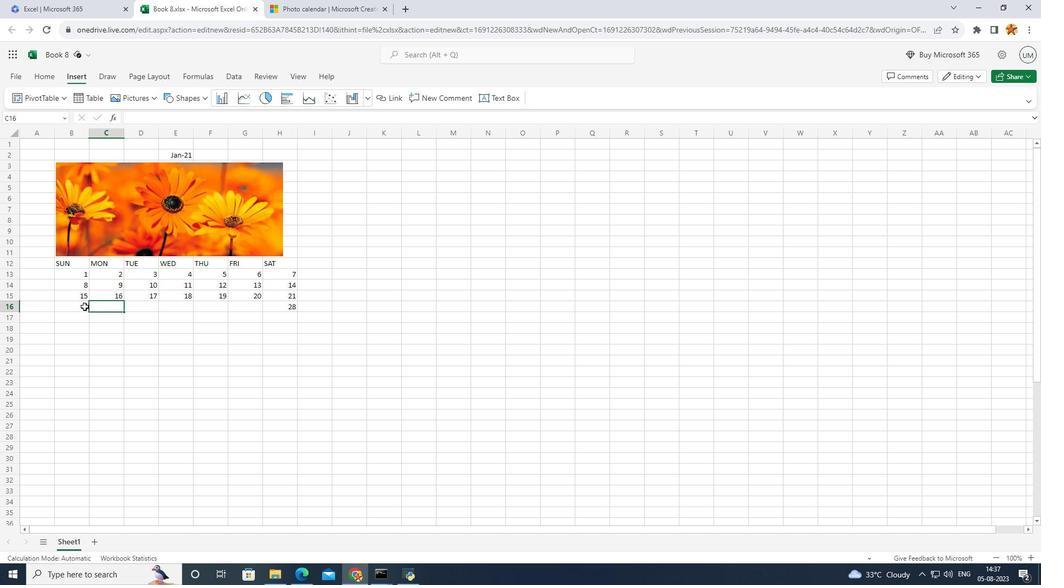 
Action: Mouse pressed left at (84, 307)
Screenshot: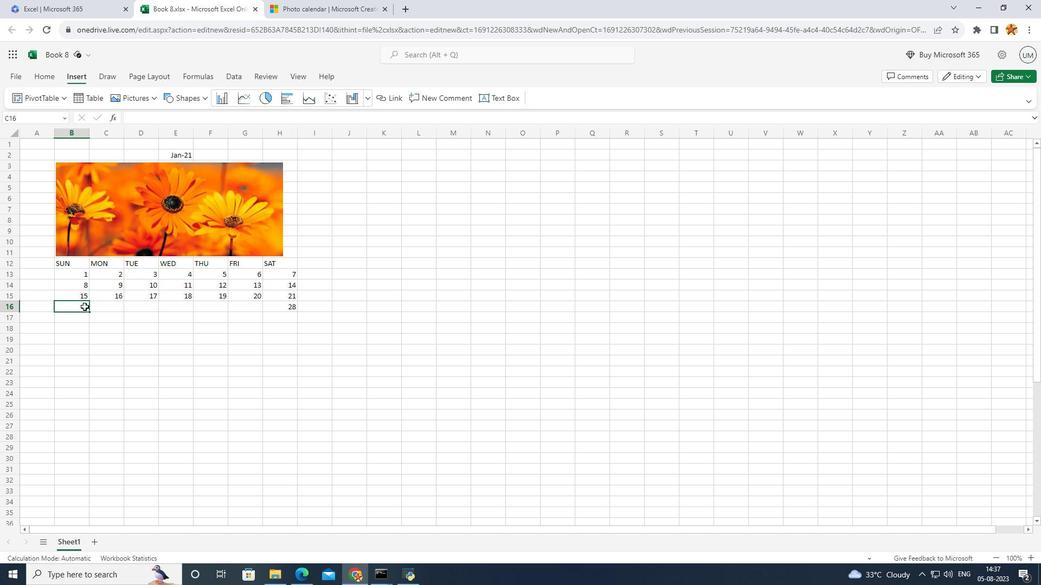 
Action: Key pressed 21
Screenshot: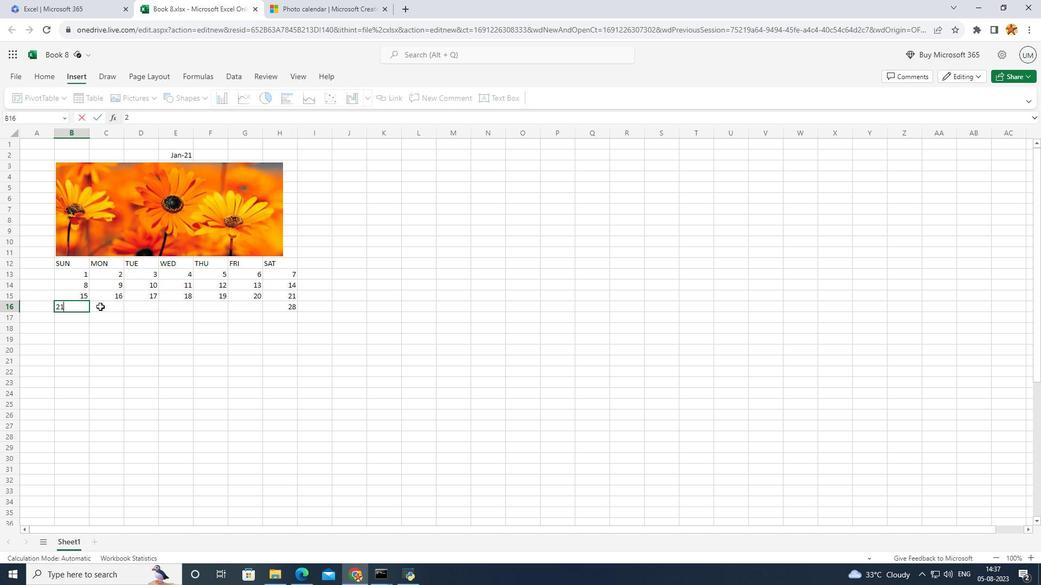 
Action: Mouse moved to (112, 307)
Screenshot: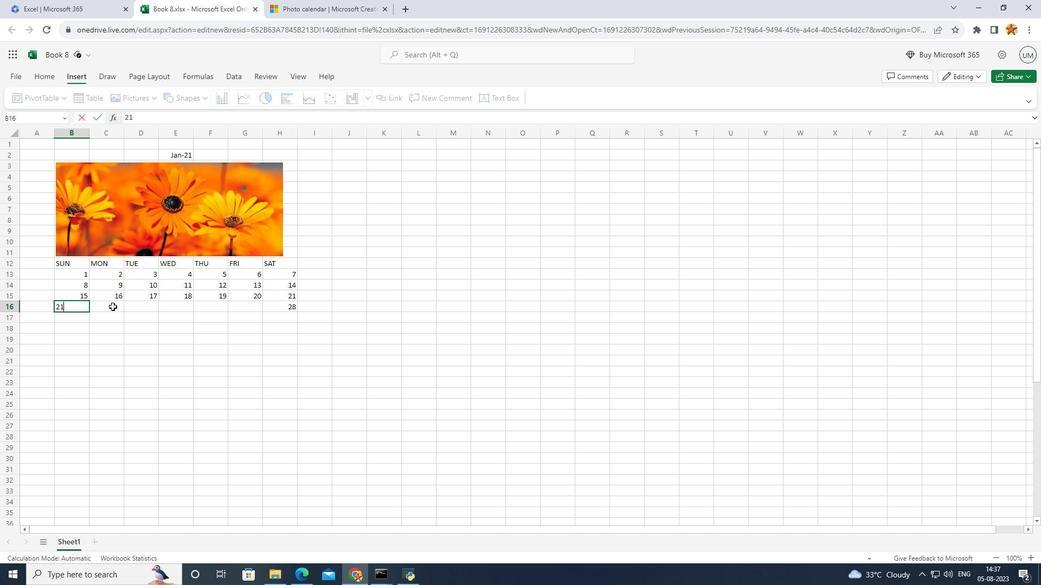 
Action: Mouse pressed left at (112, 307)
Screenshot: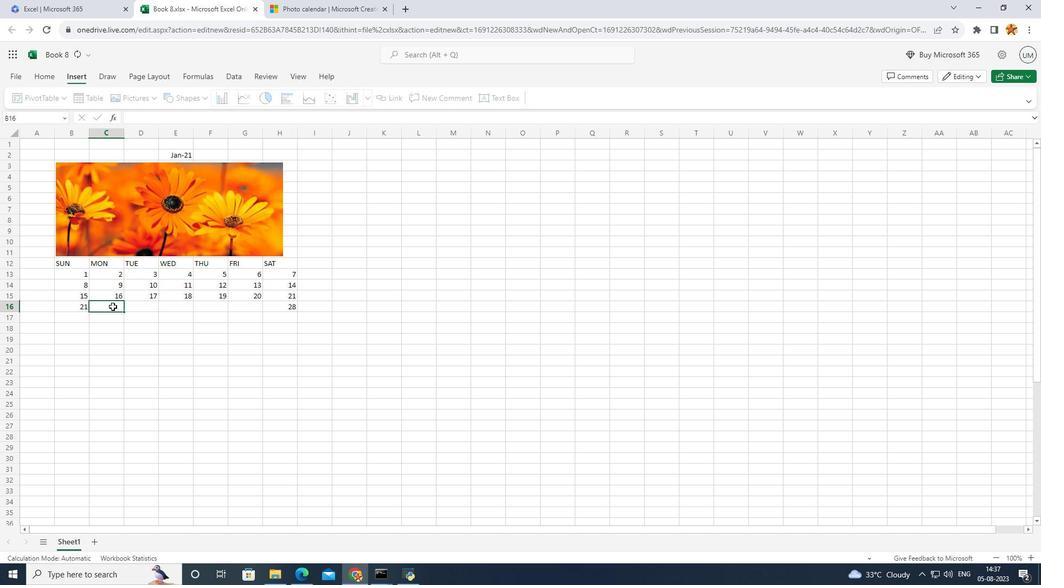 
Action: Key pressed 2
Screenshot: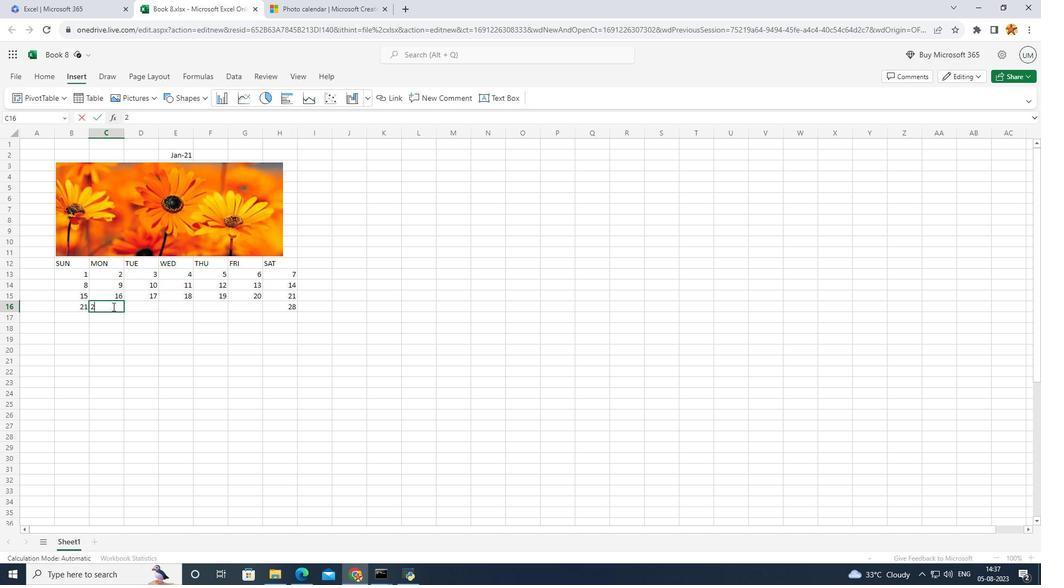 
Action: Mouse moved to (124, 305)
Screenshot: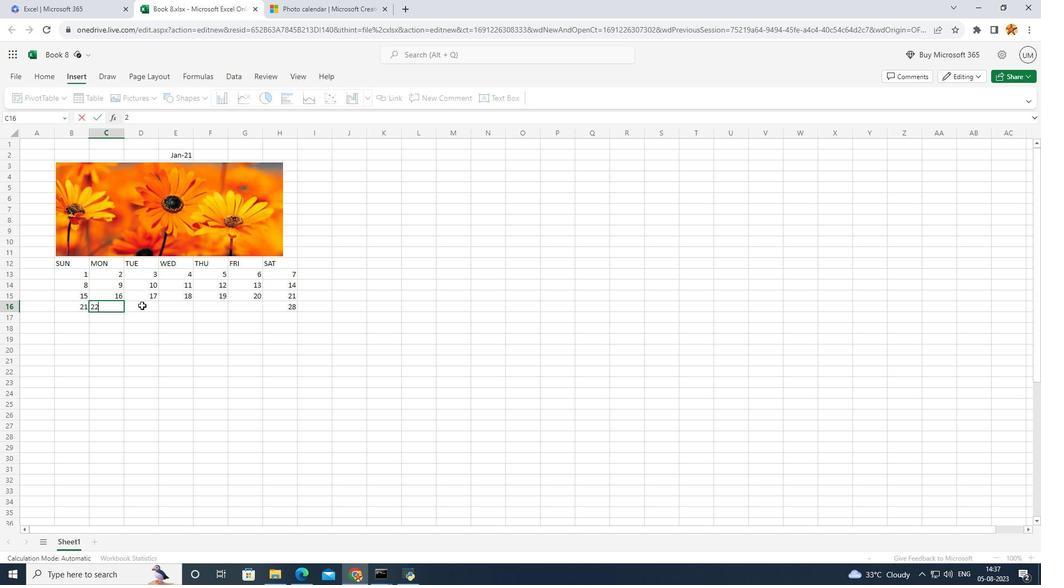 
Action: Key pressed 2
Screenshot: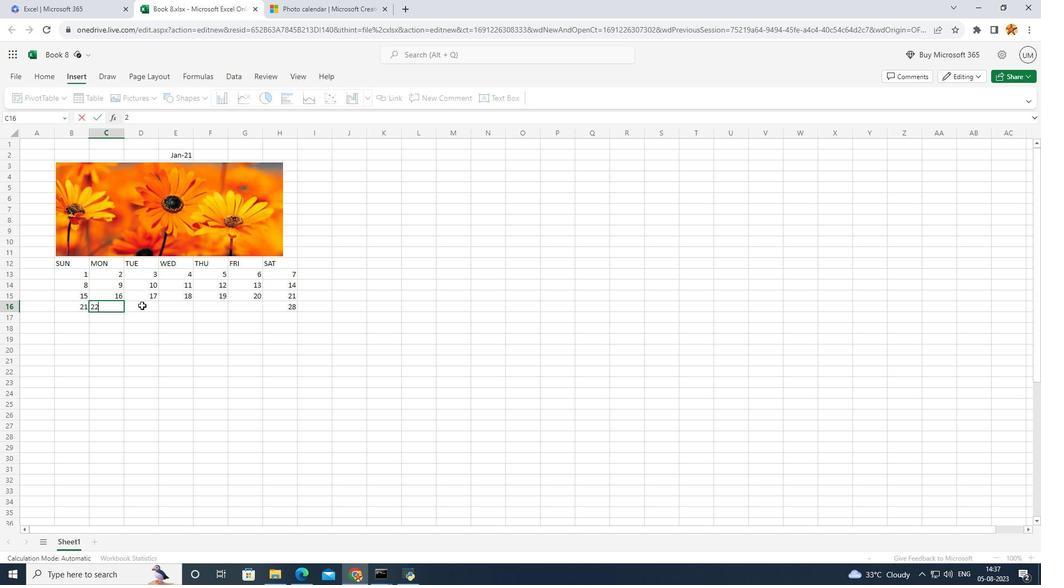 
Action: Mouse moved to (142, 305)
Screenshot: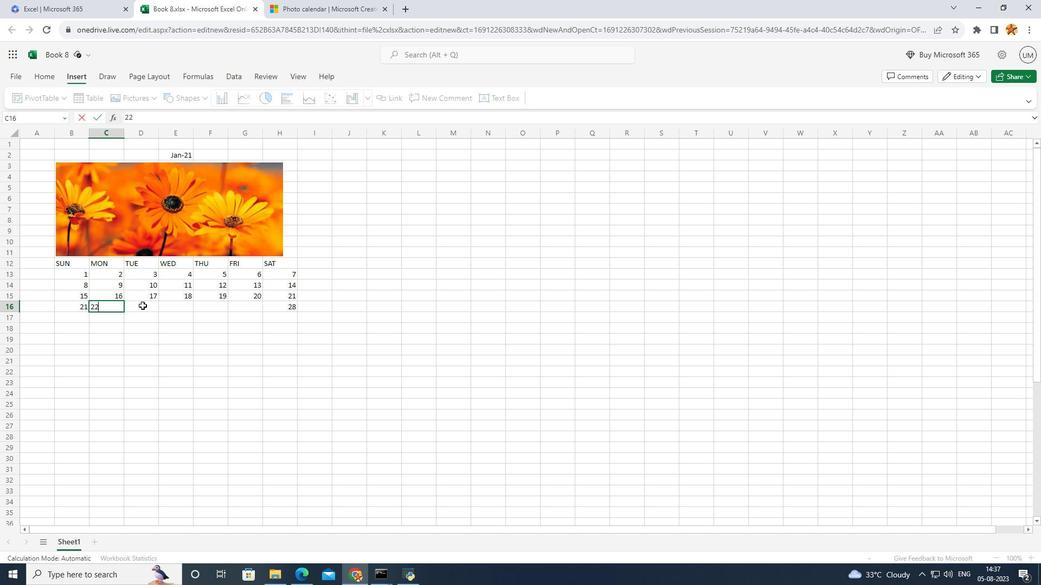 
Action: Mouse pressed left at (142, 305)
Screenshot: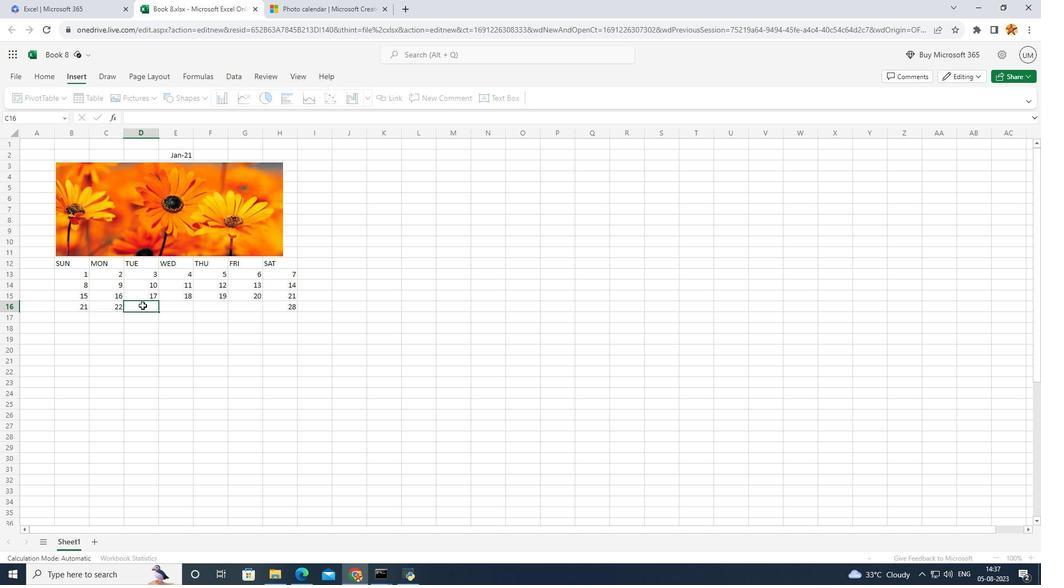
Action: Key pressed 23
Screenshot: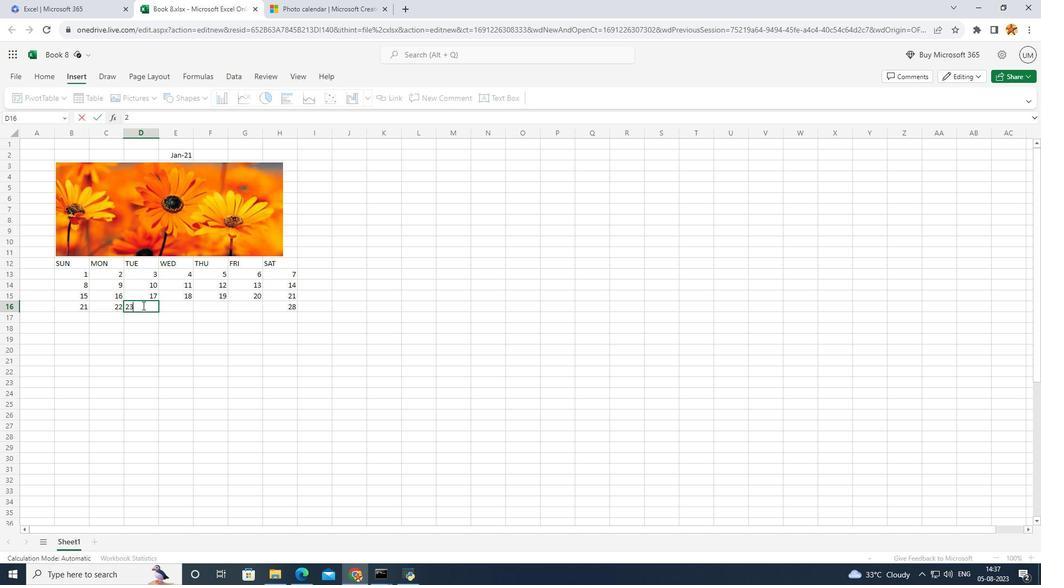 
Action: Mouse moved to (175, 307)
Screenshot: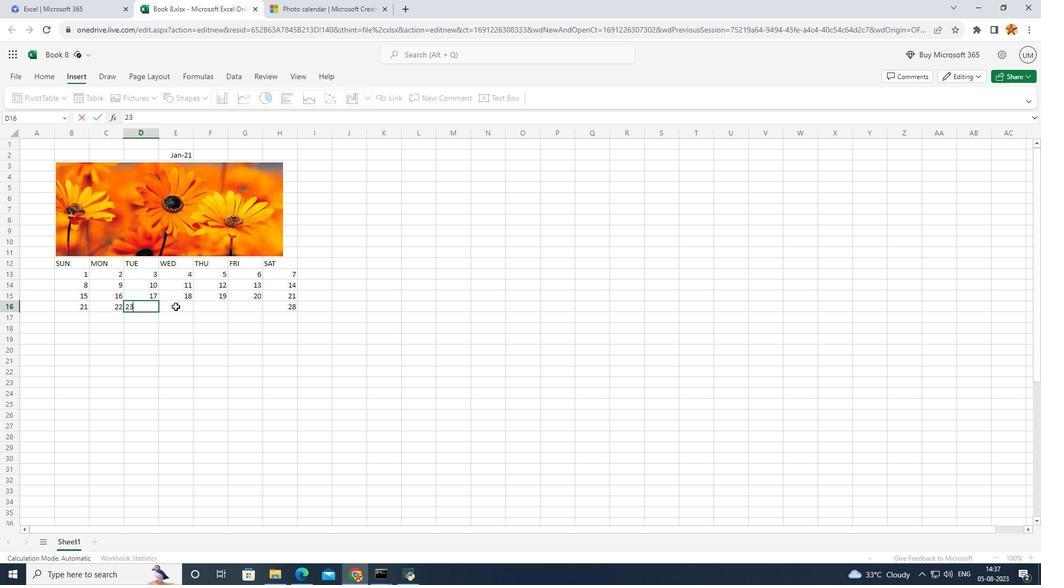 
Action: Mouse pressed left at (175, 307)
Screenshot: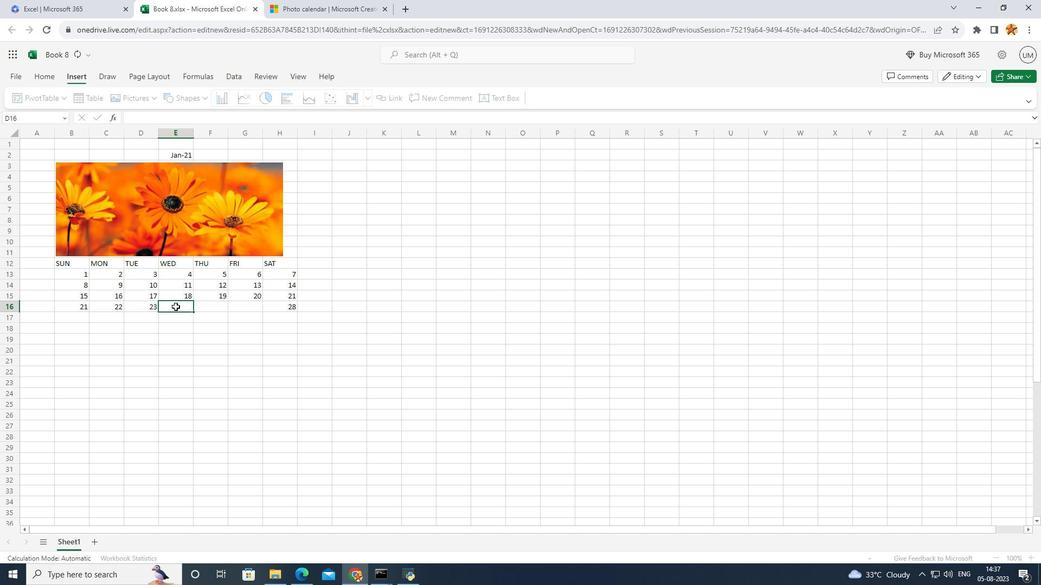 
Action: Key pressed 24
